 Task: Explore Airbnb accommodation in Fiche, Ethiopia from 10th December, 2023 to 15th December, 2023 for 7 adults. Place can be entire room or shared room with 4 bedrooms having 7 beds and 4 bathrooms. Property type can be house. Amenities needed are: wifi, TV, free parkinig on premises, gym, breakfast.
Action: Mouse moved to (551, 110)
Screenshot: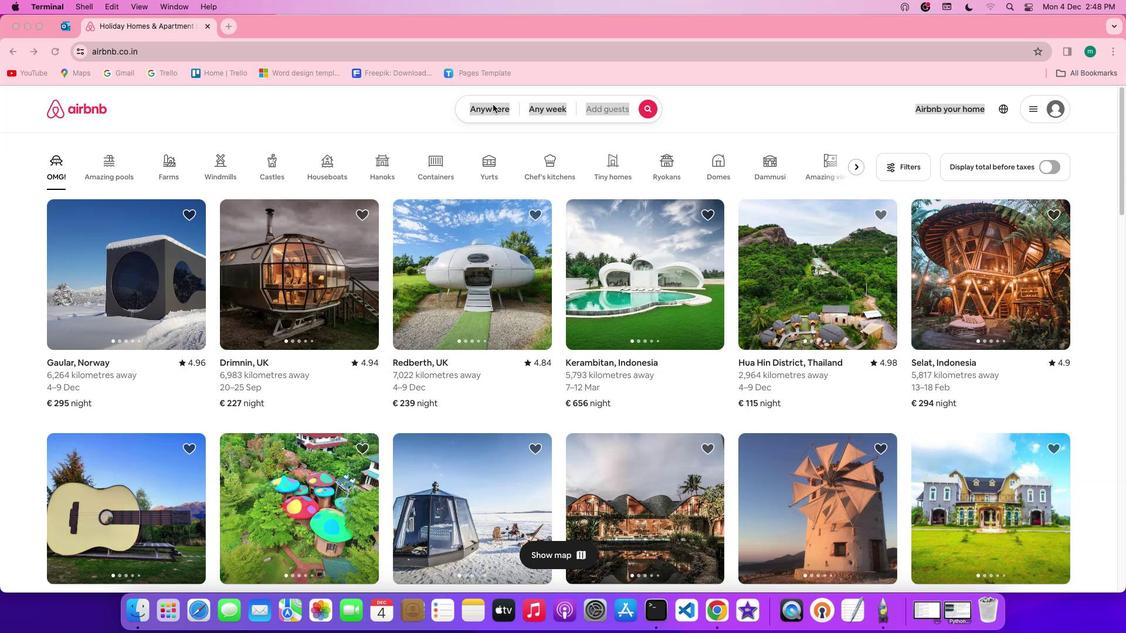 
Action: Mouse pressed left at (551, 110)
Screenshot: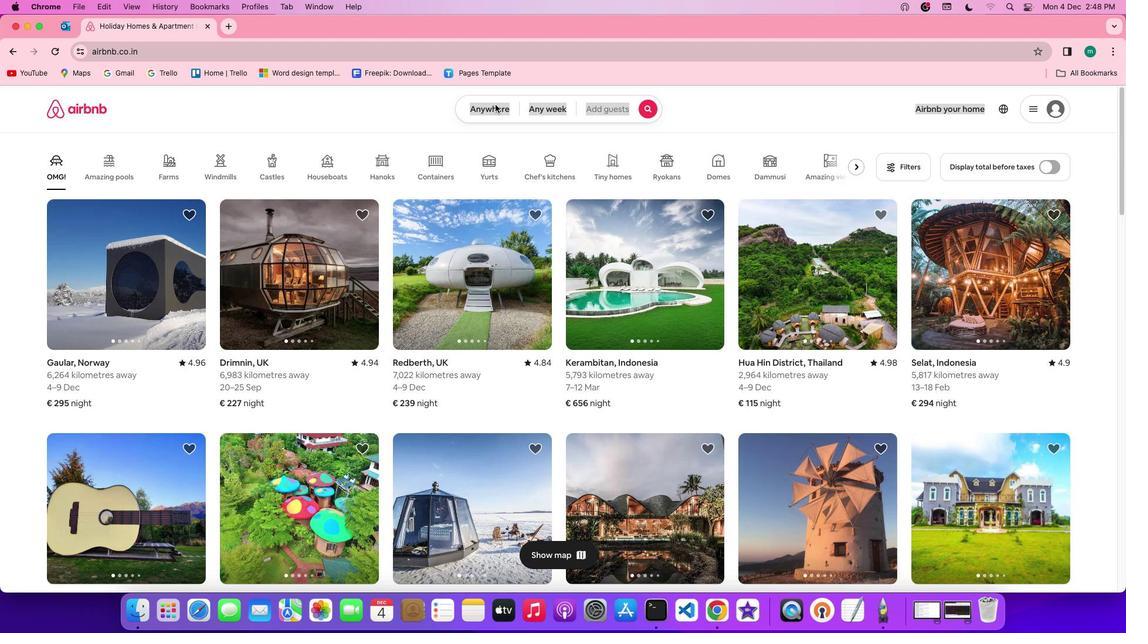 
Action: Mouse pressed left at (551, 110)
Screenshot: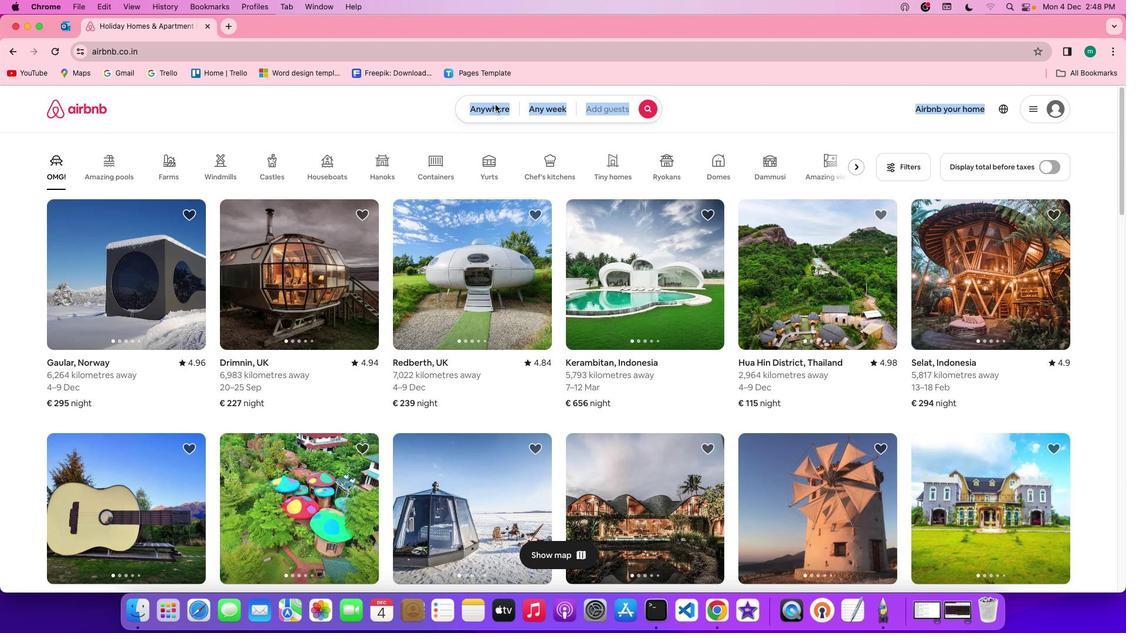 
Action: Mouse moved to (494, 158)
Screenshot: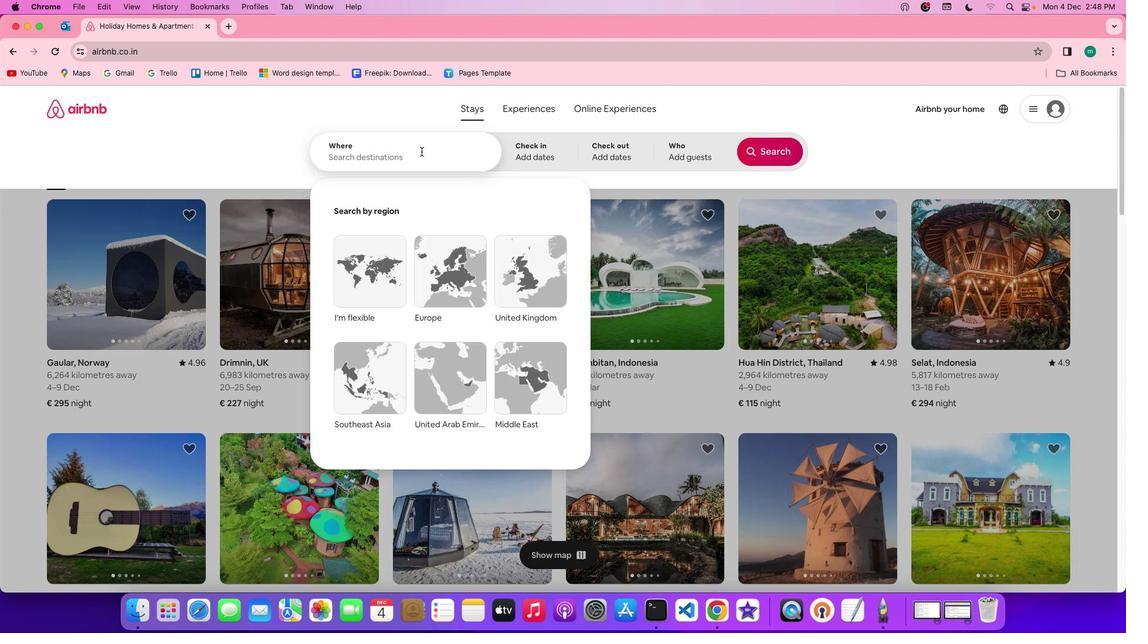 
Action: Mouse pressed left at (494, 158)
Screenshot: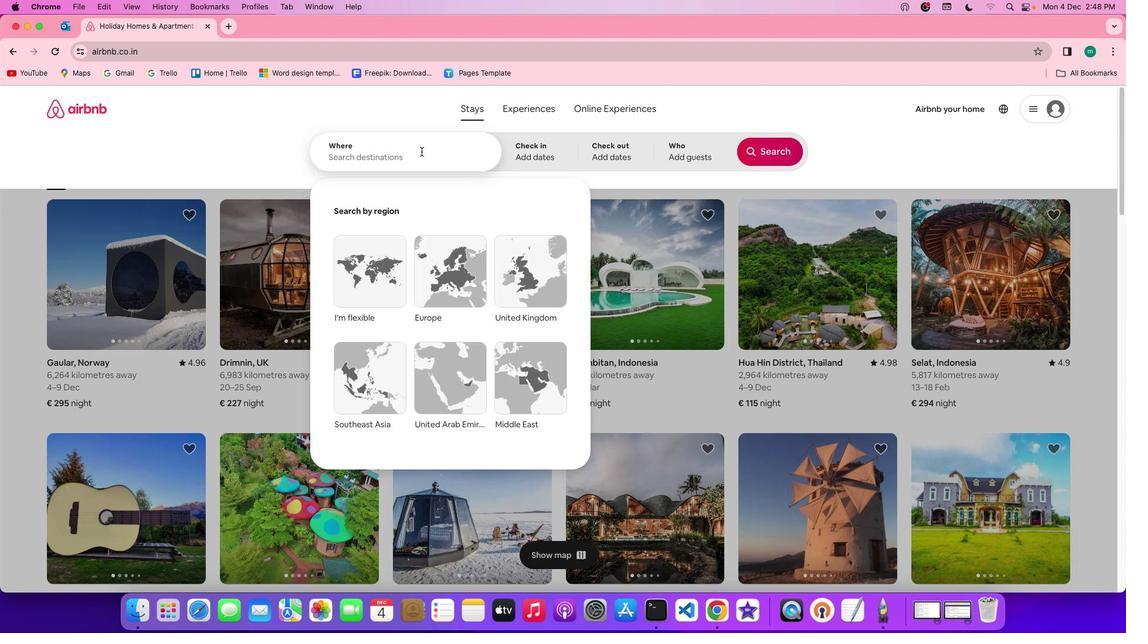 
Action: Mouse moved to (493, 158)
Screenshot: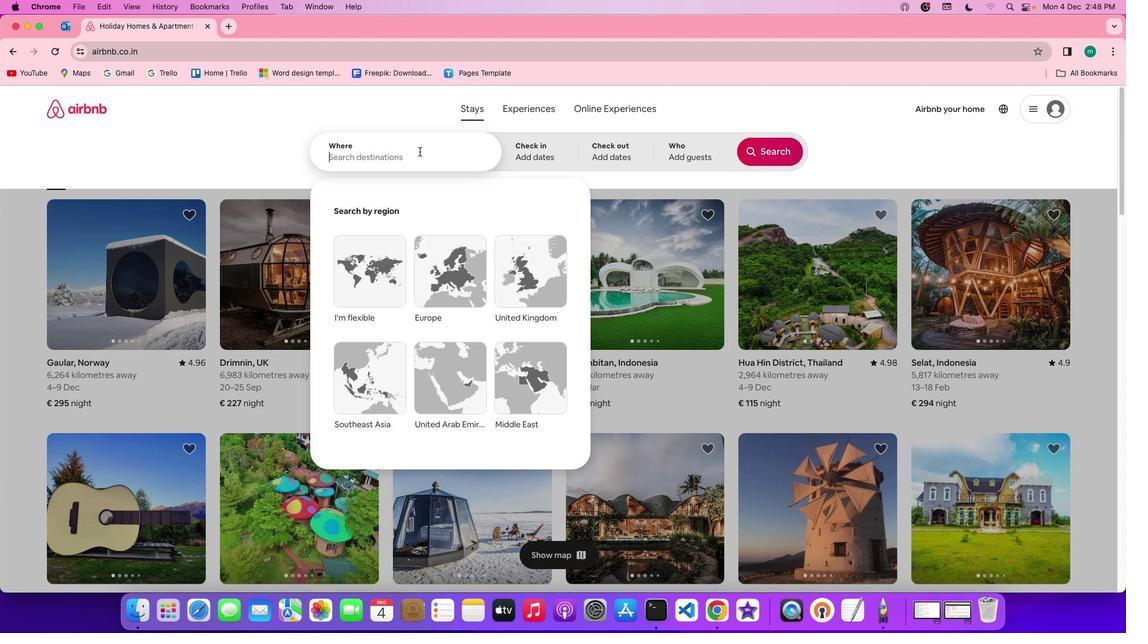 
Action: Key pressed Key.shift'F''i''c''h''e'','Key.spaceKey.shift'e''t''h''i''o''p''i''a'
Screenshot: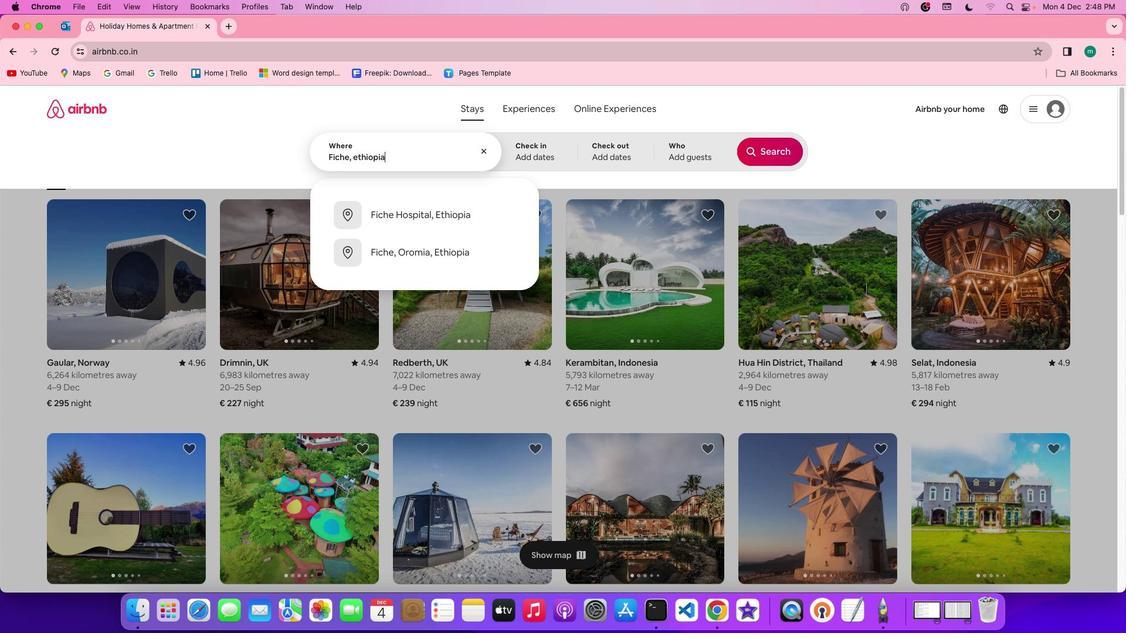 
Action: Mouse moved to (565, 147)
Screenshot: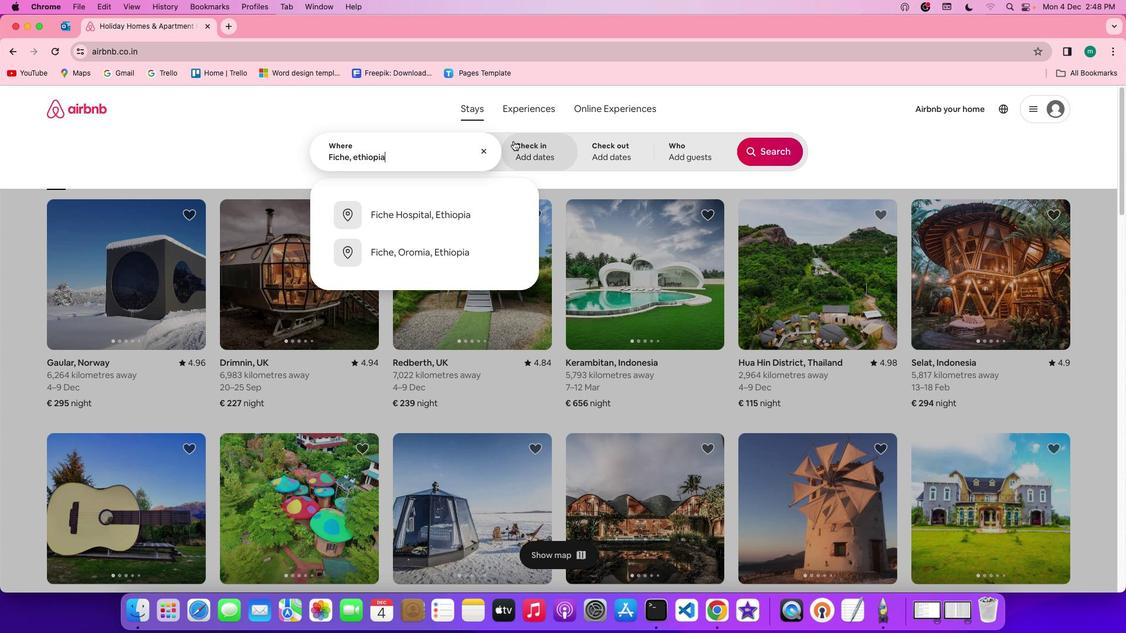 
Action: Mouse pressed left at (565, 147)
Screenshot: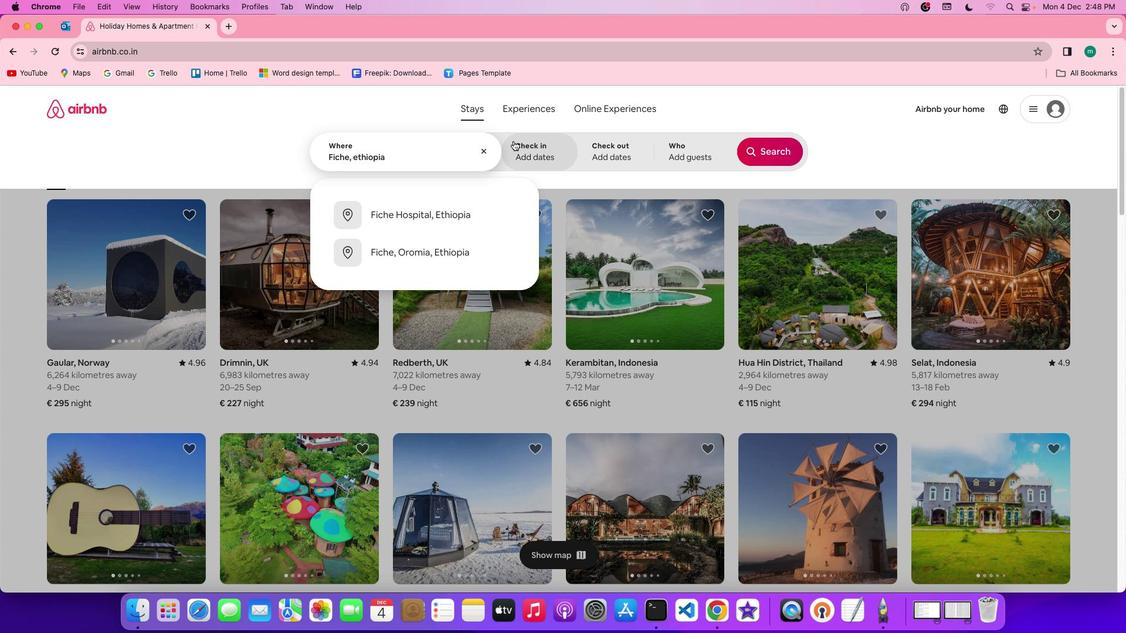
Action: Mouse moved to (433, 362)
Screenshot: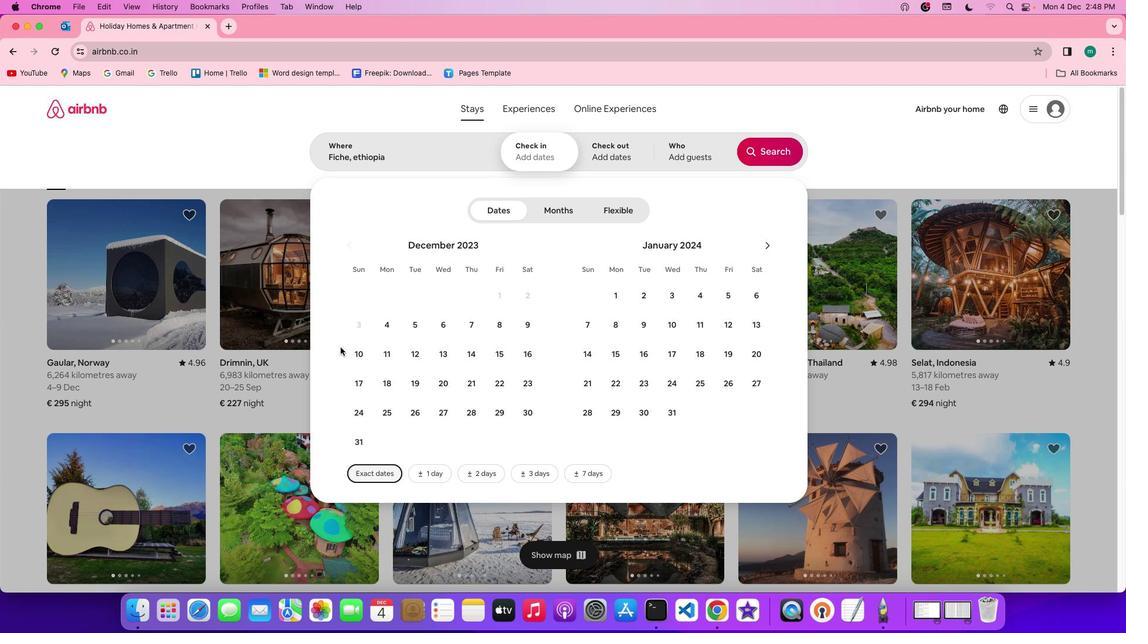
Action: Mouse pressed left at (433, 362)
Screenshot: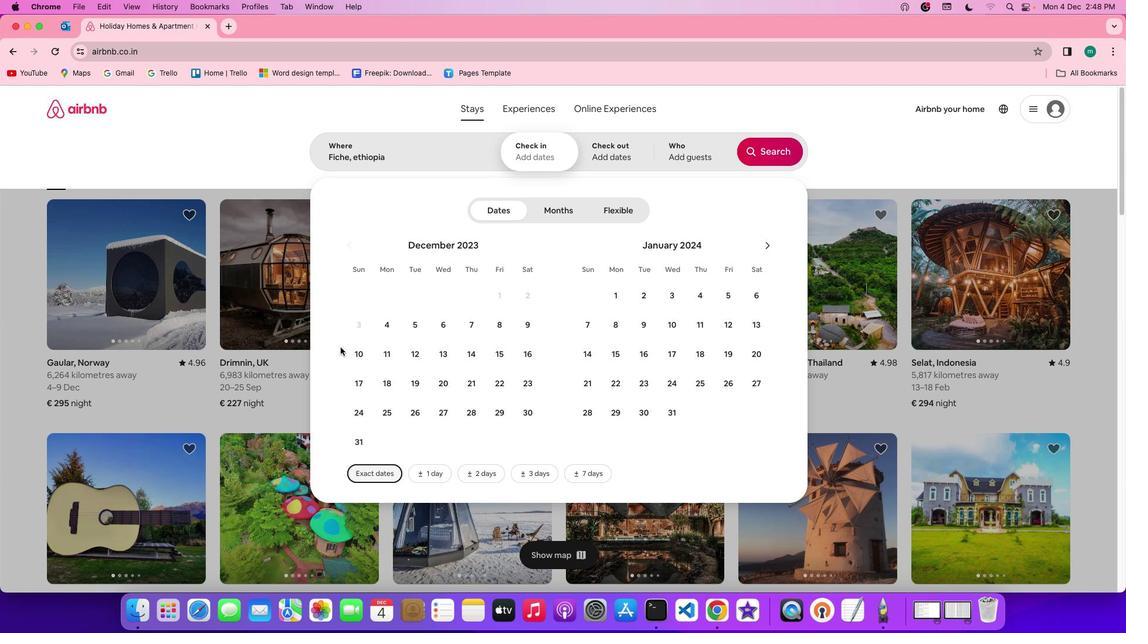 
Action: Mouse moved to (442, 366)
Screenshot: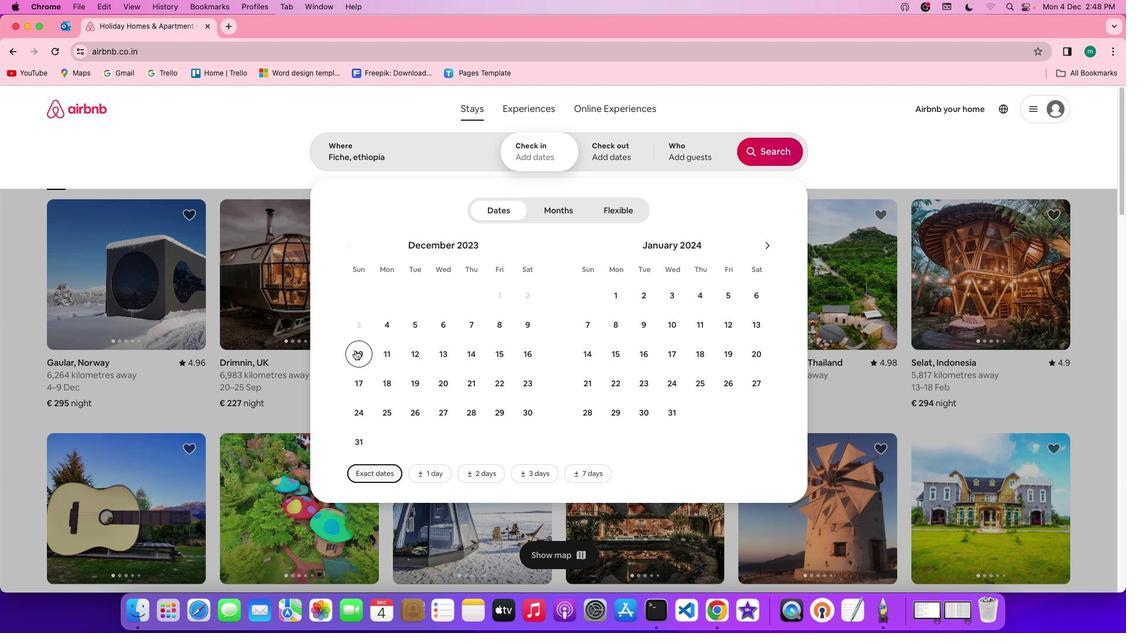 
Action: Mouse pressed left at (442, 366)
Screenshot: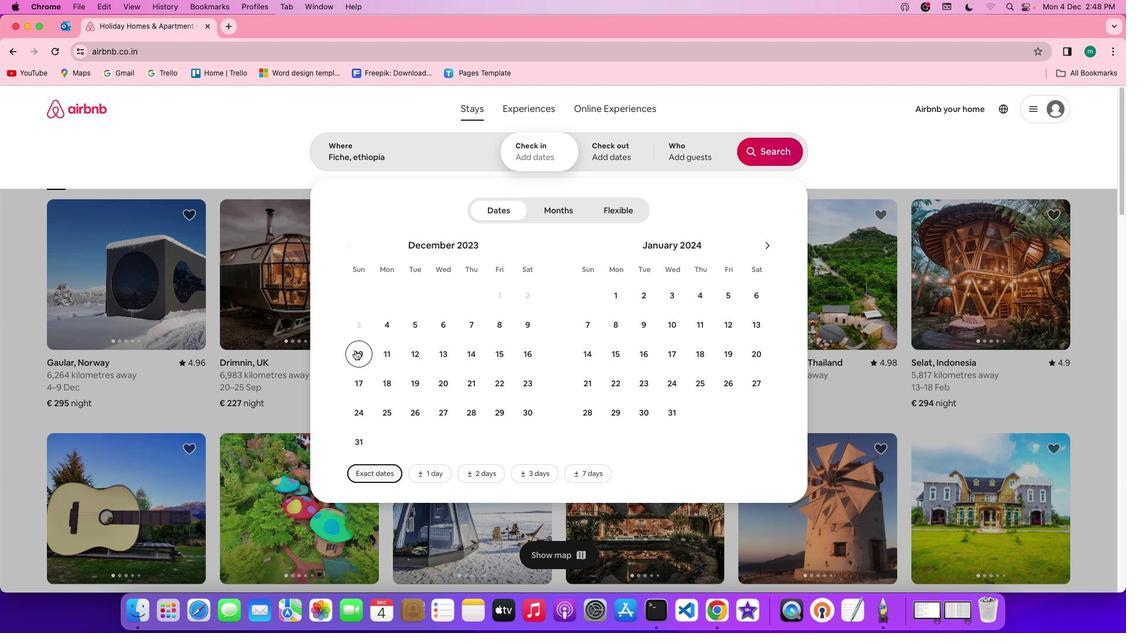 
Action: Mouse moved to (545, 382)
Screenshot: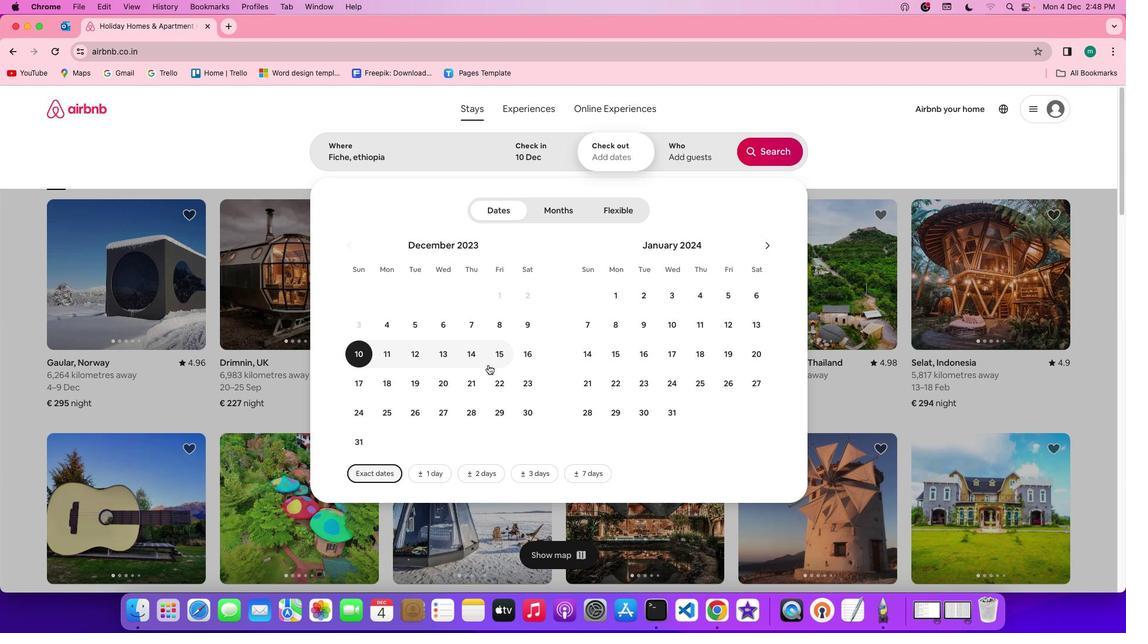
Action: Mouse pressed left at (545, 382)
Screenshot: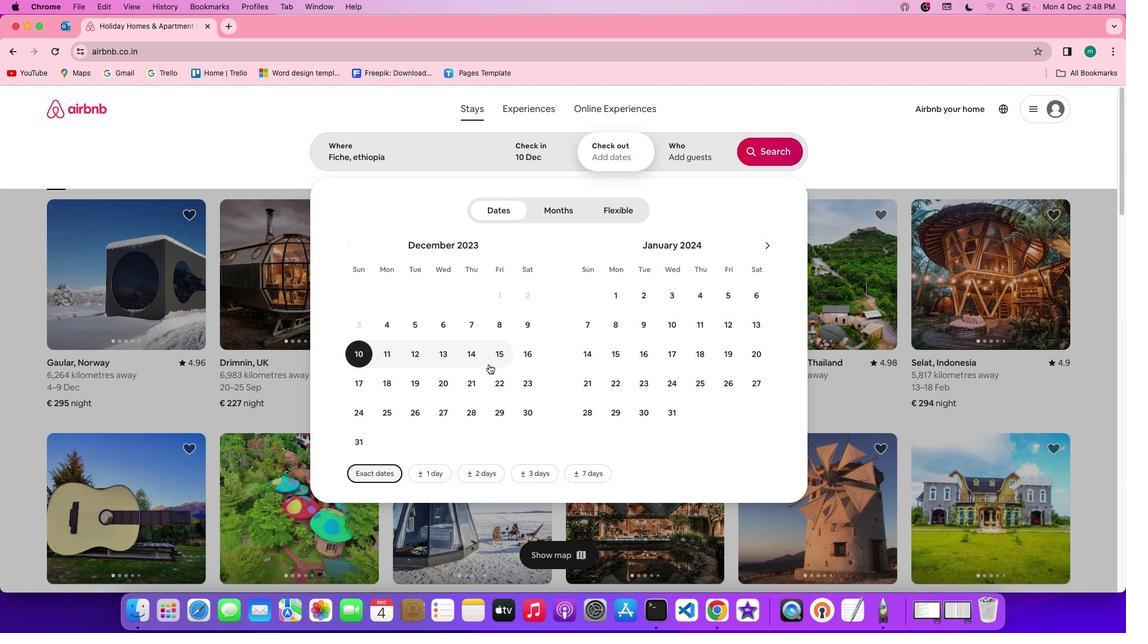 
Action: Mouse moved to (694, 160)
Screenshot: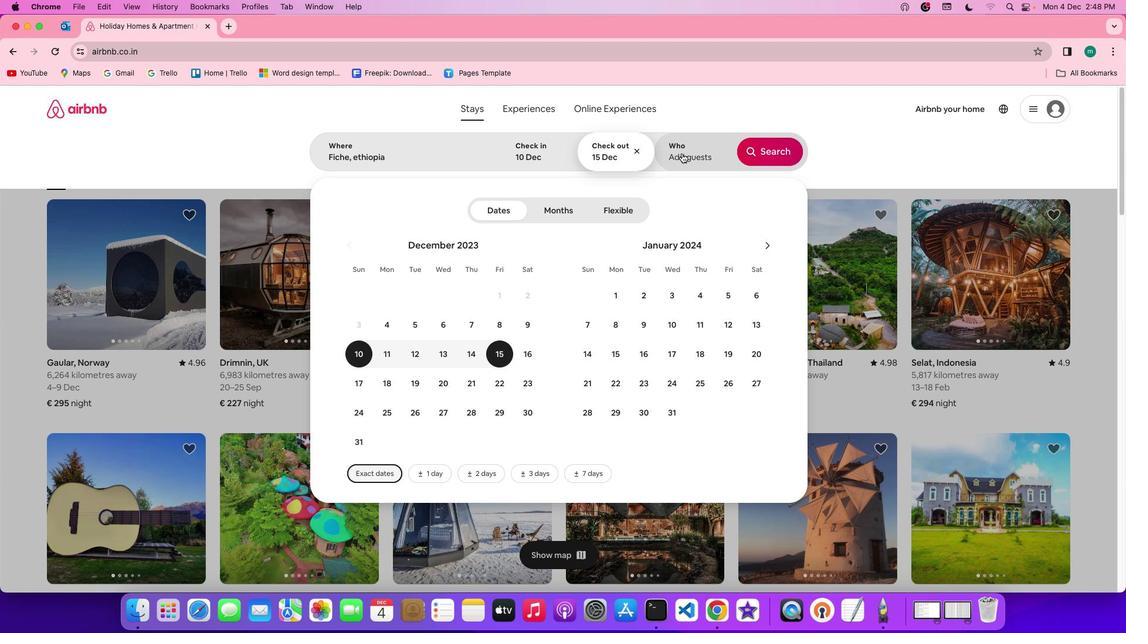 
Action: Mouse pressed left at (694, 160)
Screenshot: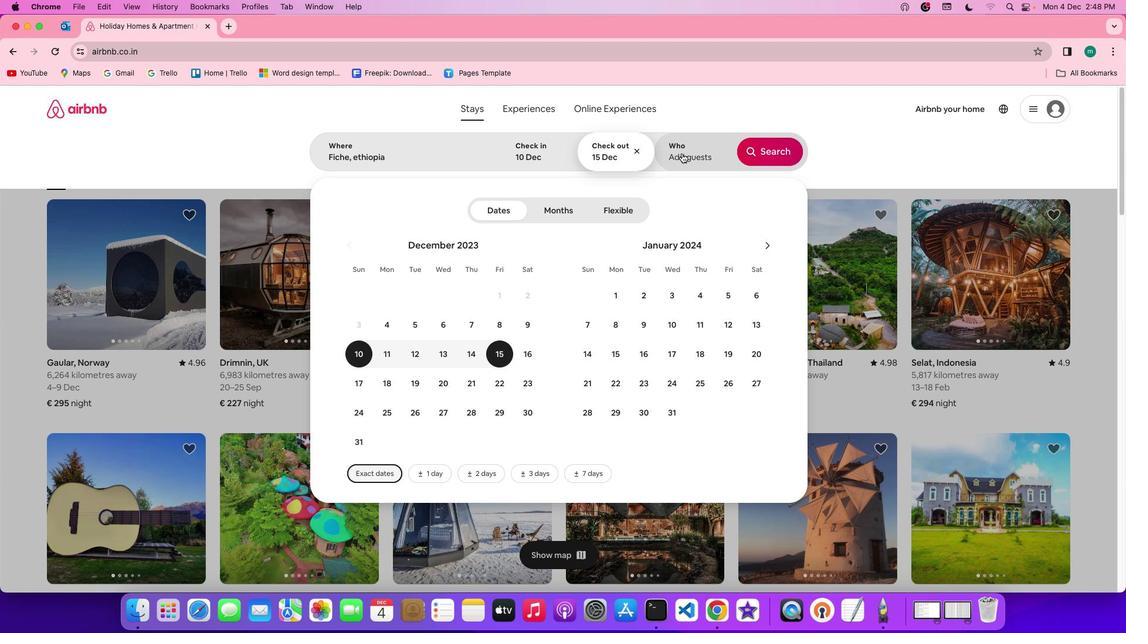 
Action: Mouse moved to (761, 221)
Screenshot: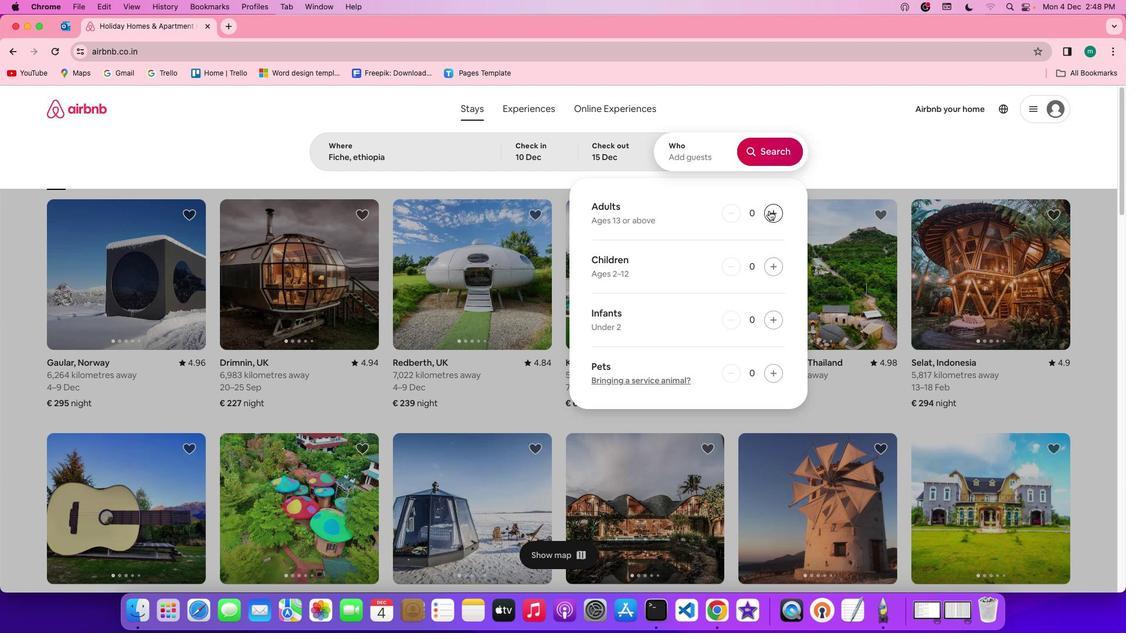 
Action: Mouse pressed left at (761, 221)
Screenshot: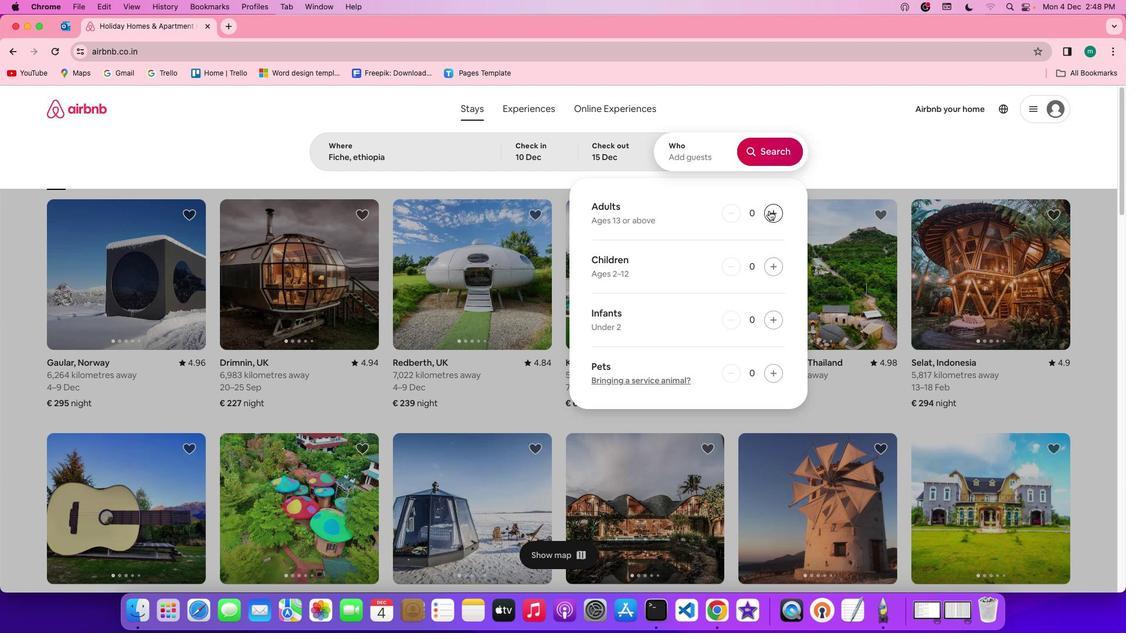 
Action: Mouse pressed left at (761, 221)
Screenshot: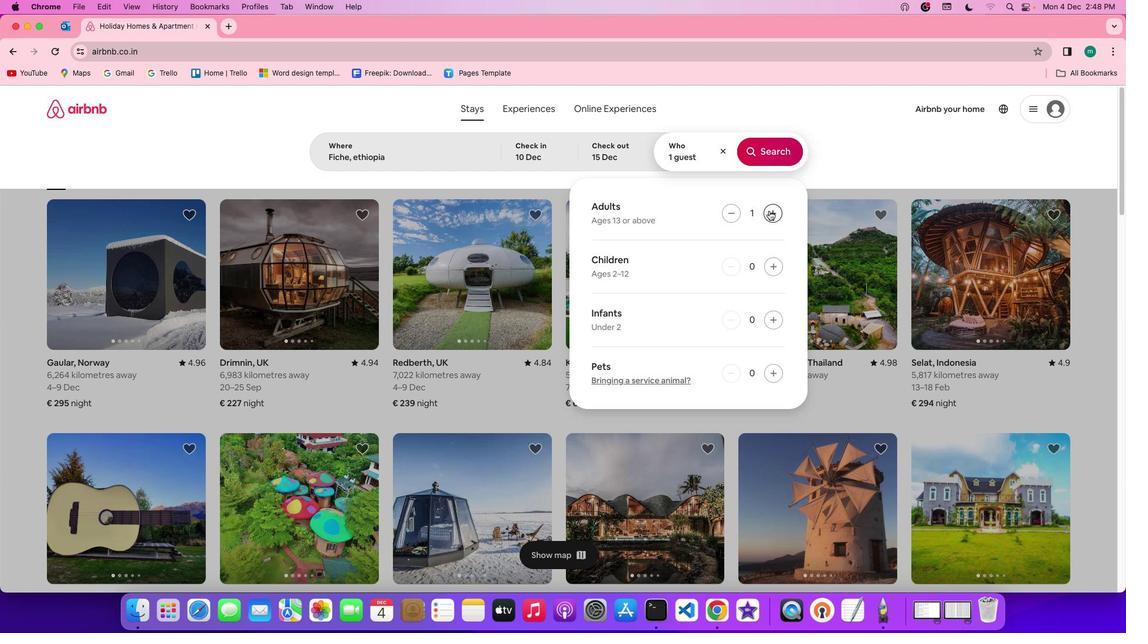 
Action: Mouse pressed left at (761, 221)
Screenshot: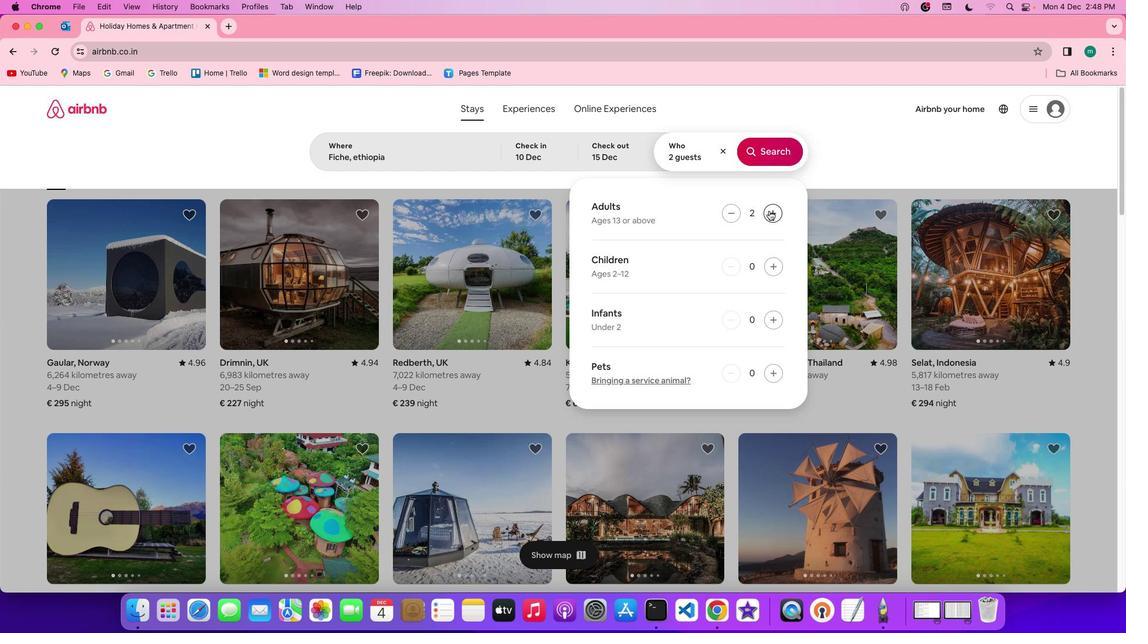 
Action: Mouse pressed left at (761, 221)
Screenshot: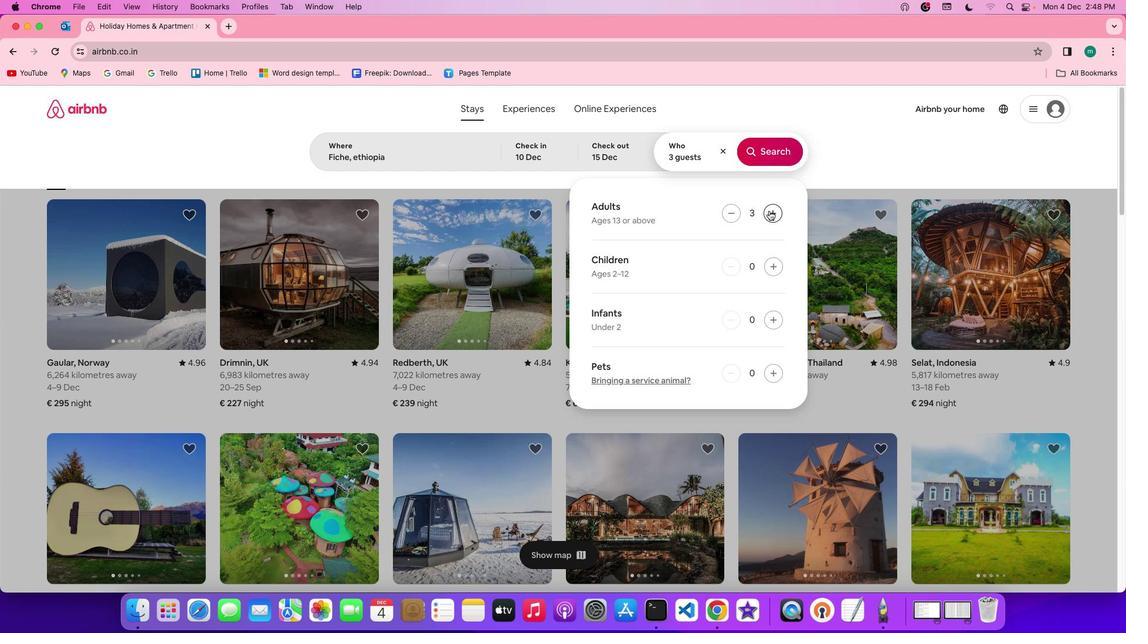 
Action: Mouse pressed left at (761, 221)
Screenshot: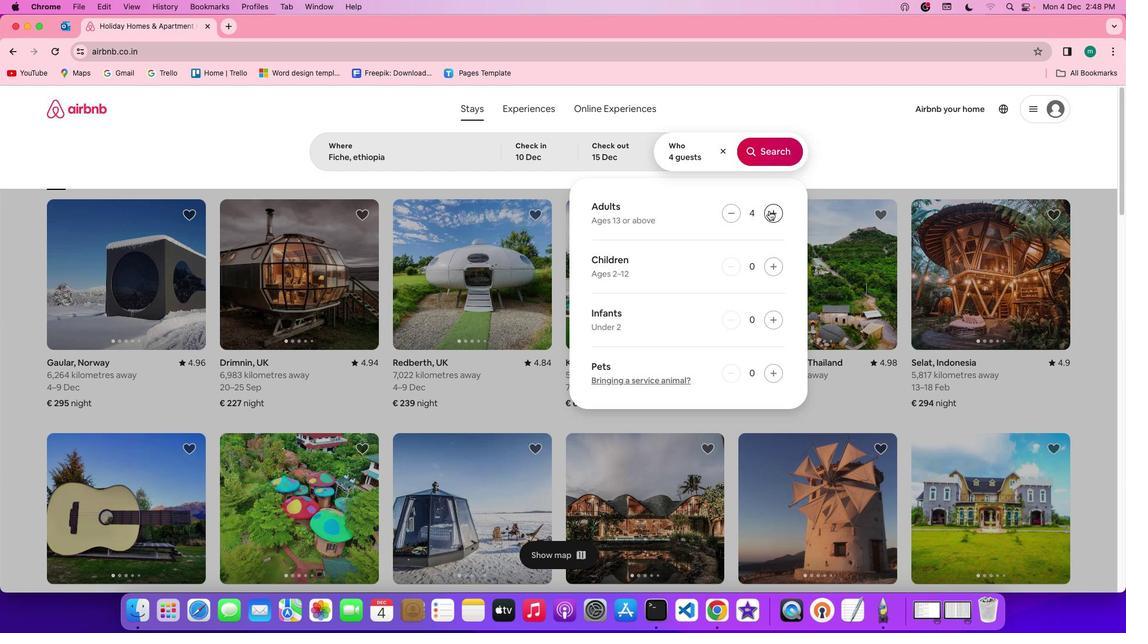 
Action: Mouse pressed left at (761, 221)
Screenshot: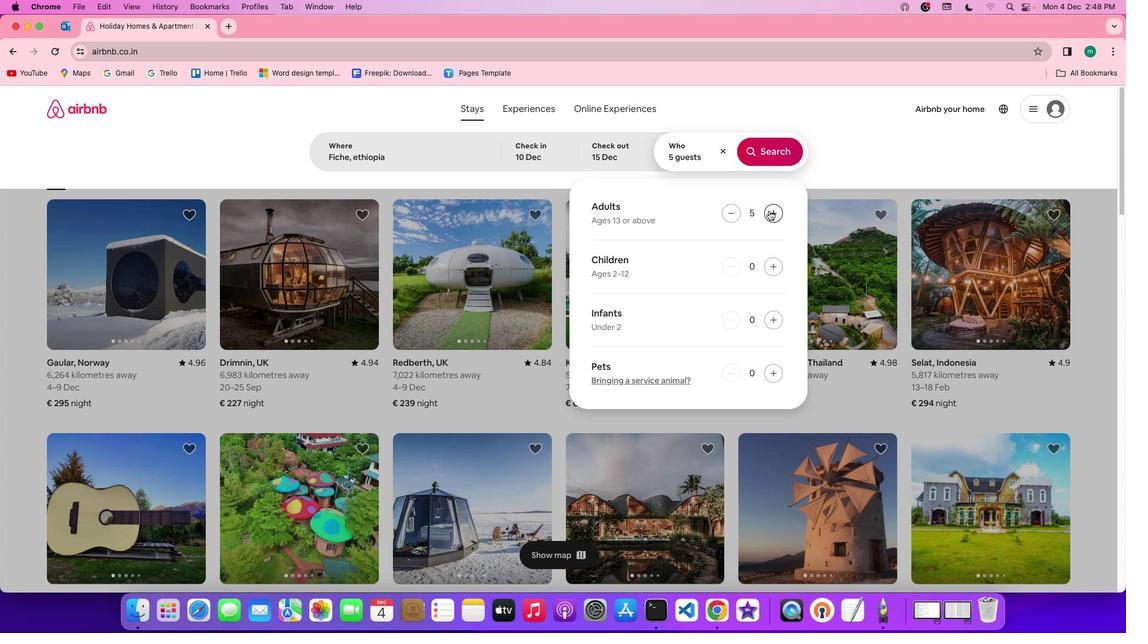 
Action: Mouse pressed left at (761, 221)
Screenshot: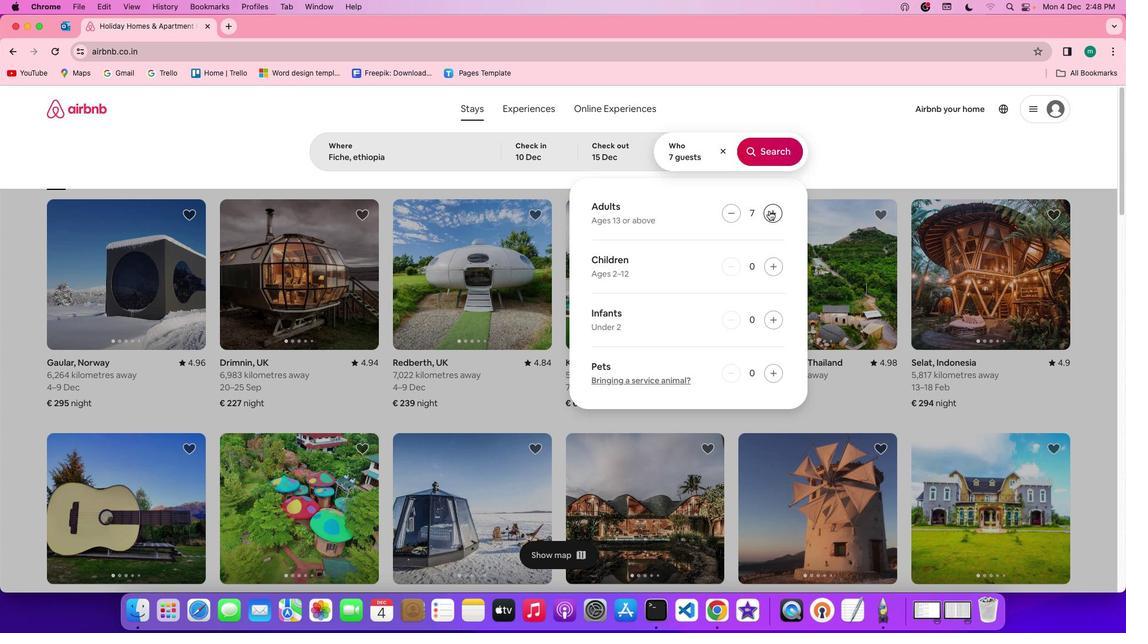 
Action: Mouse moved to (766, 158)
Screenshot: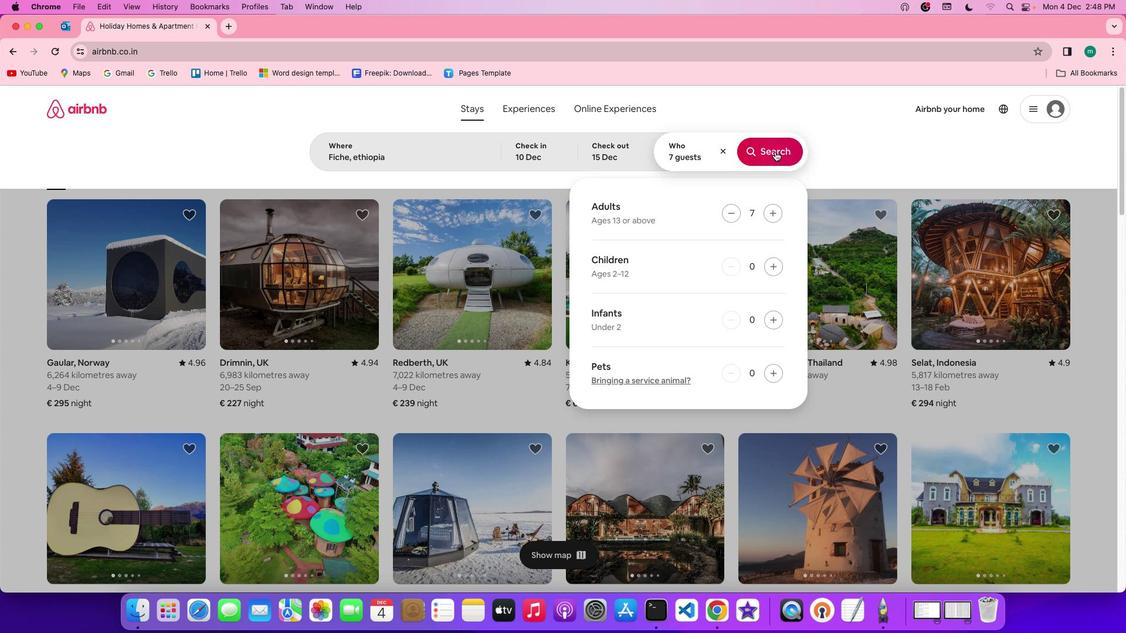 
Action: Mouse pressed left at (766, 158)
Screenshot: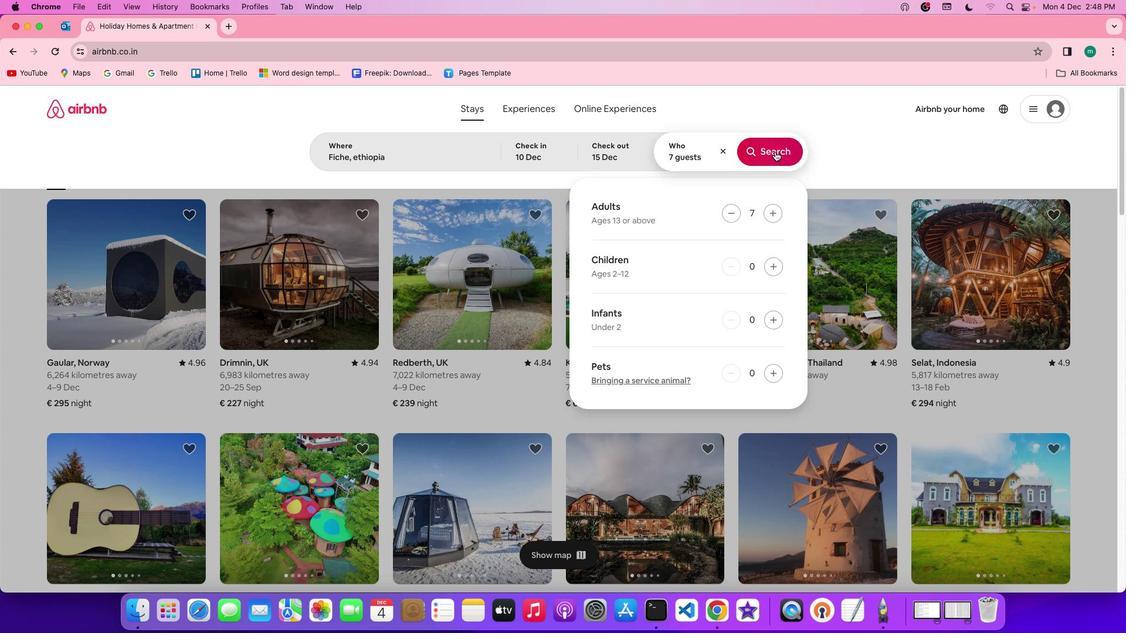 
Action: Mouse moved to (895, 165)
Screenshot: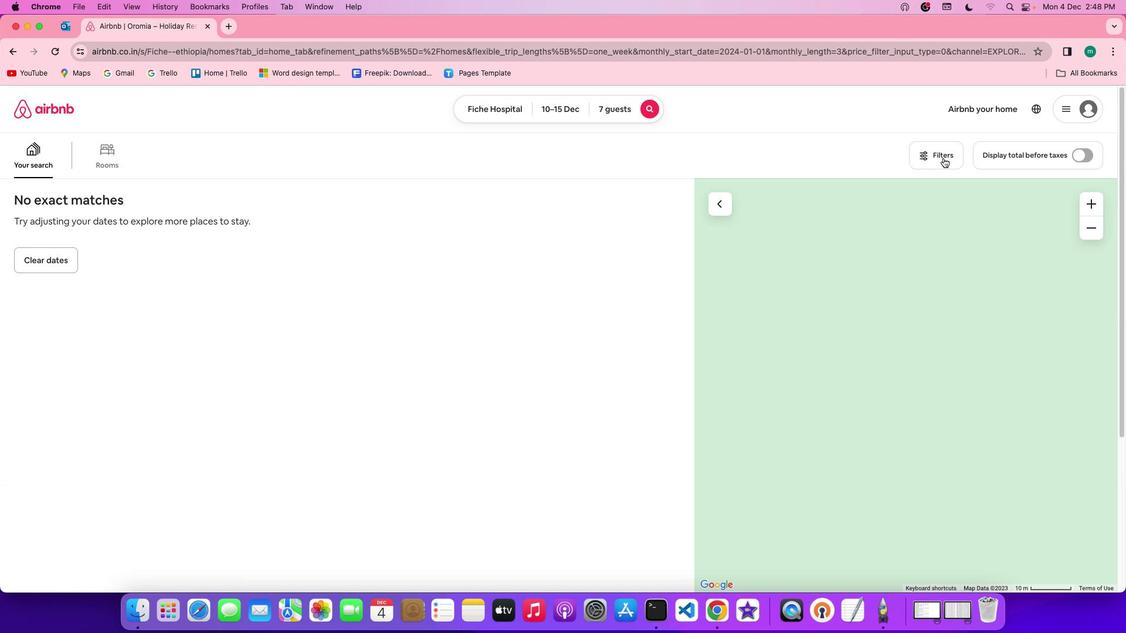 
Action: Mouse pressed left at (895, 165)
Screenshot: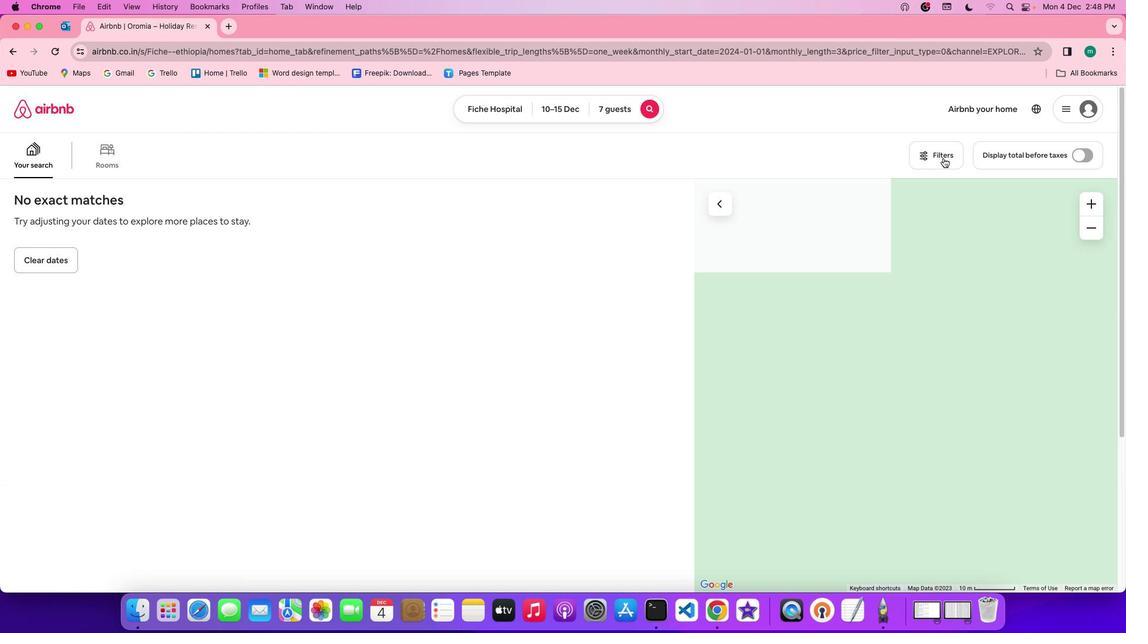 
Action: Mouse moved to (689, 290)
Screenshot: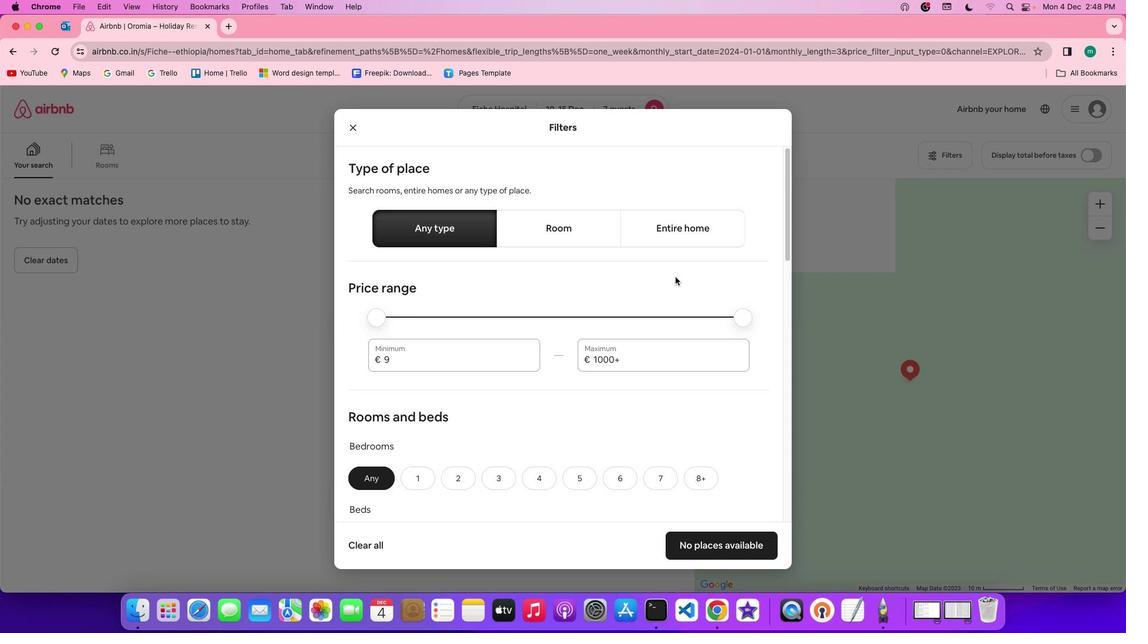
Action: Mouse scrolled (689, 290) with delta (170, 0)
Screenshot: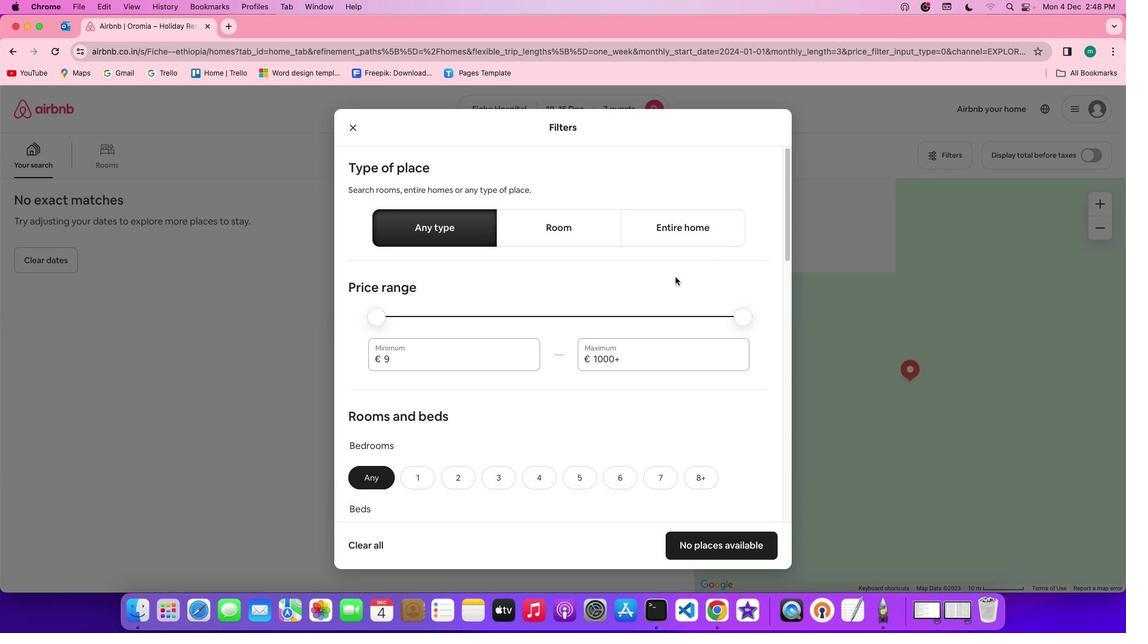
Action: Mouse scrolled (689, 290) with delta (170, 0)
Screenshot: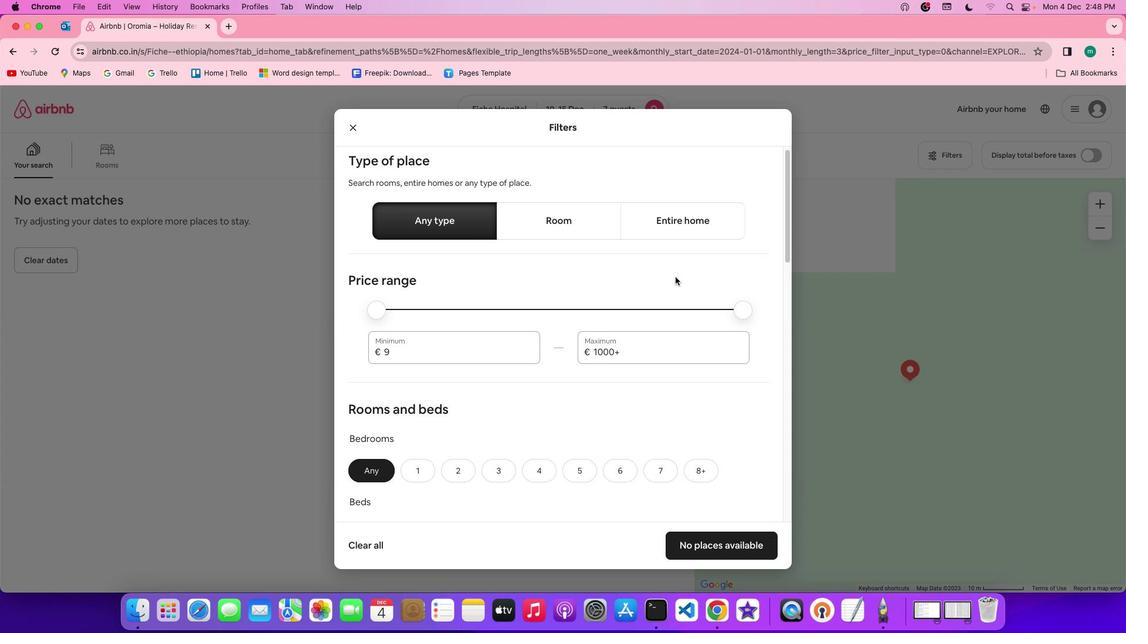 
Action: Mouse scrolled (689, 290) with delta (170, 0)
Screenshot: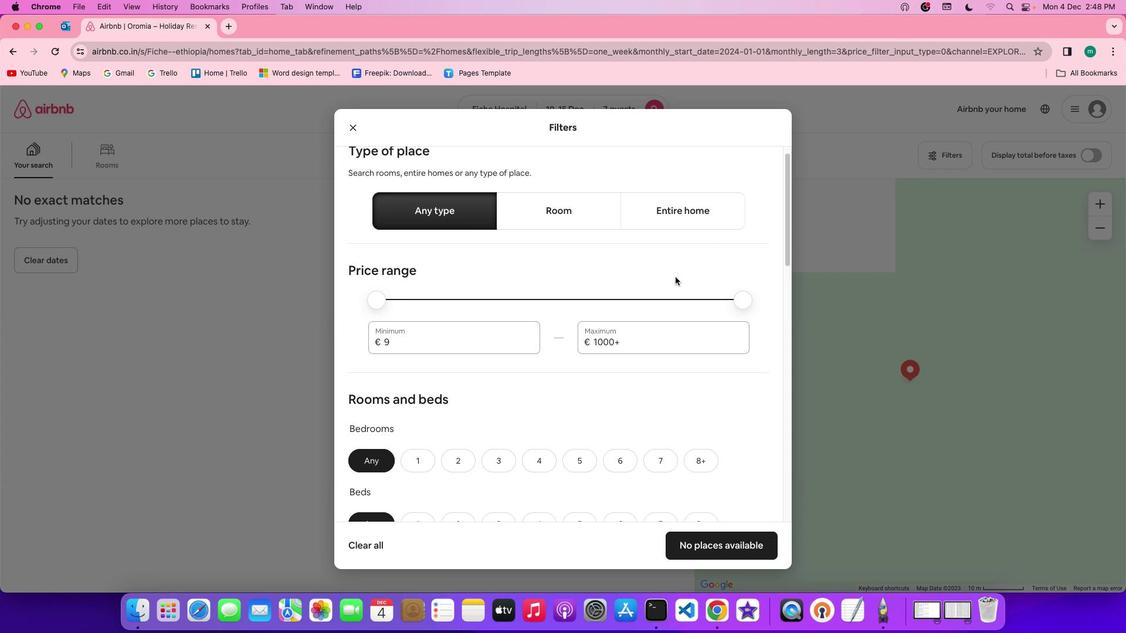 
Action: Mouse scrolled (689, 290) with delta (170, 0)
Screenshot: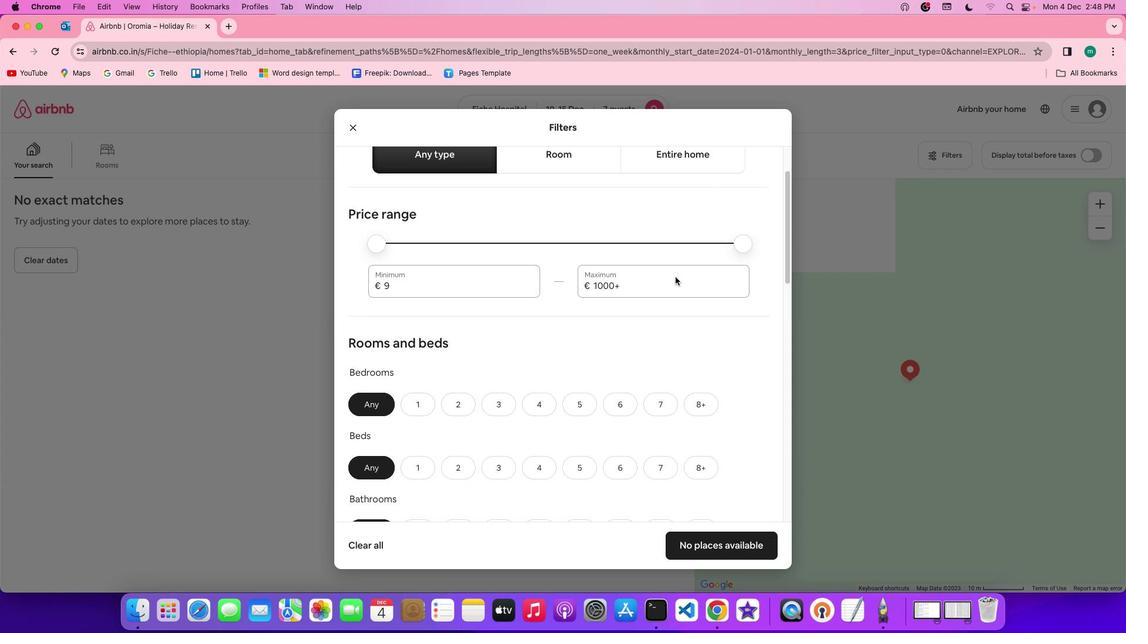 
Action: Mouse scrolled (689, 290) with delta (170, 0)
Screenshot: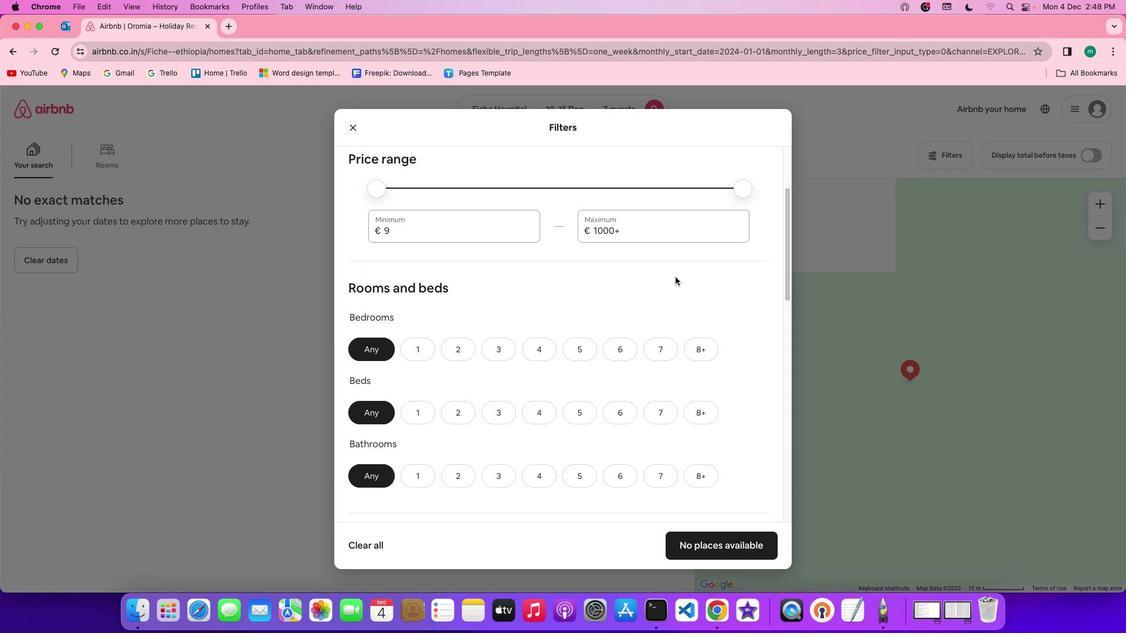 
Action: Mouse scrolled (689, 290) with delta (170, 0)
Screenshot: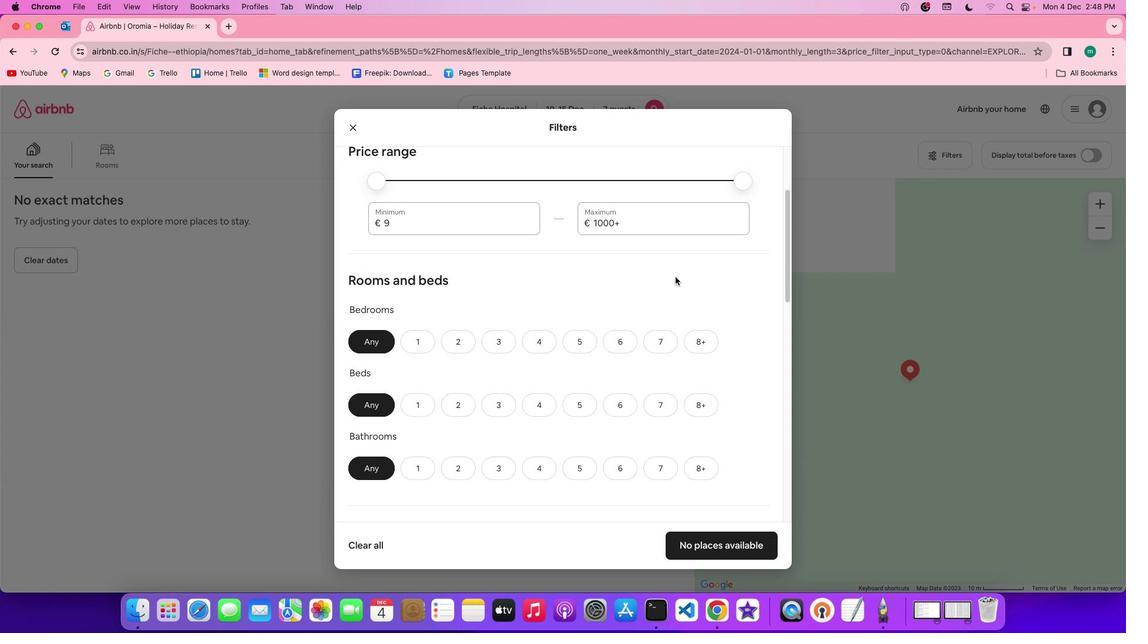 
Action: Mouse scrolled (689, 290) with delta (170, 0)
Screenshot: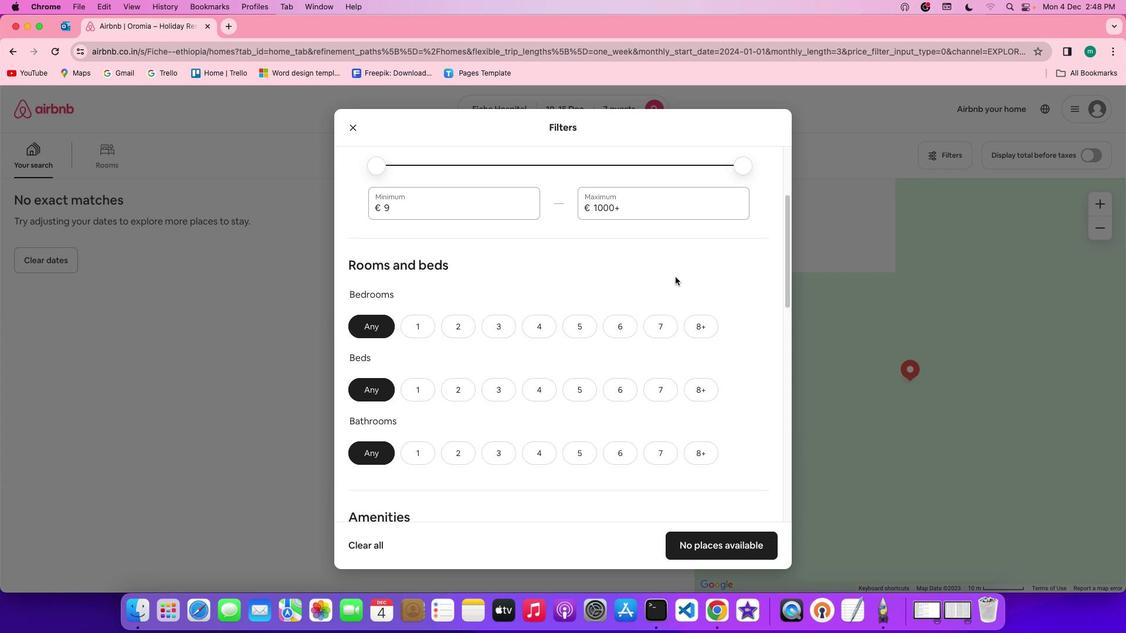 
Action: Mouse scrolled (689, 290) with delta (170, -1)
Screenshot: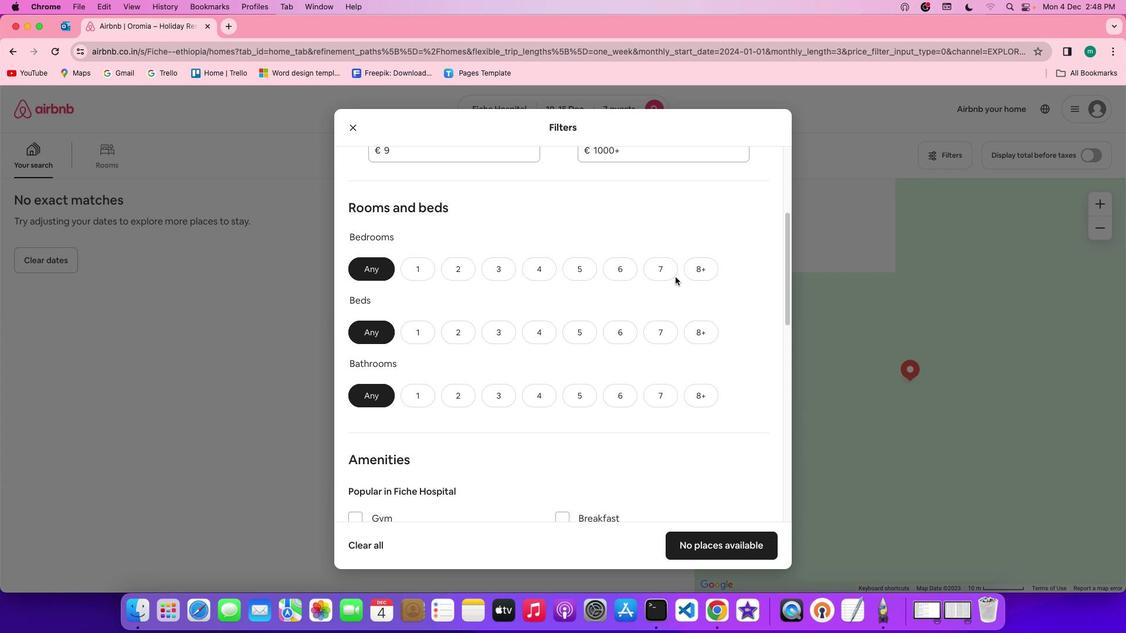 
Action: Mouse scrolled (689, 290) with delta (170, 0)
Screenshot: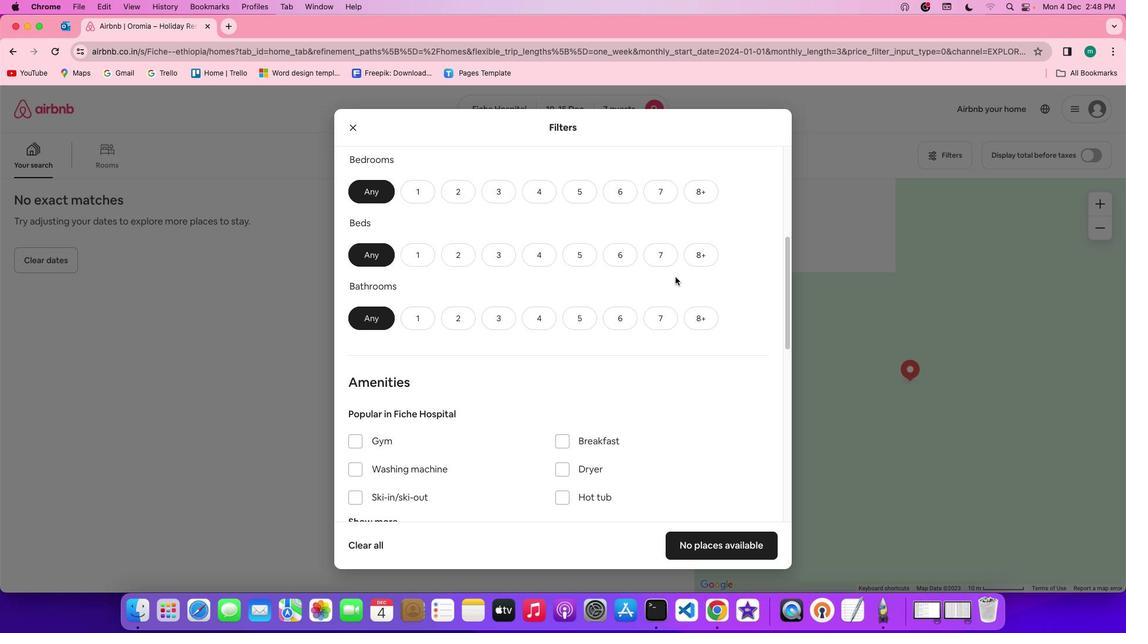 
Action: Mouse scrolled (689, 290) with delta (170, 0)
Screenshot: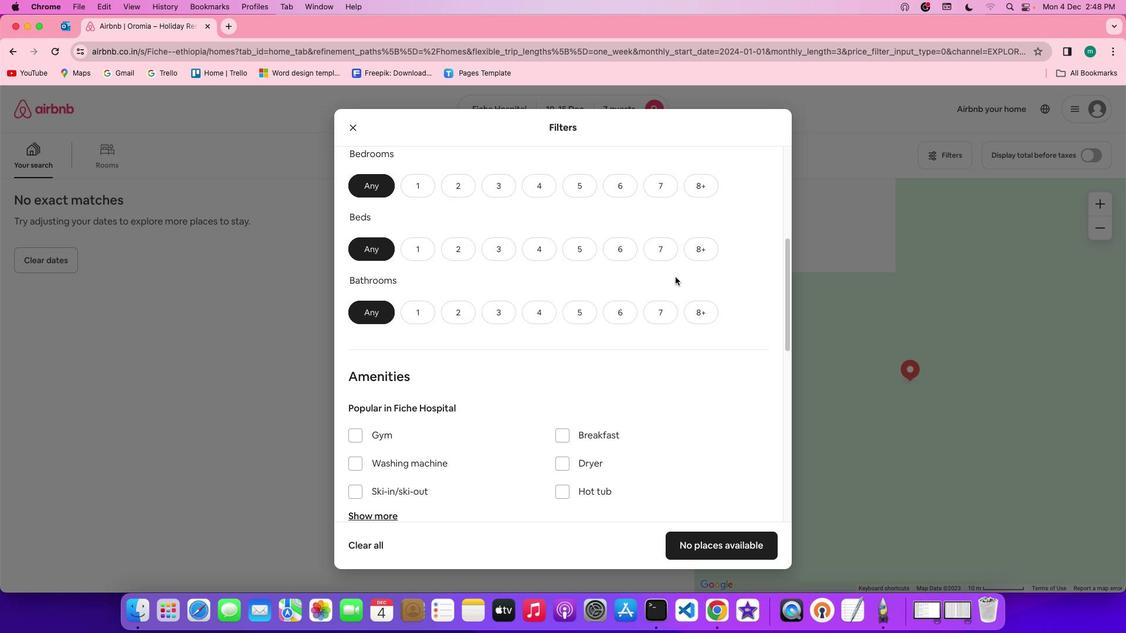 
Action: Mouse scrolled (689, 290) with delta (170, 0)
Screenshot: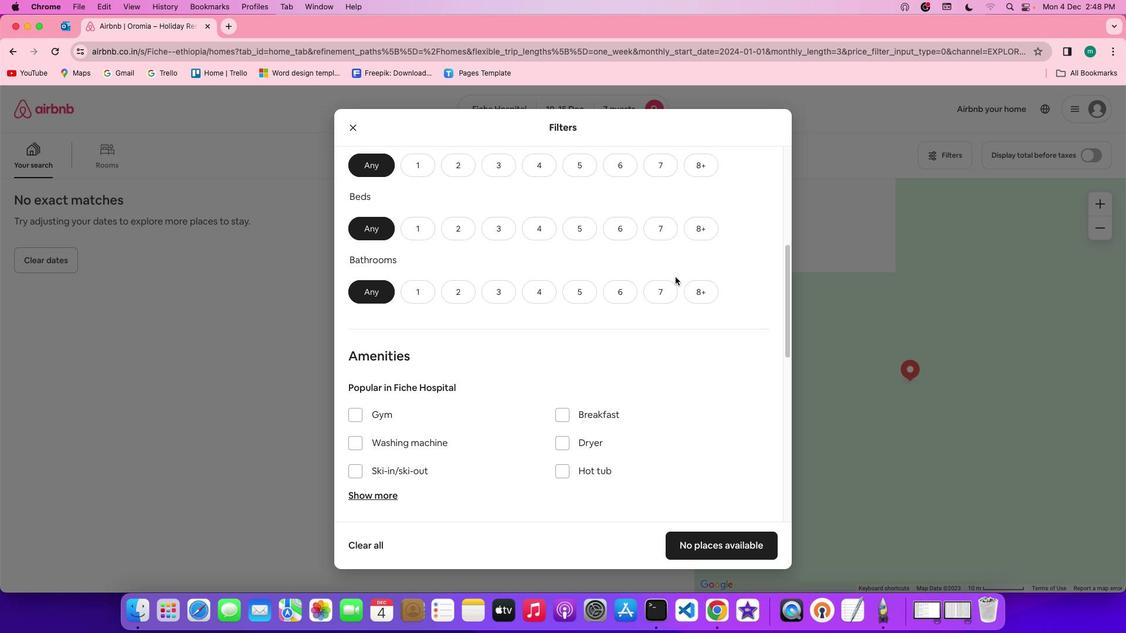 
Action: Mouse scrolled (689, 290) with delta (170, 0)
Screenshot: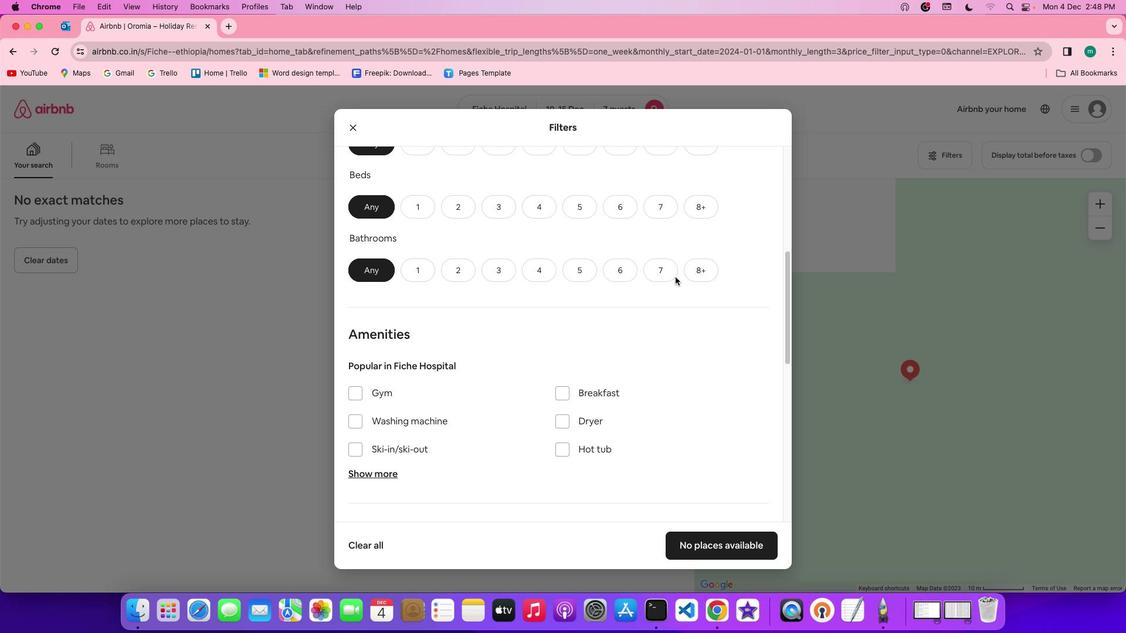 
Action: Mouse scrolled (689, 290) with delta (170, 0)
Screenshot: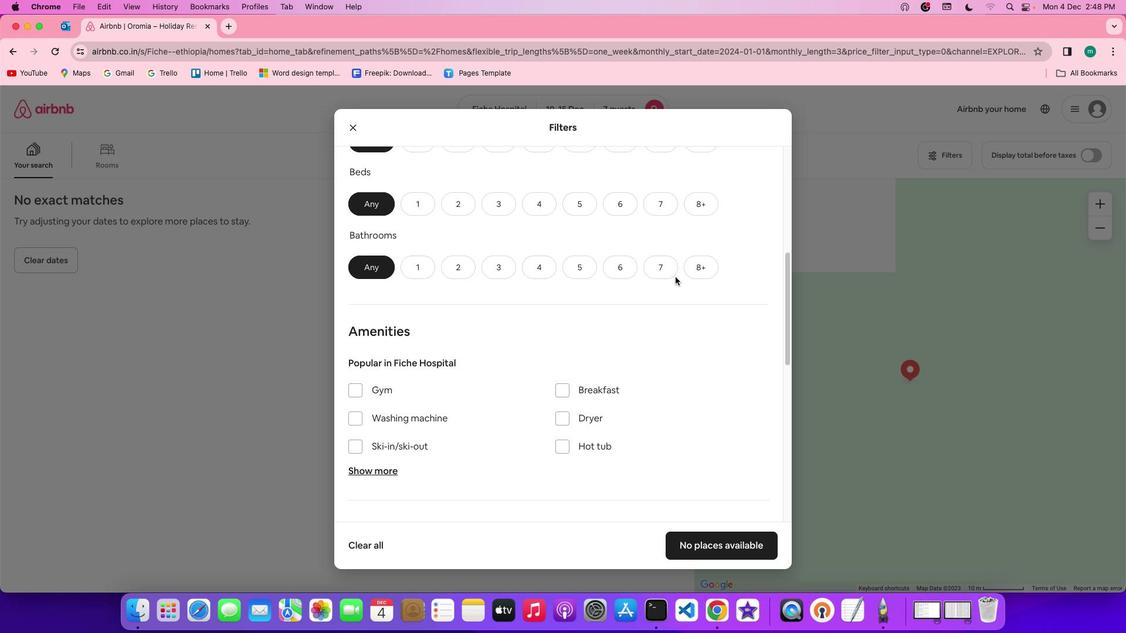 
Action: Mouse scrolled (689, 290) with delta (170, 1)
Screenshot: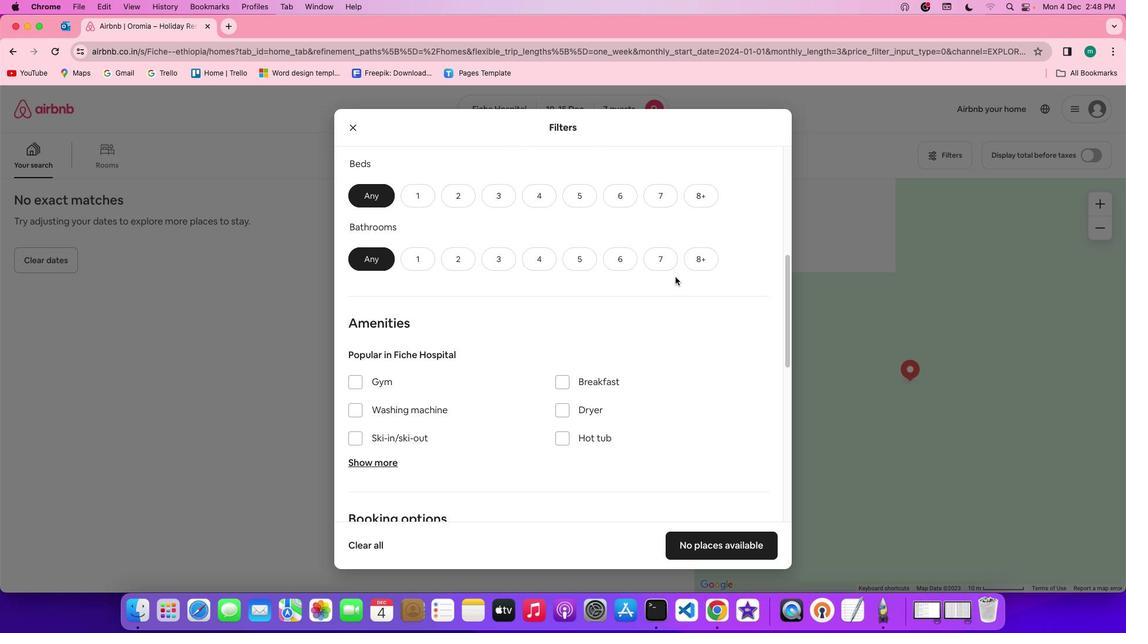 
Action: Mouse scrolled (689, 290) with delta (170, 1)
Screenshot: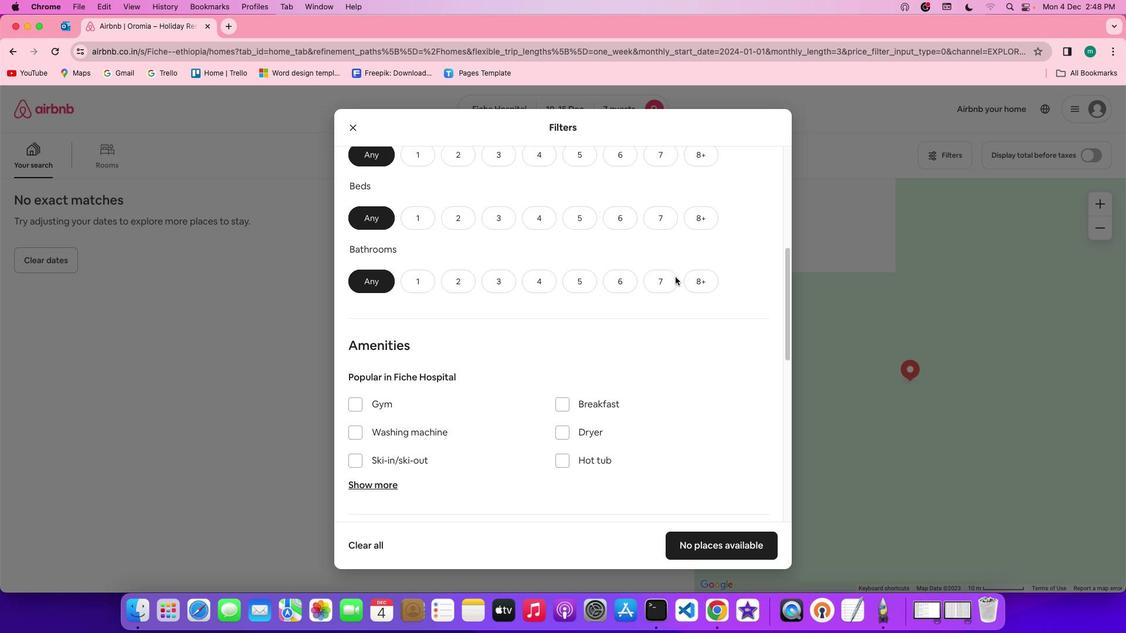 
Action: Mouse scrolled (689, 290) with delta (170, 2)
Screenshot: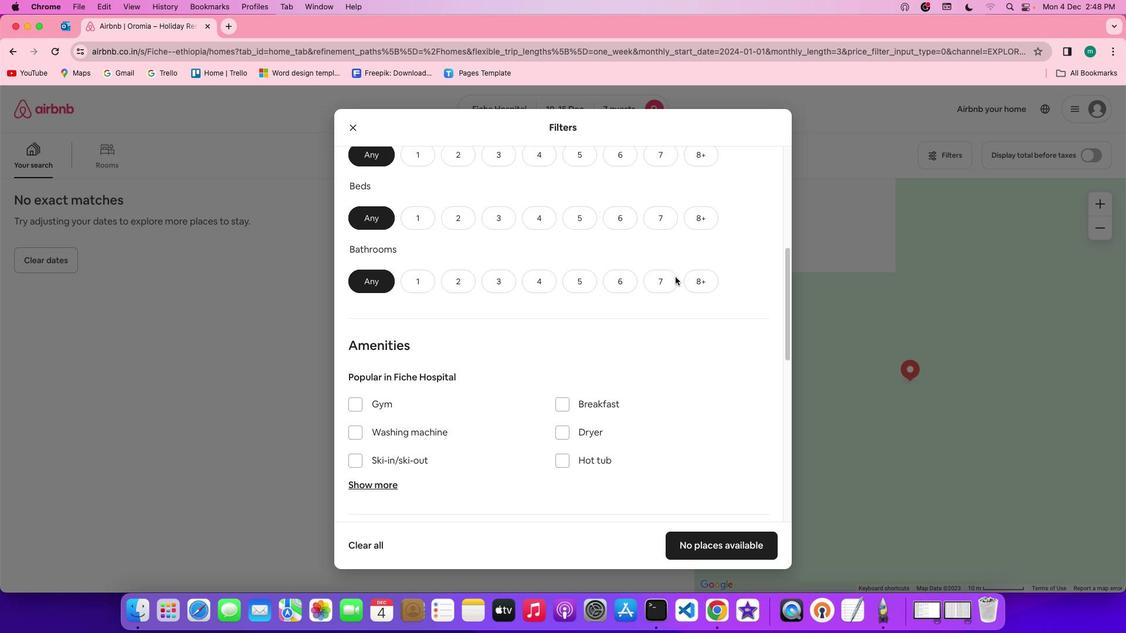 
Action: Mouse moved to (589, 262)
Screenshot: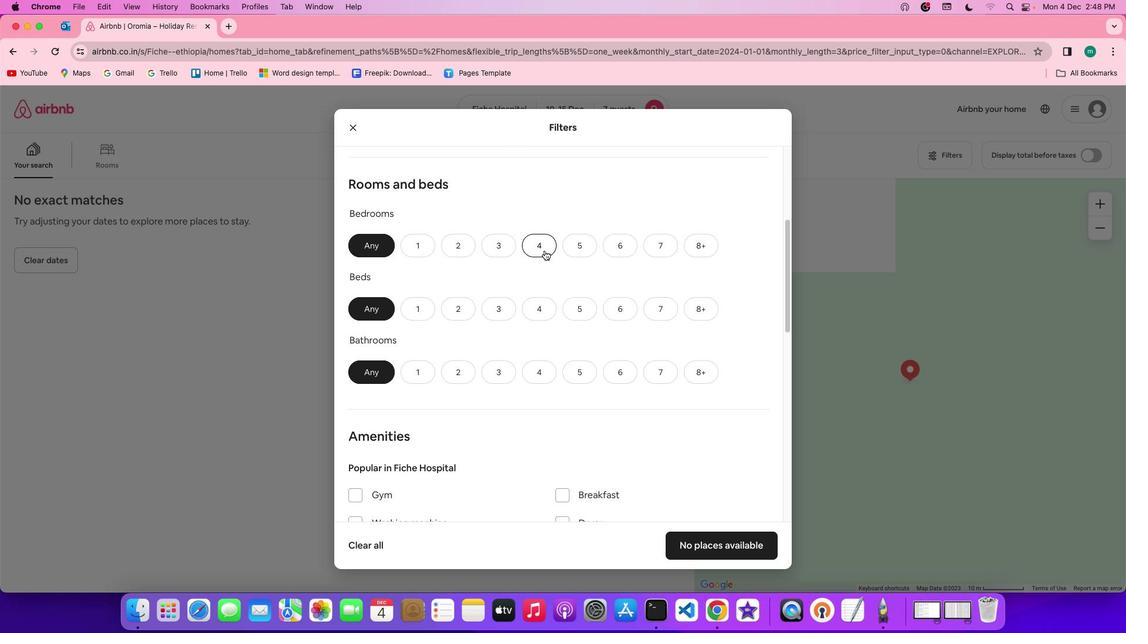
Action: Mouse pressed left at (589, 262)
Screenshot: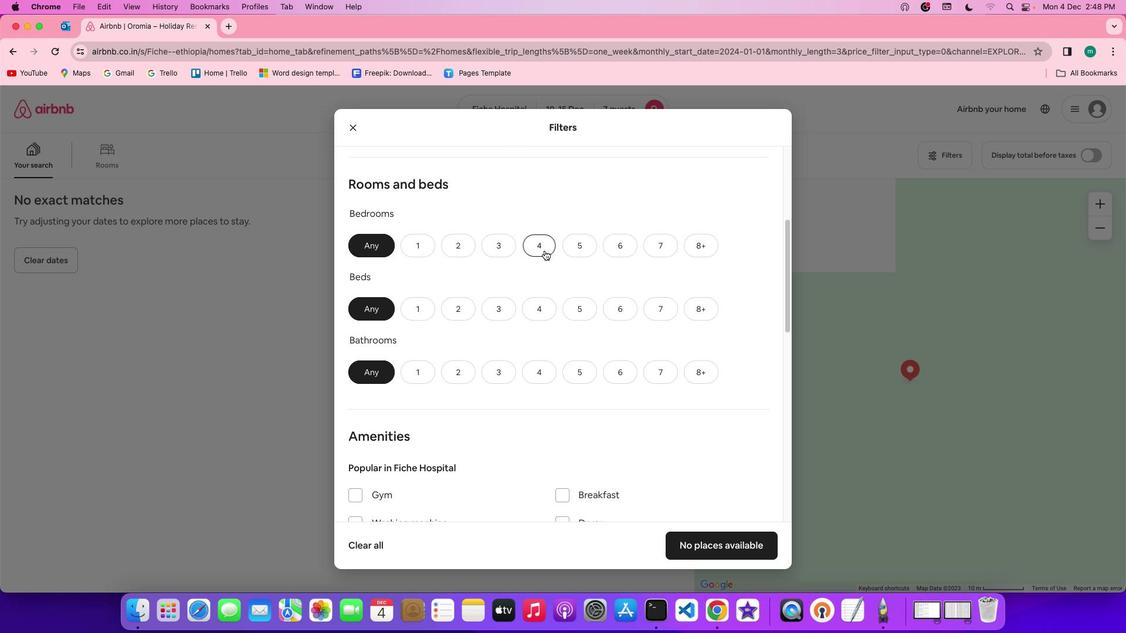 
Action: Mouse moved to (681, 314)
Screenshot: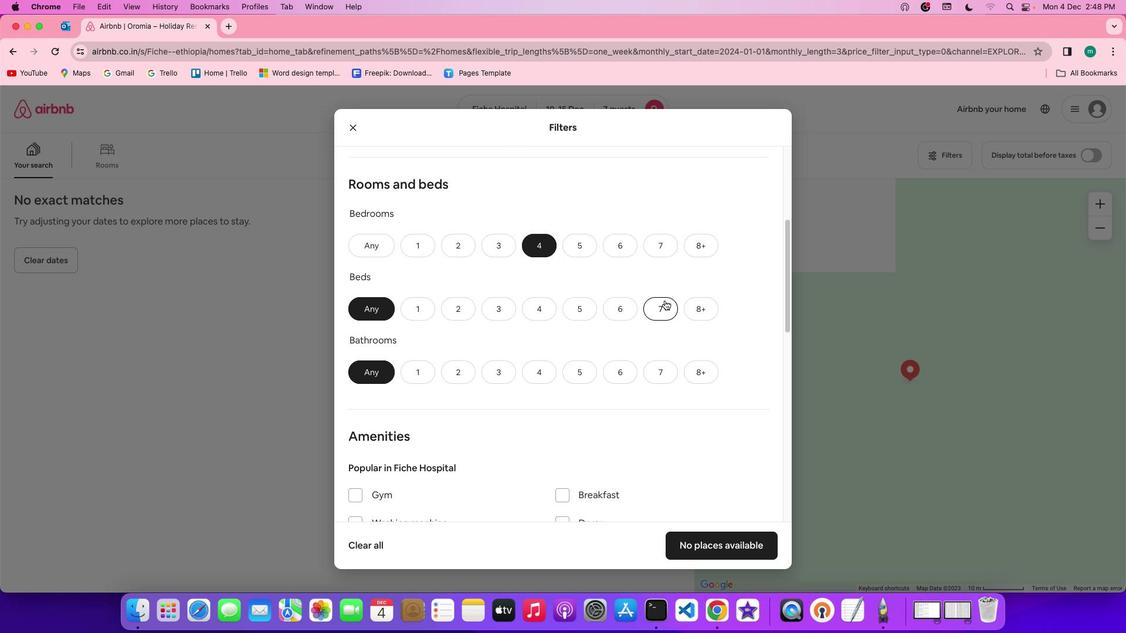 
Action: Mouse pressed left at (681, 314)
Screenshot: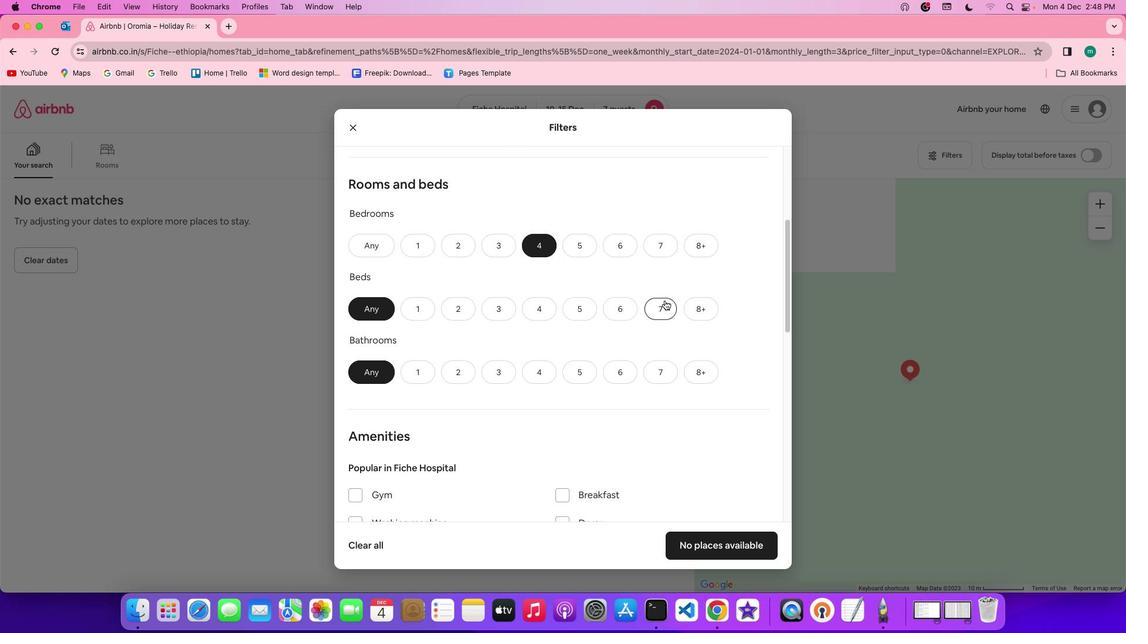 
Action: Mouse moved to (588, 381)
Screenshot: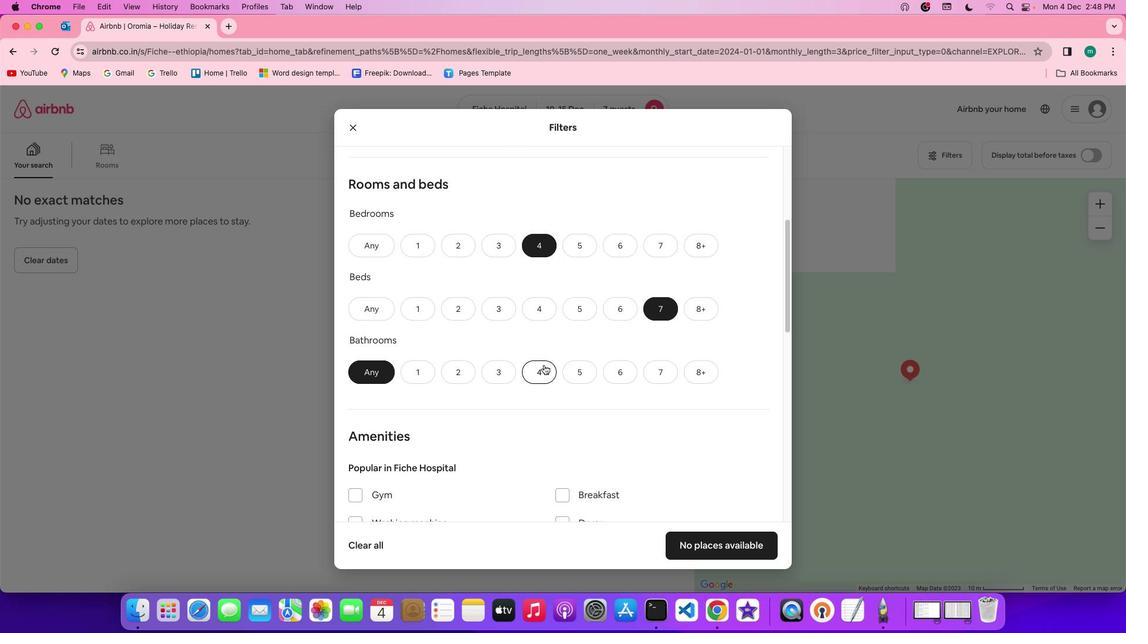 
Action: Mouse pressed left at (588, 381)
Screenshot: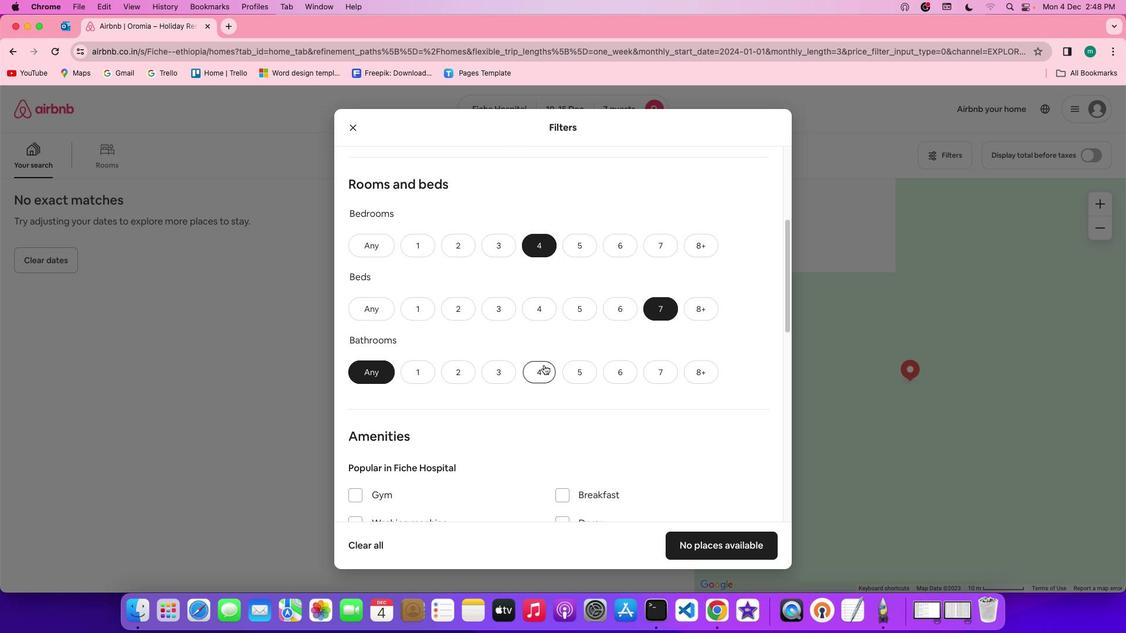 
Action: Mouse moved to (703, 389)
Screenshot: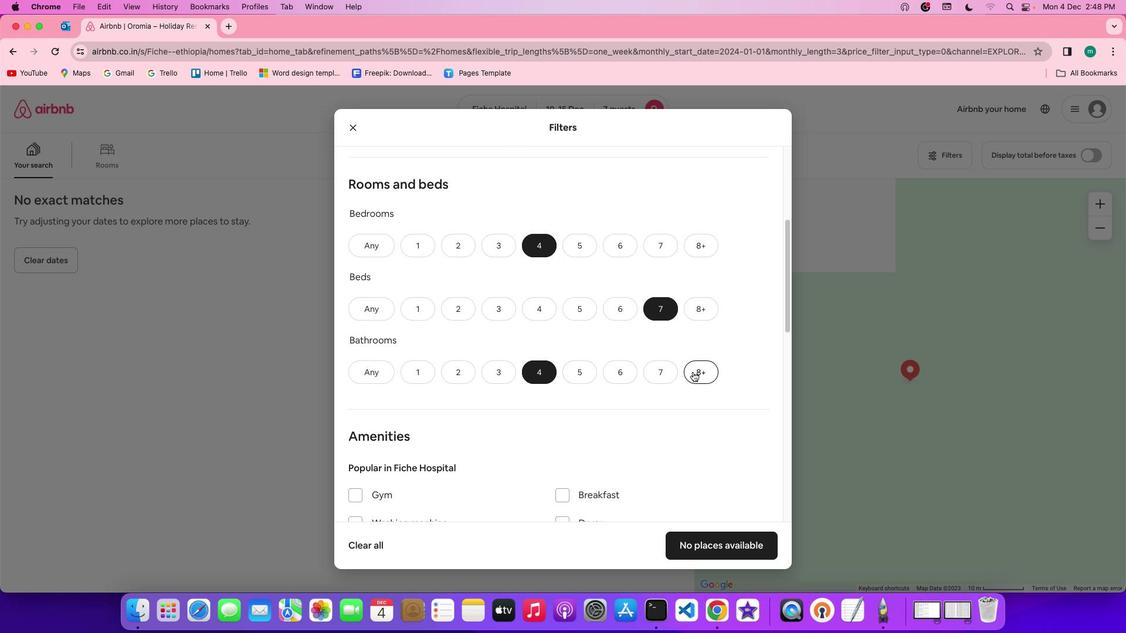 
Action: Mouse scrolled (703, 389) with delta (170, 0)
Screenshot: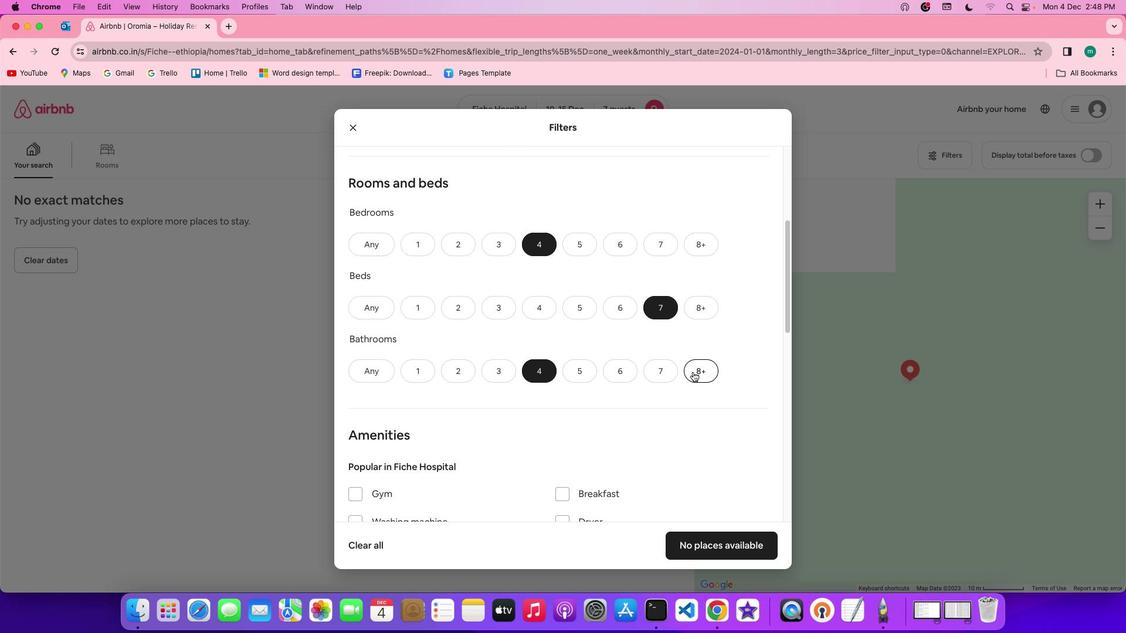 
Action: Mouse scrolled (703, 389) with delta (170, 0)
Screenshot: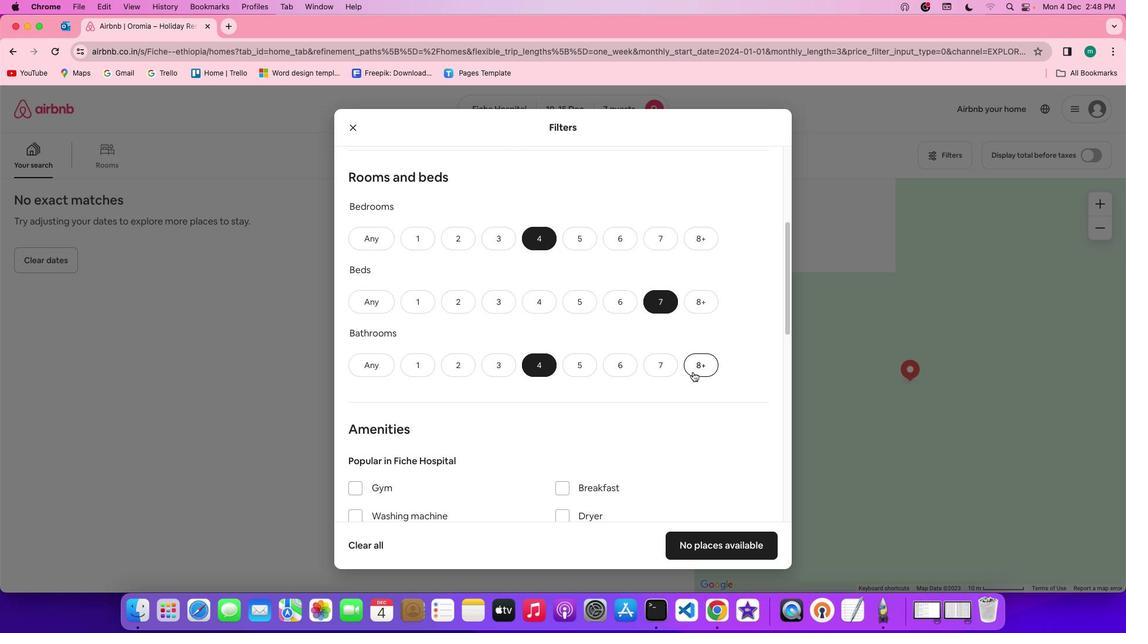 
Action: Mouse scrolled (703, 389) with delta (170, 0)
Screenshot: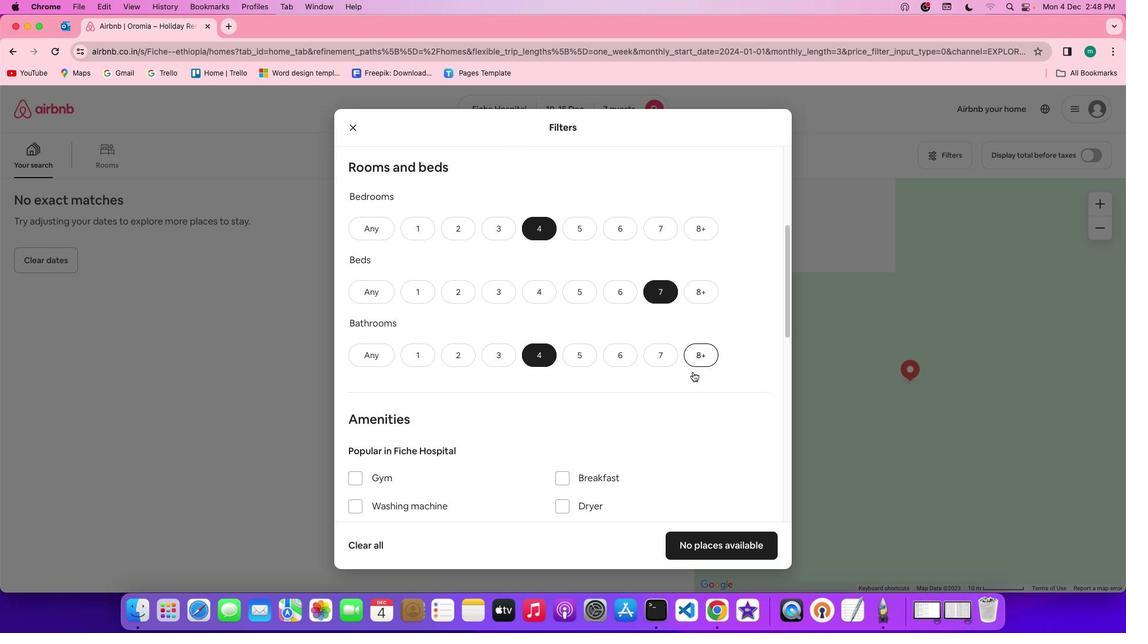 
Action: Mouse scrolled (703, 389) with delta (170, 0)
Screenshot: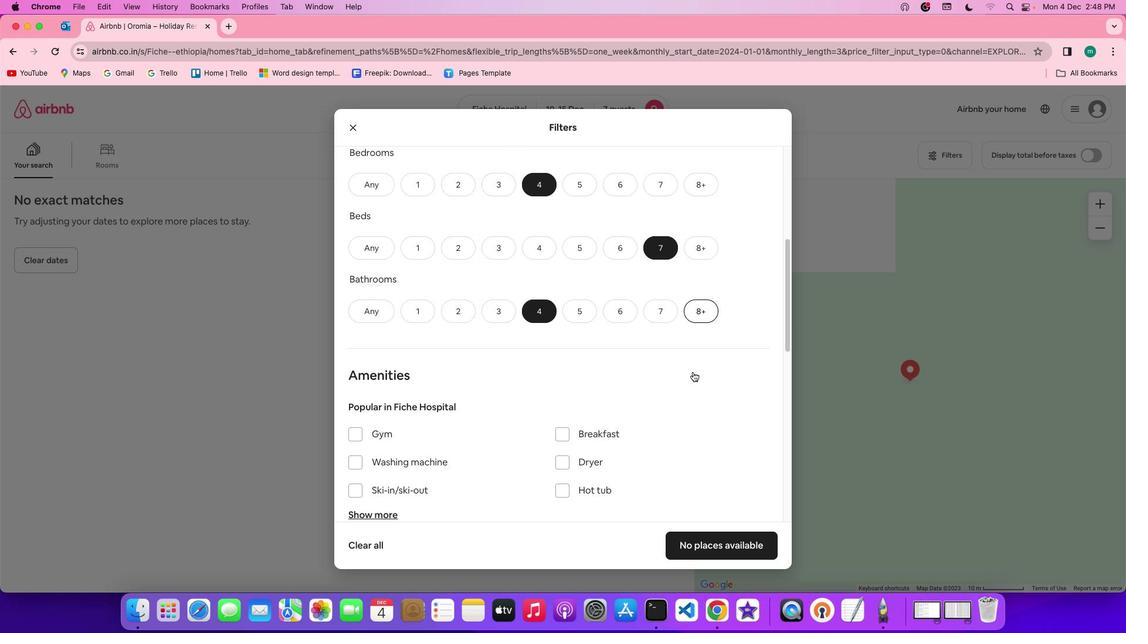 
Action: Mouse scrolled (703, 389) with delta (170, 0)
Screenshot: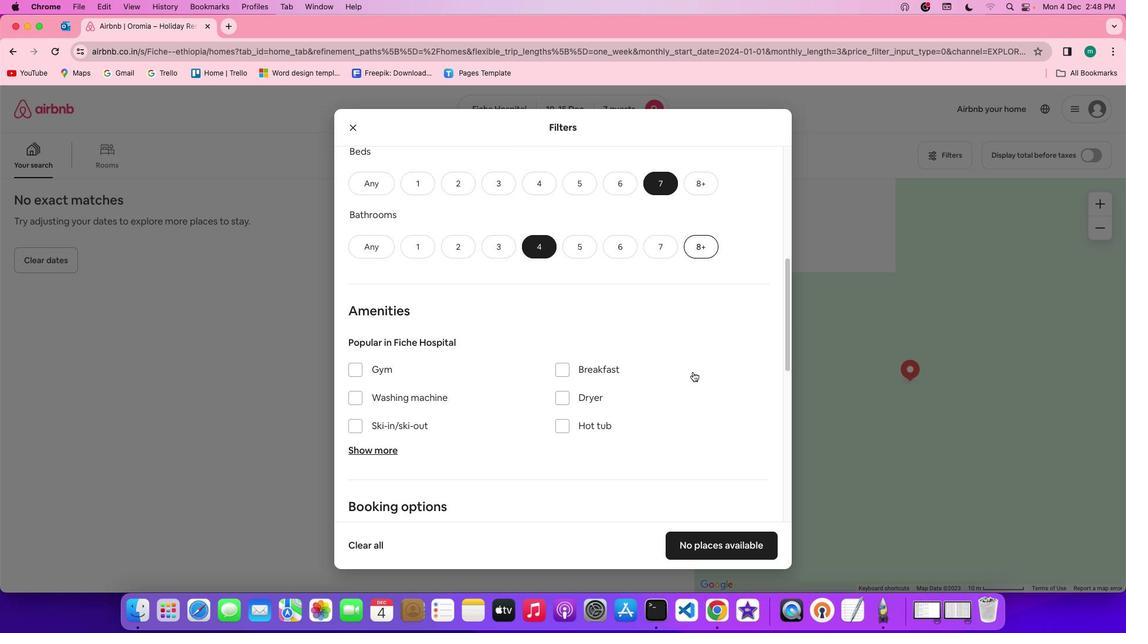 
Action: Mouse scrolled (703, 389) with delta (170, 0)
Screenshot: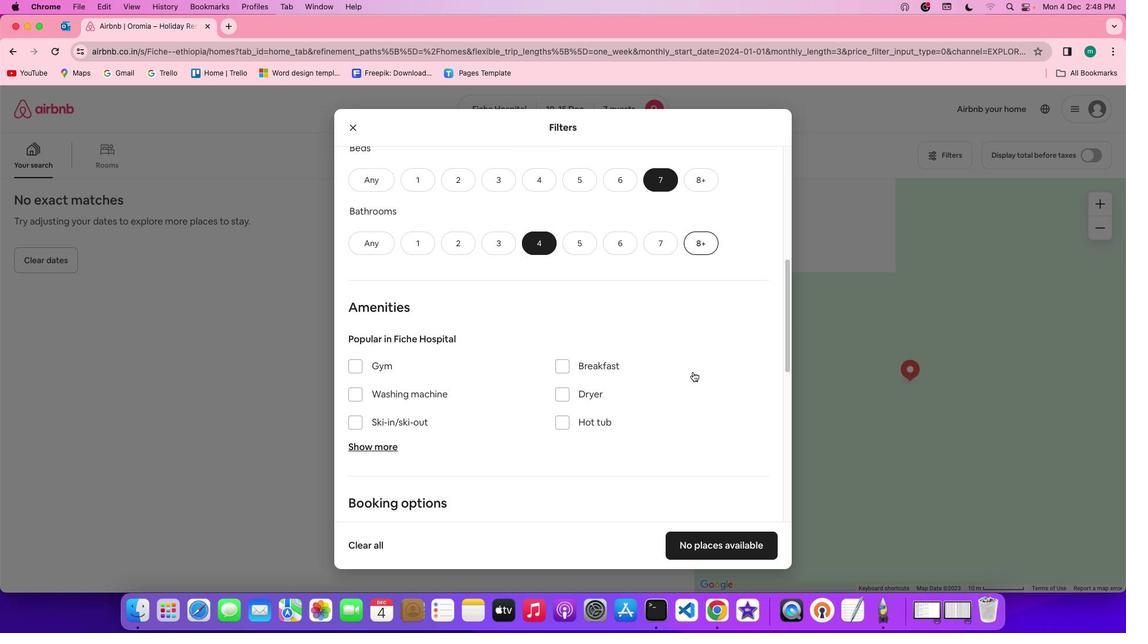 
Action: Mouse scrolled (703, 389) with delta (170, 0)
Screenshot: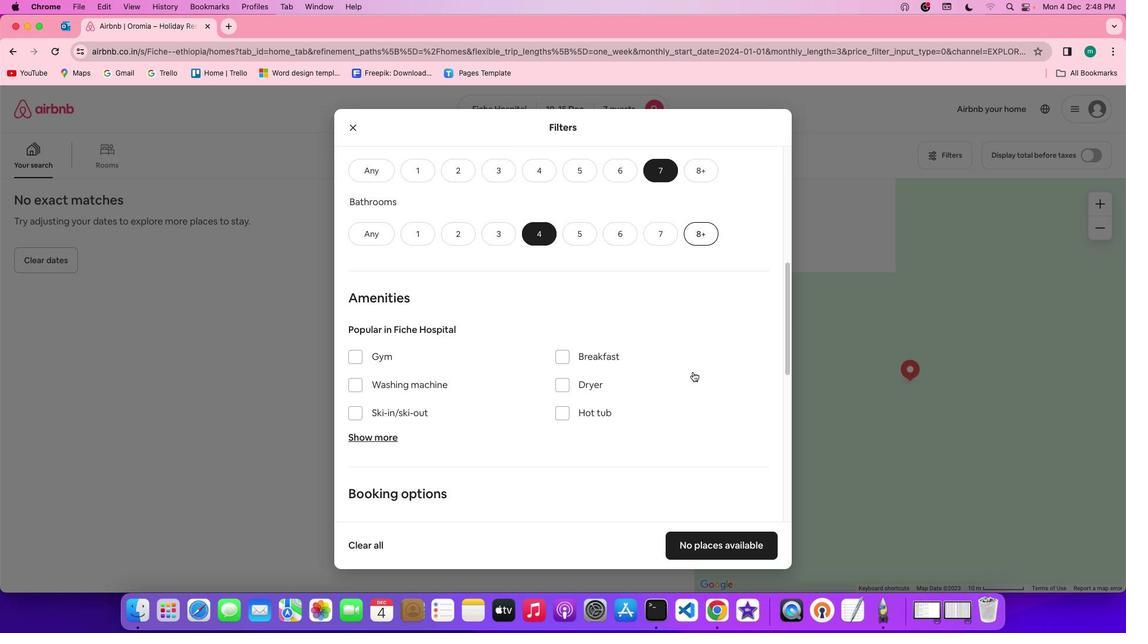 
Action: Mouse scrolled (703, 389) with delta (170, -1)
Screenshot: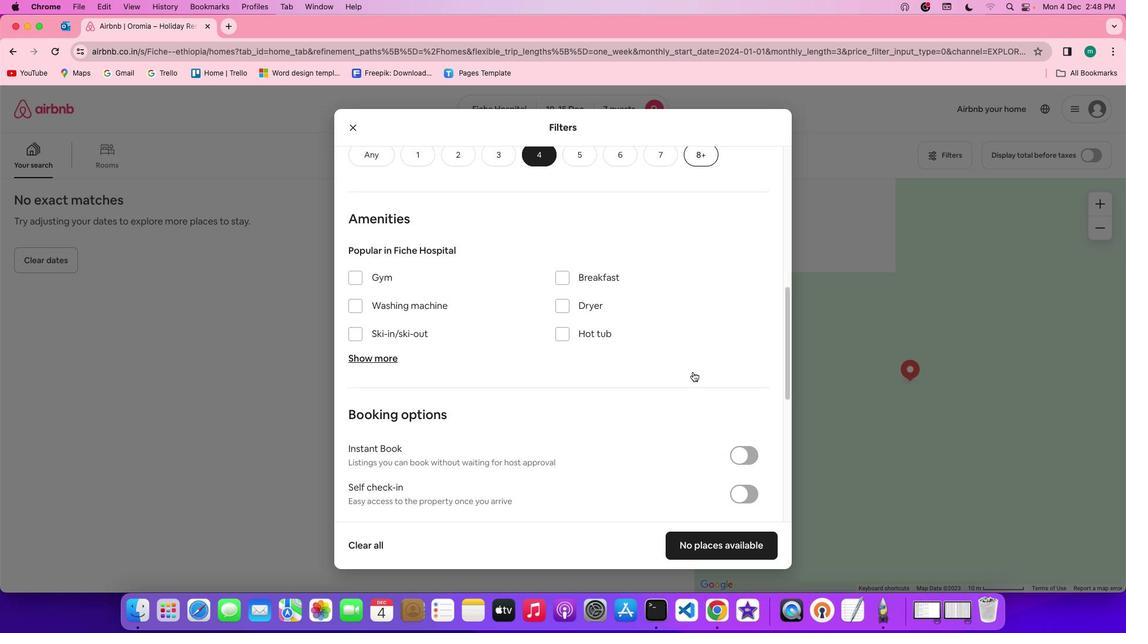 
Action: Mouse scrolled (703, 389) with delta (170, 0)
Screenshot: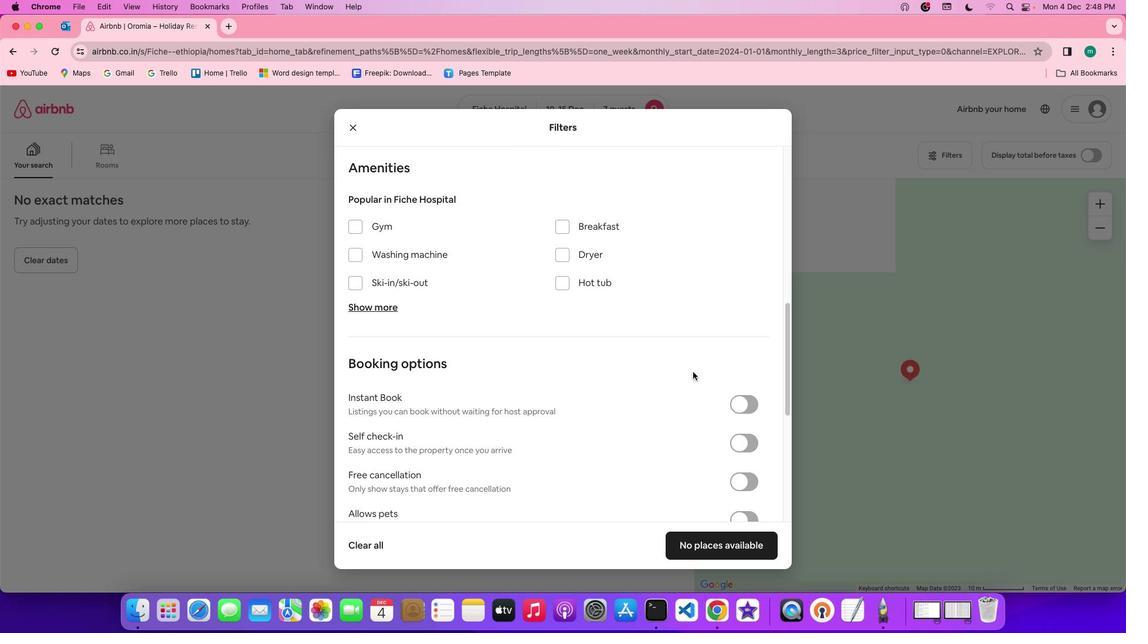 
Action: Mouse scrolled (703, 389) with delta (170, 0)
Screenshot: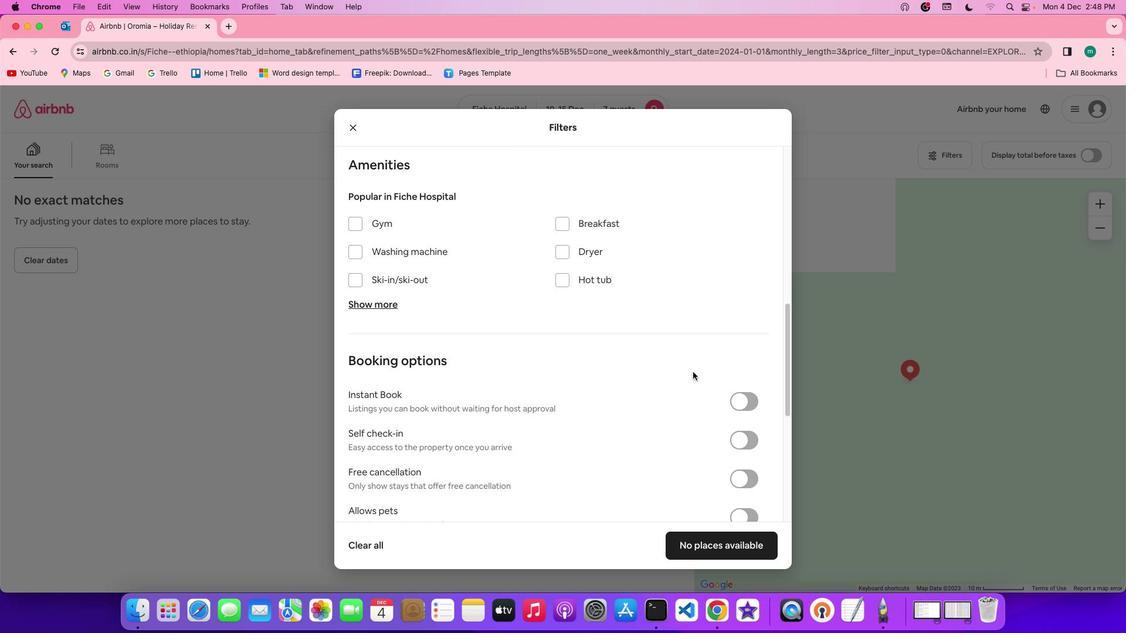 
Action: Mouse scrolled (703, 389) with delta (170, 0)
Screenshot: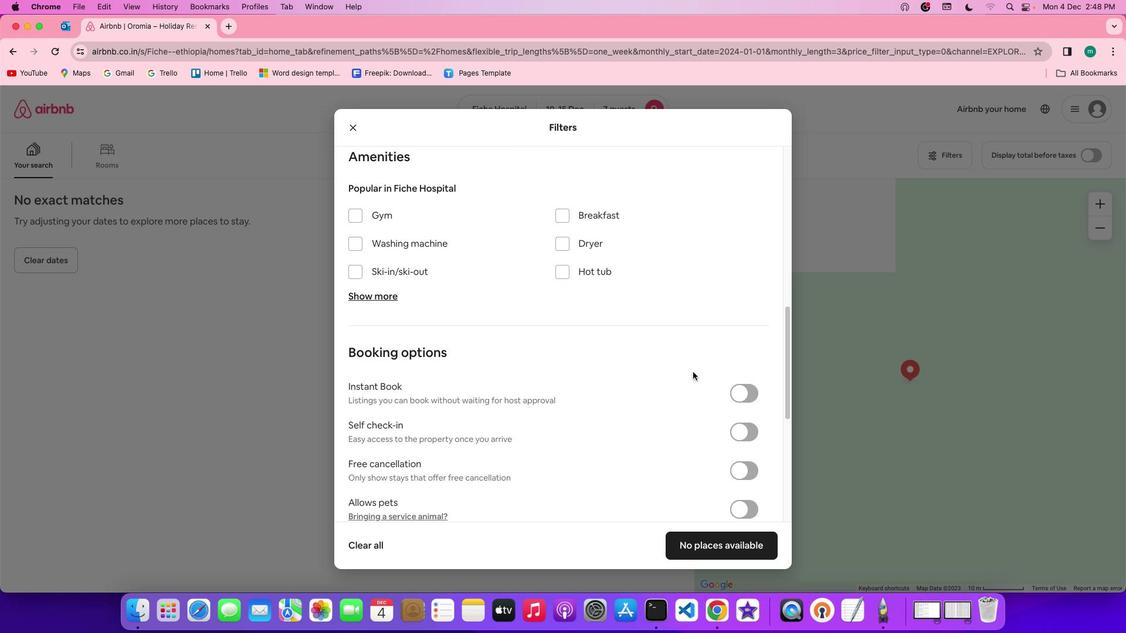 
Action: Mouse scrolled (703, 389) with delta (170, 0)
Screenshot: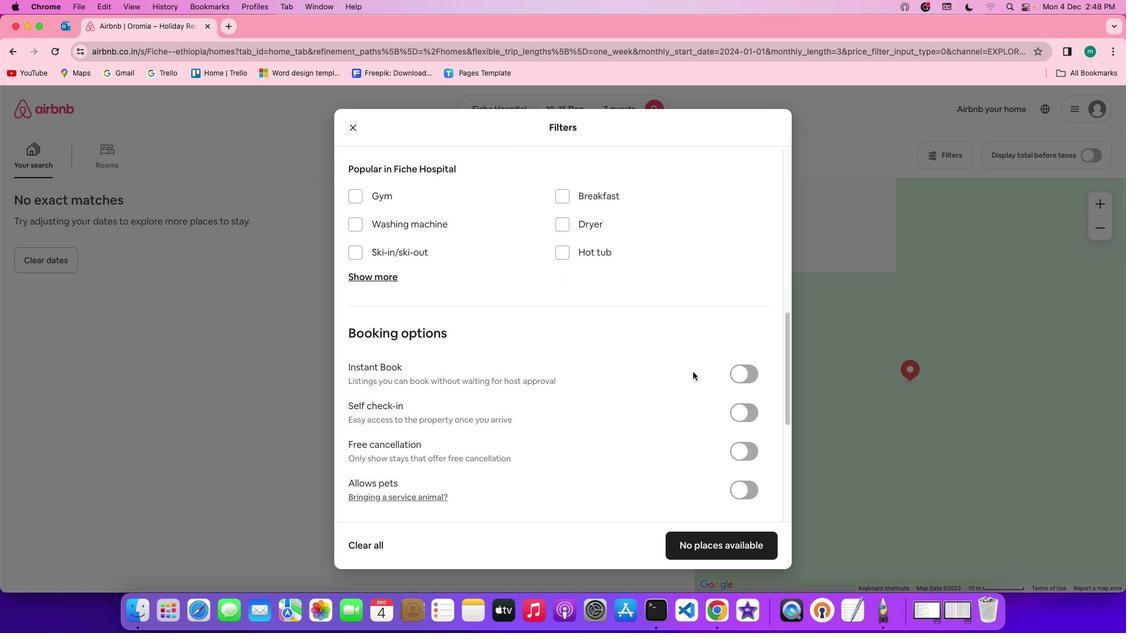 
Action: Mouse moved to (681, 375)
Screenshot: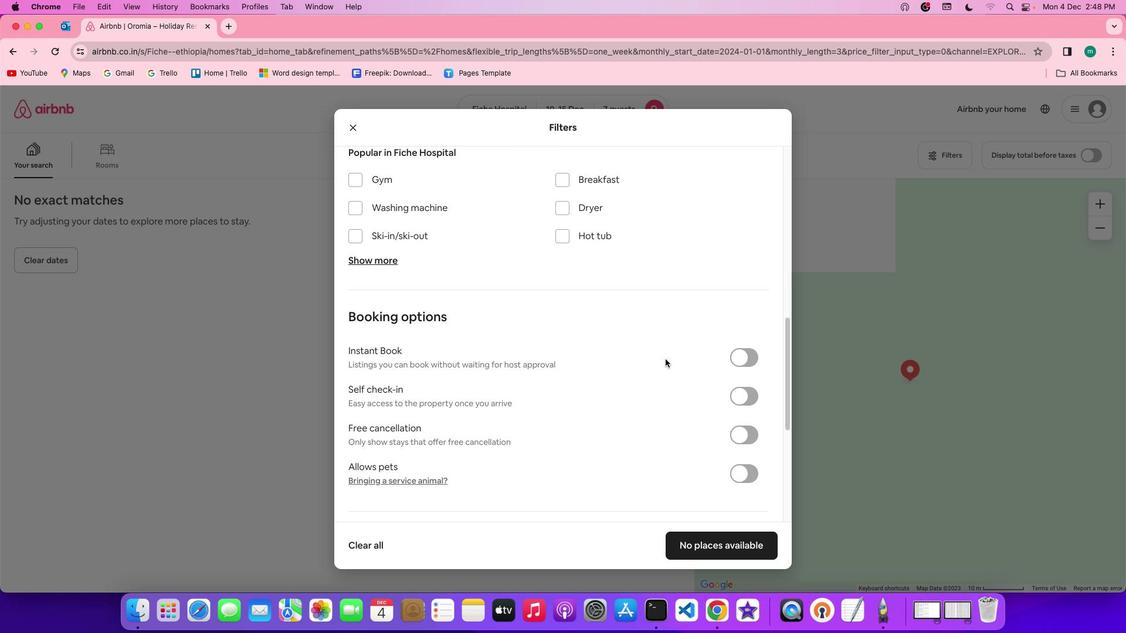 
Action: Mouse scrolled (681, 375) with delta (170, 1)
Screenshot: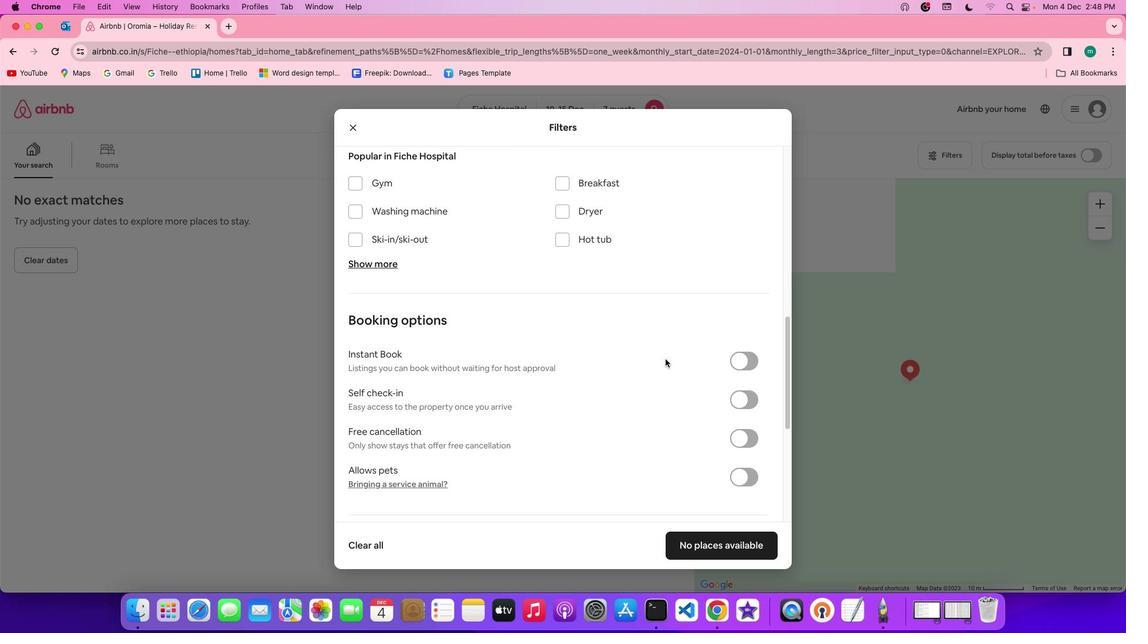 
Action: Mouse scrolled (681, 375) with delta (170, 1)
Screenshot: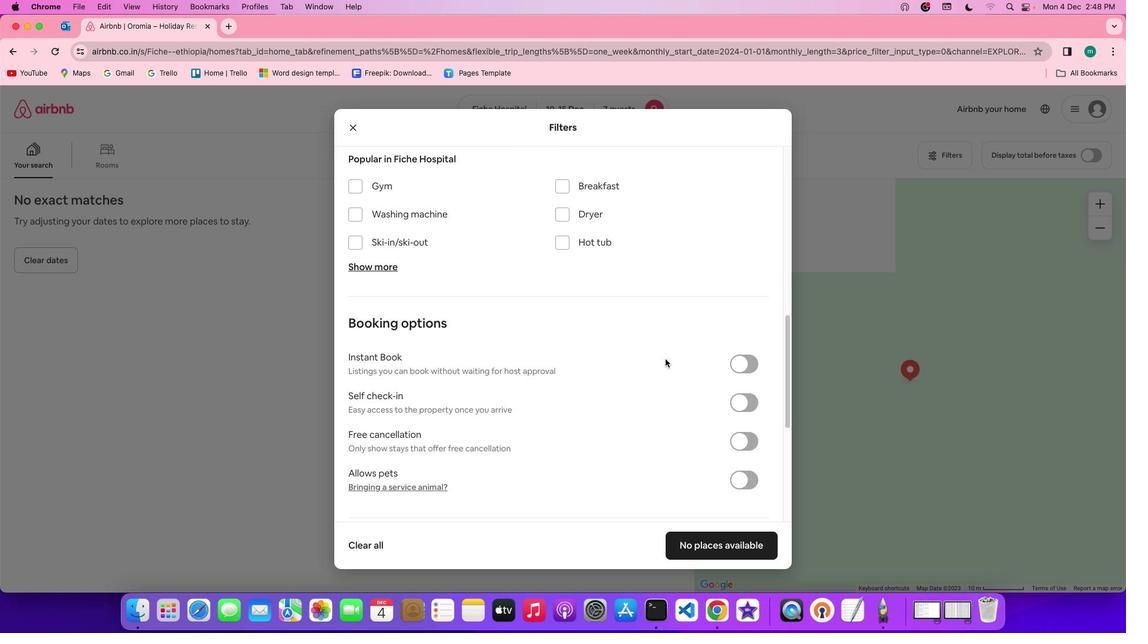 
Action: Mouse scrolled (681, 375) with delta (170, 1)
Screenshot: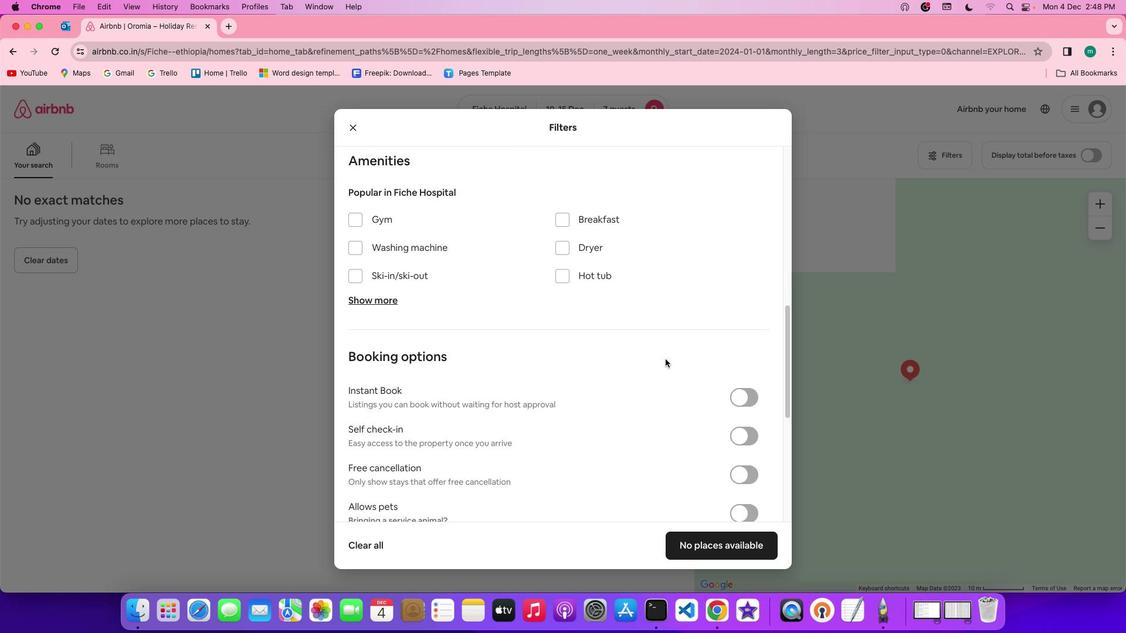 
Action: Mouse scrolled (681, 375) with delta (170, 2)
Screenshot: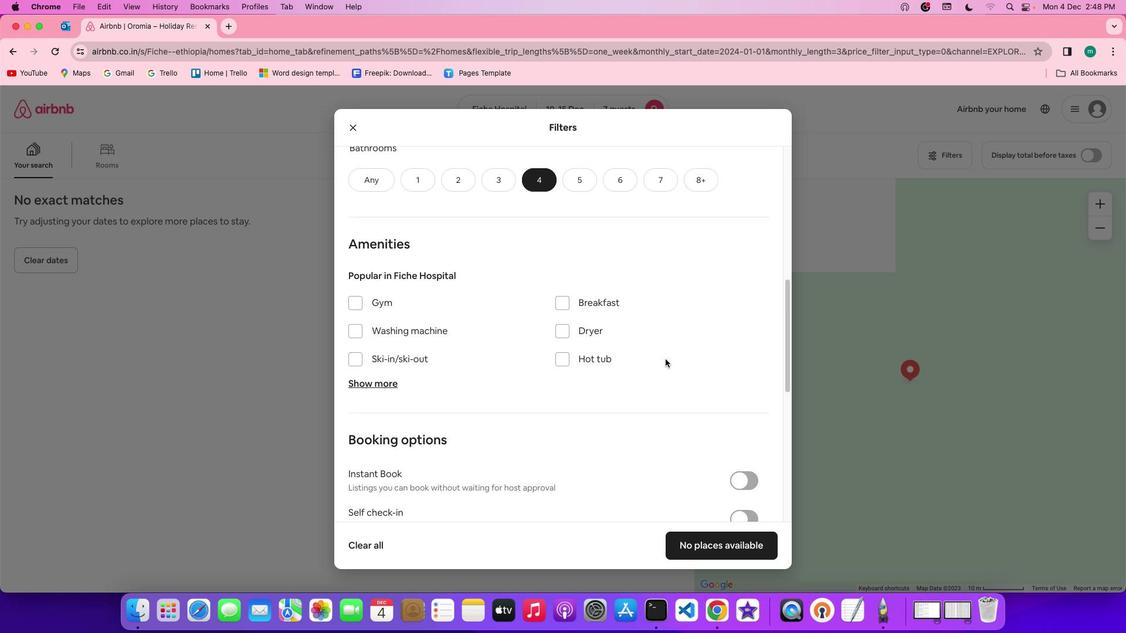 
Action: Mouse scrolled (681, 375) with delta (170, 0)
Screenshot: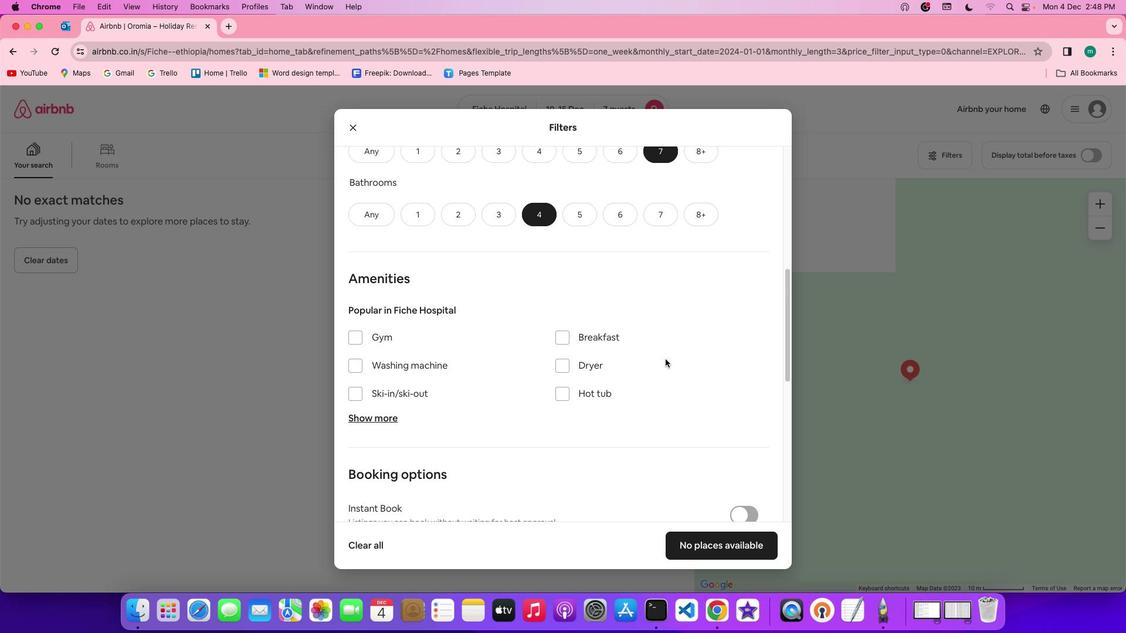 
Action: Mouse scrolled (681, 375) with delta (170, 0)
Screenshot: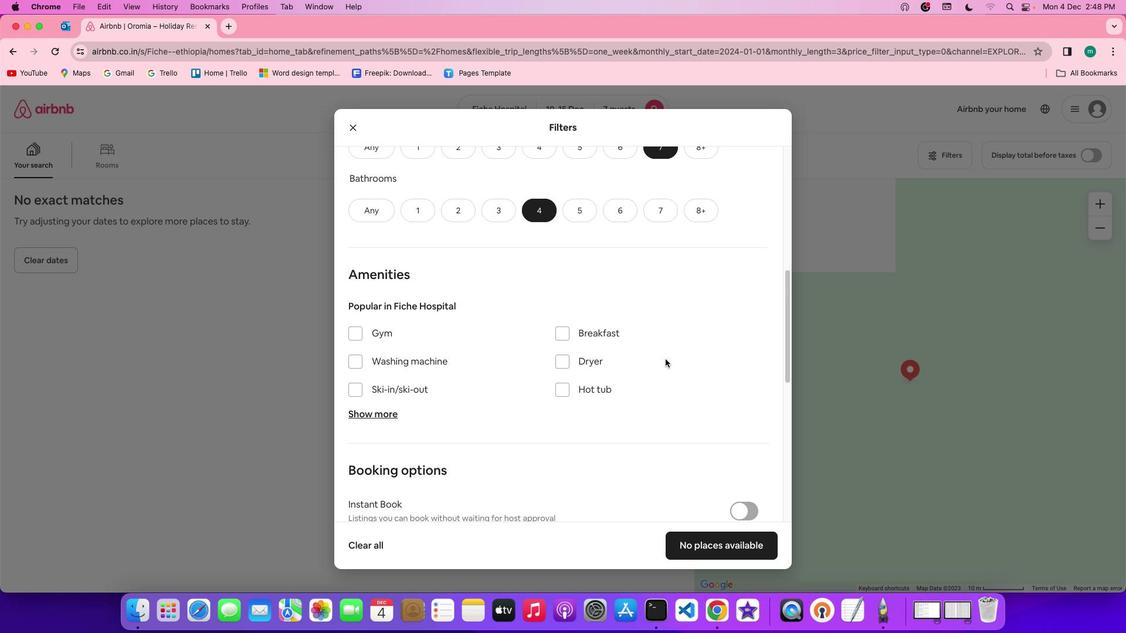 
Action: Mouse scrolled (681, 375) with delta (170, 0)
Screenshot: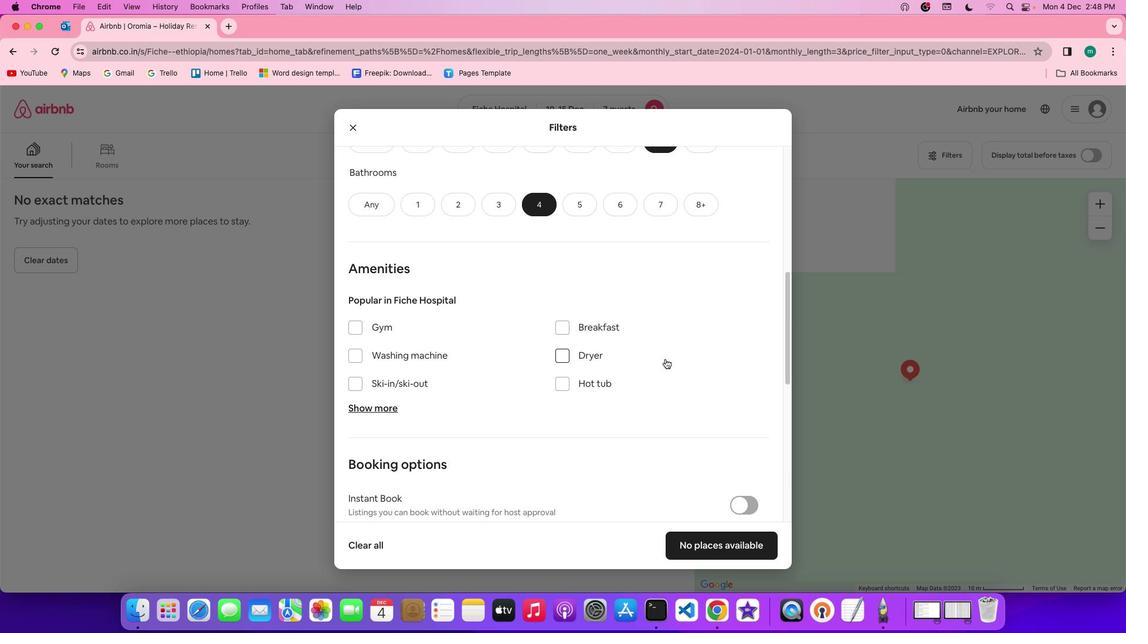 
Action: Mouse scrolled (681, 375) with delta (170, 0)
Screenshot: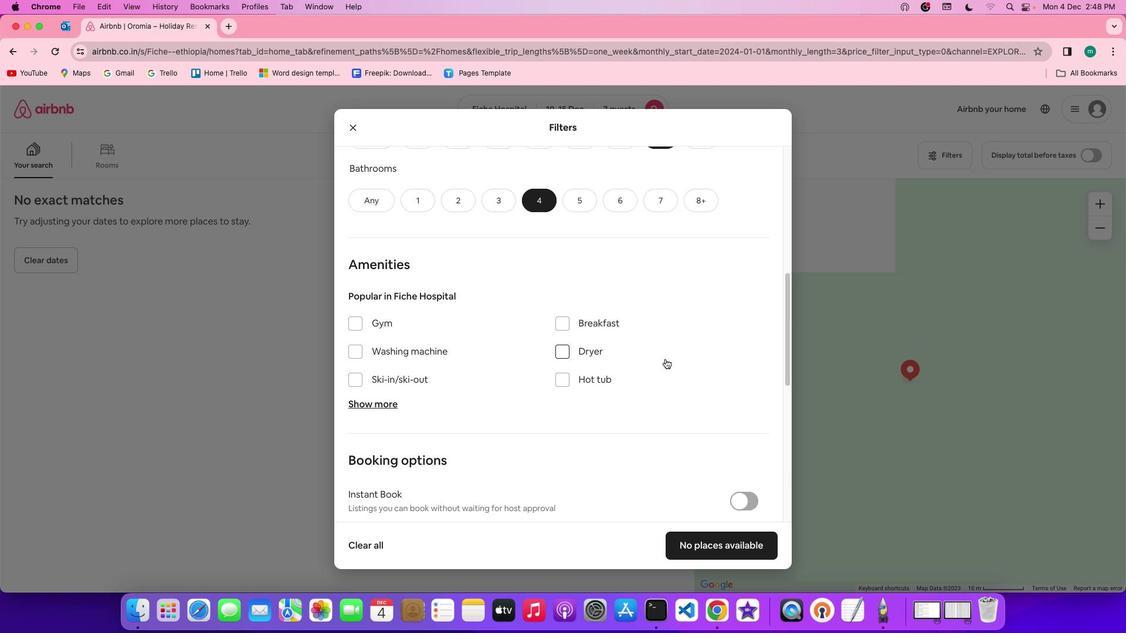 
Action: Mouse scrolled (681, 375) with delta (170, 0)
Screenshot: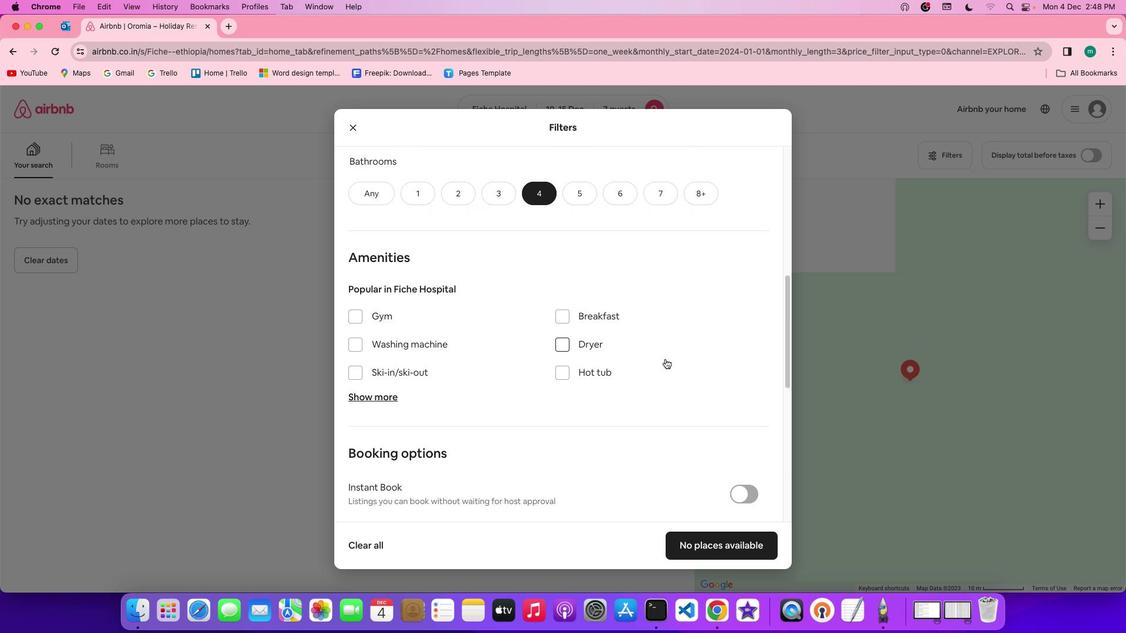 
Action: Mouse scrolled (681, 375) with delta (170, 0)
Screenshot: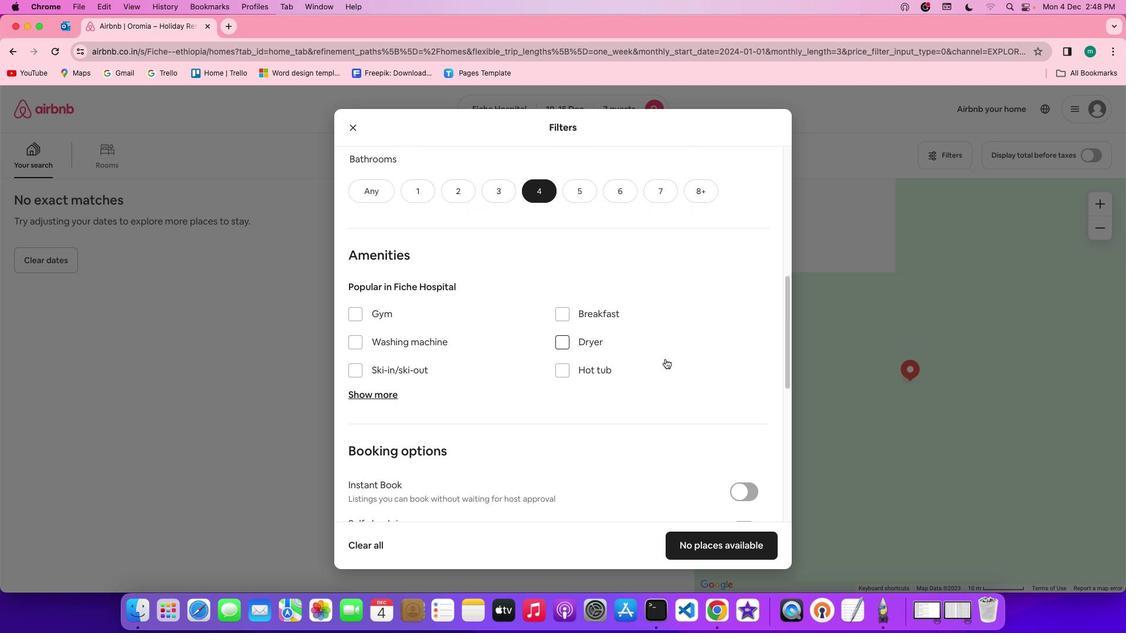 
Action: Mouse scrolled (681, 375) with delta (170, 0)
Screenshot: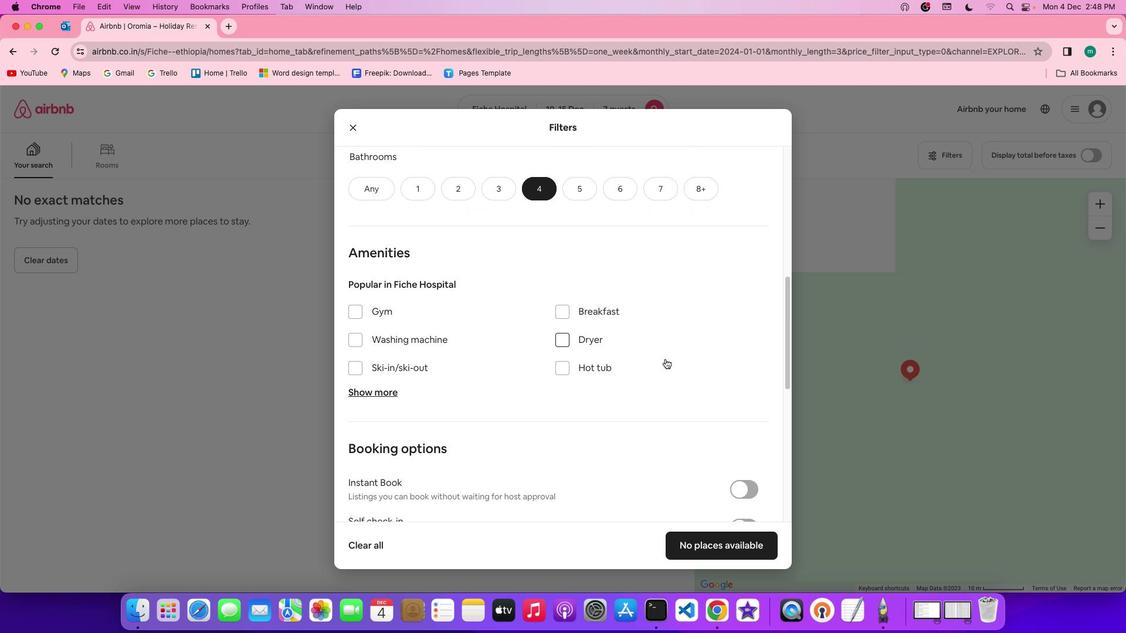 
Action: Mouse scrolled (681, 375) with delta (170, 0)
Screenshot: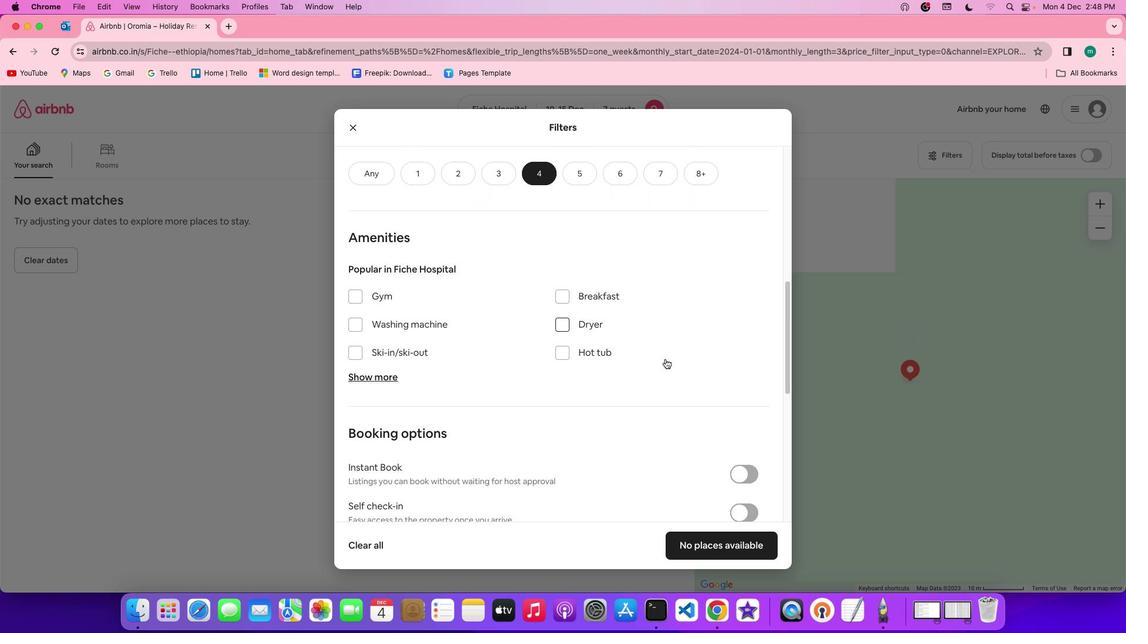 
Action: Mouse moved to (457, 386)
Screenshot: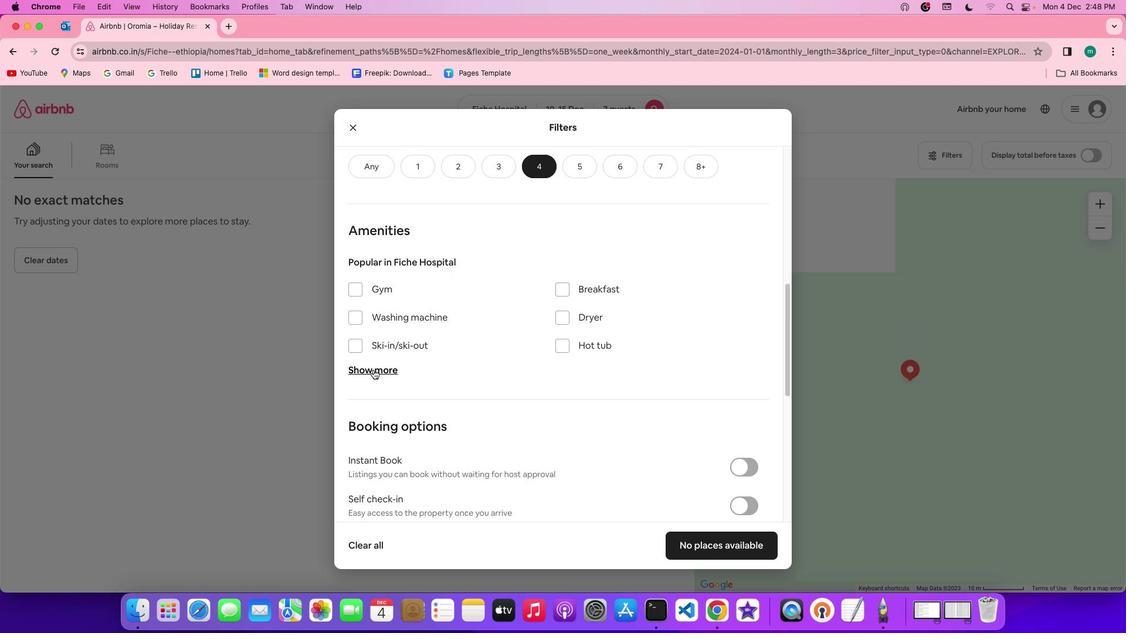 
Action: Mouse pressed left at (457, 386)
Screenshot: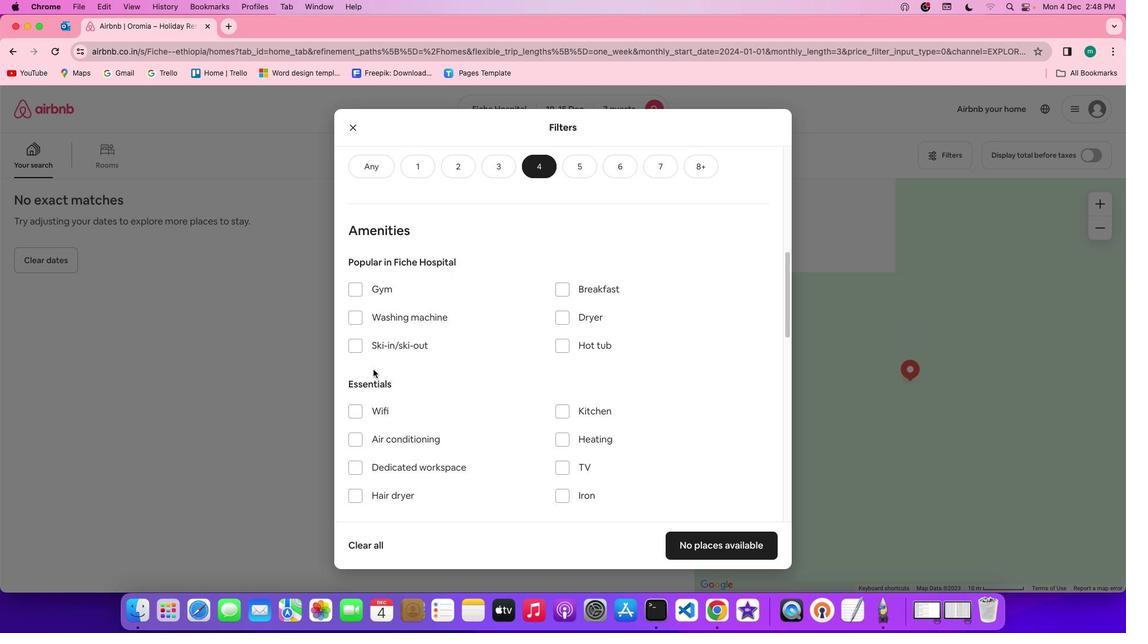 
Action: Mouse moved to (596, 403)
Screenshot: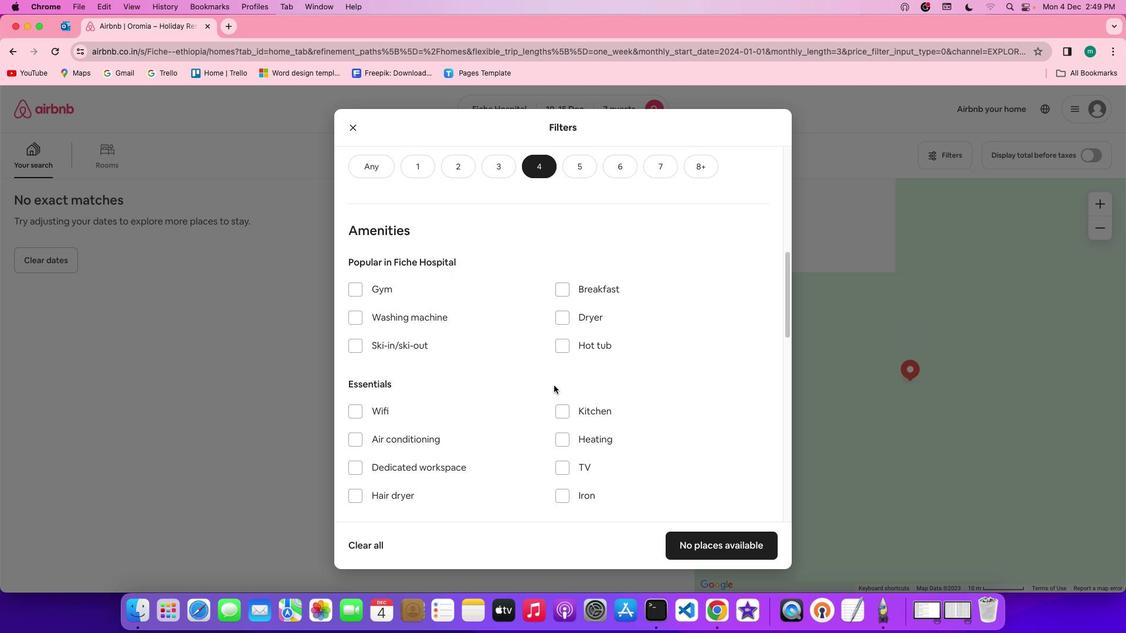 
Action: Mouse scrolled (596, 403) with delta (170, 0)
Screenshot: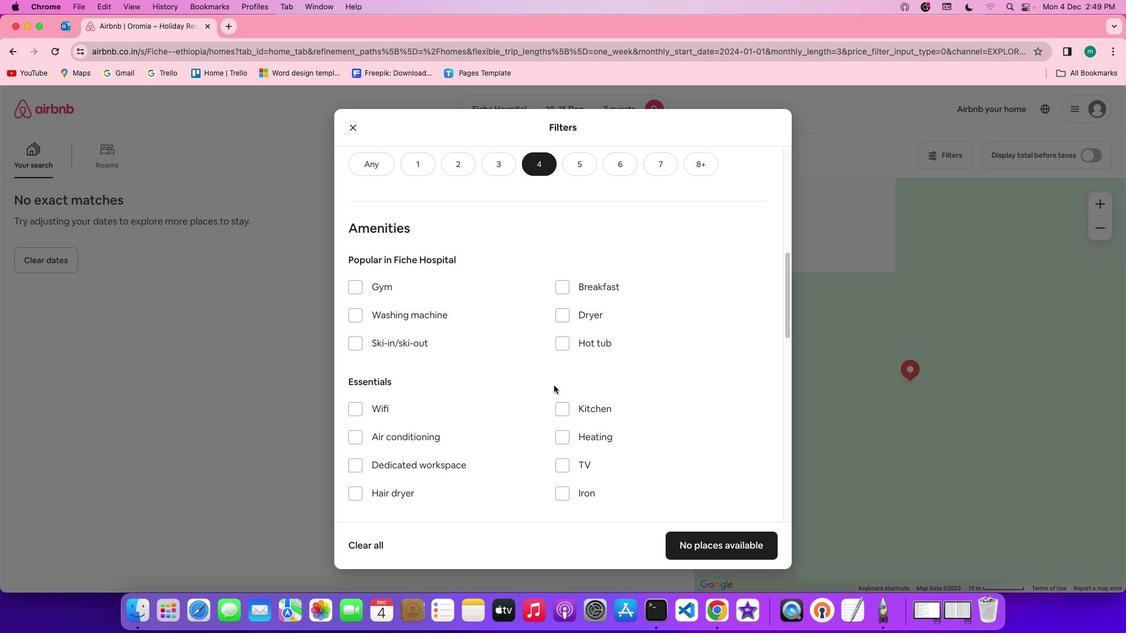 
Action: Mouse scrolled (596, 403) with delta (170, 0)
Screenshot: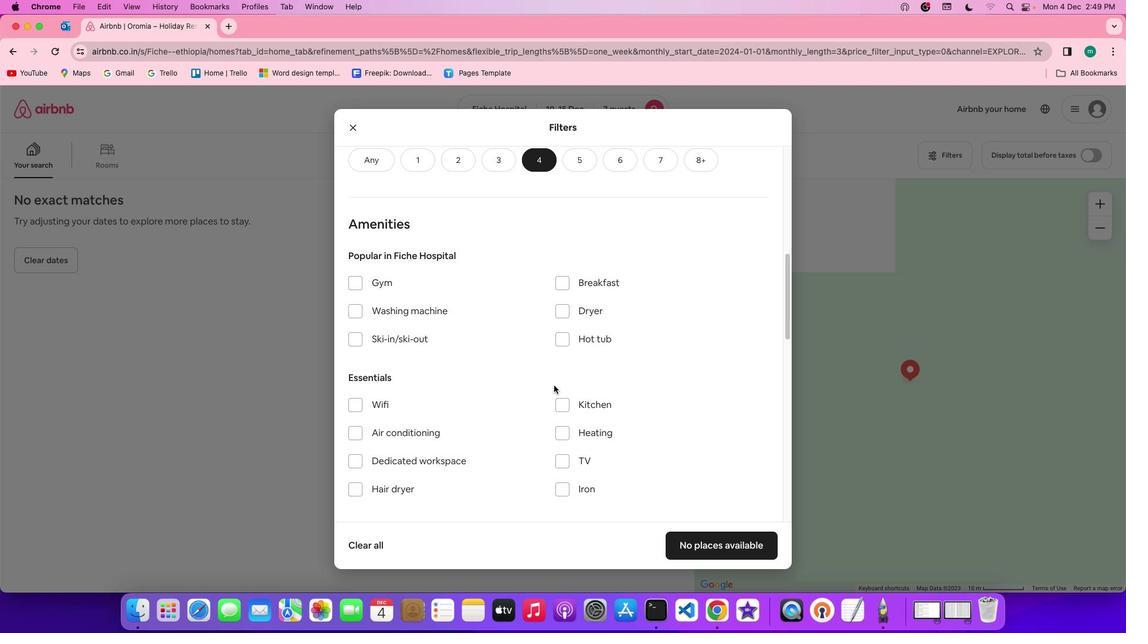 
Action: Mouse scrolled (596, 403) with delta (170, 0)
Screenshot: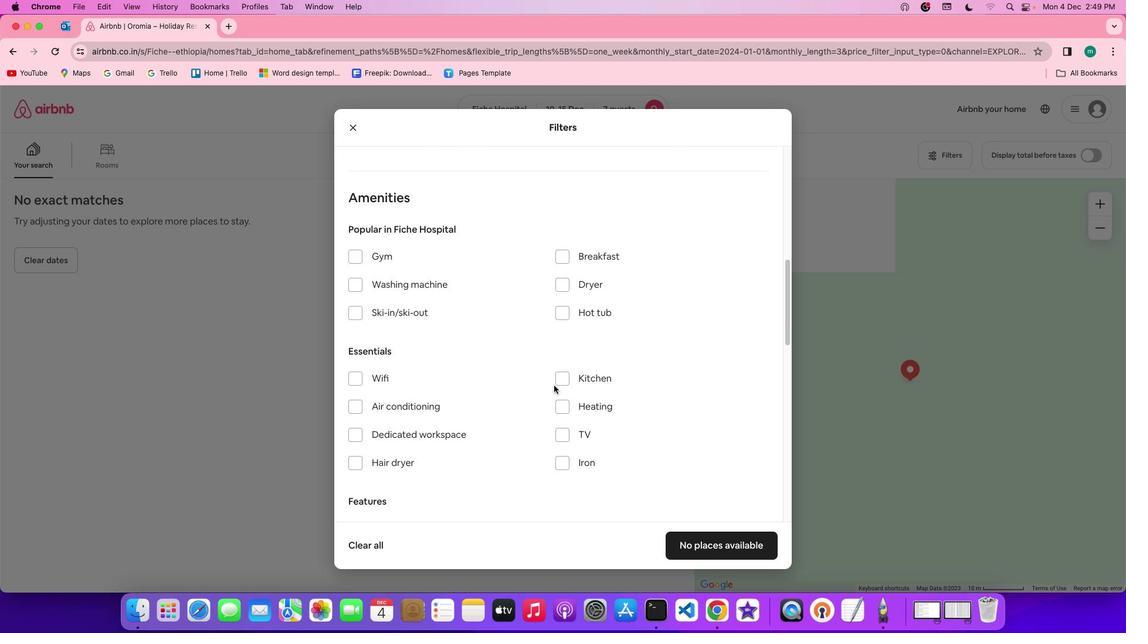 
Action: Mouse moved to (443, 349)
Screenshot: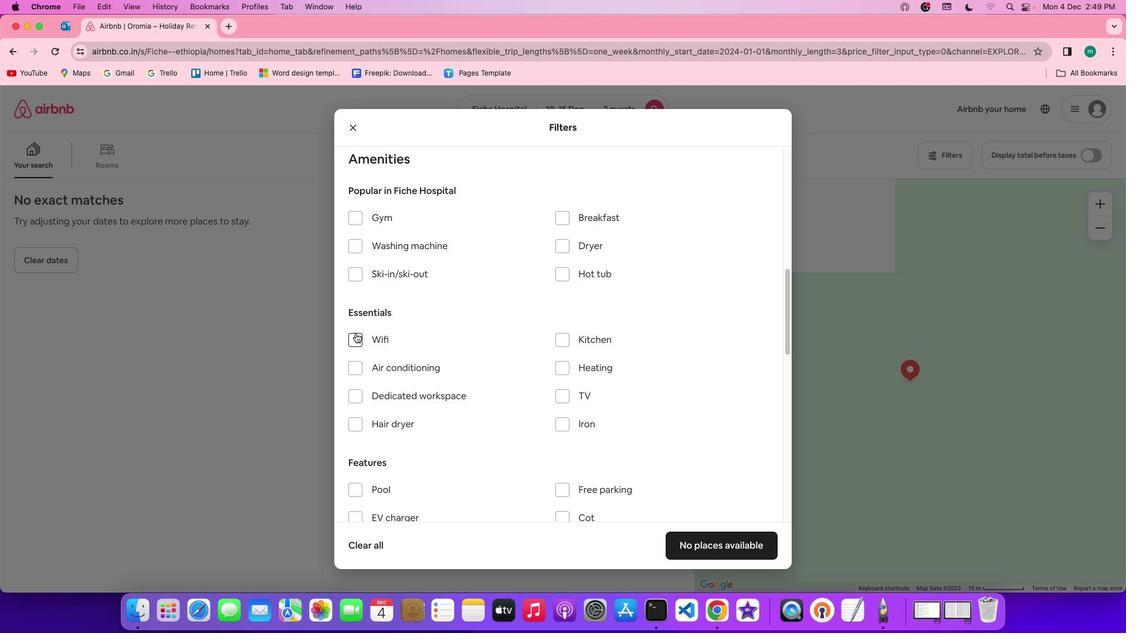 
Action: Mouse pressed left at (443, 349)
Screenshot: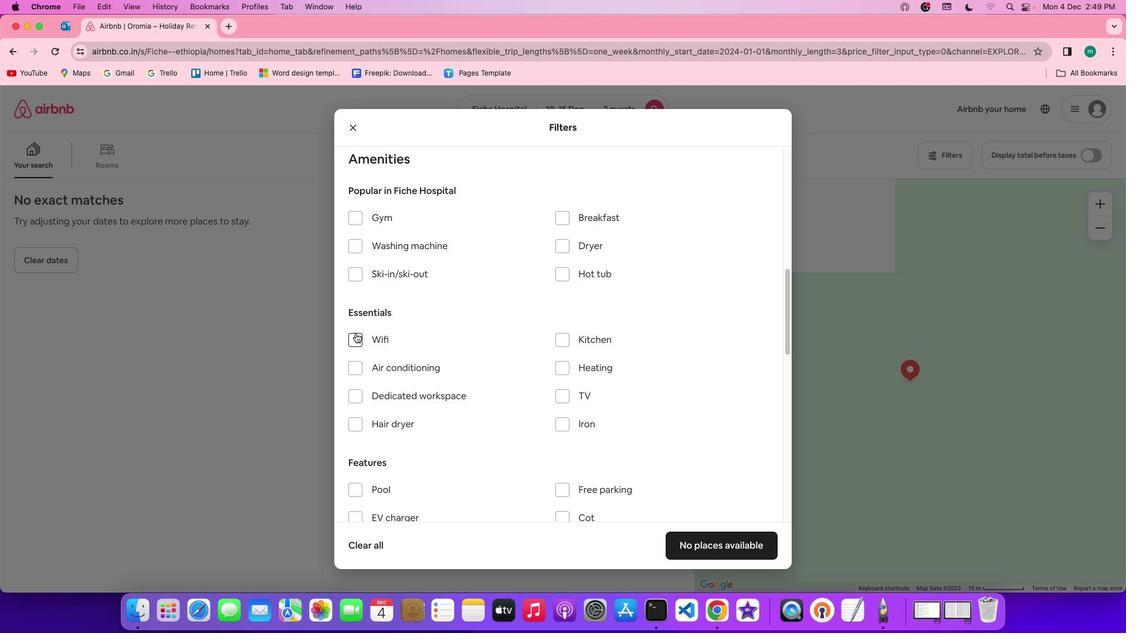
Action: Mouse moved to (600, 410)
Screenshot: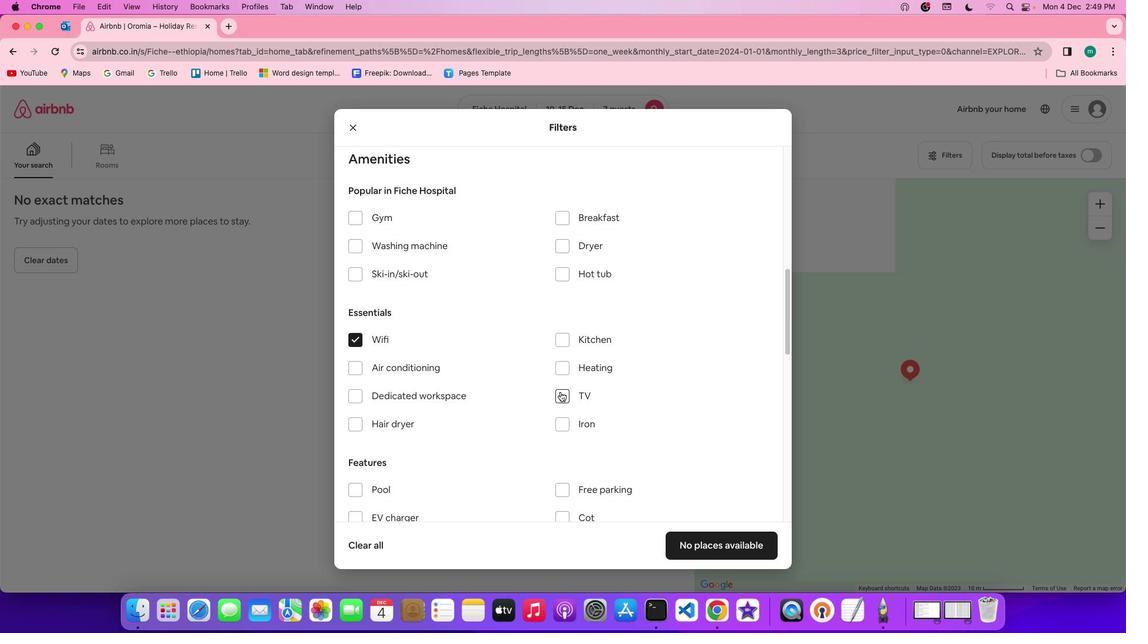 
Action: Mouse pressed left at (600, 410)
Screenshot: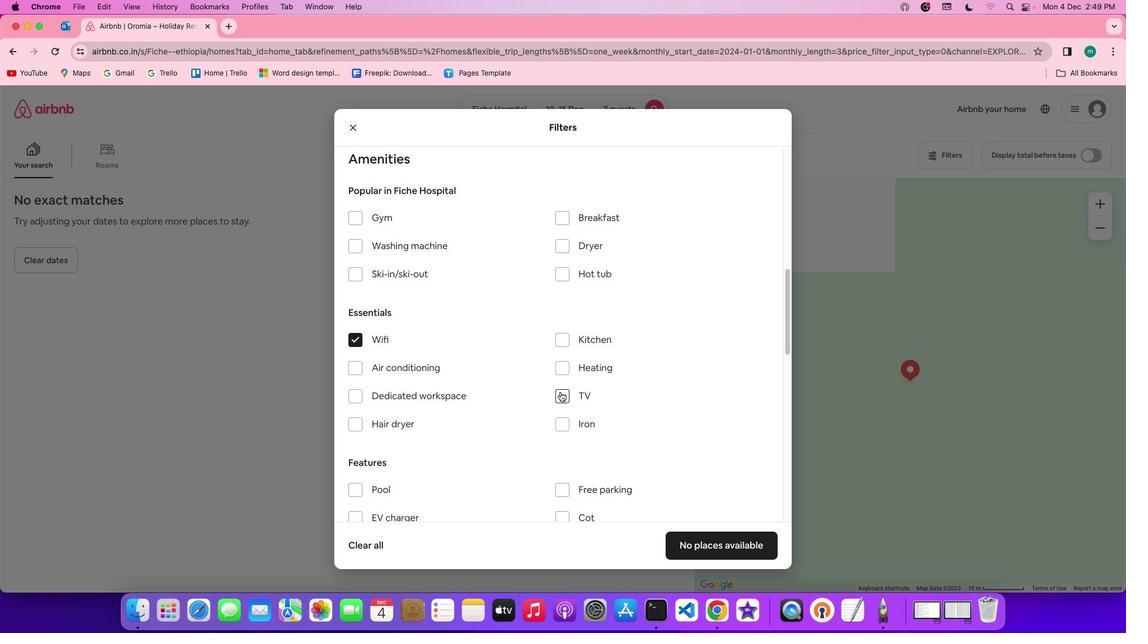 
Action: Mouse moved to (683, 424)
Screenshot: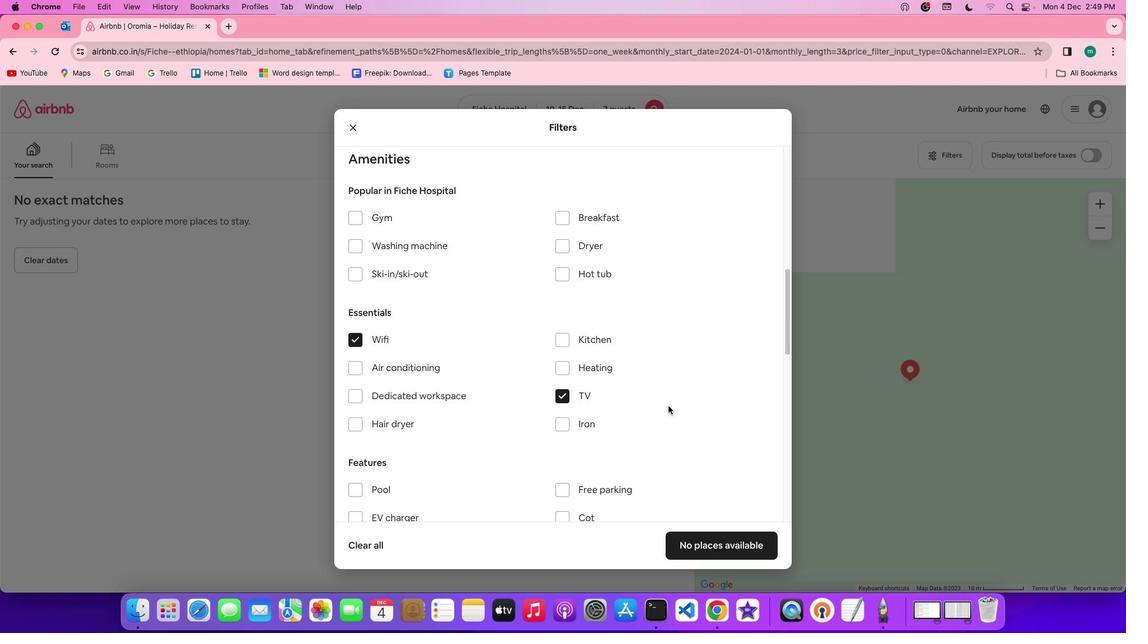 
Action: Mouse scrolled (683, 424) with delta (170, 0)
Screenshot: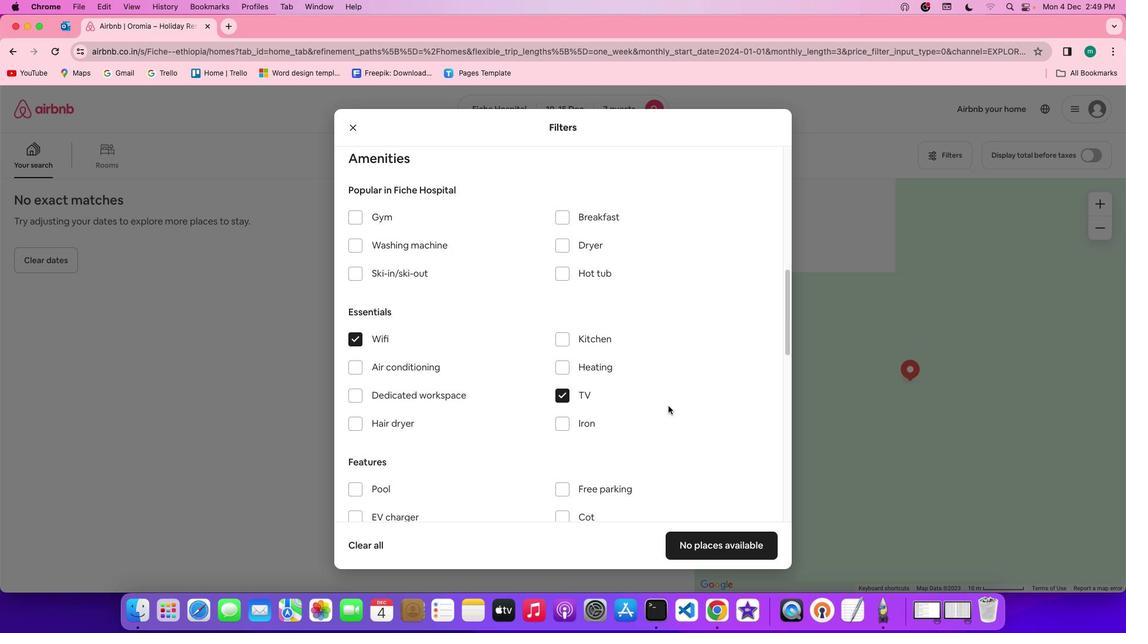
Action: Mouse scrolled (683, 424) with delta (170, 0)
Screenshot: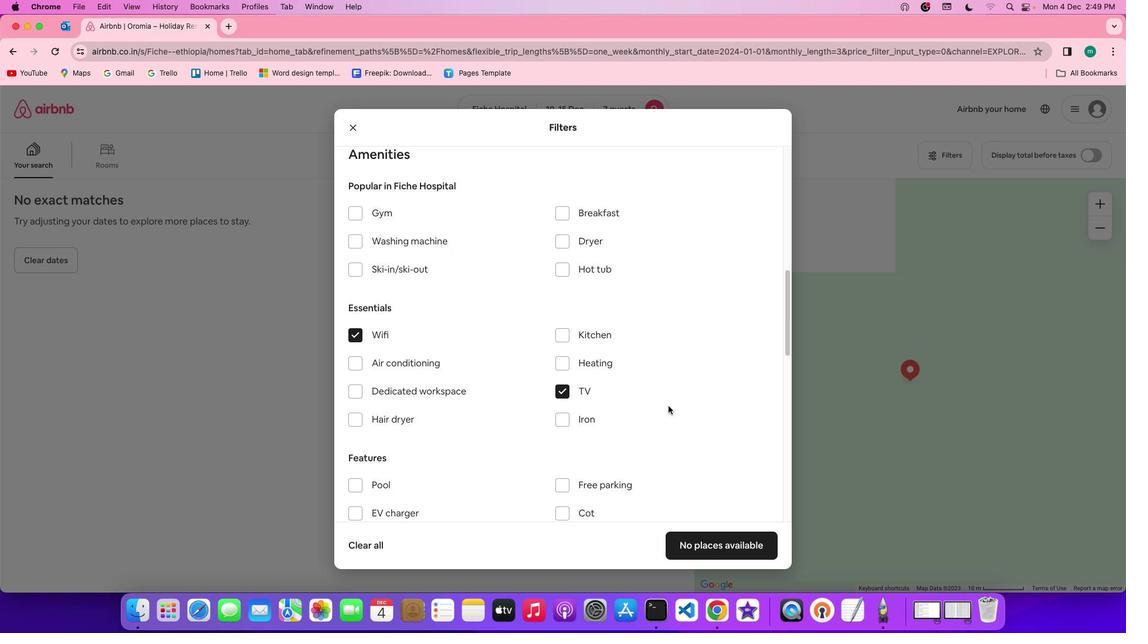 
Action: Mouse scrolled (683, 424) with delta (170, 0)
Screenshot: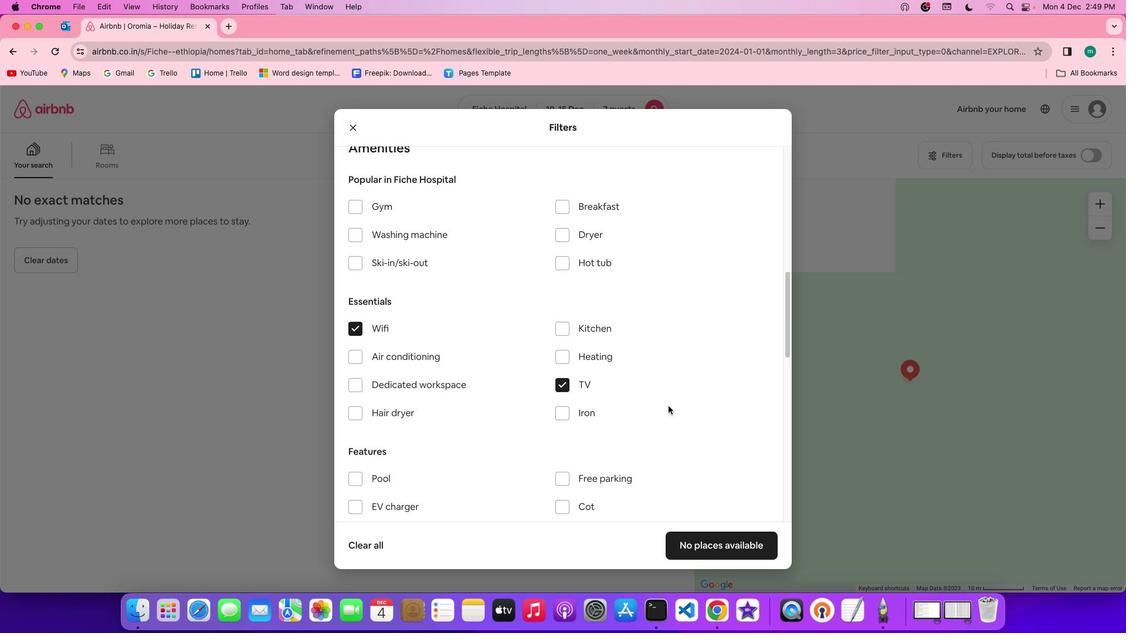 
Action: Mouse scrolled (683, 424) with delta (170, 0)
Screenshot: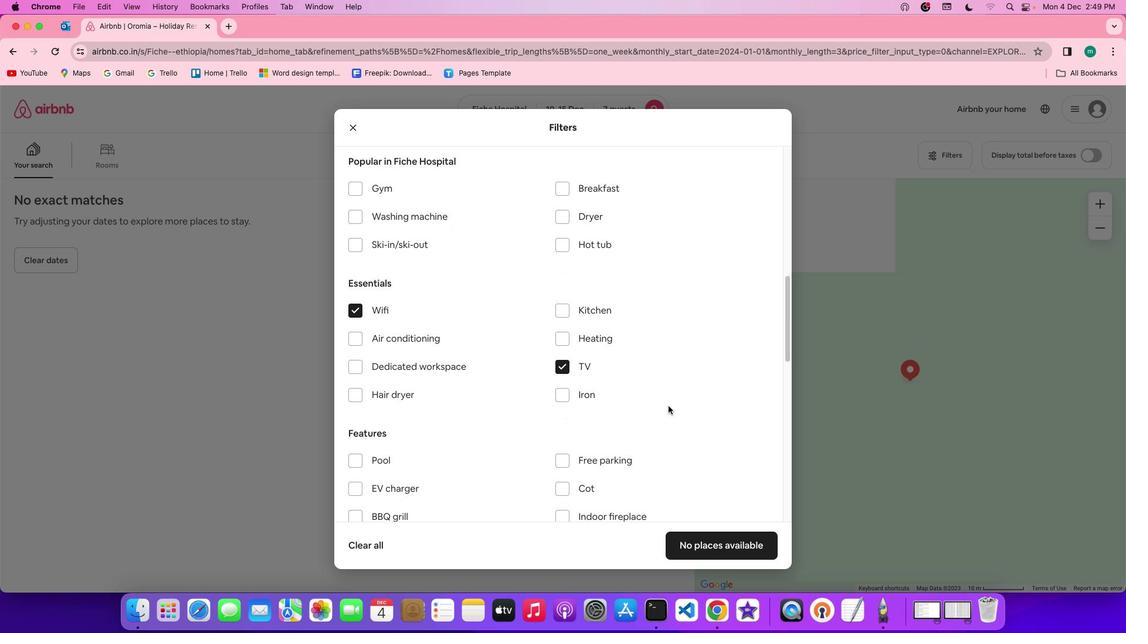 
Action: Mouse scrolled (683, 424) with delta (170, 0)
Screenshot: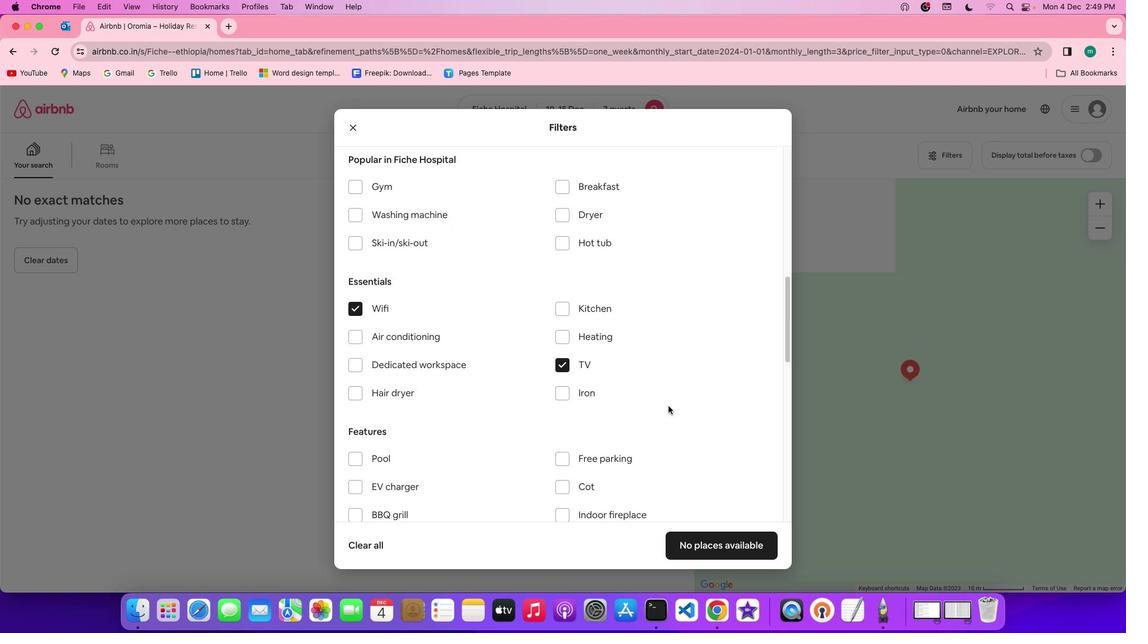 
Action: Mouse scrolled (683, 424) with delta (170, 0)
Screenshot: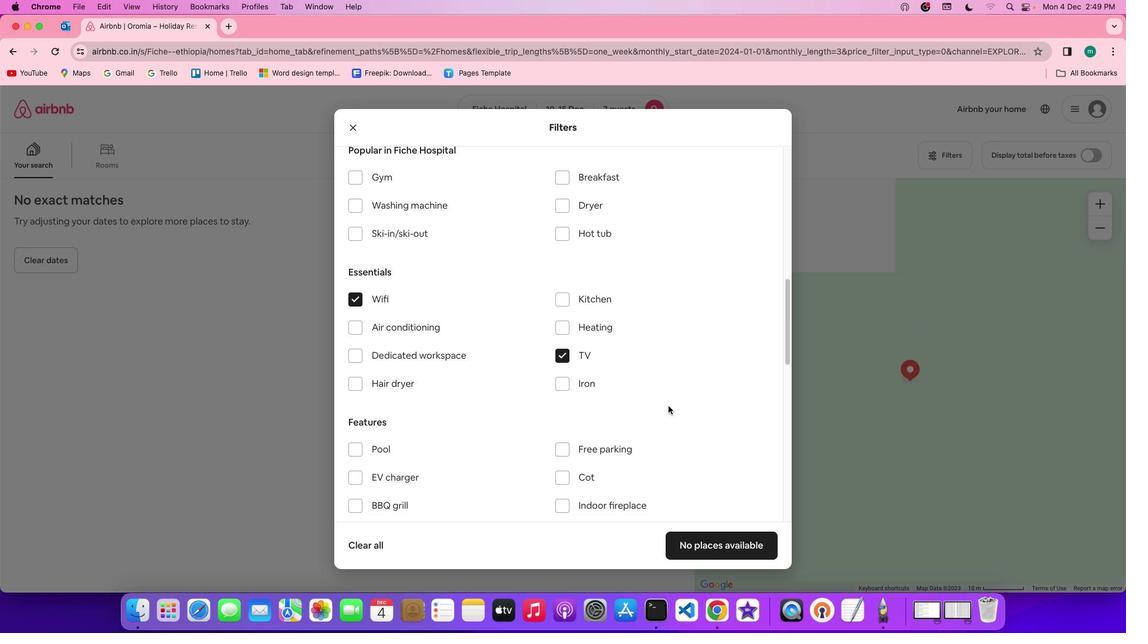 
Action: Mouse scrolled (683, 424) with delta (170, 0)
Screenshot: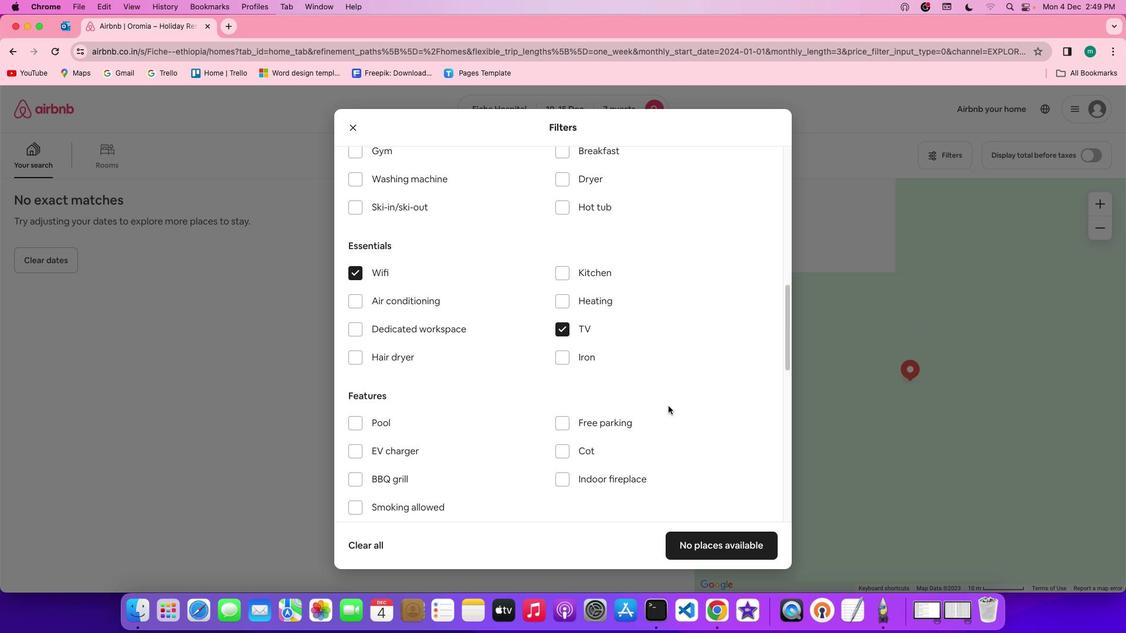 
Action: Mouse scrolled (683, 424) with delta (170, 1)
Screenshot: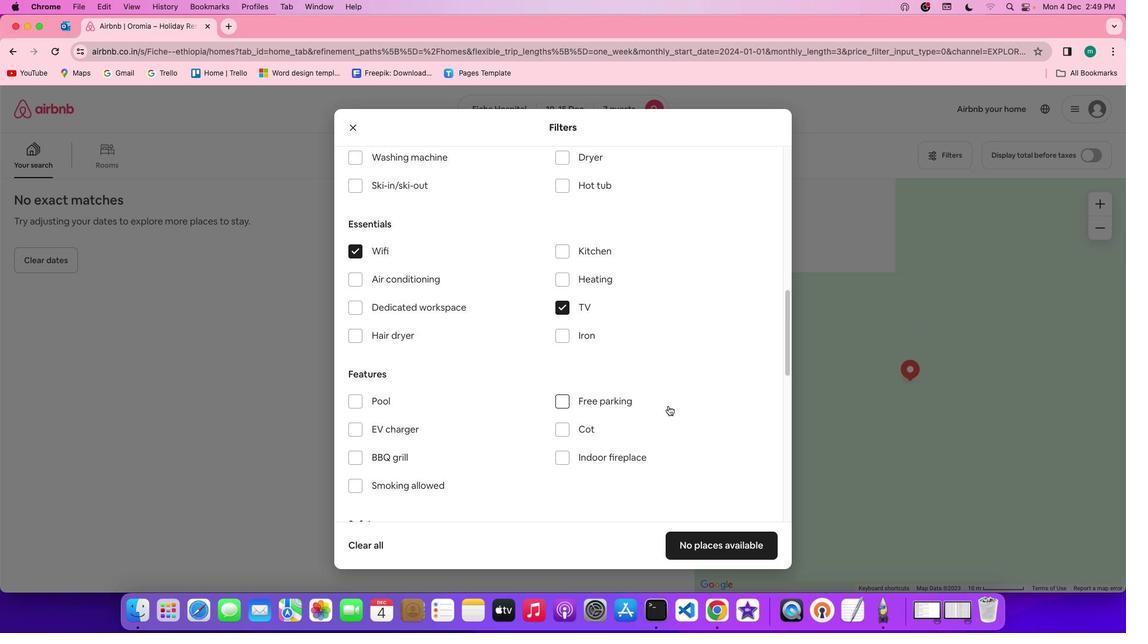 
Action: Mouse scrolled (683, 424) with delta (170, 1)
Screenshot: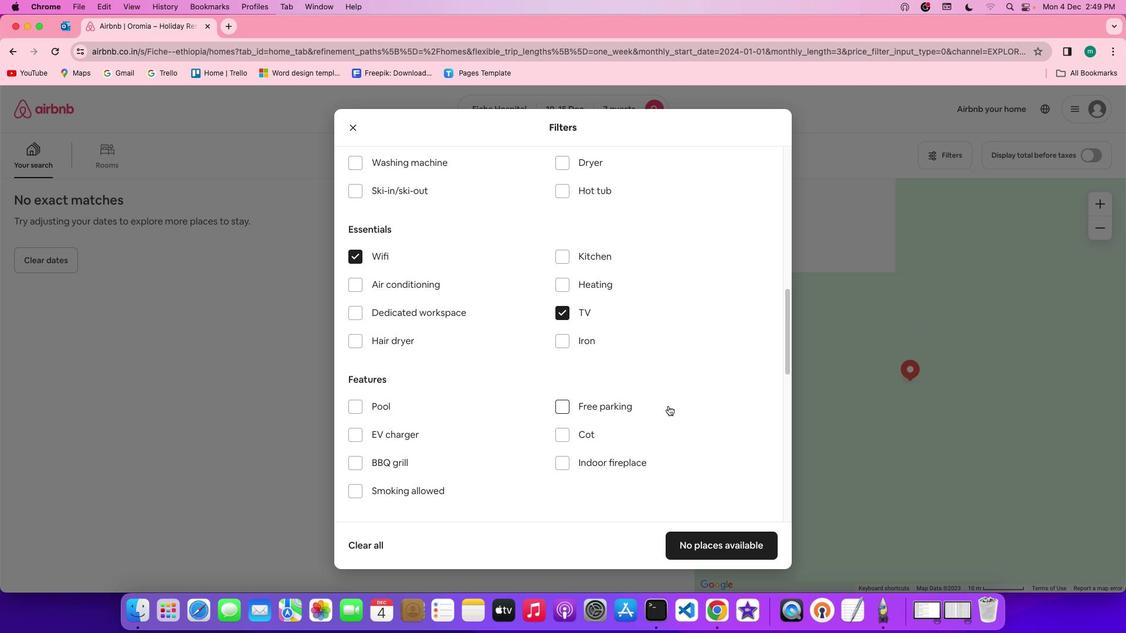 
Action: Mouse scrolled (683, 424) with delta (170, 1)
Screenshot: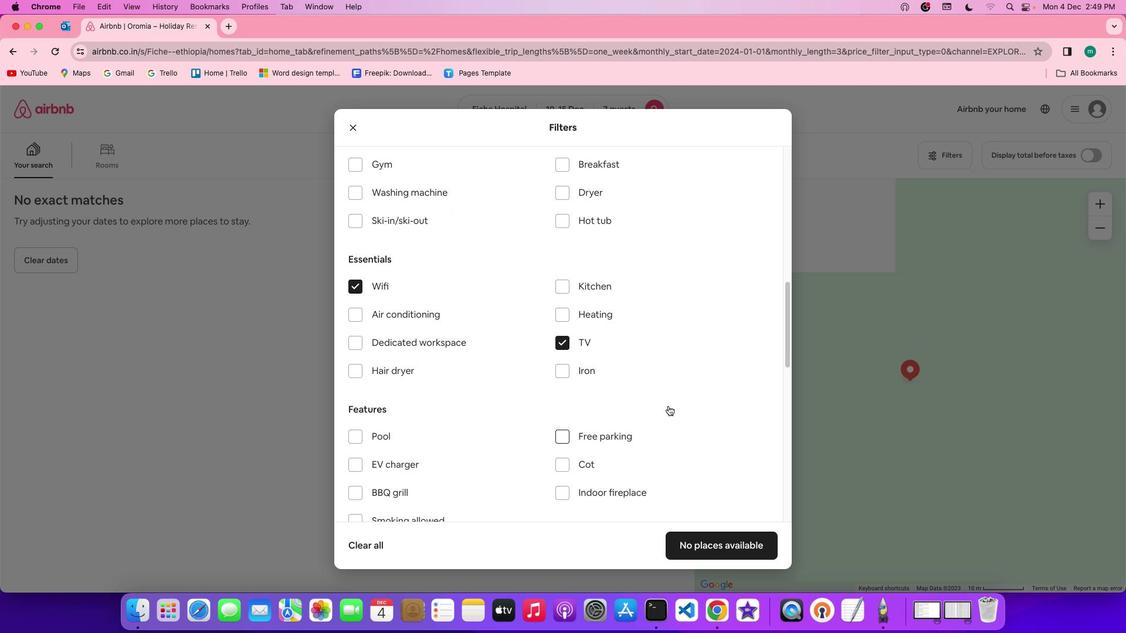 
Action: Mouse scrolled (683, 424) with delta (170, 0)
Screenshot: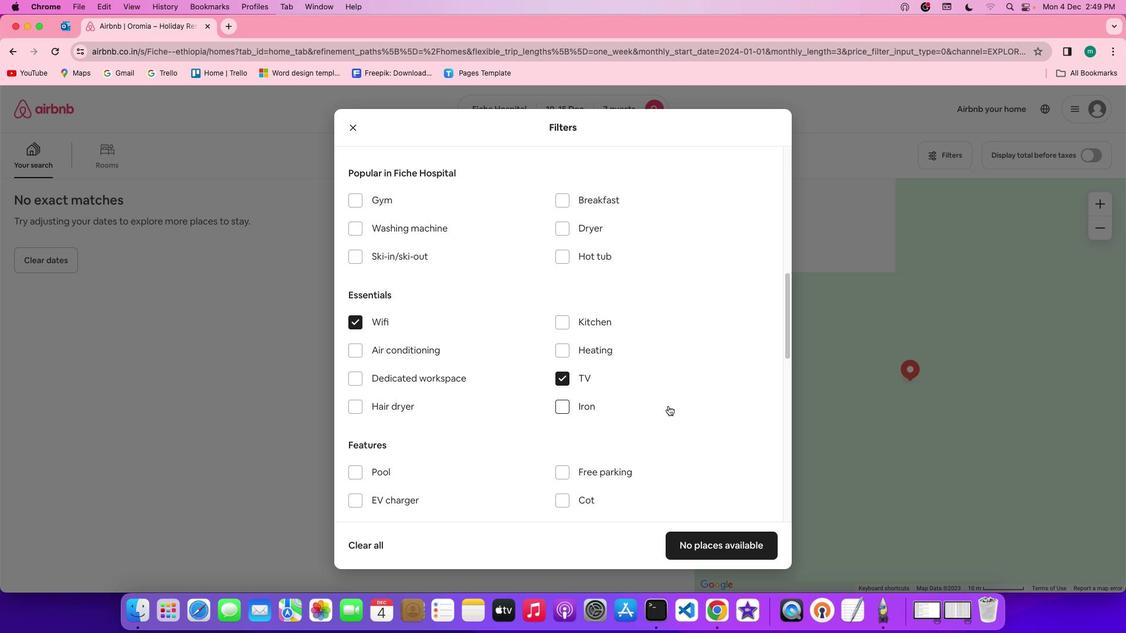
Action: Mouse scrolled (683, 424) with delta (170, 0)
Screenshot: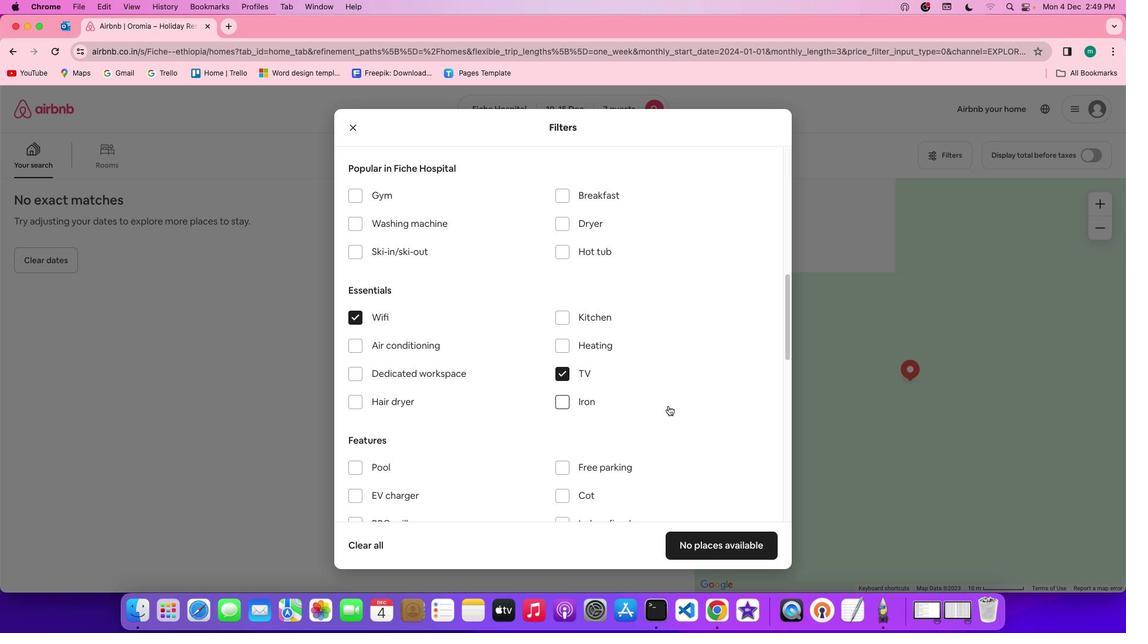 
Action: Mouse scrolled (683, 424) with delta (170, 0)
Screenshot: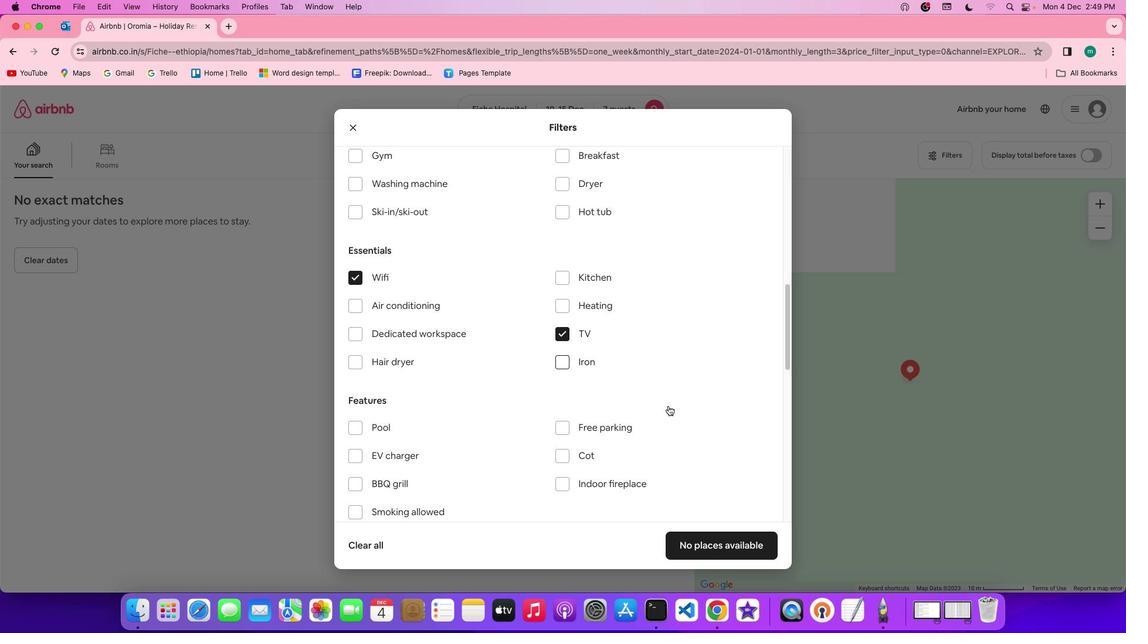 
Action: Mouse scrolled (683, 424) with delta (170, 0)
Screenshot: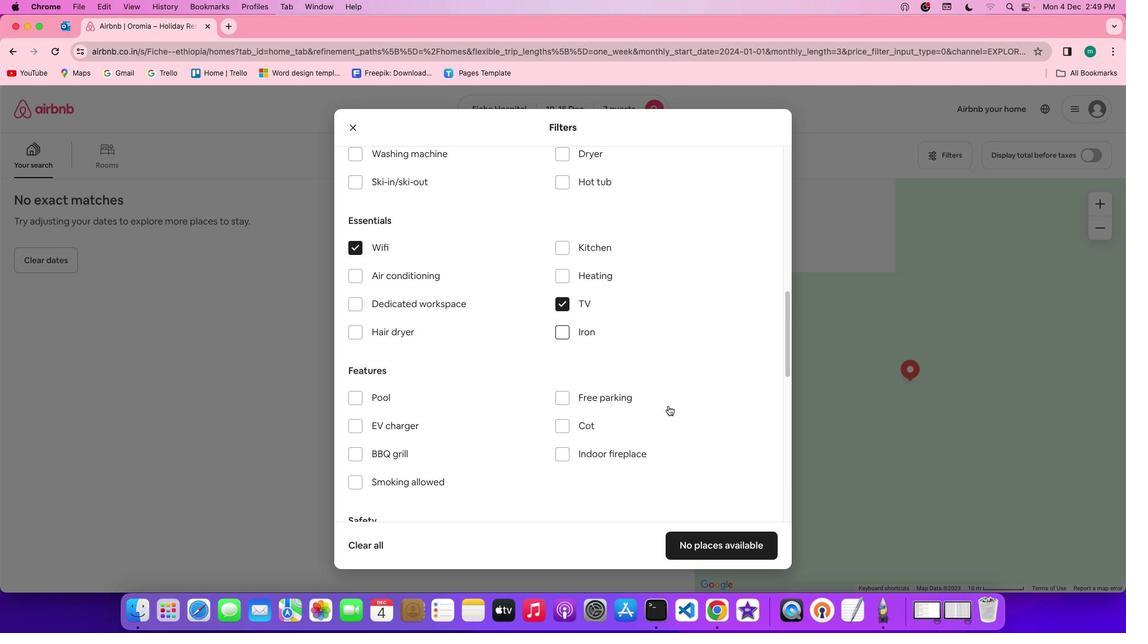 
Action: Mouse moved to (637, 408)
Screenshot: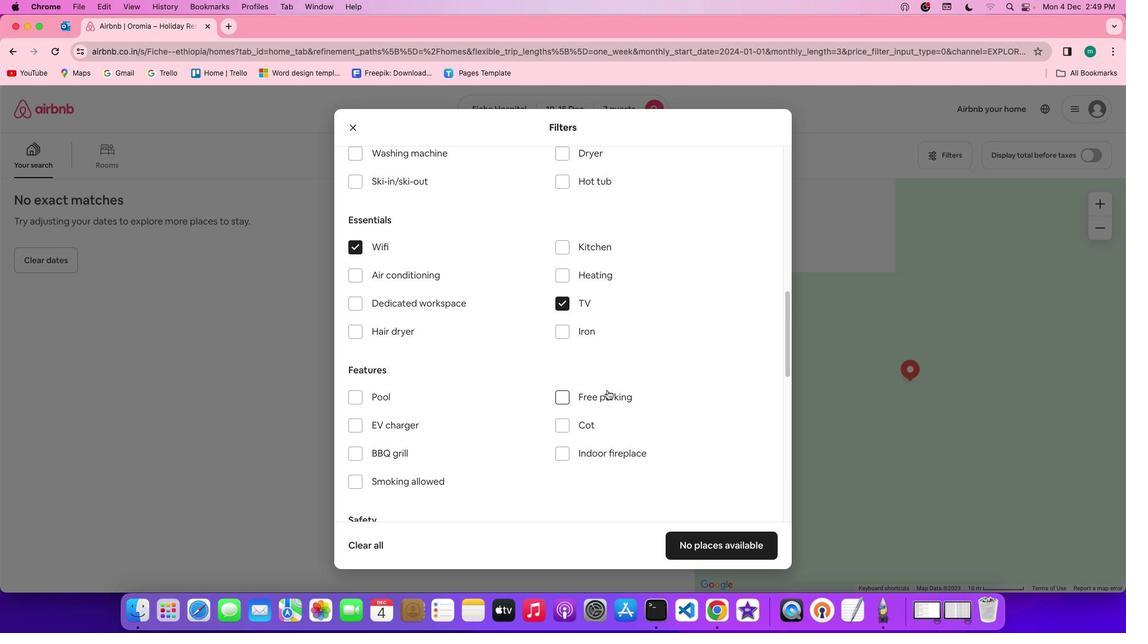
Action: Mouse scrolled (637, 408) with delta (170, 0)
Screenshot: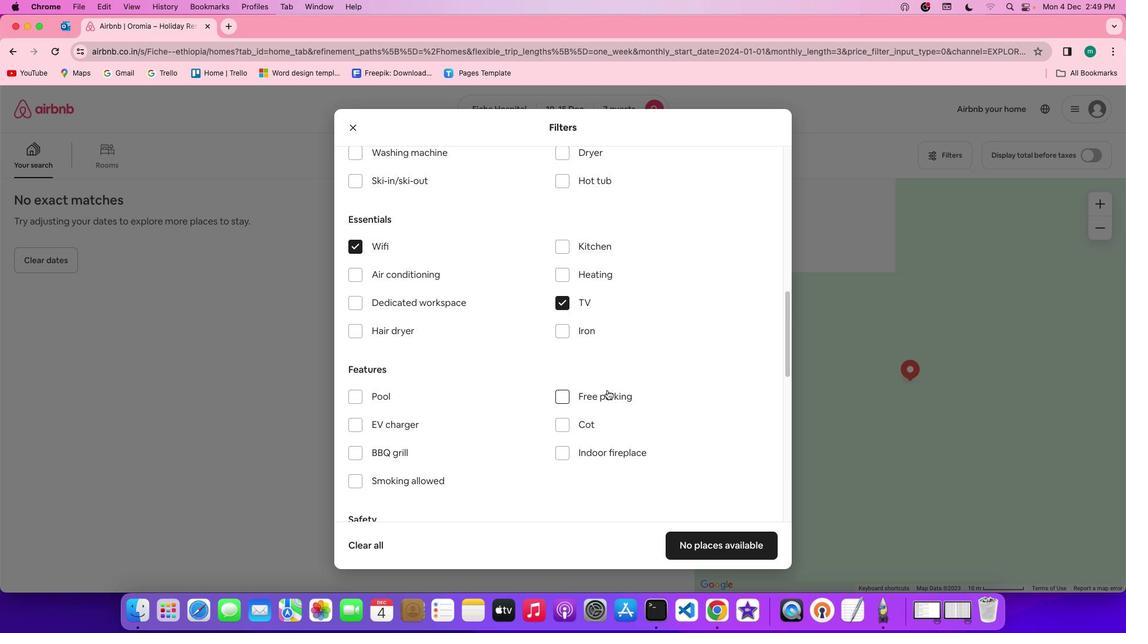 
Action: Mouse scrolled (637, 408) with delta (170, 0)
Screenshot: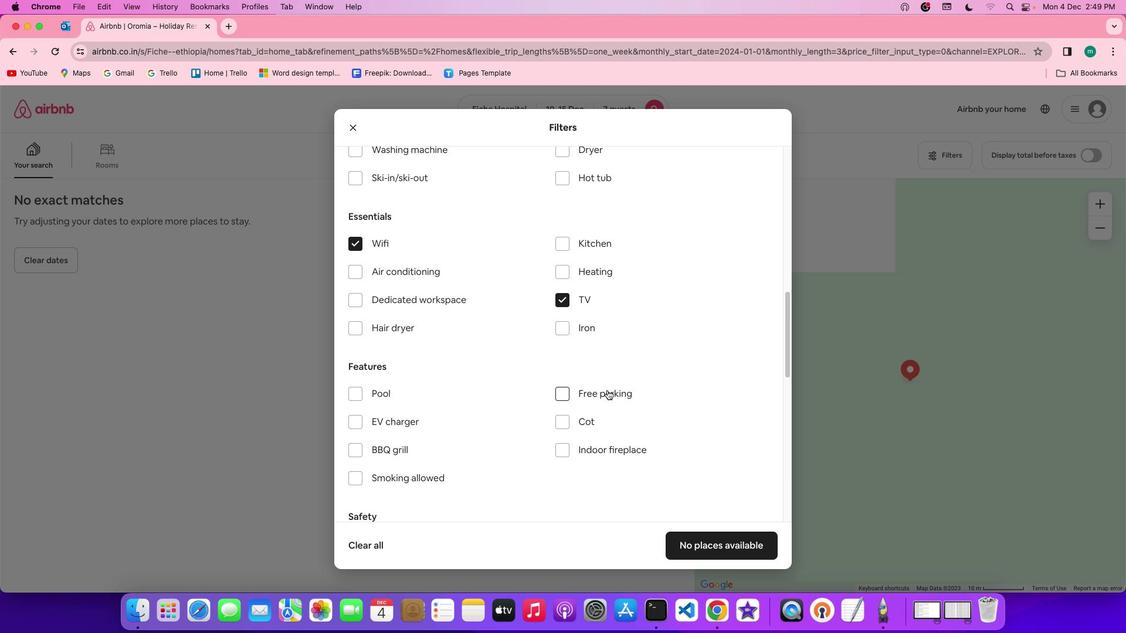 
Action: Mouse scrolled (637, 408) with delta (170, 0)
Screenshot: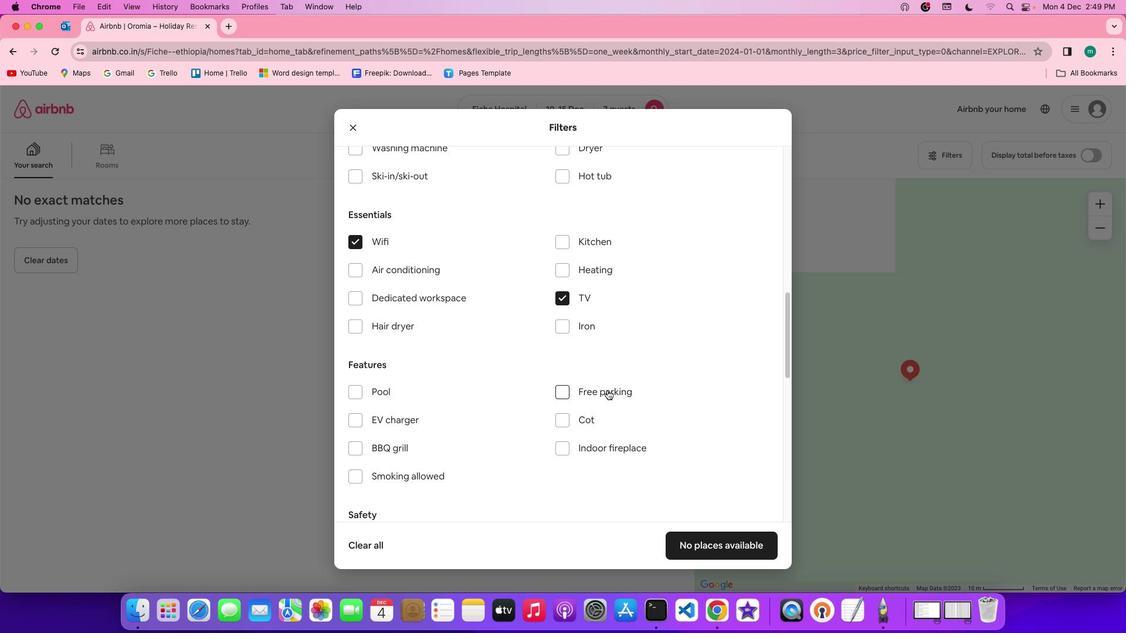 
Action: Mouse scrolled (637, 408) with delta (170, 1)
Screenshot: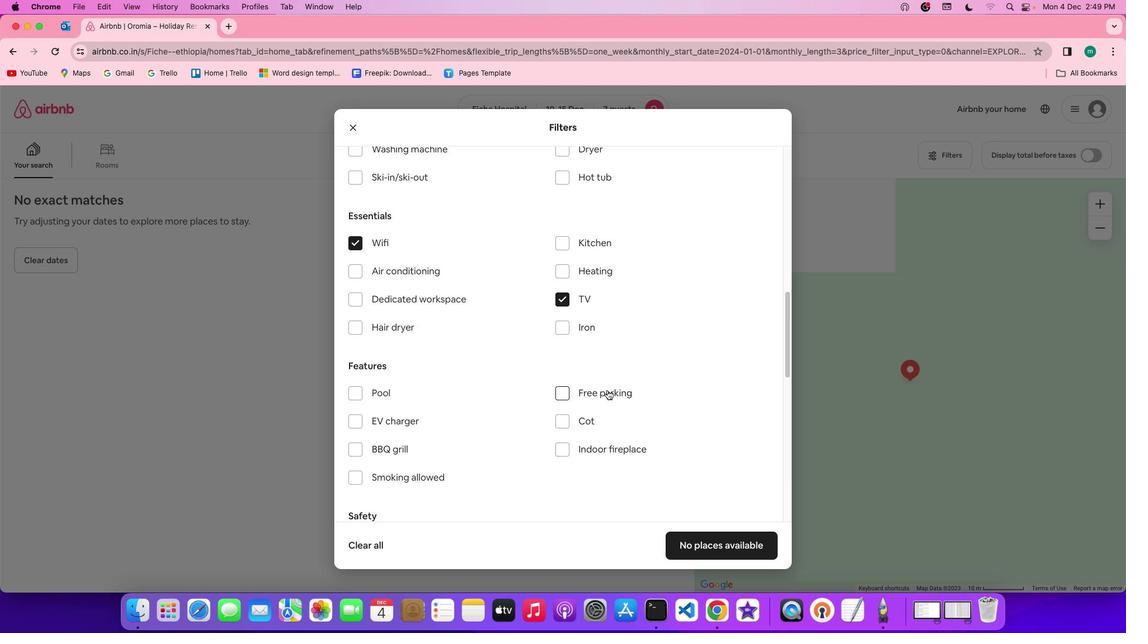 
Action: Mouse scrolled (637, 408) with delta (170, 1)
Screenshot: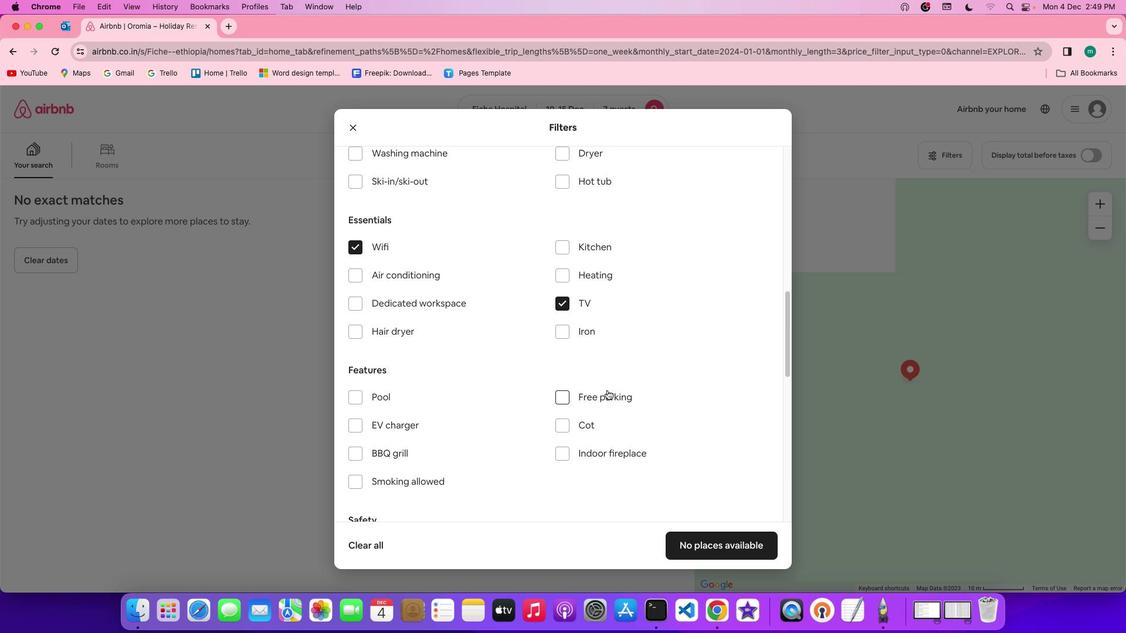 
Action: Mouse scrolled (637, 408) with delta (170, 1)
Screenshot: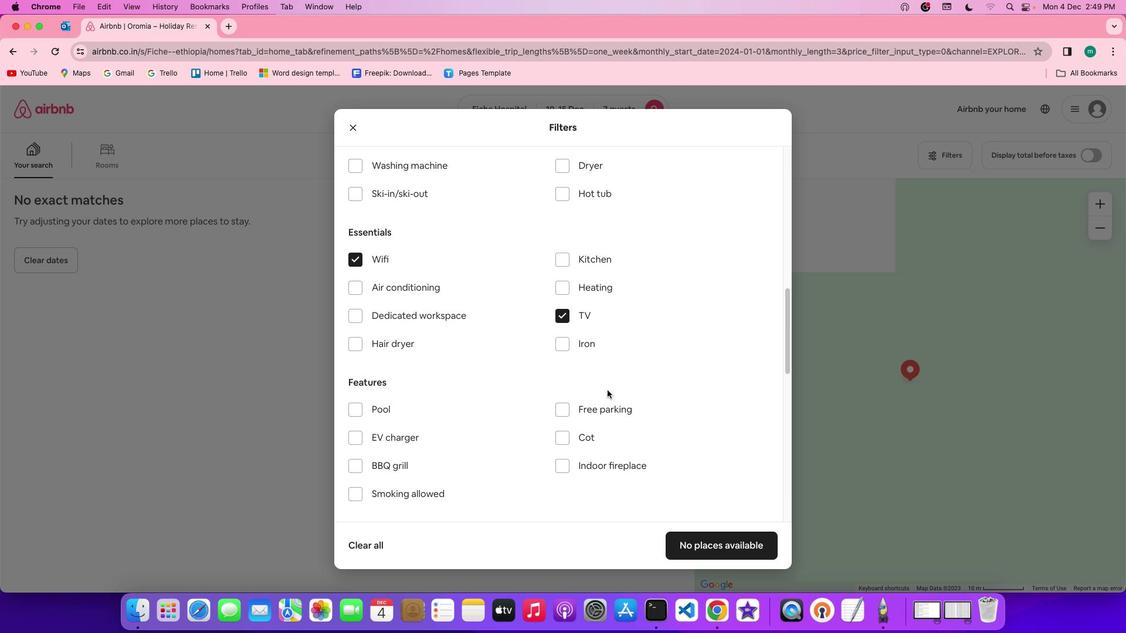 
Action: Mouse scrolled (637, 408) with delta (170, 1)
Screenshot: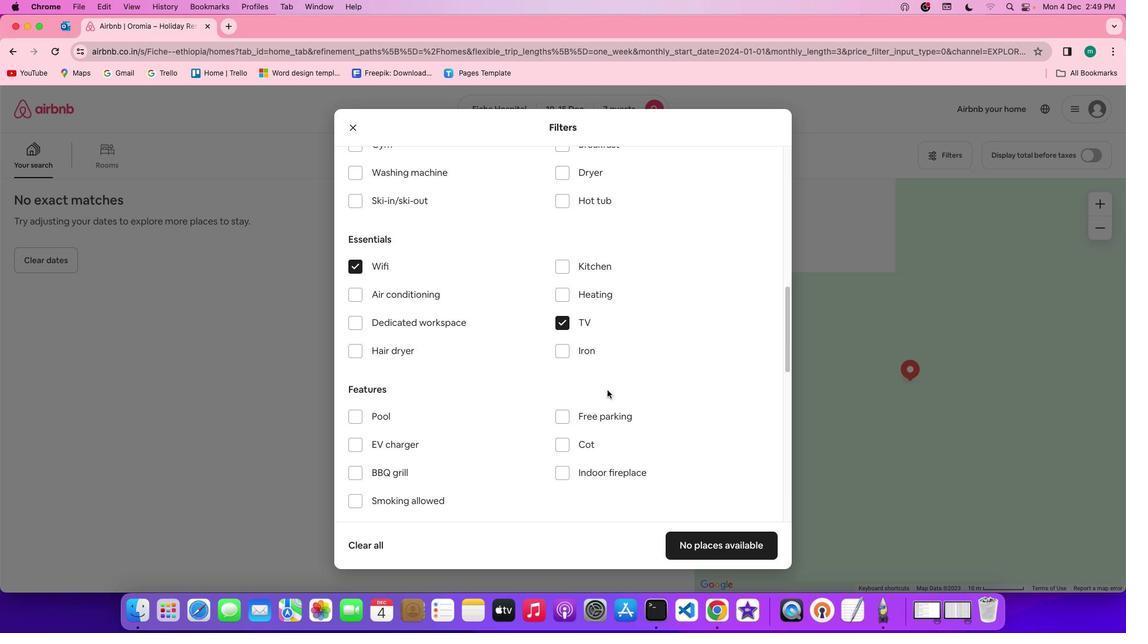 
Action: Mouse scrolled (637, 408) with delta (170, 1)
Screenshot: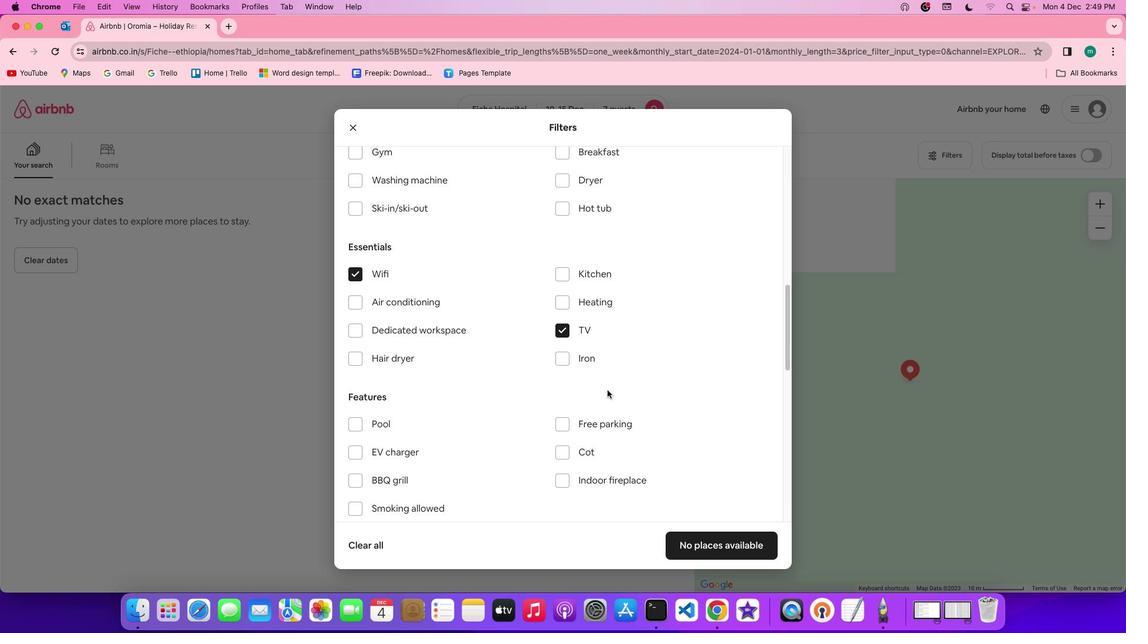 
Action: Mouse scrolled (637, 408) with delta (170, 1)
Screenshot: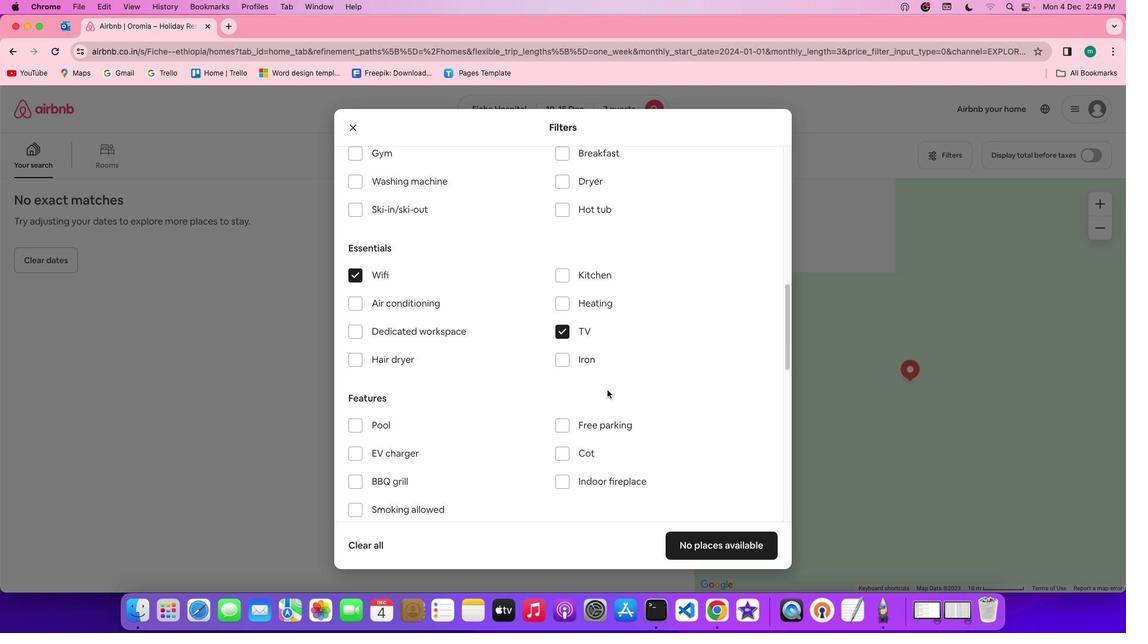 
Action: Mouse scrolled (637, 408) with delta (170, 1)
Screenshot: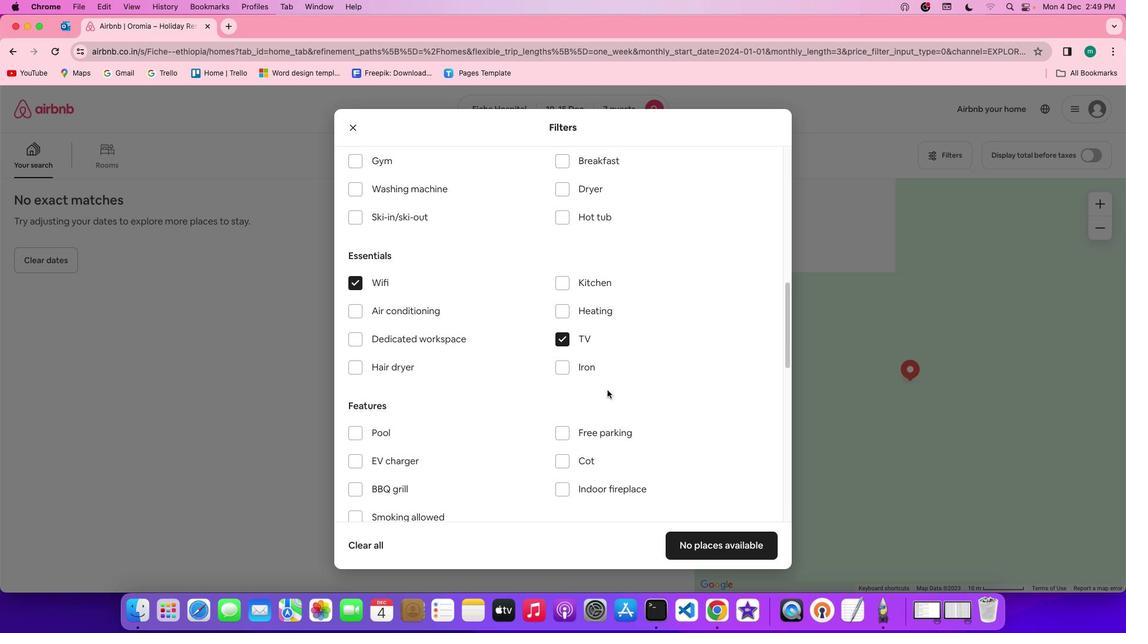 
Action: Mouse scrolled (637, 408) with delta (170, 0)
Screenshot: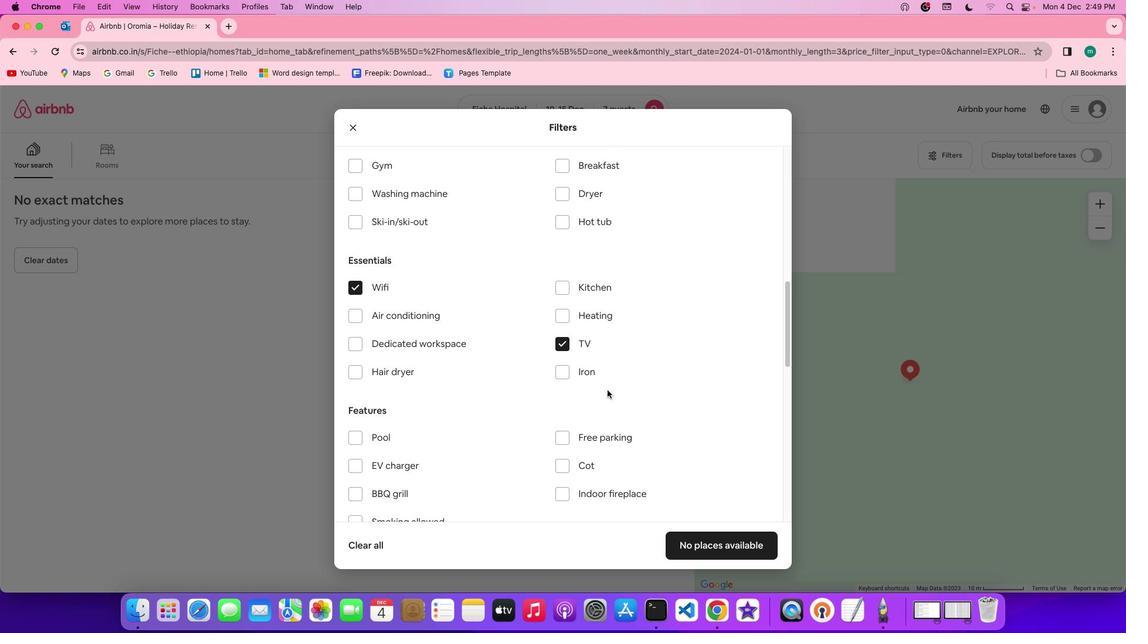 
Action: Mouse scrolled (637, 408) with delta (170, 0)
Screenshot: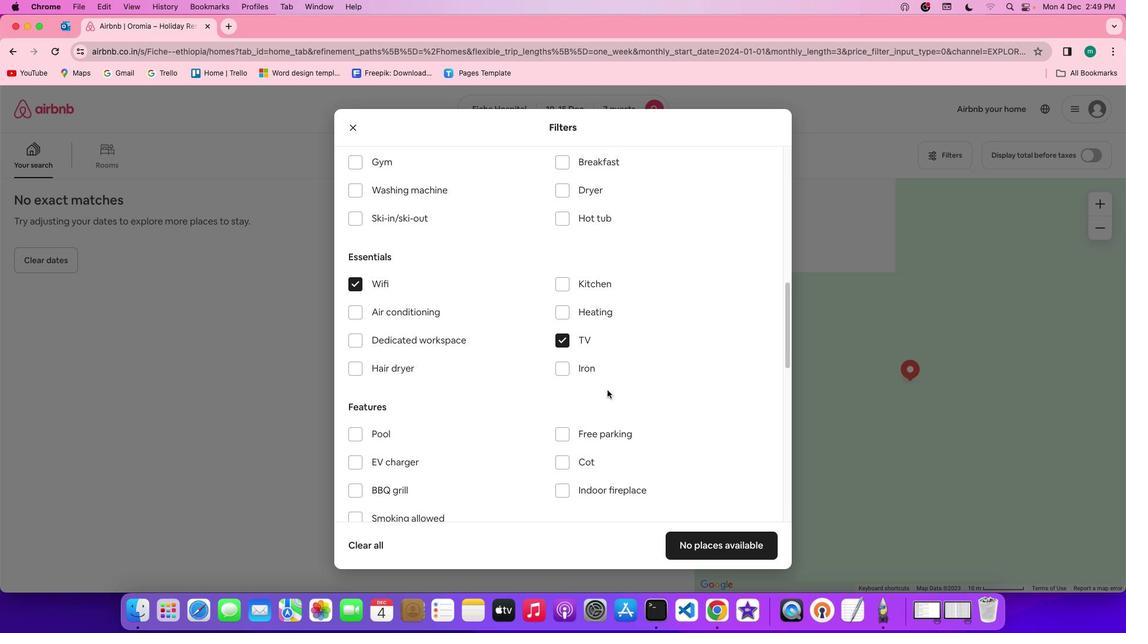 
Action: Mouse scrolled (637, 408) with delta (170, 0)
Screenshot: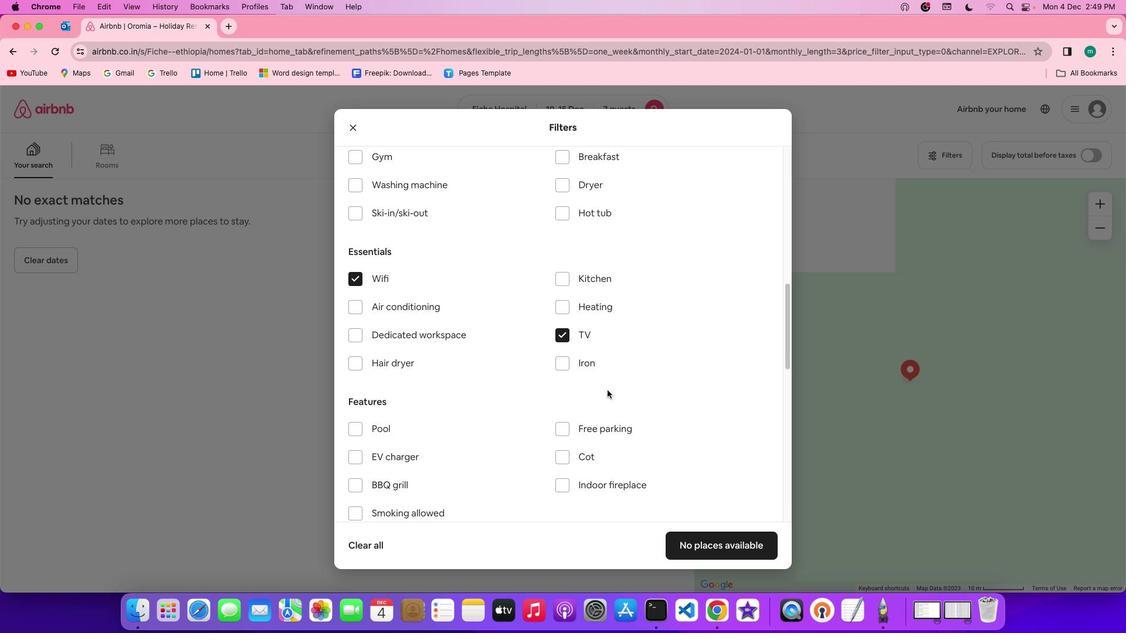 
Action: Mouse scrolled (637, 408) with delta (170, 0)
Screenshot: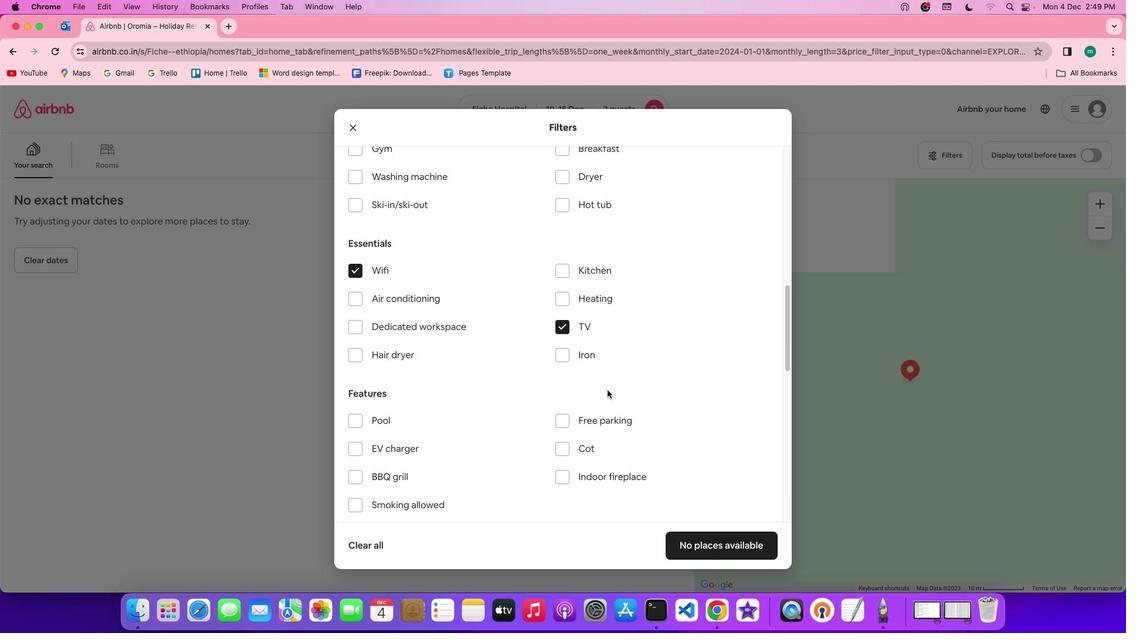 
Action: Mouse scrolled (637, 408) with delta (170, 0)
Screenshot: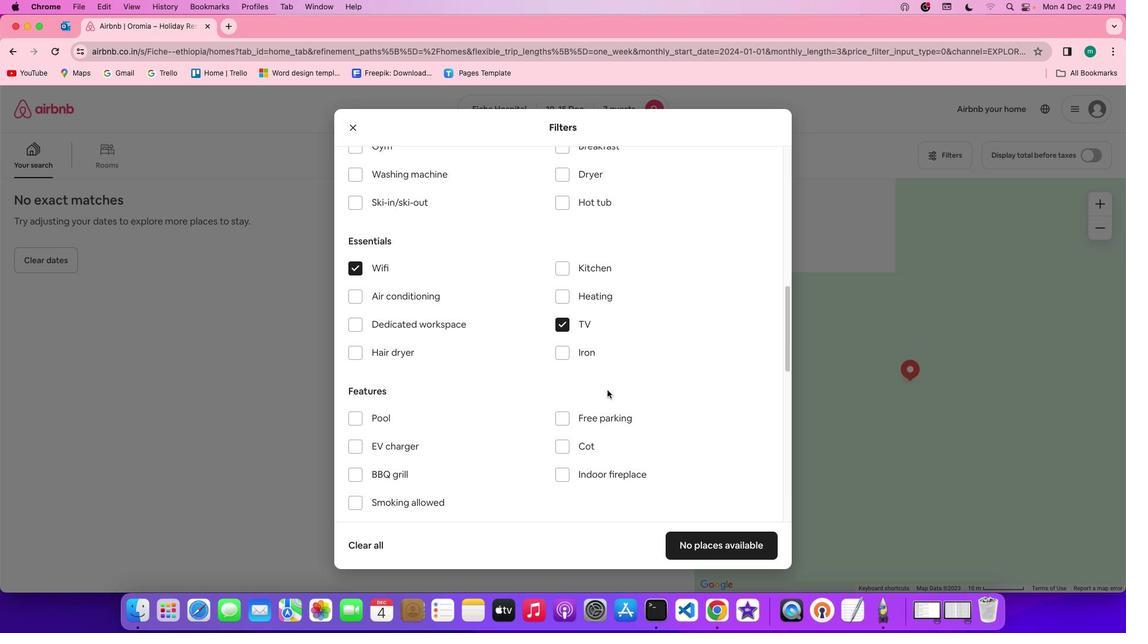 
Action: Mouse scrolled (637, 408) with delta (170, 0)
Screenshot: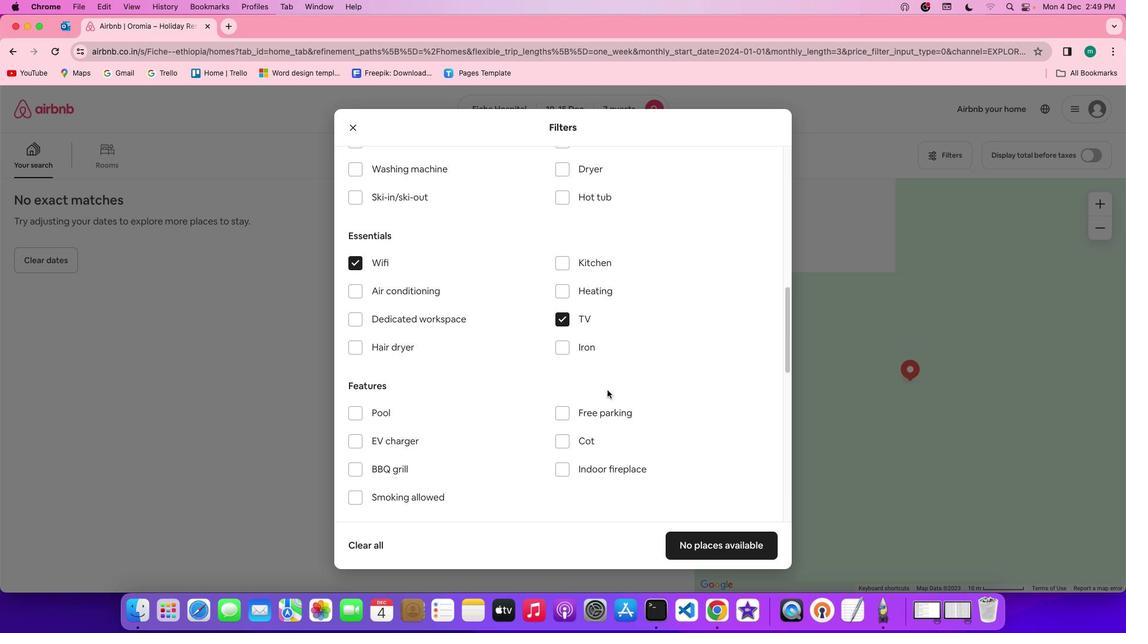 
Action: Mouse scrolled (637, 408) with delta (170, 0)
Screenshot: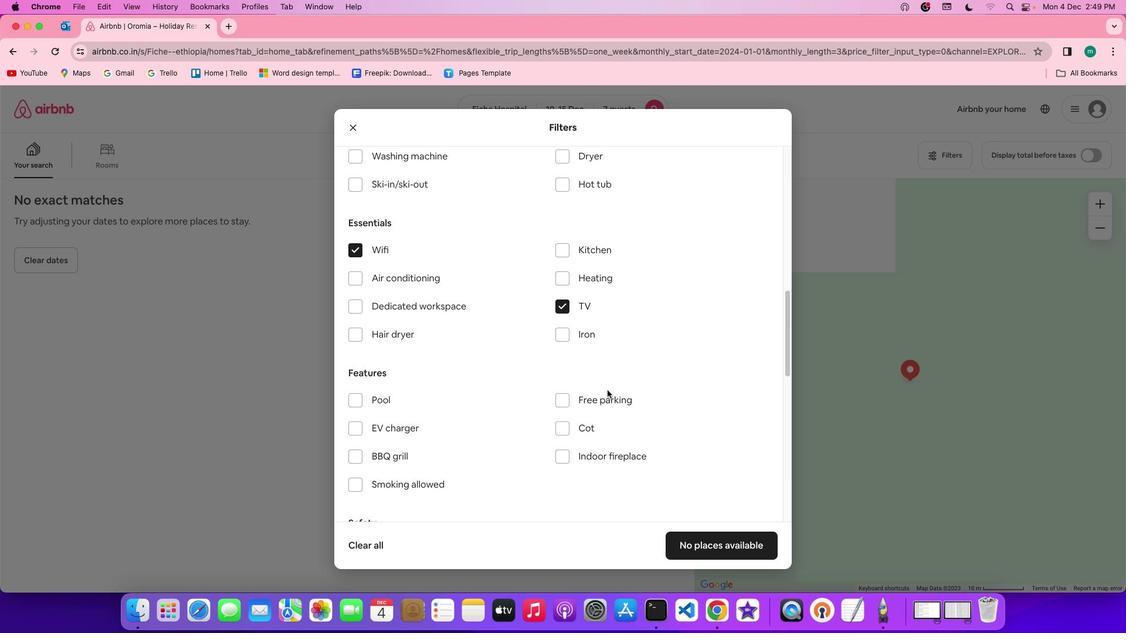 
Action: Mouse scrolled (637, 408) with delta (170, 0)
Screenshot: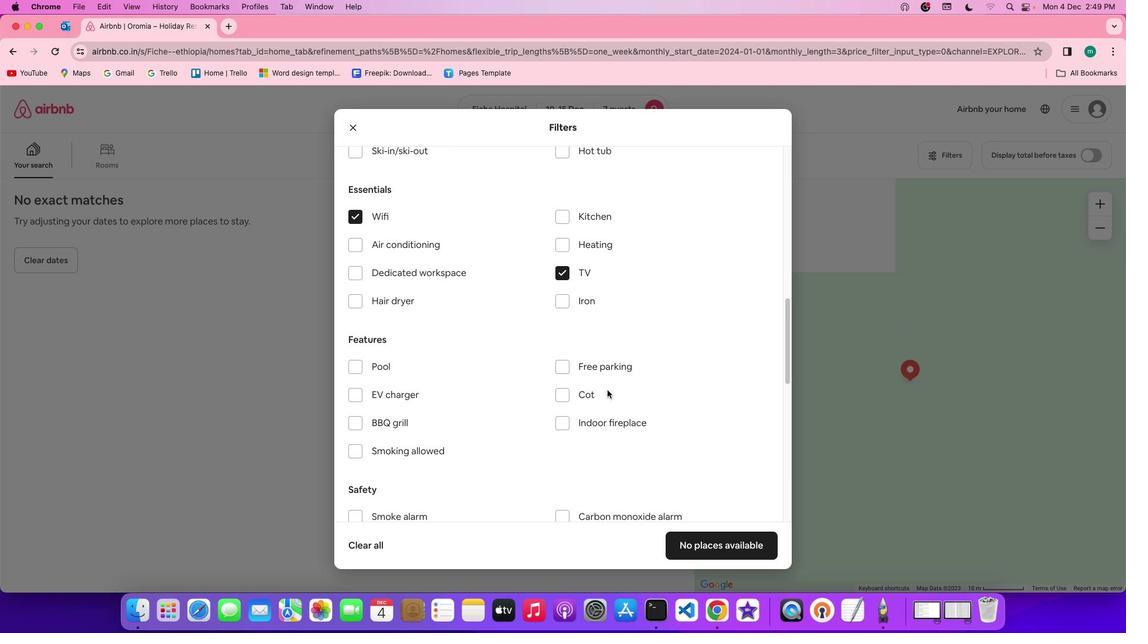 
Action: Mouse scrolled (637, 408) with delta (170, 0)
Screenshot: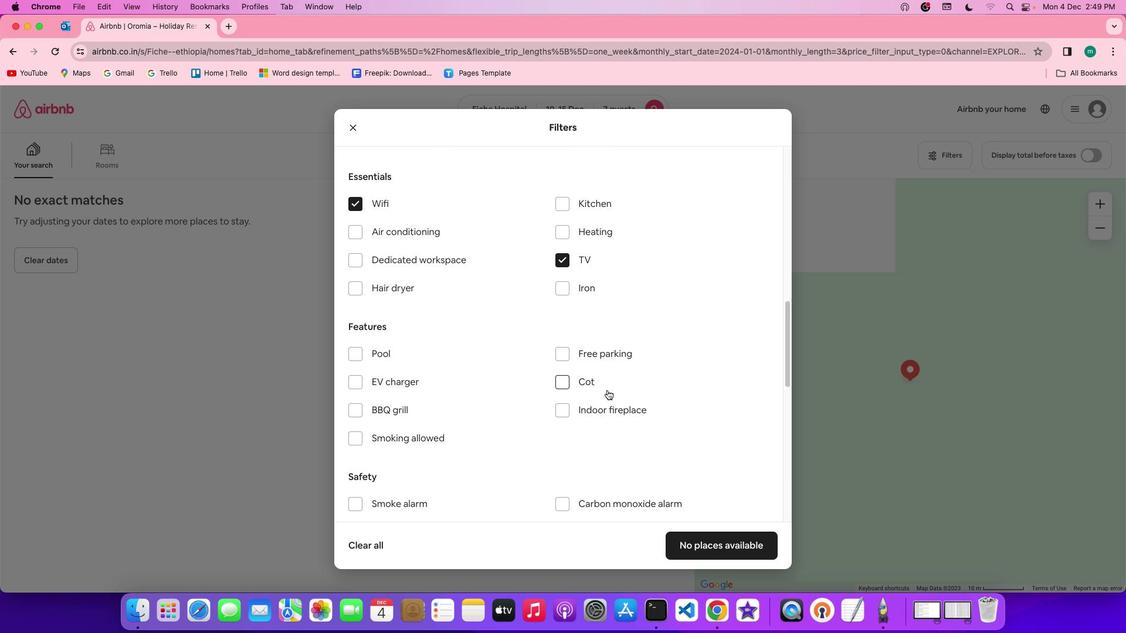 
Action: Mouse scrolled (637, 408) with delta (170, 0)
Screenshot: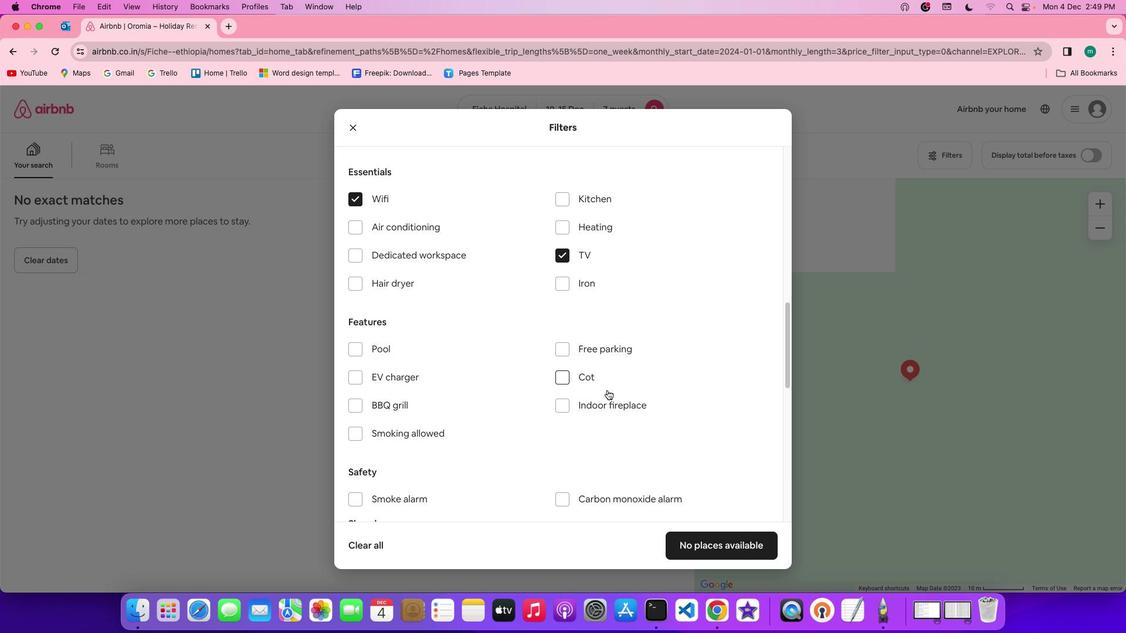 
Action: Mouse moved to (629, 354)
Screenshot: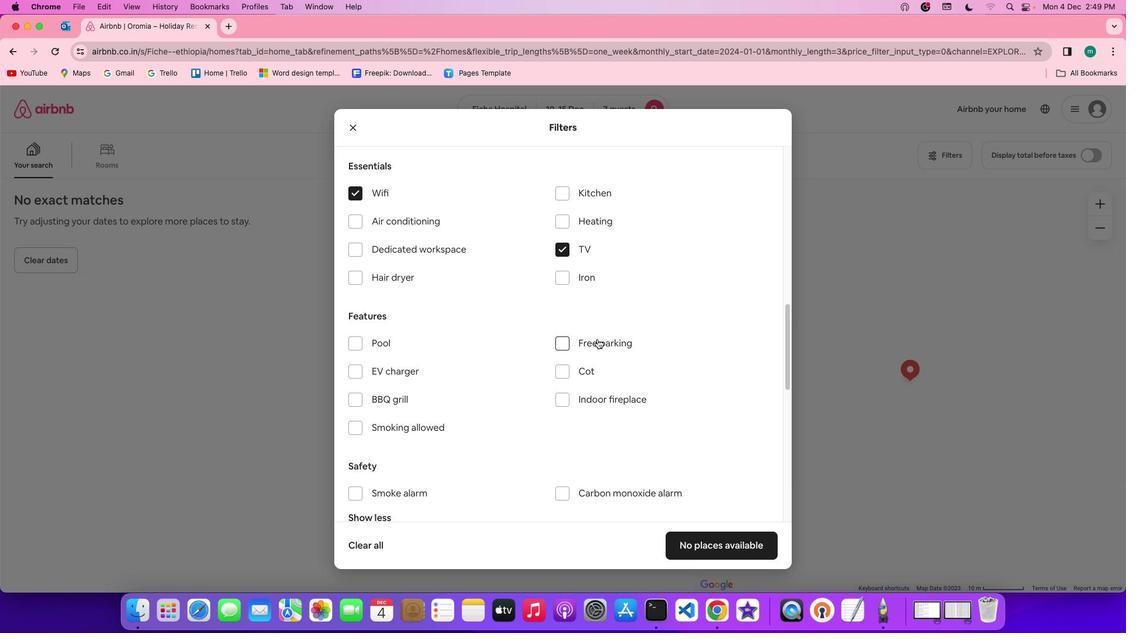 
Action: Mouse pressed left at (629, 354)
Screenshot: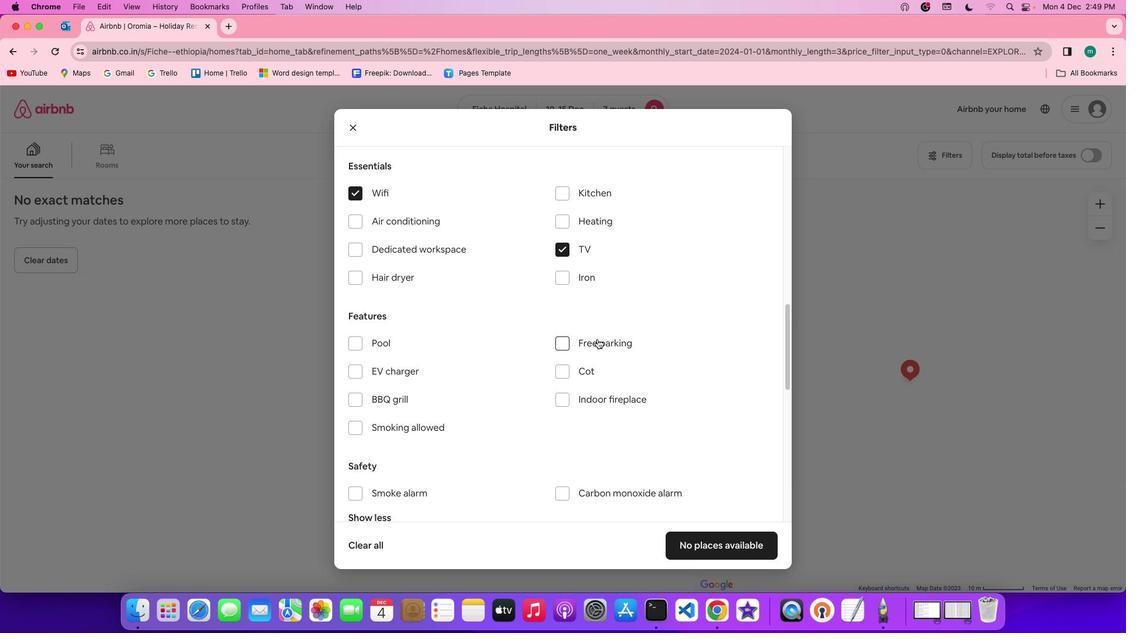 
Action: Mouse moved to (688, 379)
Screenshot: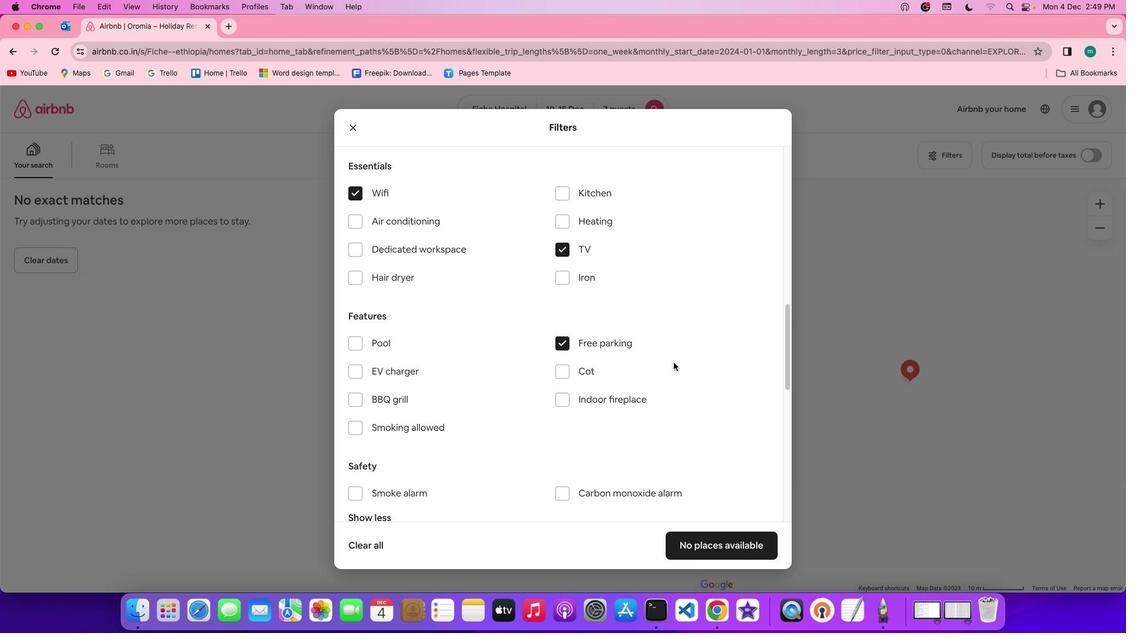 
Action: Mouse scrolled (688, 379) with delta (170, 0)
Screenshot: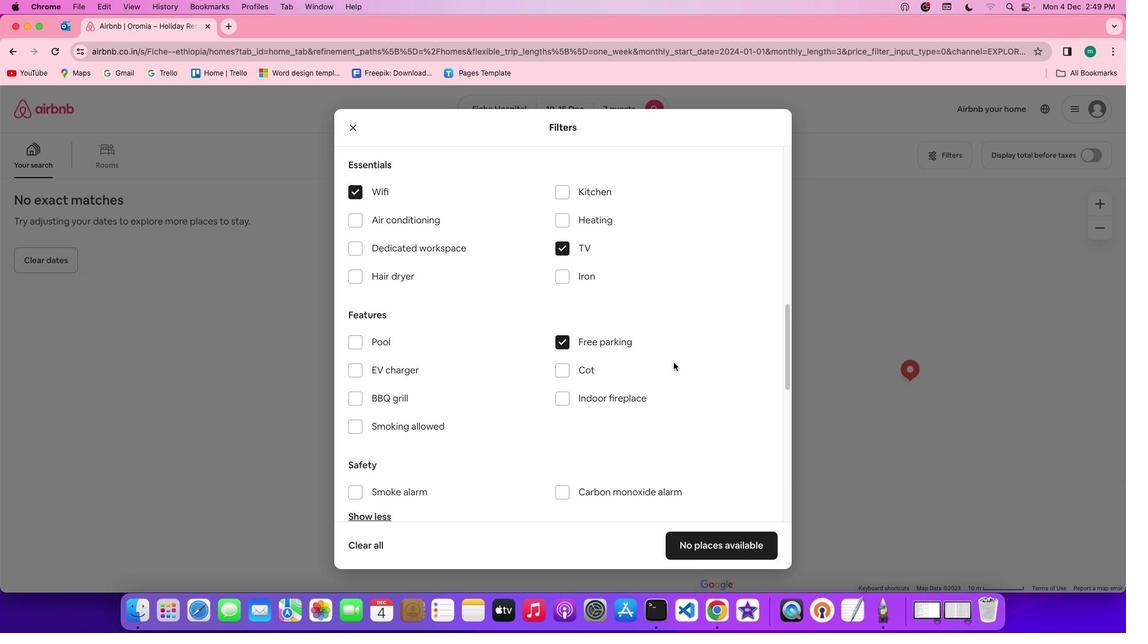 
Action: Mouse scrolled (688, 379) with delta (170, 0)
Screenshot: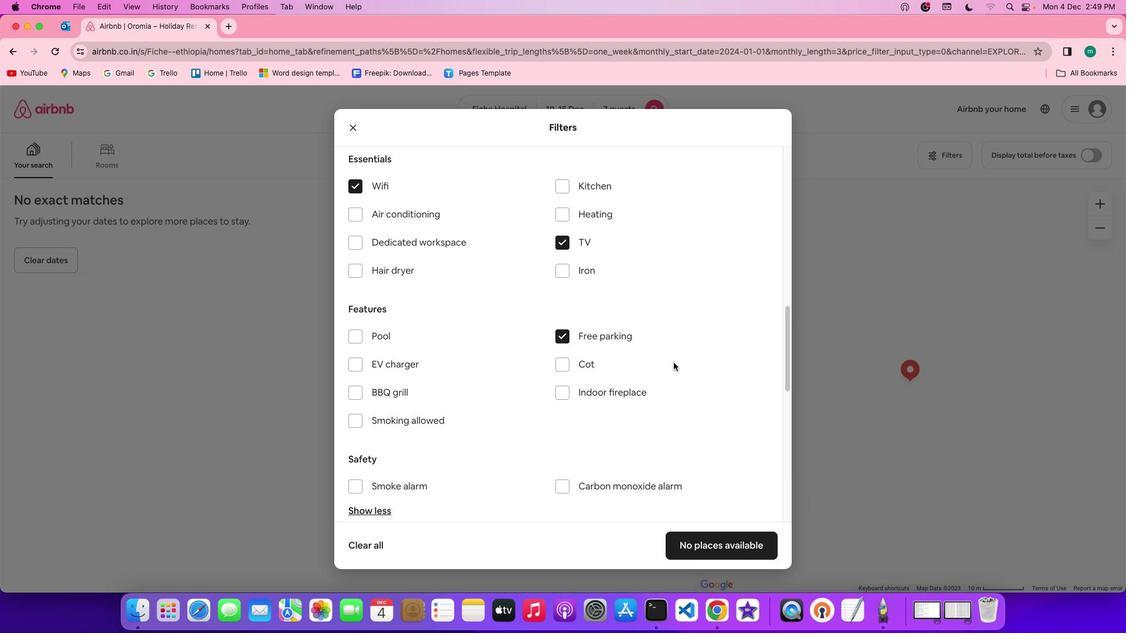 
Action: Mouse scrolled (688, 379) with delta (170, 0)
Screenshot: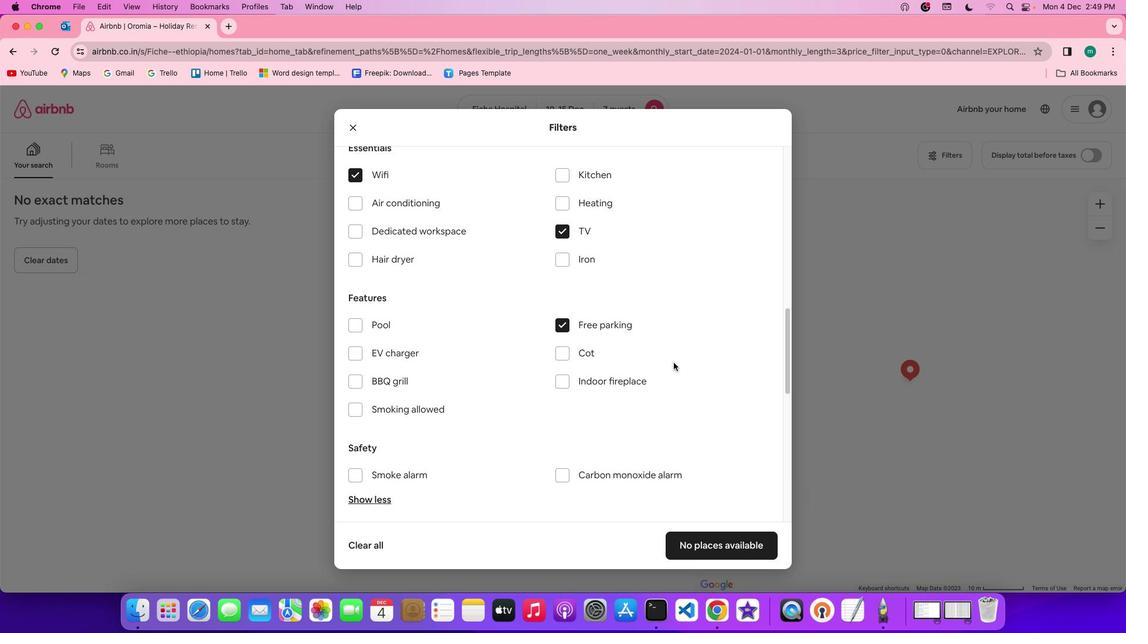 
Action: Mouse scrolled (688, 379) with delta (170, 0)
Screenshot: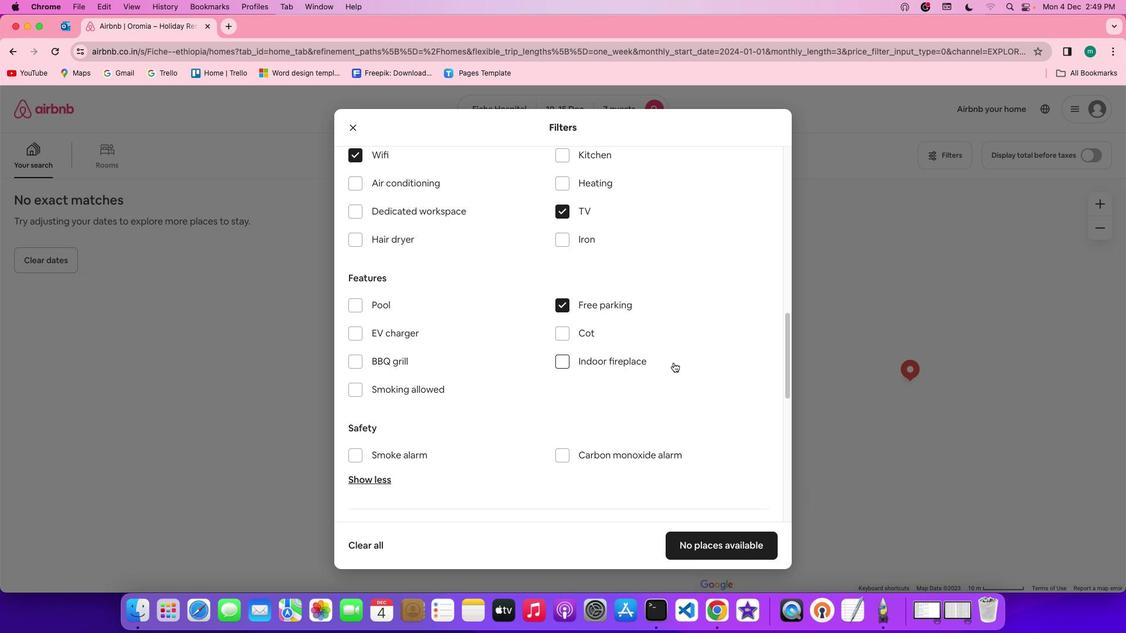 
Action: Mouse scrolled (688, 379) with delta (170, 0)
Screenshot: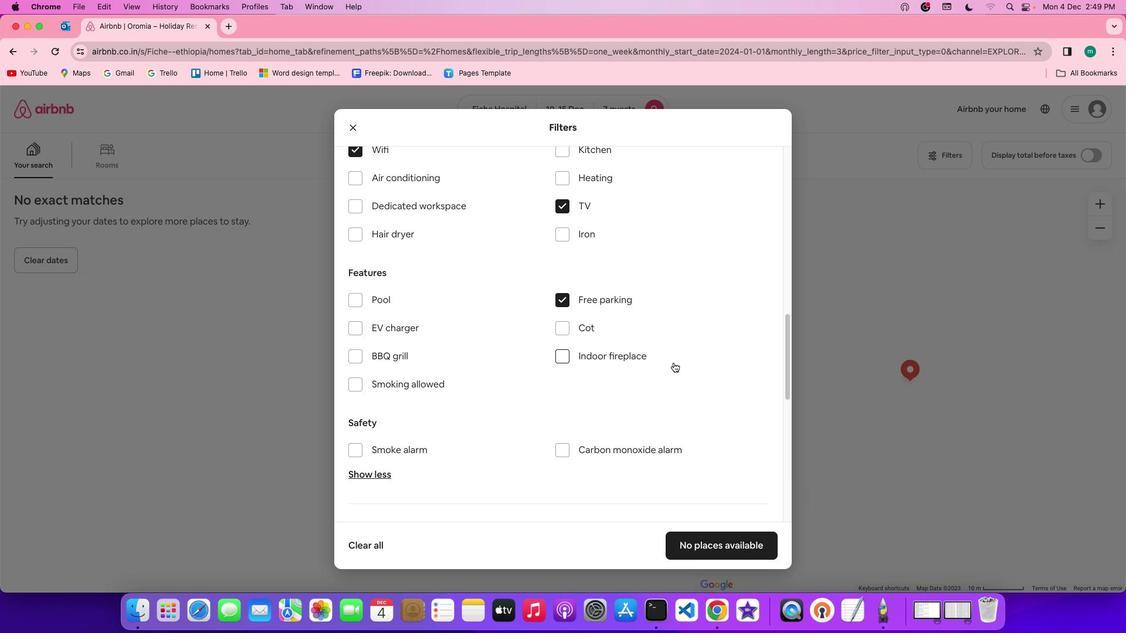 
Action: Mouse scrolled (688, 379) with delta (170, 0)
Screenshot: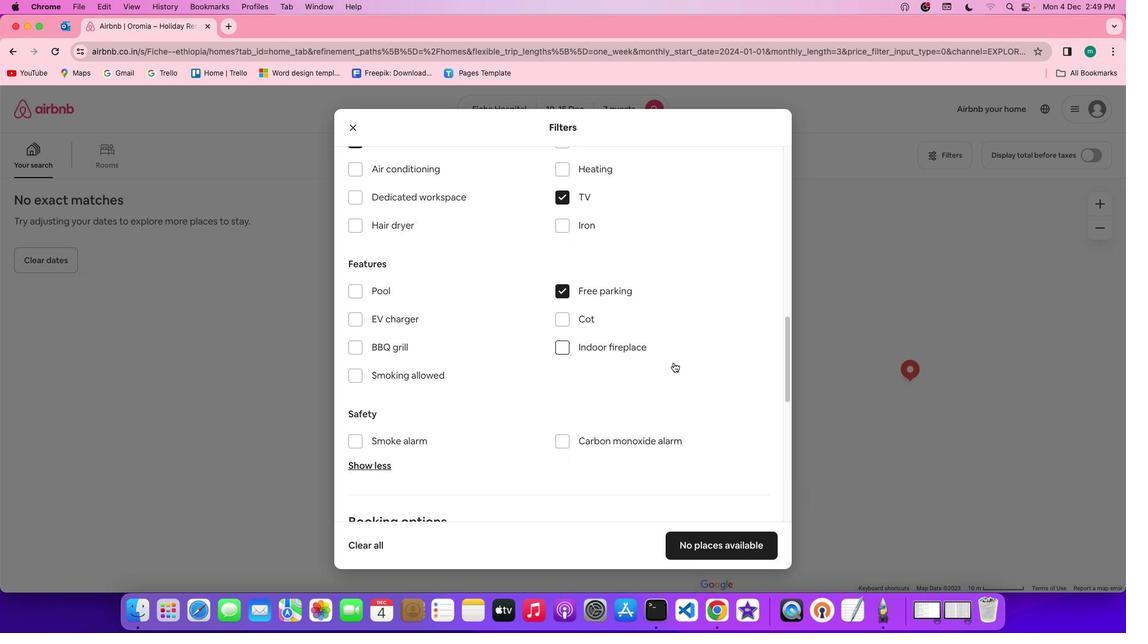 
Action: Mouse moved to (610, 365)
Screenshot: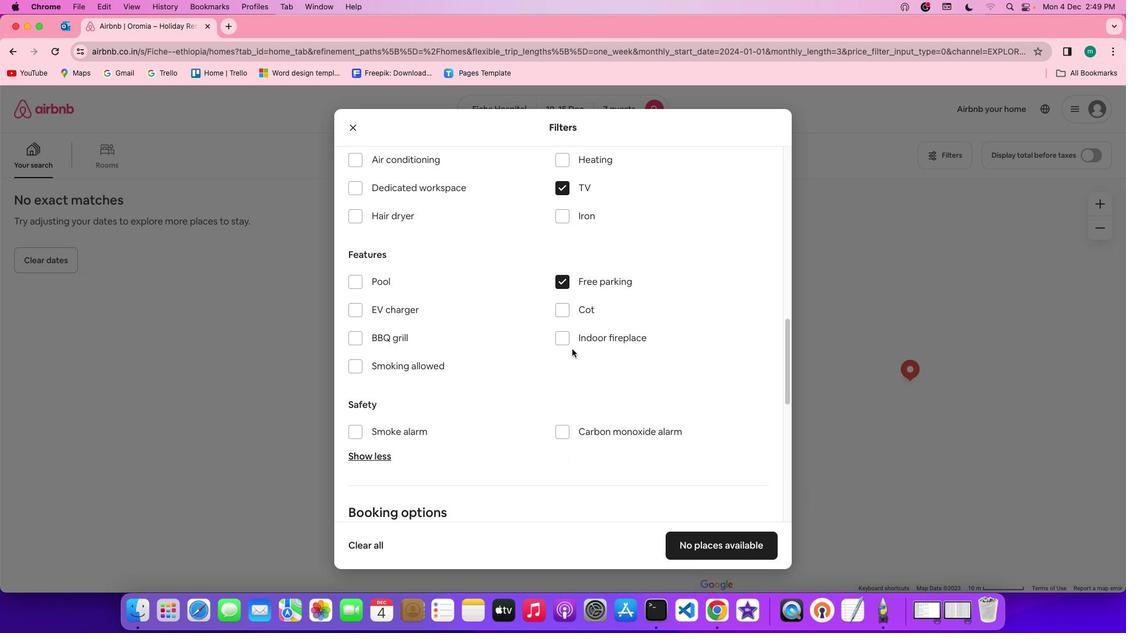 
Action: Mouse scrolled (610, 365) with delta (170, 0)
Screenshot: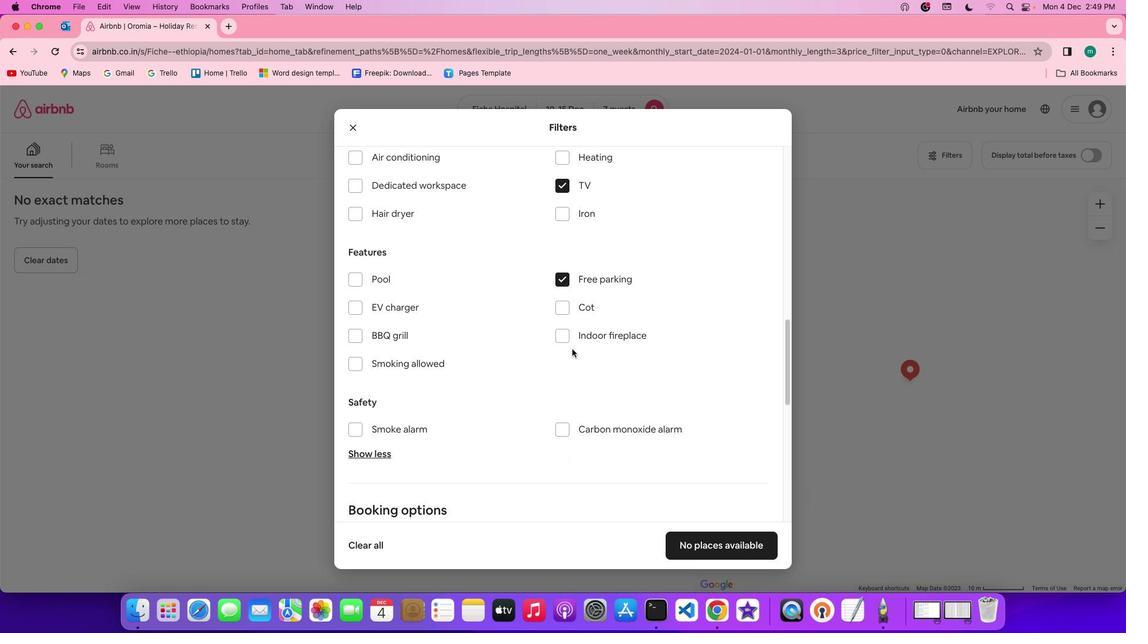 
Action: Mouse scrolled (610, 365) with delta (170, 0)
Screenshot: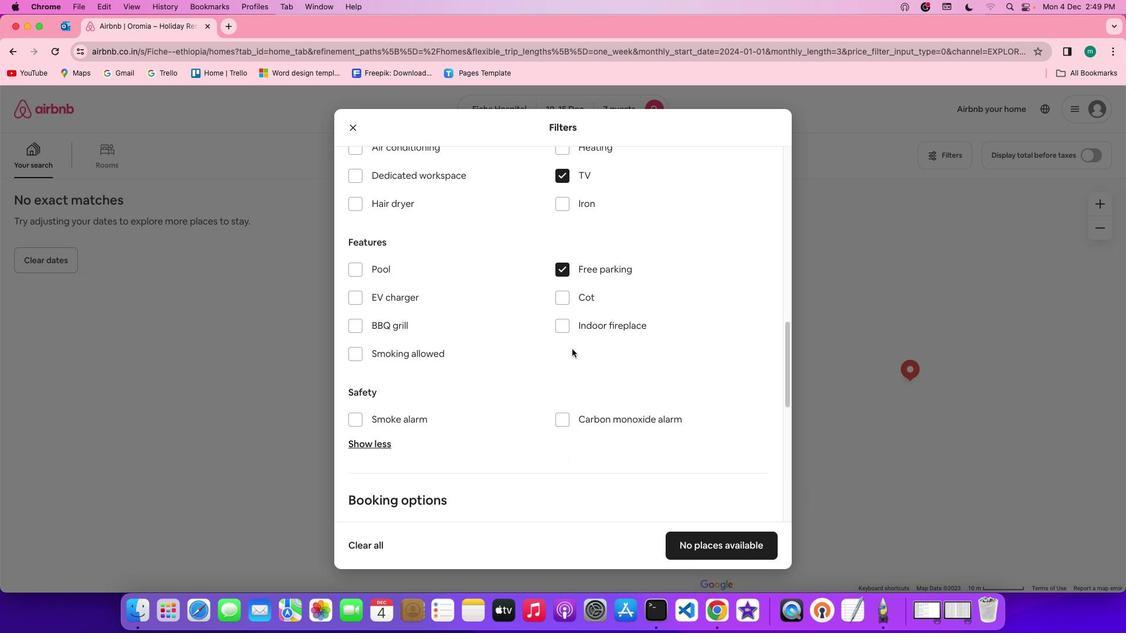 
Action: Mouse scrolled (610, 365) with delta (170, 0)
Screenshot: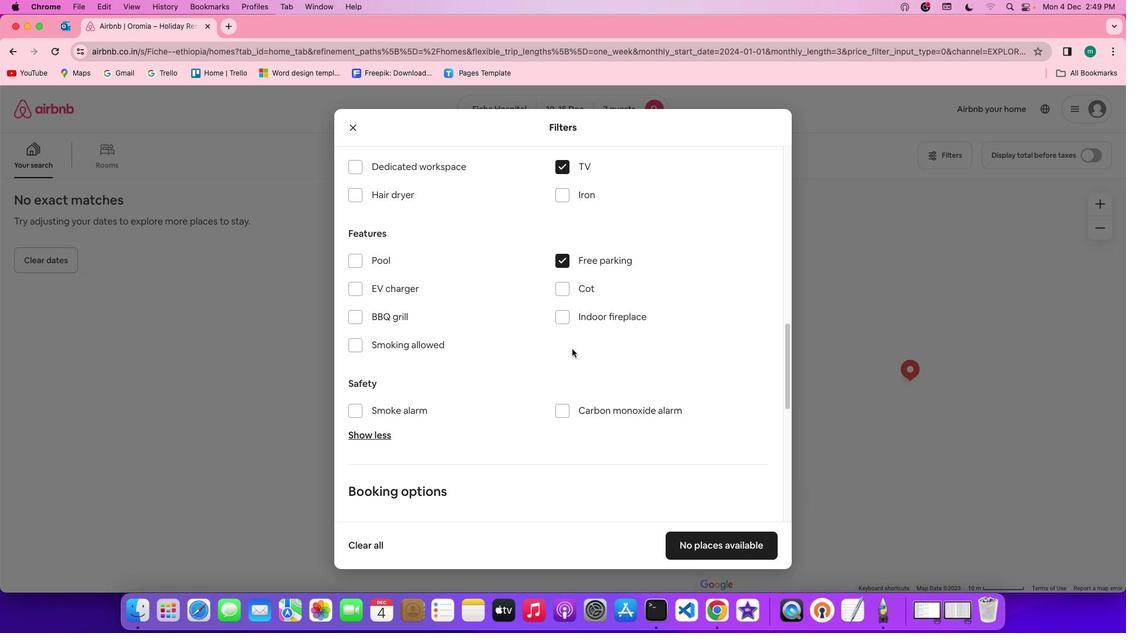 
Action: Mouse scrolled (610, 365) with delta (170, 1)
Screenshot: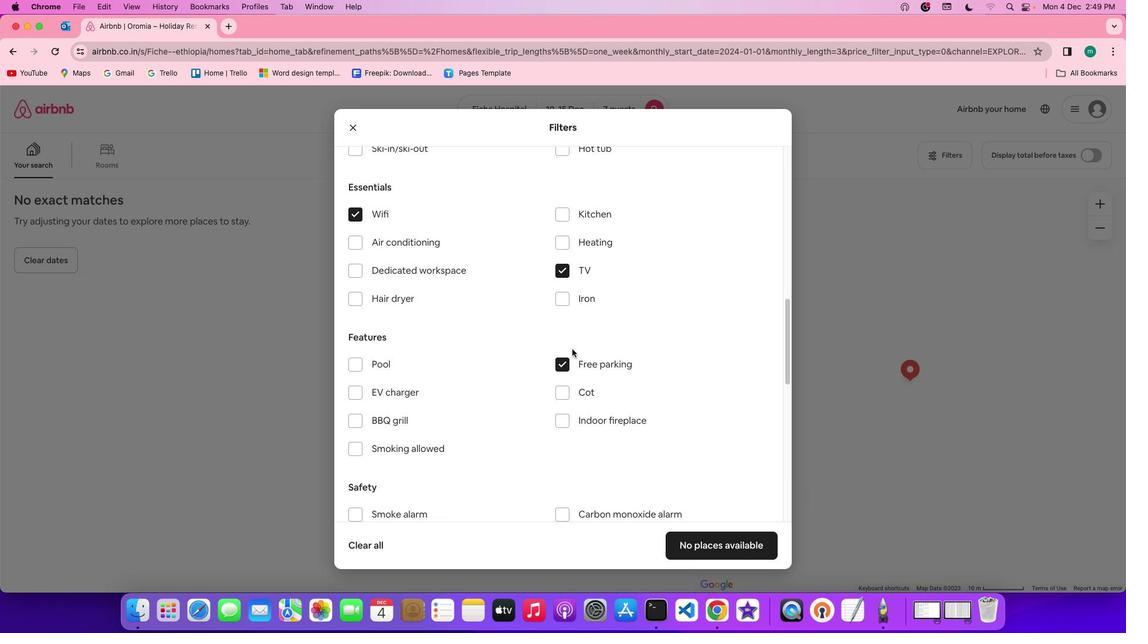 
Action: Mouse scrolled (610, 365) with delta (170, 1)
Screenshot: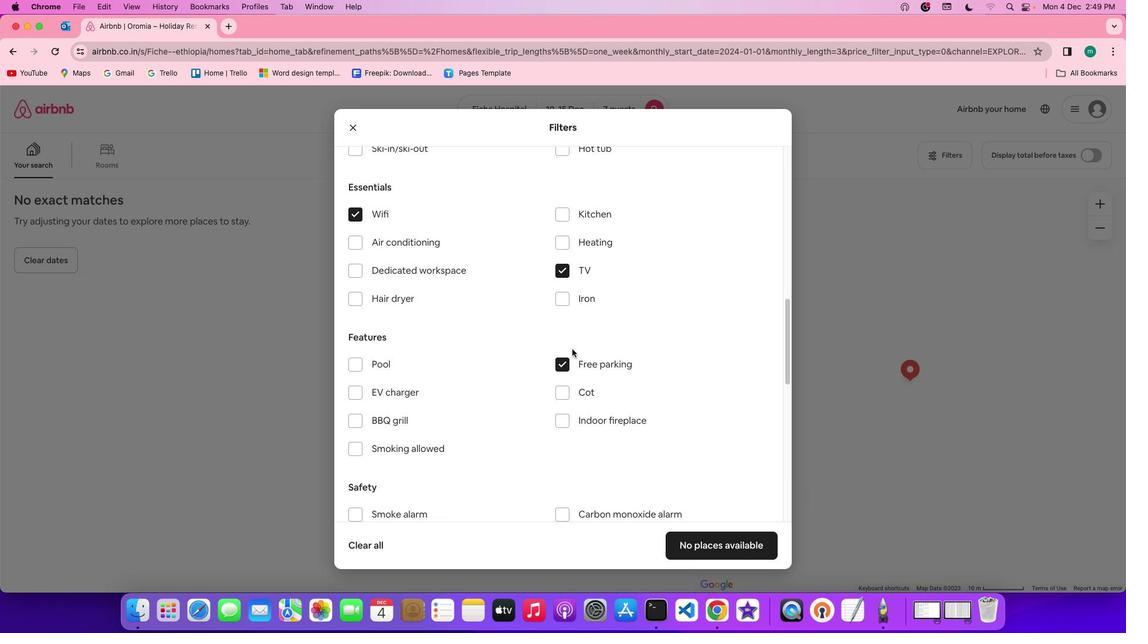 
Action: Mouse scrolled (610, 365) with delta (170, 2)
Screenshot: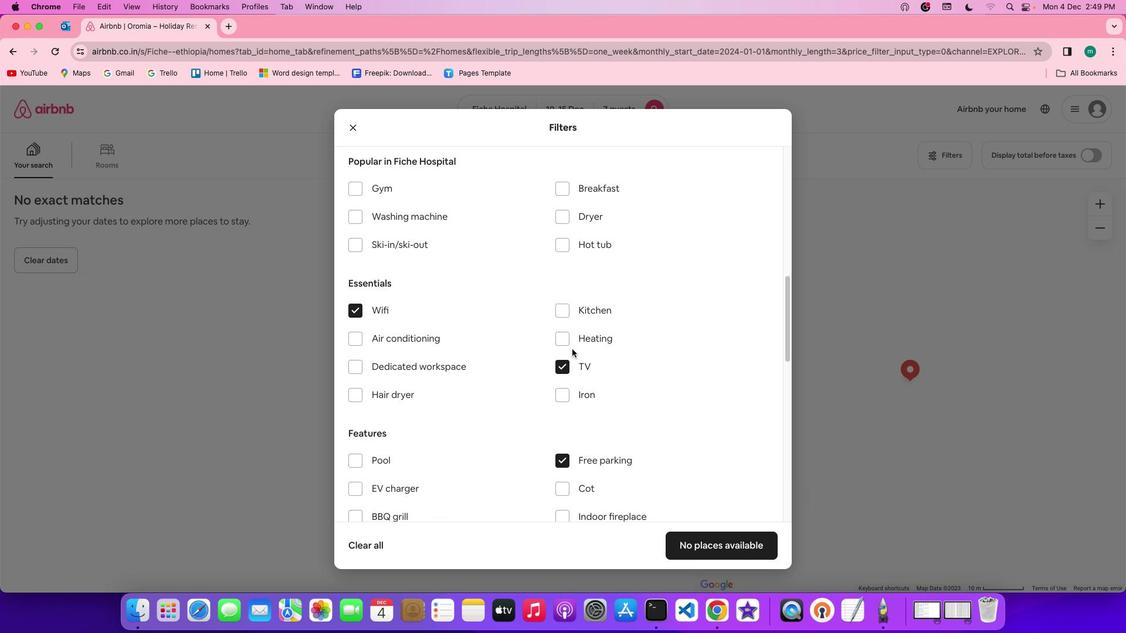 
Action: Mouse scrolled (610, 365) with delta (170, 3)
Screenshot: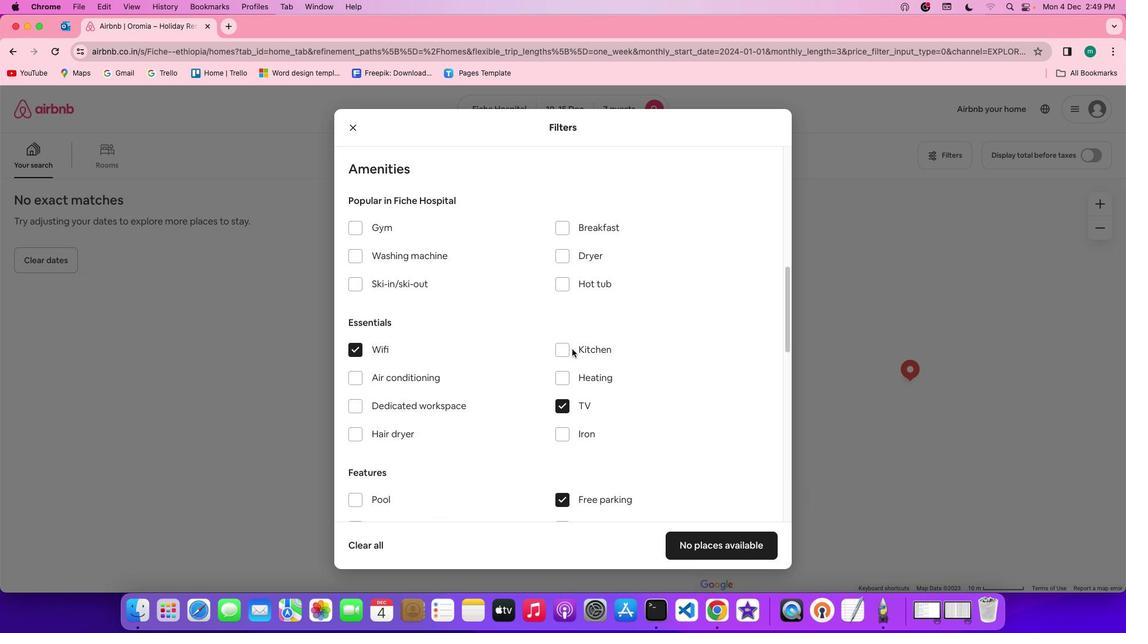 
Action: Mouse moved to (454, 235)
Screenshot: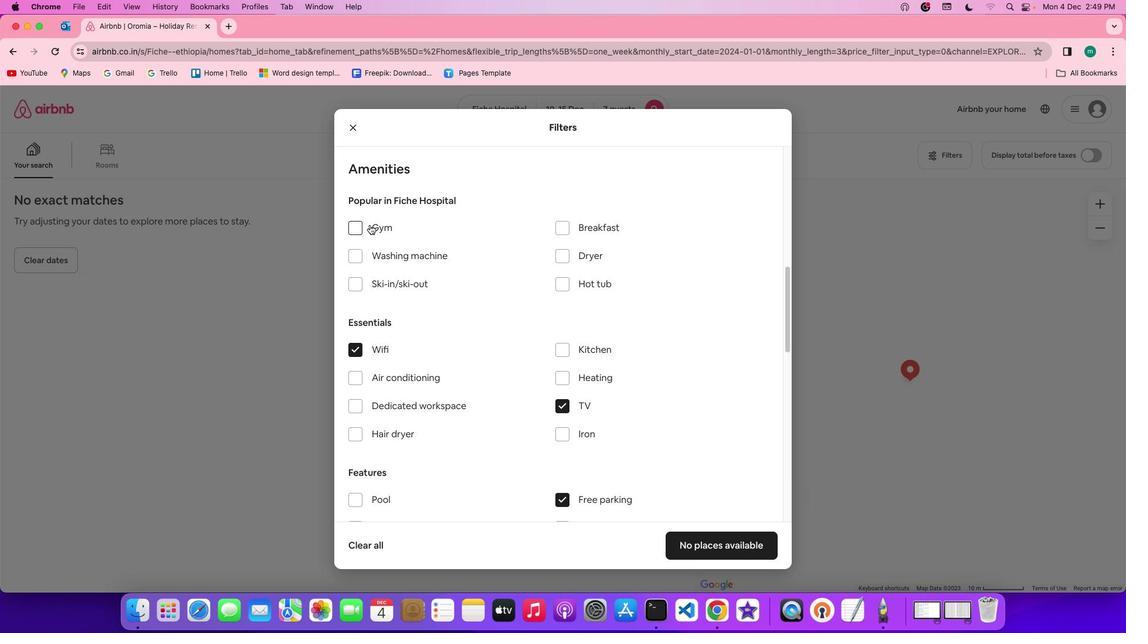 
Action: Mouse pressed left at (454, 235)
Screenshot: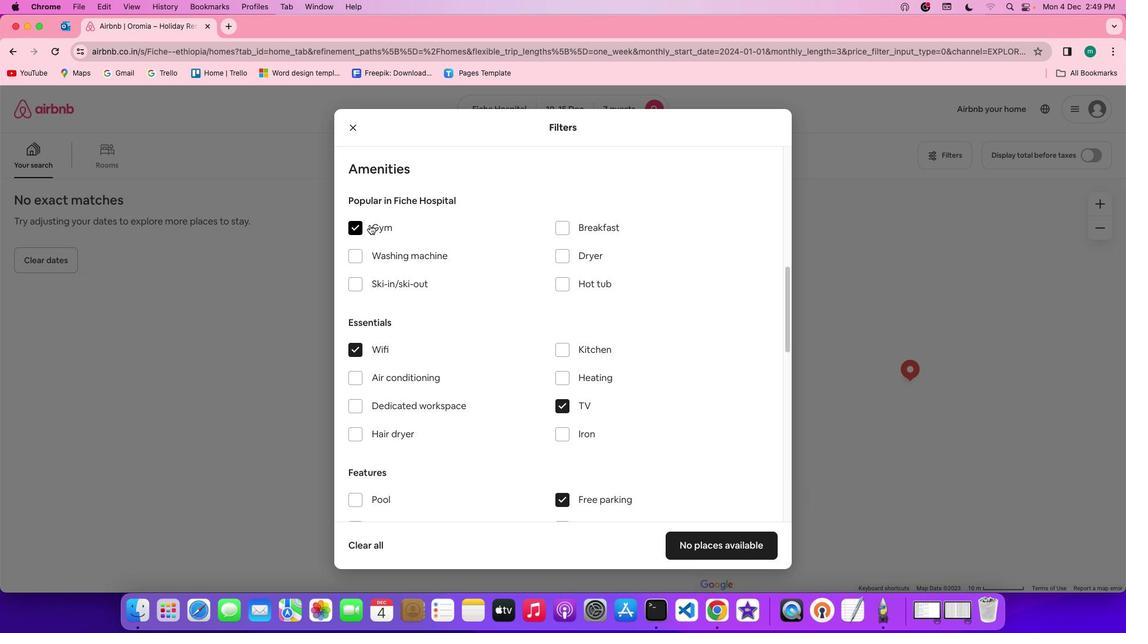 
Action: Mouse moved to (662, 325)
Screenshot: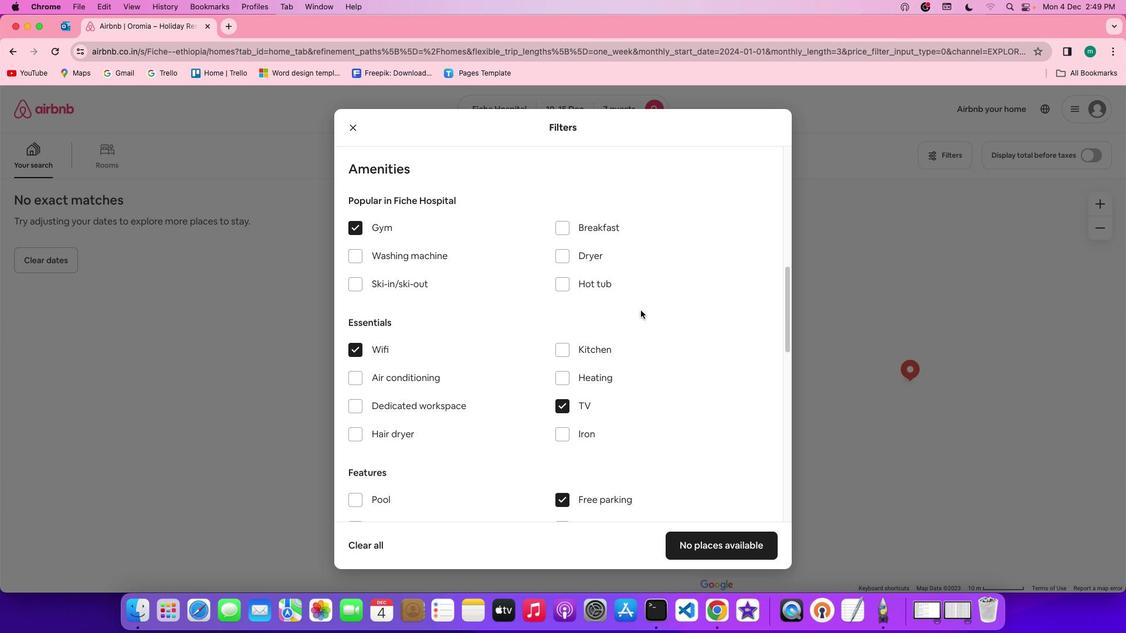 
Action: Mouse scrolled (662, 325) with delta (170, 0)
Screenshot: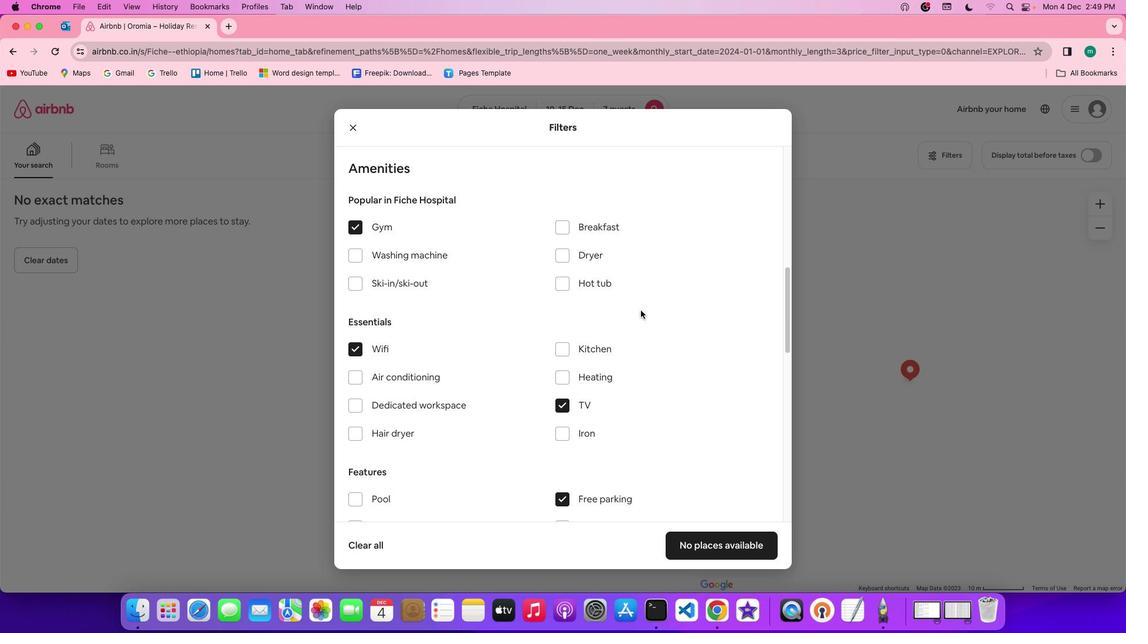 
Action: Mouse scrolled (662, 325) with delta (170, 0)
Screenshot: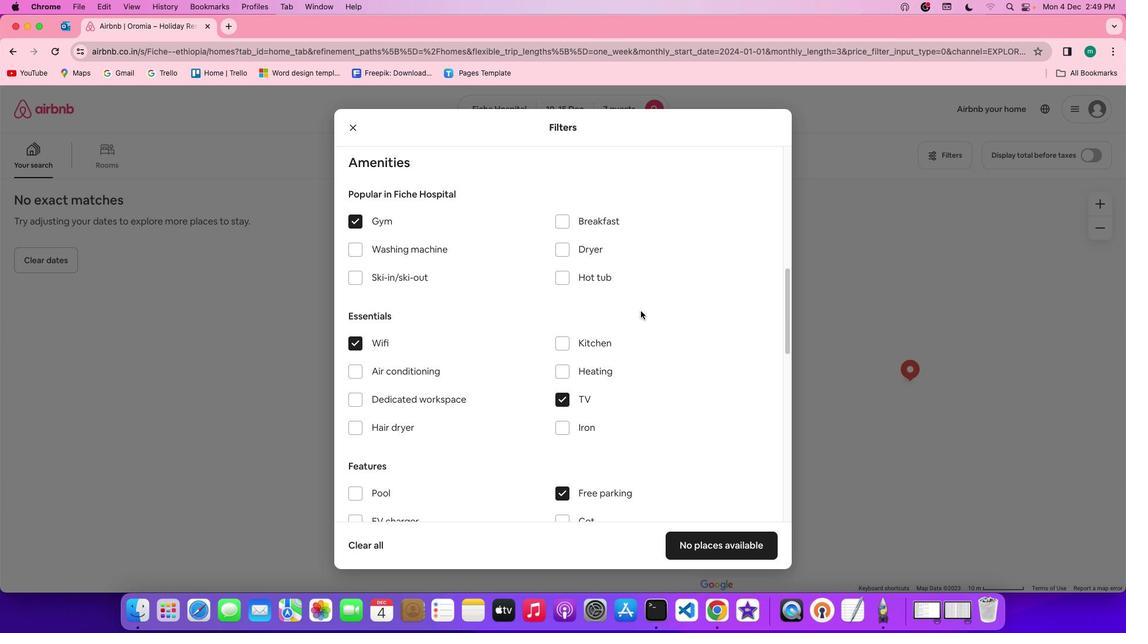 
Action: Mouse scrolled (662, 325) with delta (170, 0)
Screenshot: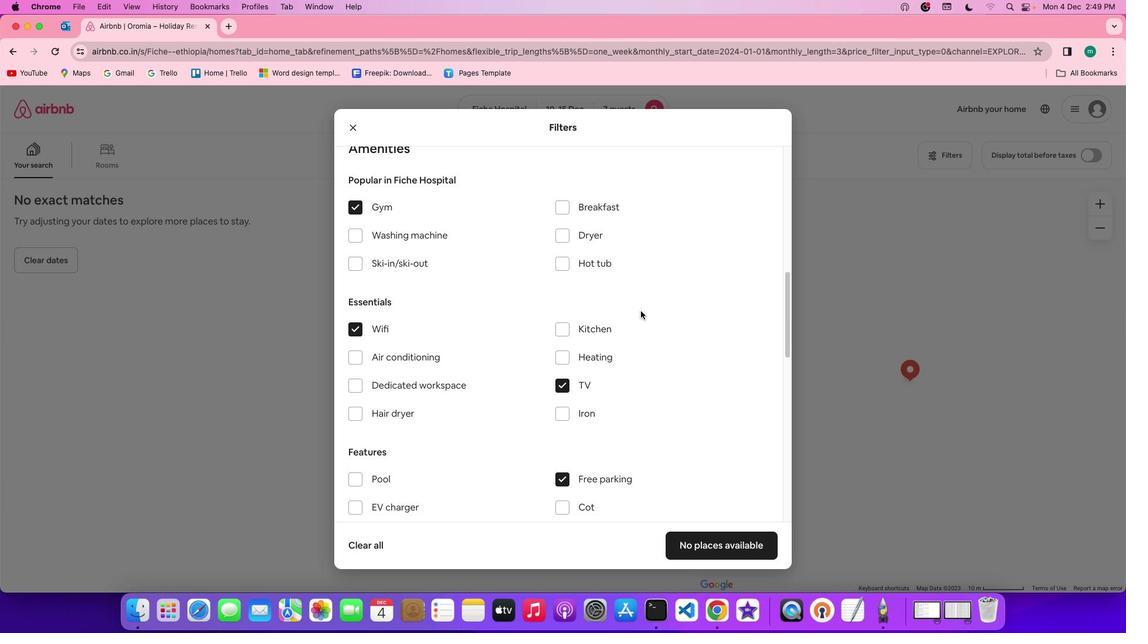 
Action: Mouse moved to (662, 325)
Screenshot: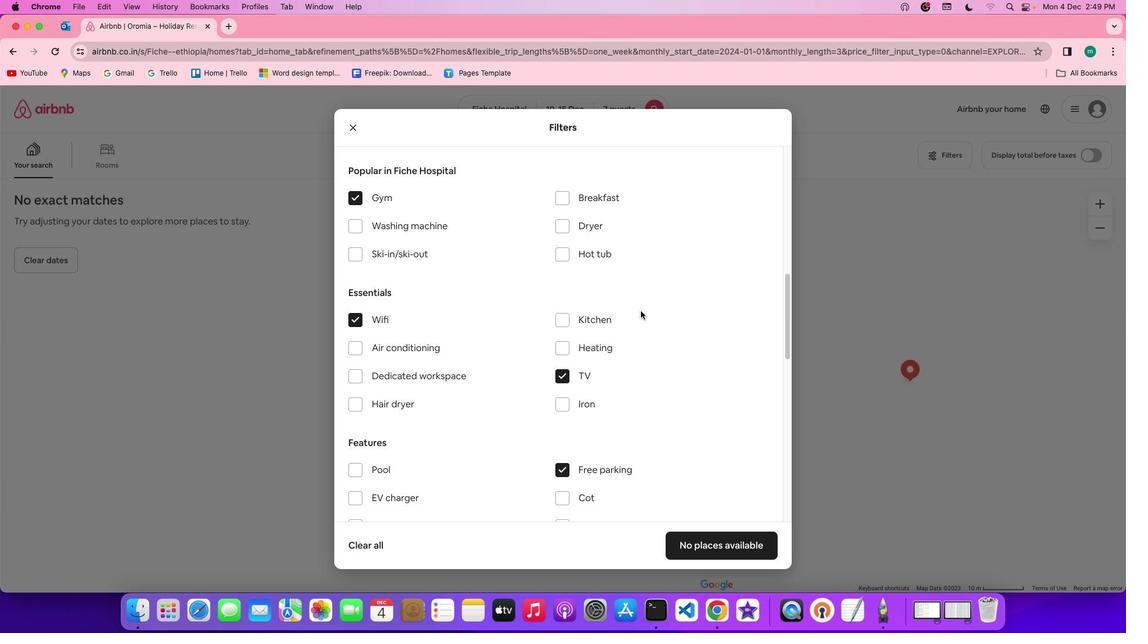 
Action: Mouse scrolled (662, 325) with delta (170, 0)
Screenshot: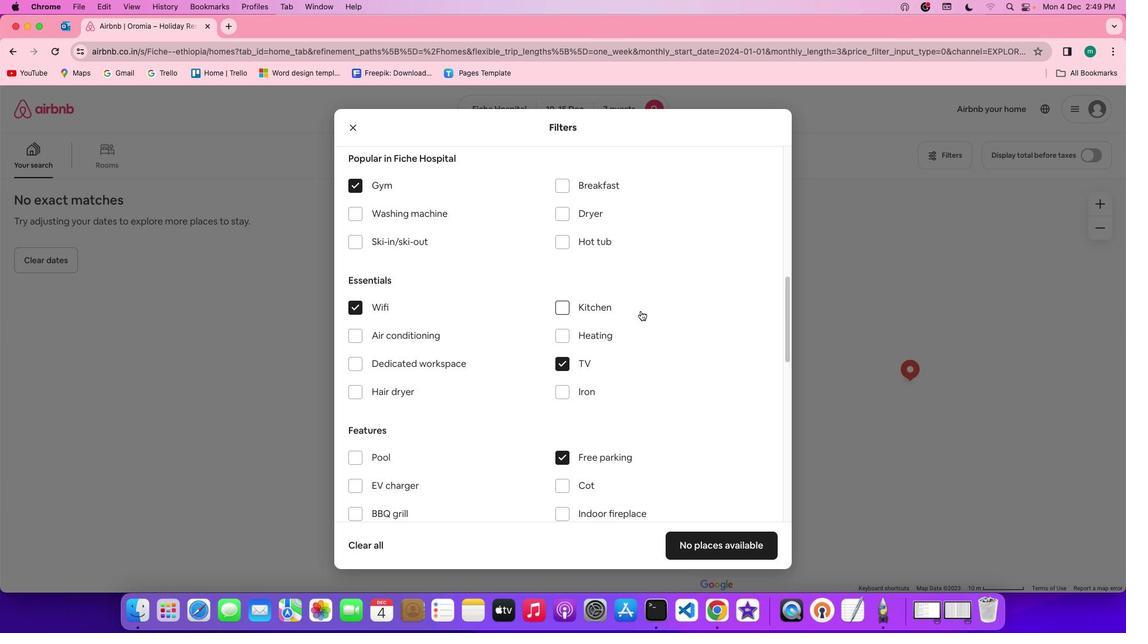 
Action: Mouse scrolled (662, 325) with delta (170, 0)
Screenshot: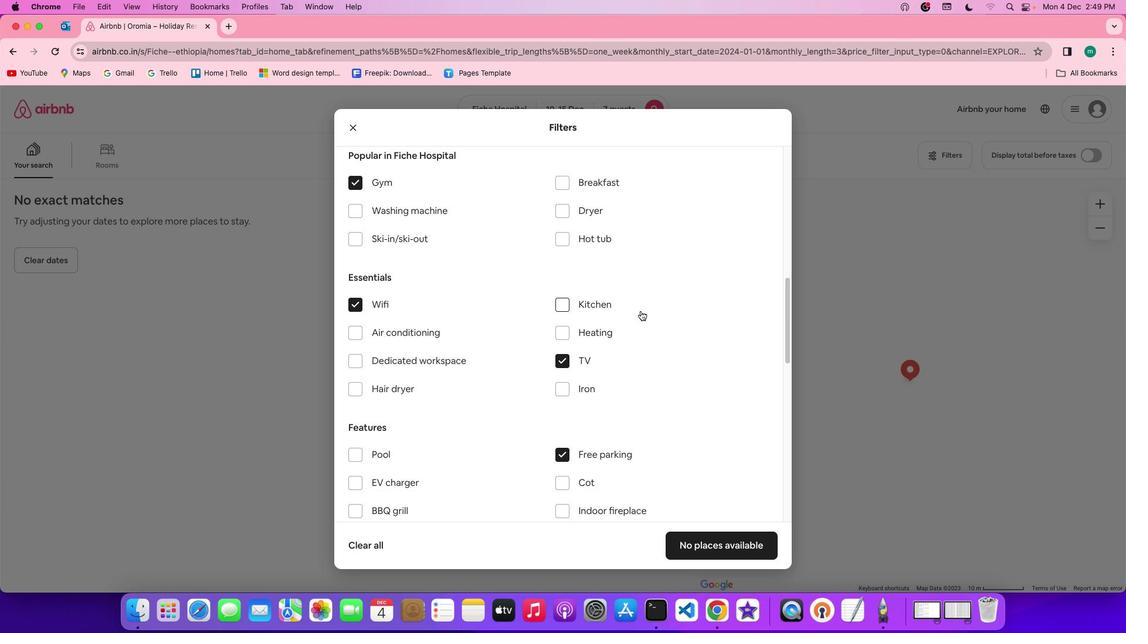 
Action: Mouse scrolled (662, 325) with delta (170, 0)
Screenshot: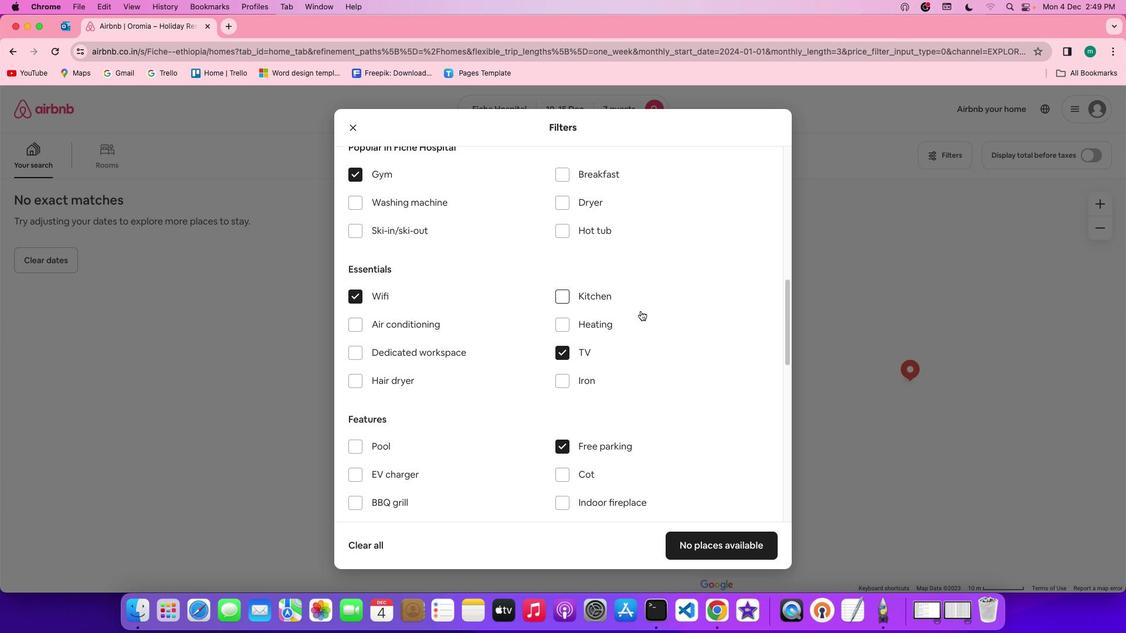 
Action: Mouse scrolled (662, 325) with delta (170, 0)
Screenshot: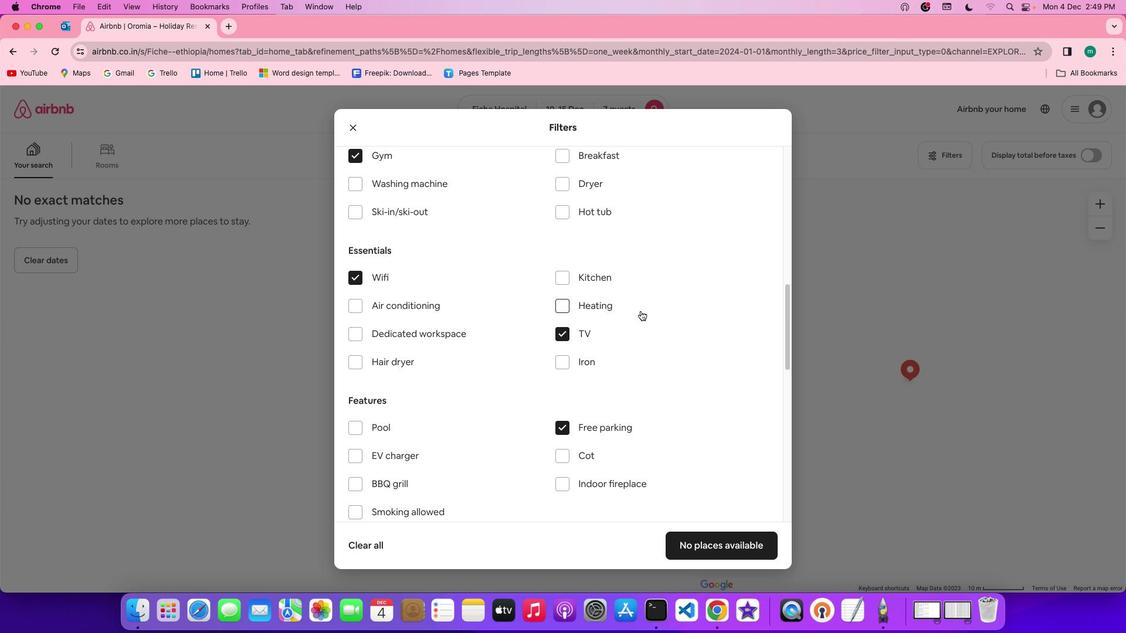 
Action: Mouse scrolled (662, 325) with delta (170, 0)
Screenshot: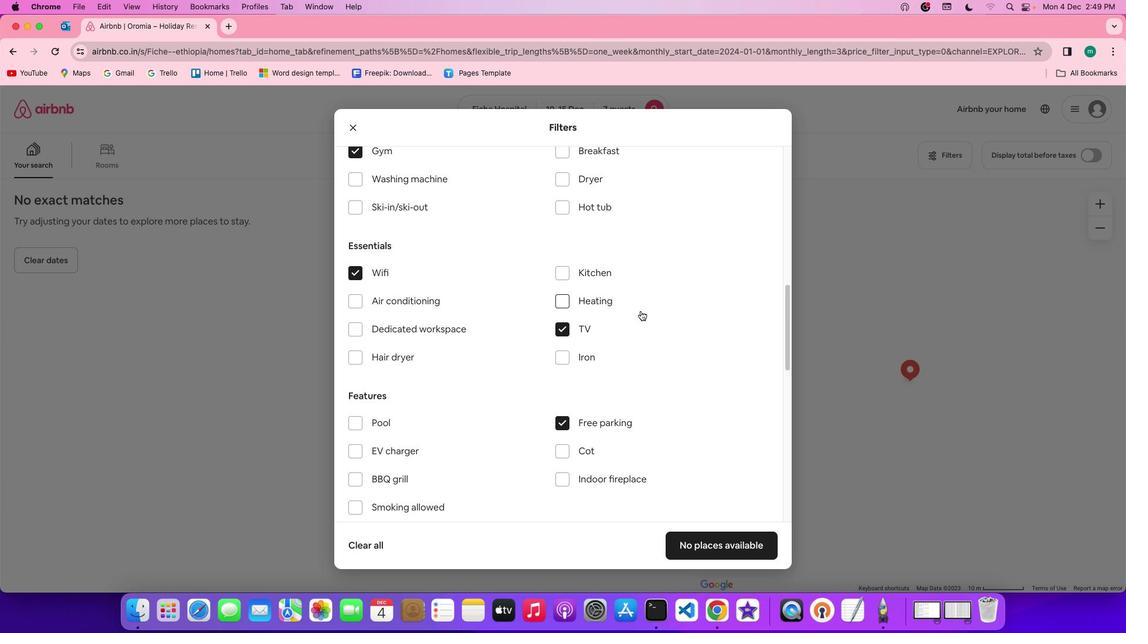 
Action: Mouse scrolled (662, 325) with delta (170, 0)
Screenshot: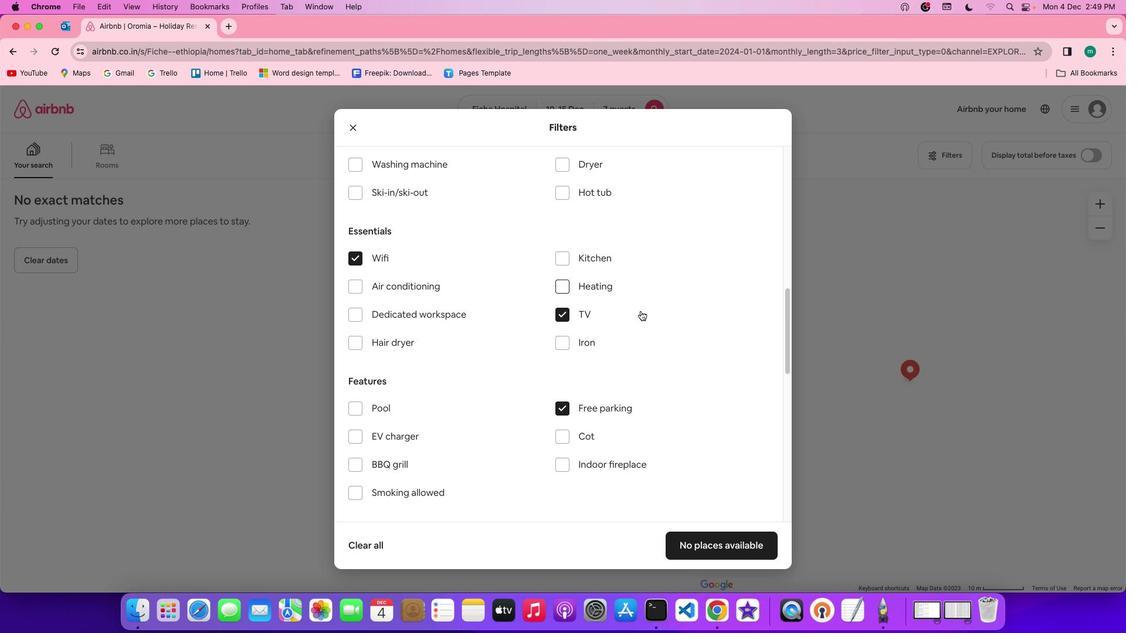 
Action: Mouse scrolled (662, 325) with delta (170, 0)
Screenshot: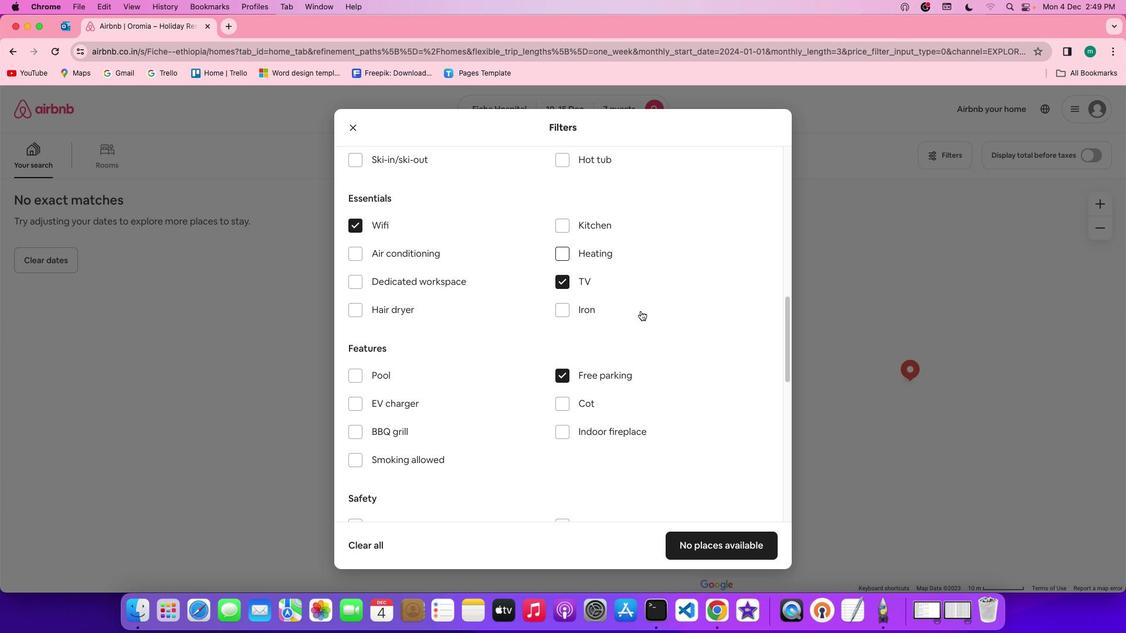 
Action: Mouse scrolled (662, 325) with delta (170, 0)
Screenshot: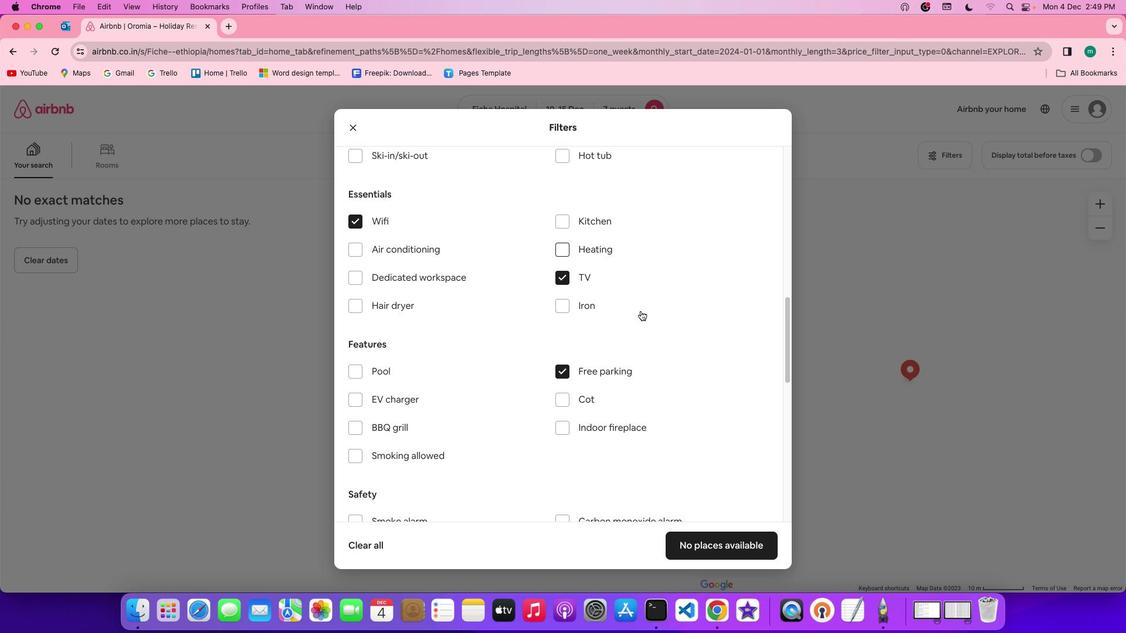 
Action: Mouse scrolled (662, 325) with delta (170, 0)
Screenshot: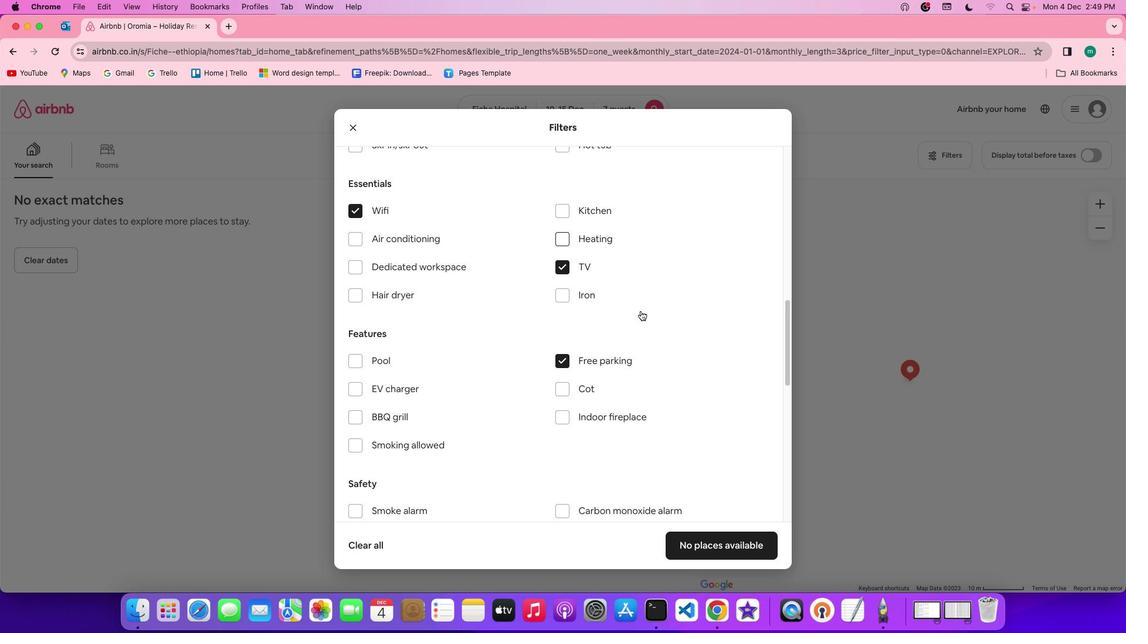 
Action: Mouse scrolled (662, 325) with delta (170, 0)
Screenshot: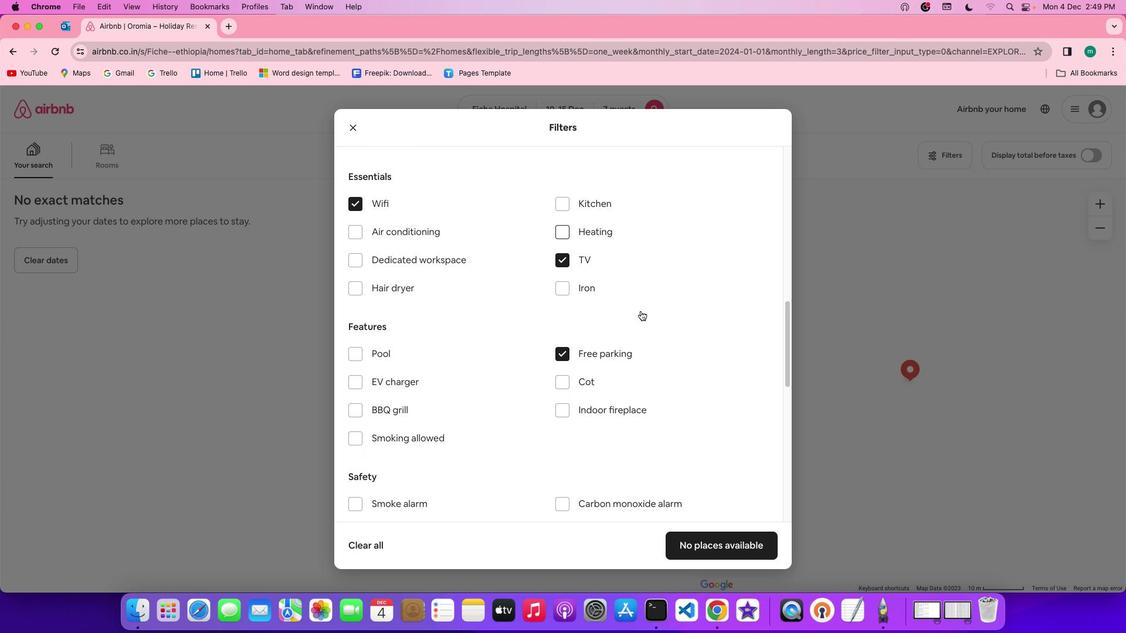 
Action: Mouse scrolled (662, 325) with delta (170, 0)
Screenshot: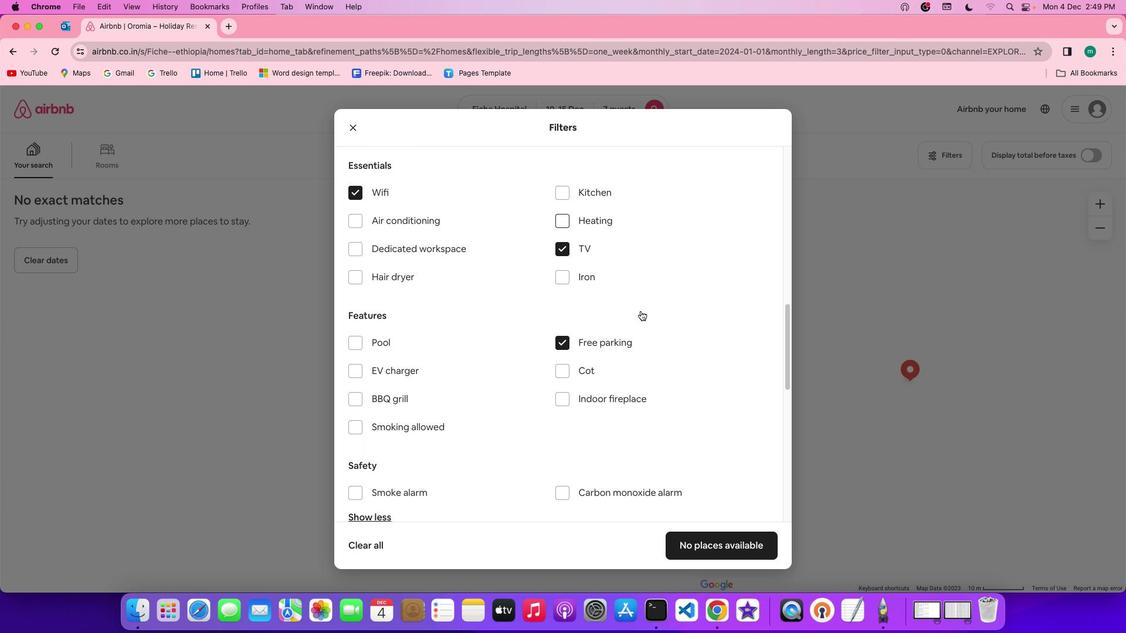 
Action: Mouse moved to (635, 335)
Screenshot: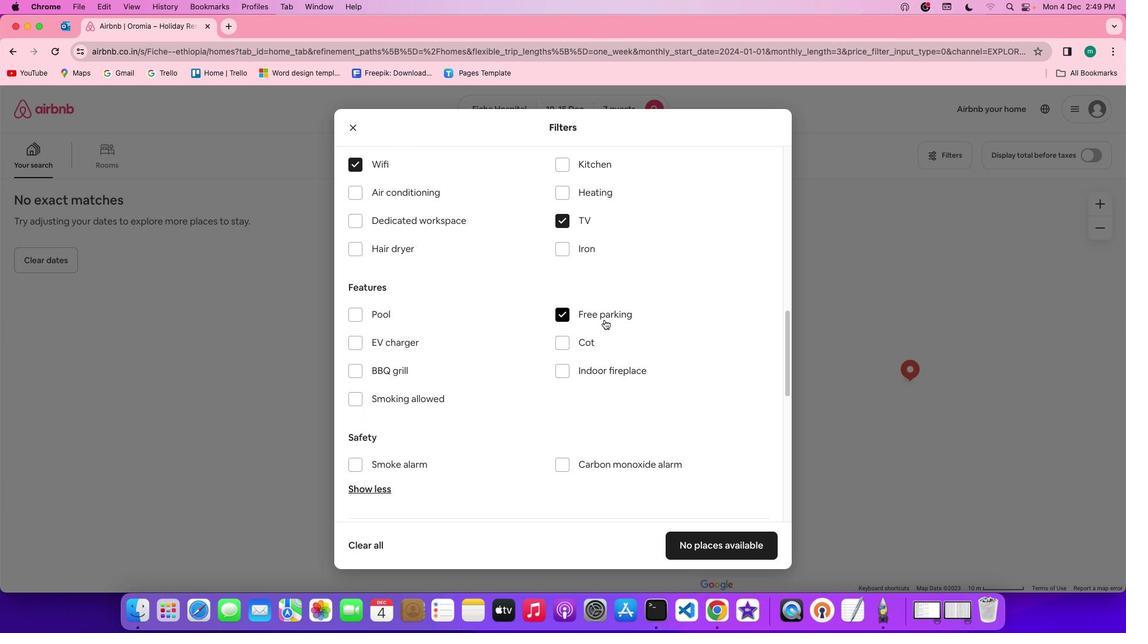 
Action: Mouse scrolled (635, 335) with delta (170, 0)
Screenshot: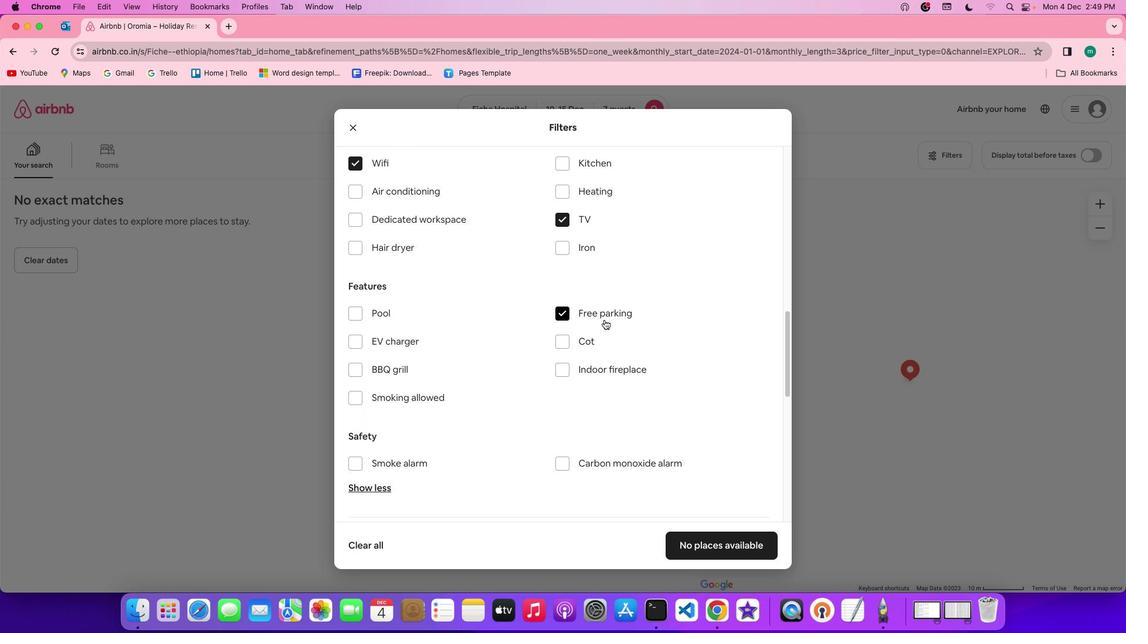 
Action: Mouse scrolled (635, 335) with delta (170, 0)
Screenshot: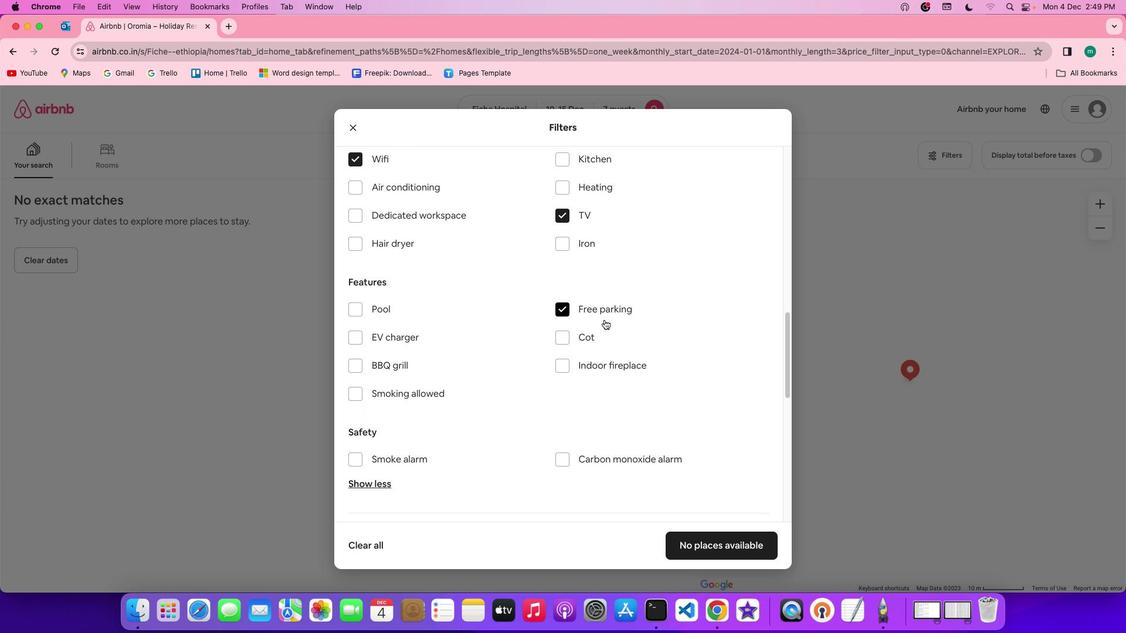 
Action: Mouse scrolled (635, 335) with delta (170, 0)
Screenshot: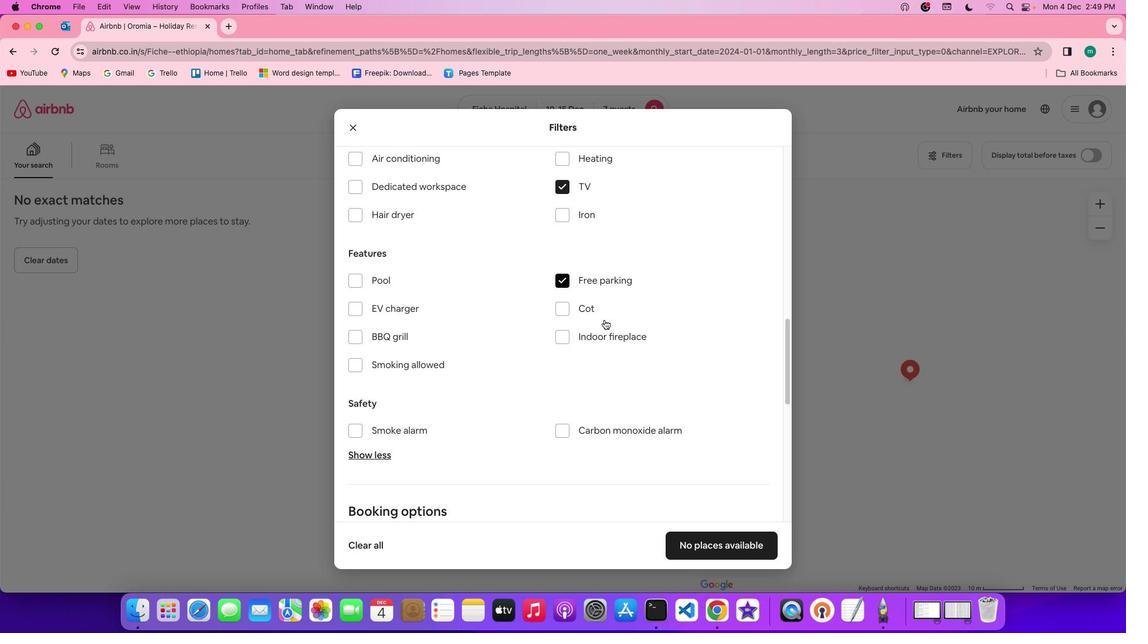 
Action: Mouse moved to (635, 339)
Screenshot: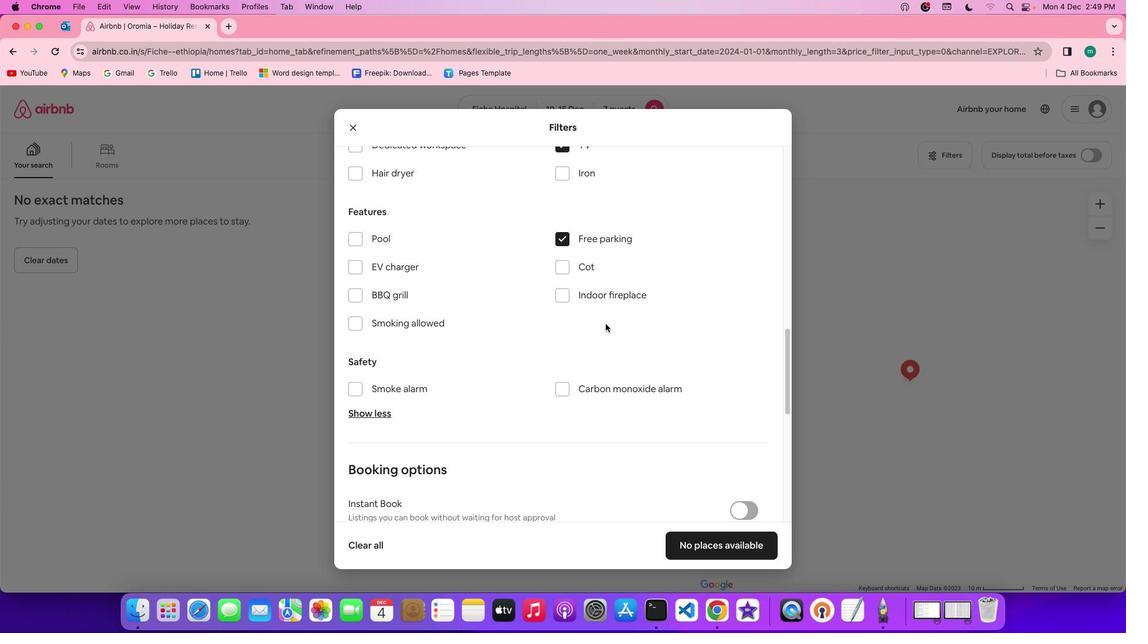 
Action: Mouse scrolled (635, 339) with delta (170, 1)
Screenshot: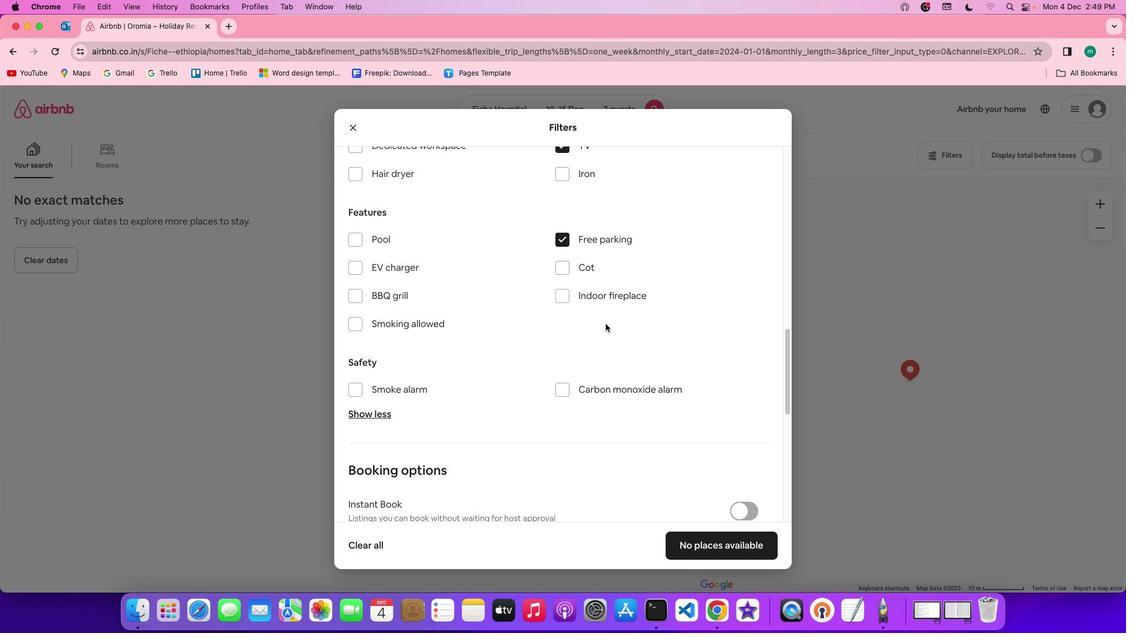
Action: Mouse scrolled (635, 339) with delta (170, 1)
Screenshot: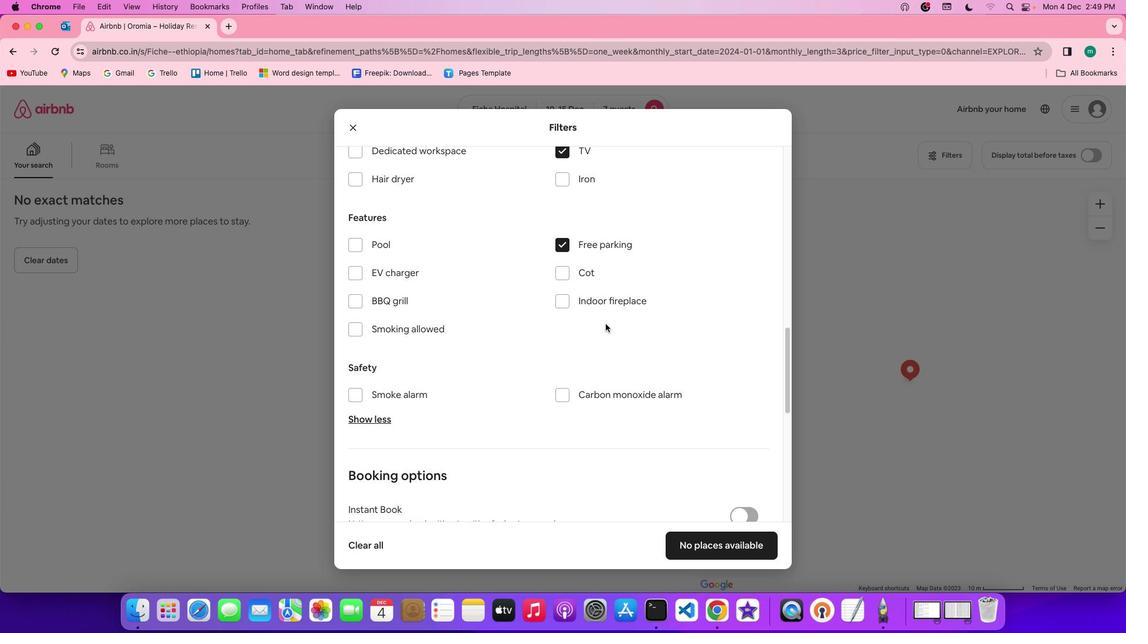 
Action: Mouse scrolled (635, 339) with delta (170, 1)
Screenshot: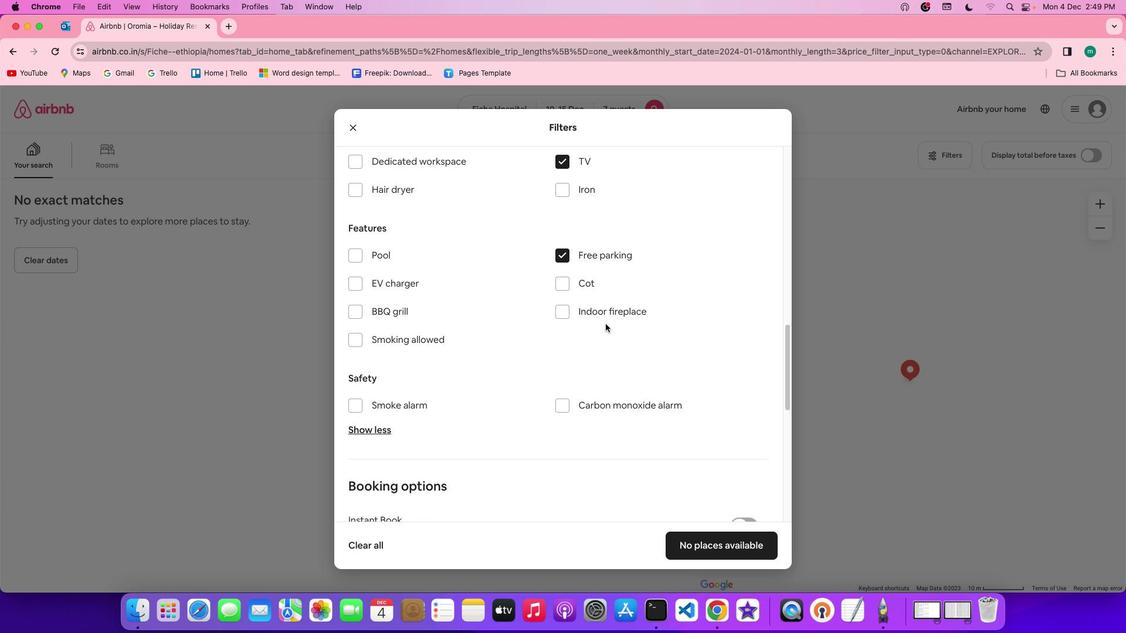 
Action: Mouse scrolled (635, 339) with delta (170, 2)
Screenshot: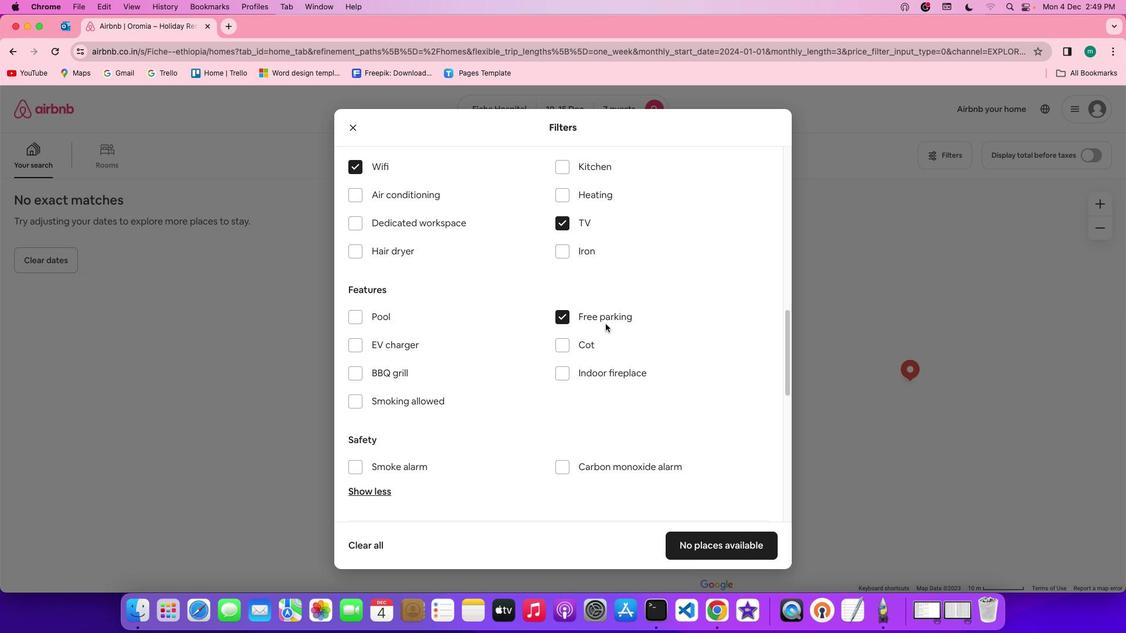 
Action: Mouse scrolled (635, 339) with delta (170, 1)
Screenshot: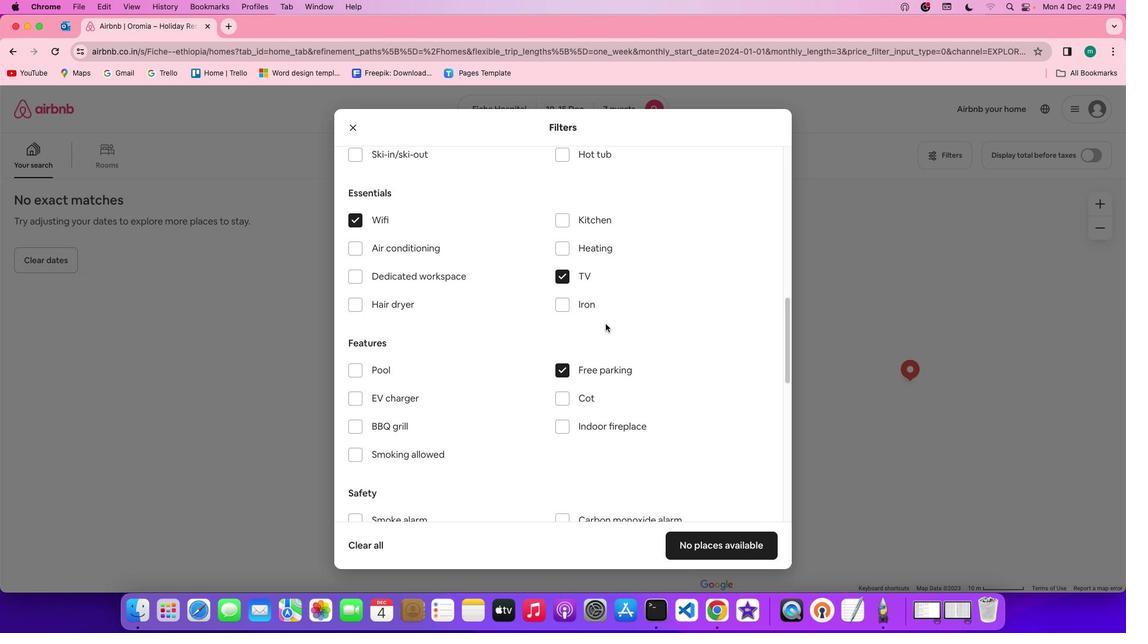 
Action: Mouse scrolled (635, 339) with delta (170, 1)
Screenshot: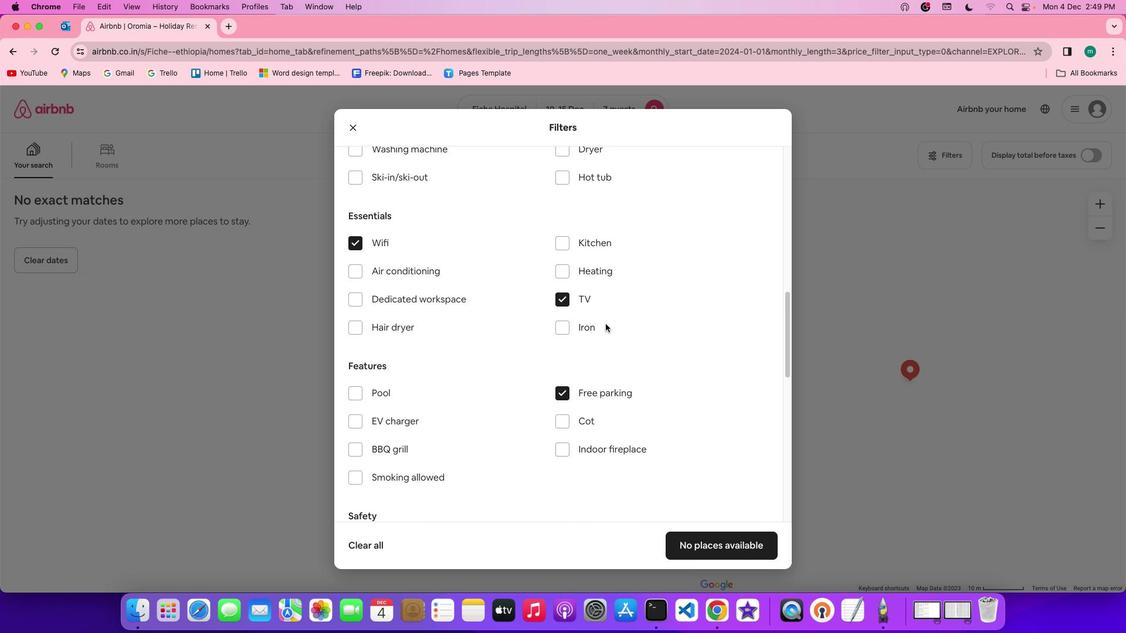 
Action: Mouse scrolled (635, 339) with delta (170, 1)
Screenshot: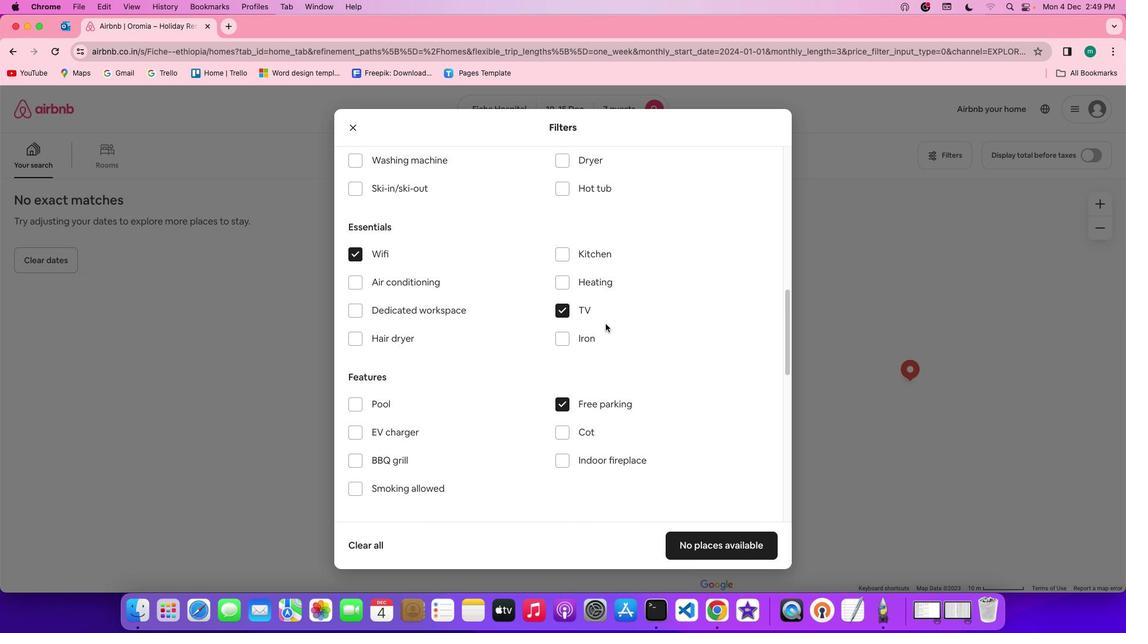 
Action: Mouse moved to (635, 191)
Screenshot: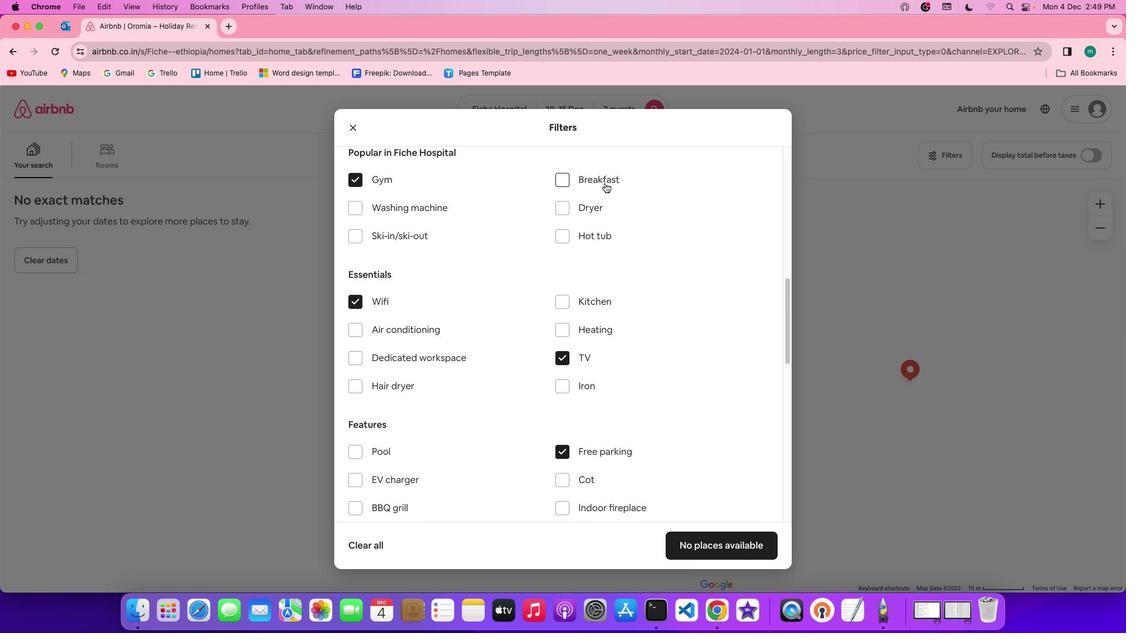 
Action: Mouse pressed left at (635, 191)
Screenshot: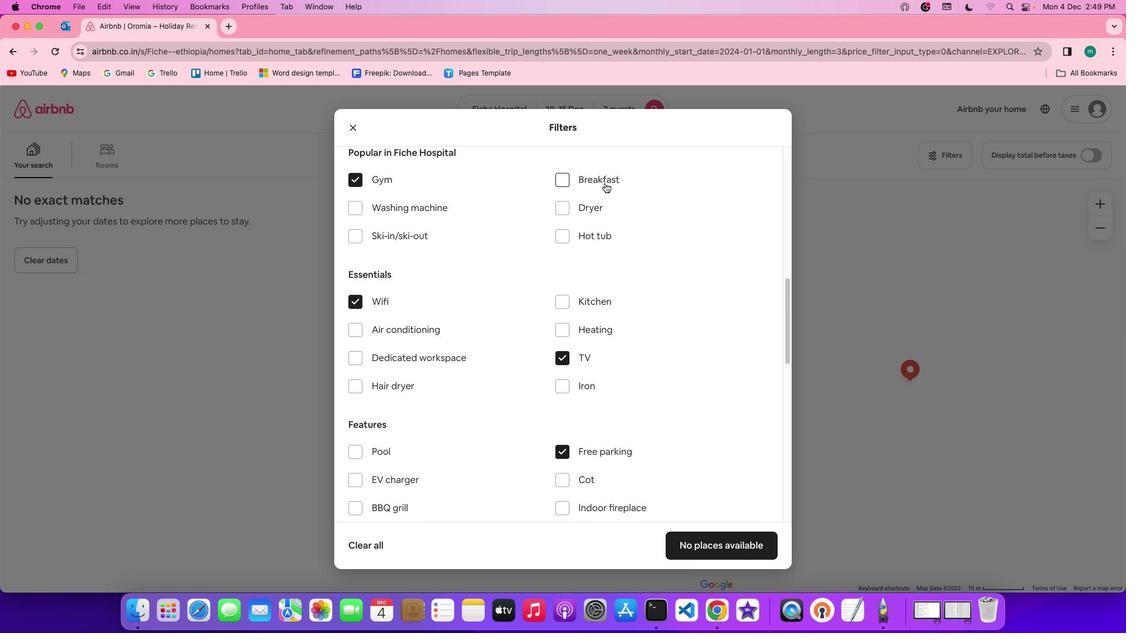 
Action: Mouse moved to (685, 424)
Screenshot: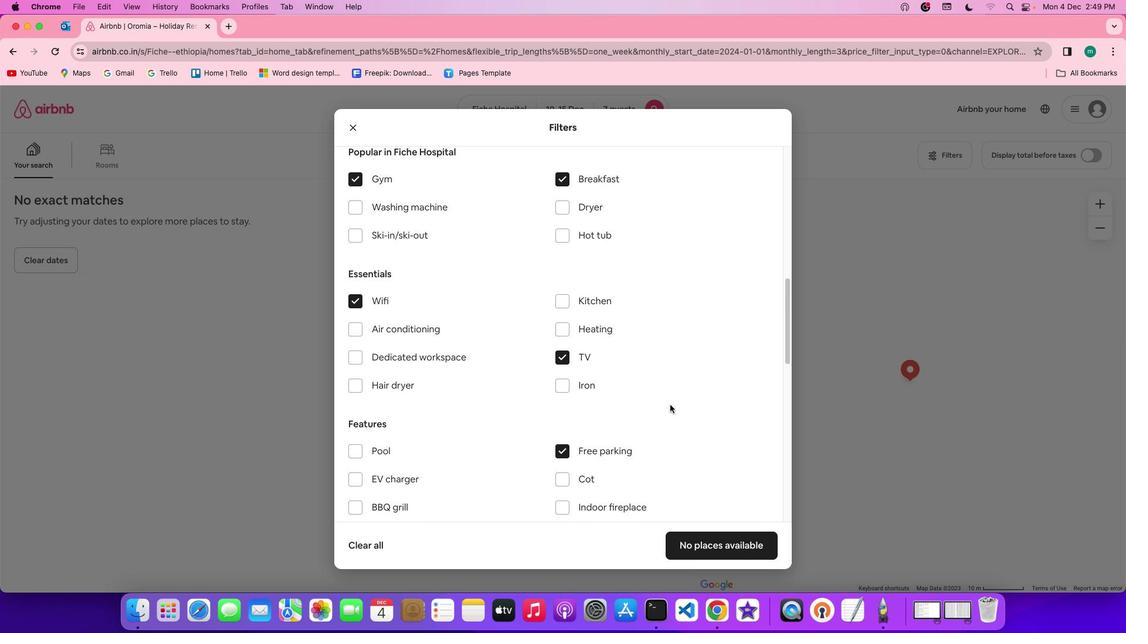 
Action: Mouse scrolled (685, 424) with delta (170, 0)
Screenshot: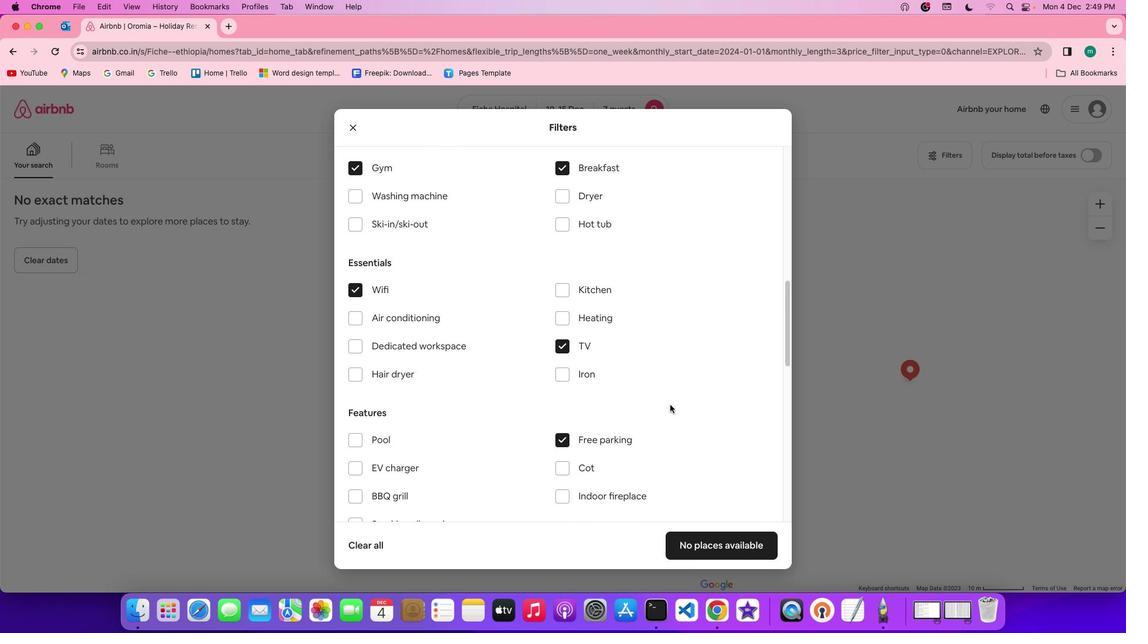 
Action: Mouse scrolled (685, 424) with delta (170, 0)
Screenshot: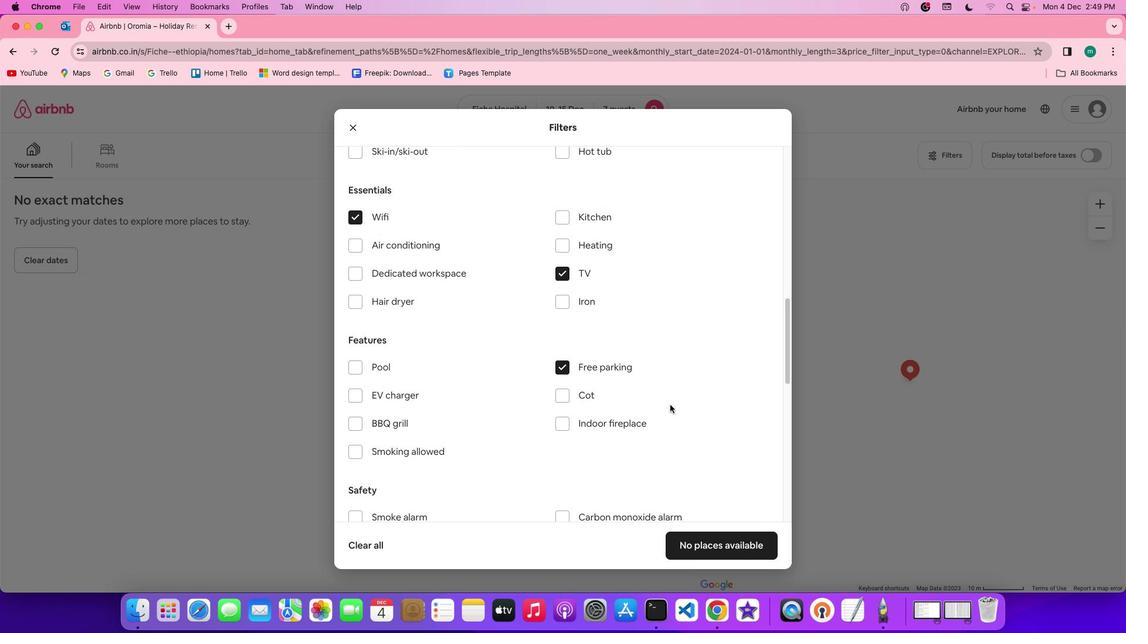 
Action: Mouse scrolled (685, 424) with delta (170, -1)
Screenshot: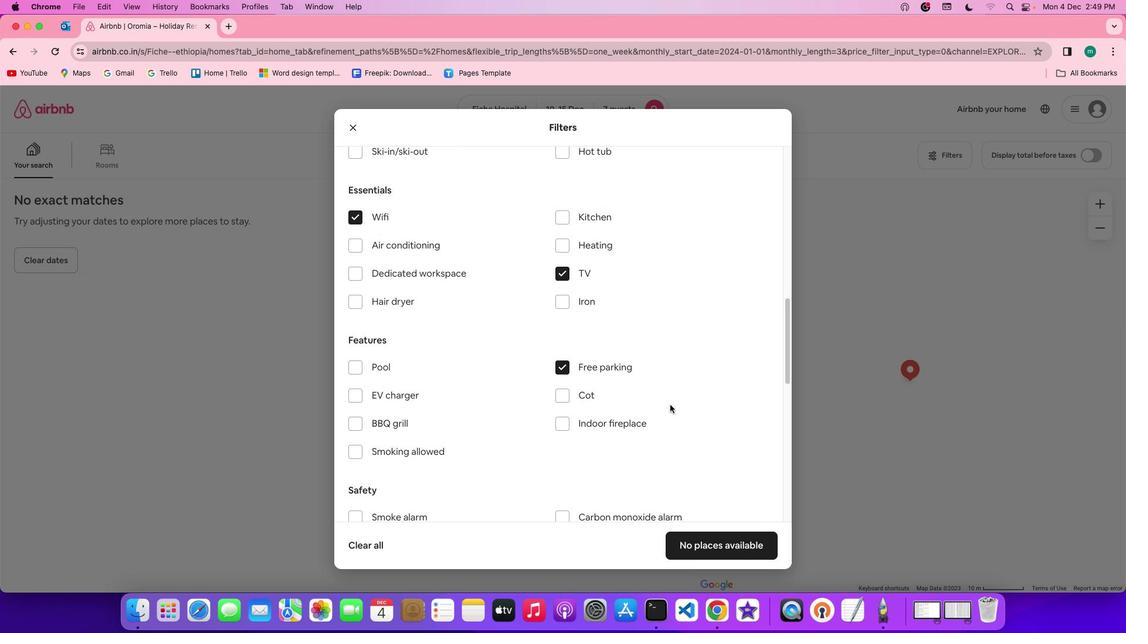 
Action: Mouse scrolled (685, 424) with delta (170, -2)
Screenshot: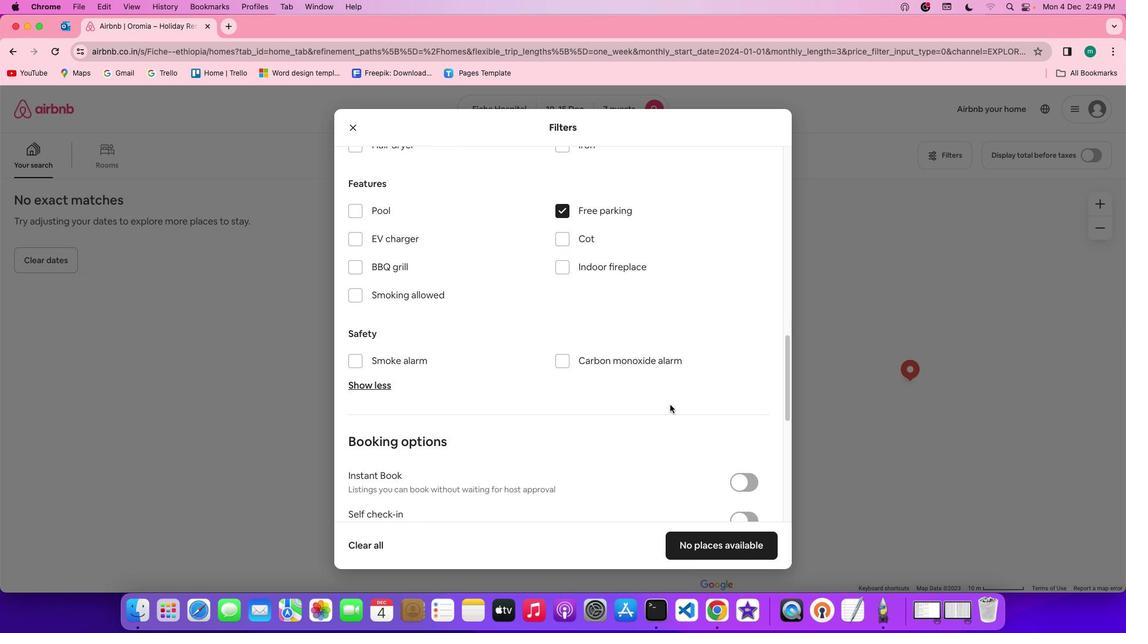 
Action: Mouse scrolled (685, 424) with delta (170, -2)
Screenshot: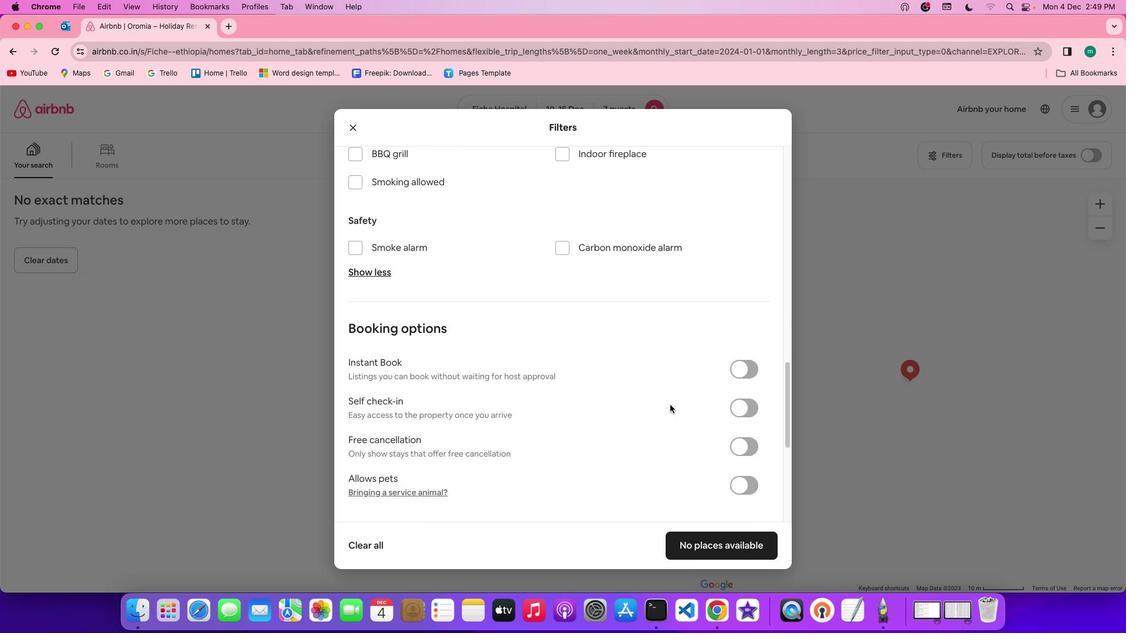 
Action: Mouse scrolled (685, 424) with delta (170, 0)
Screenshot: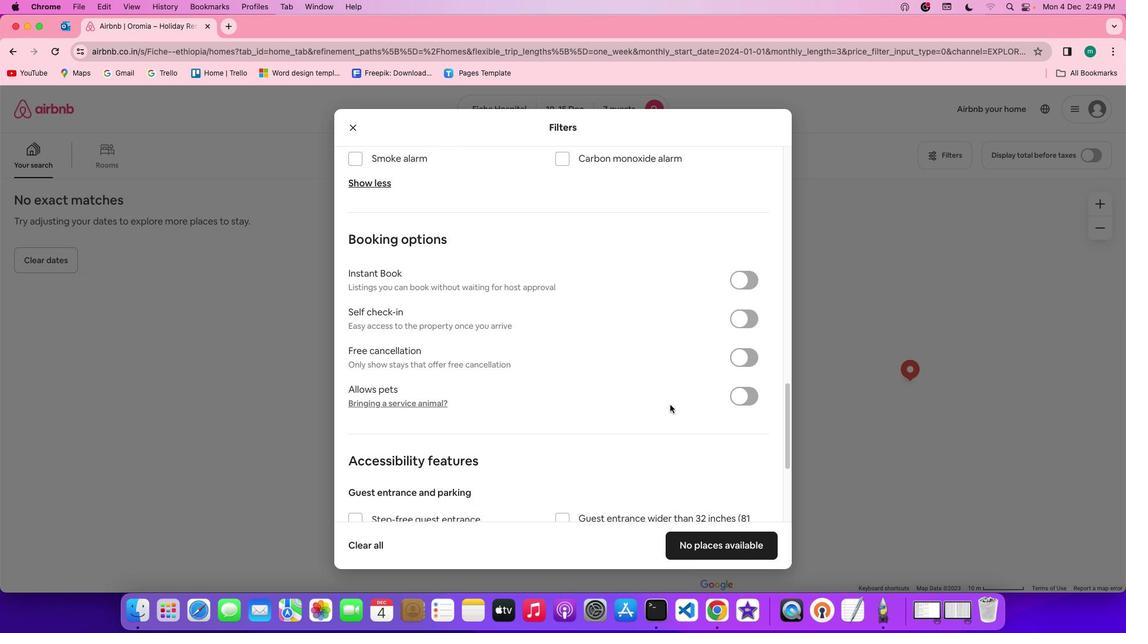 
Action: Mouse scrolled (685, 424) with delta (170, 0)
Screenshot: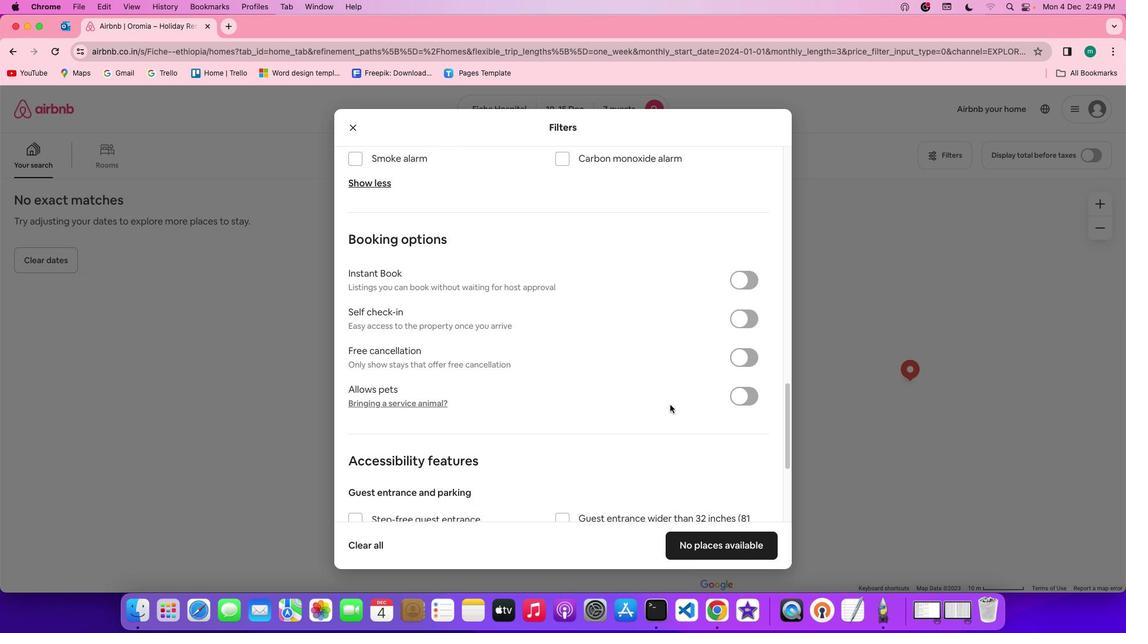 
Action: Mouse scrolled (685, 424) with delta (170, -1)
Screenshot: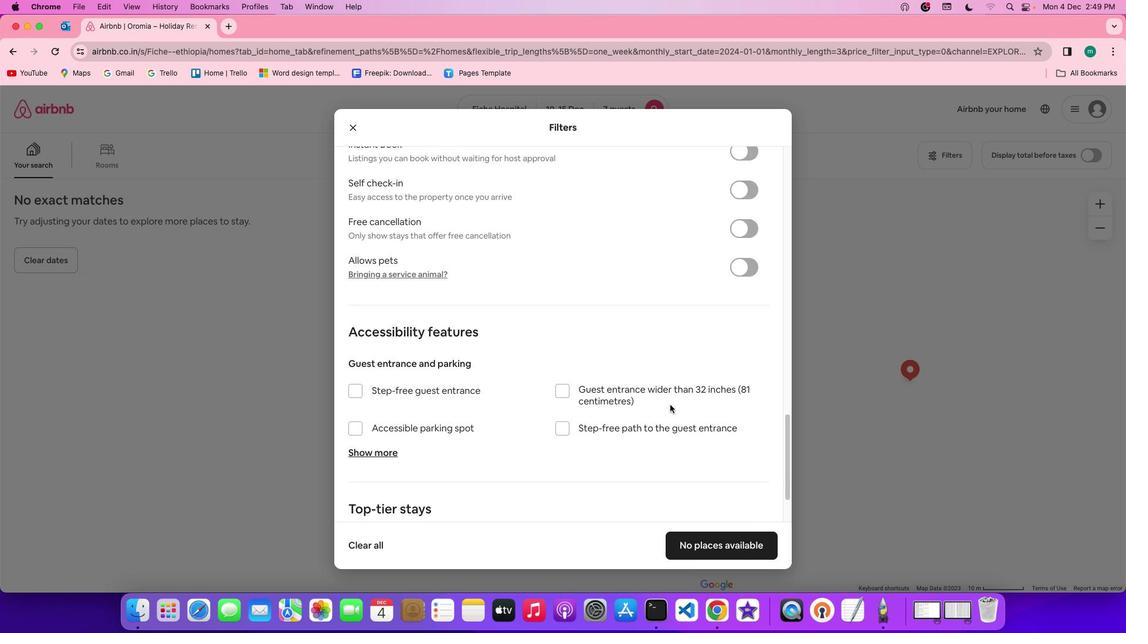 
Action: Mouse scrolled (685, 424) with delta (170, -2)
Screenshot: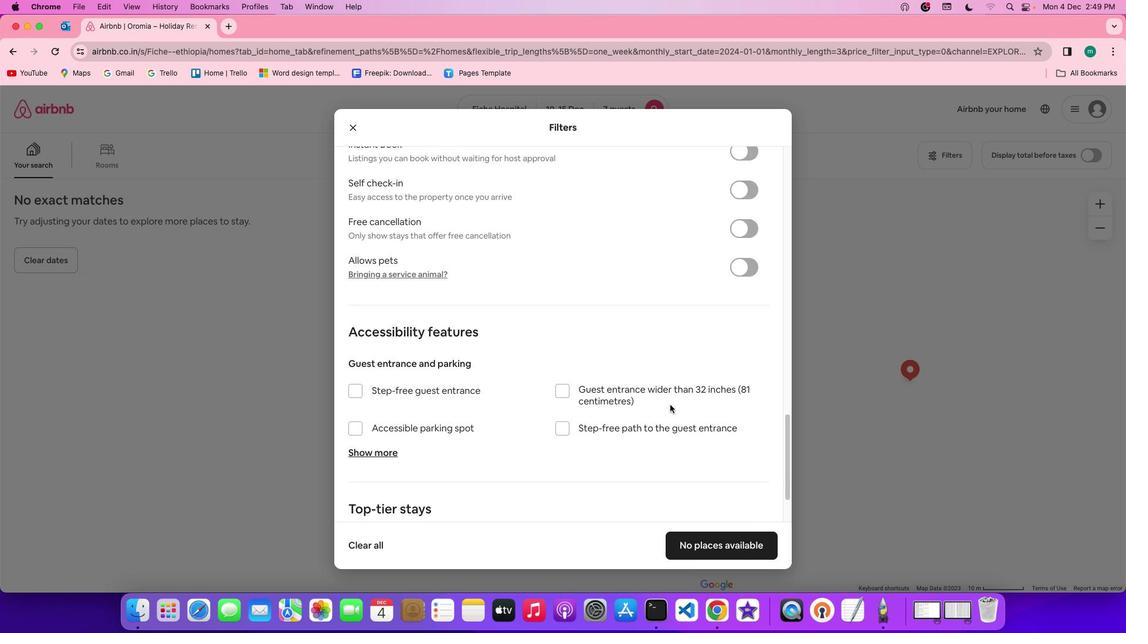 
Action: Mouse scrolled (685, 424) with delta (170, -2)
Screenshot: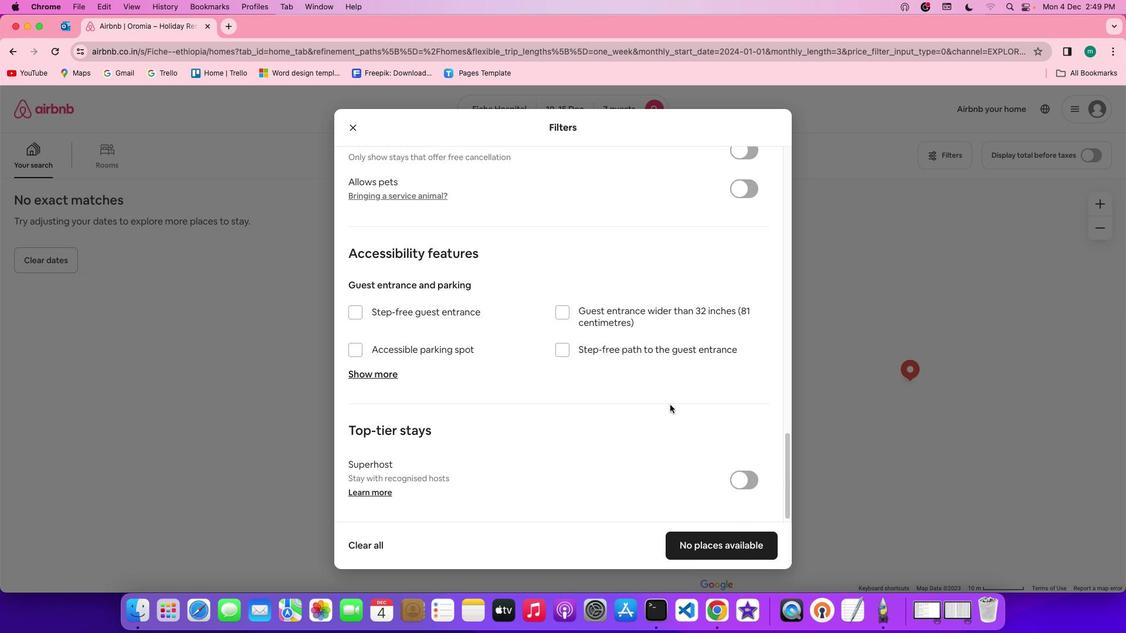 
Action: Mouse scrolled (685, 424) with delta (170, -2)
Screenshot: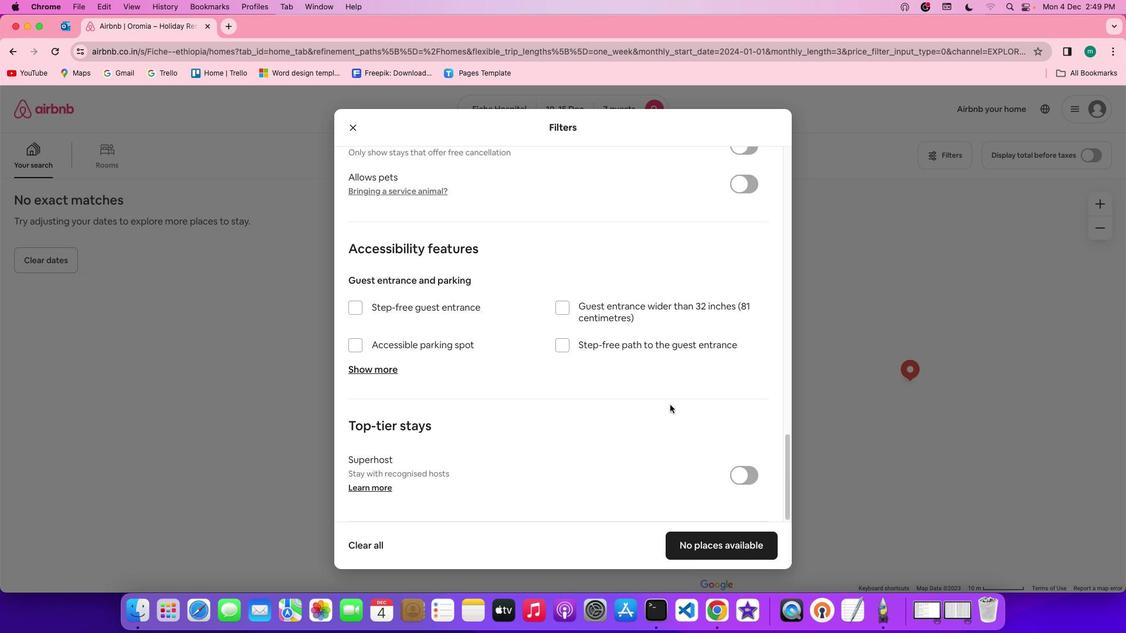 
Action: Mouse scrolled (685, 424) with delta (170, 0)
Screenshot: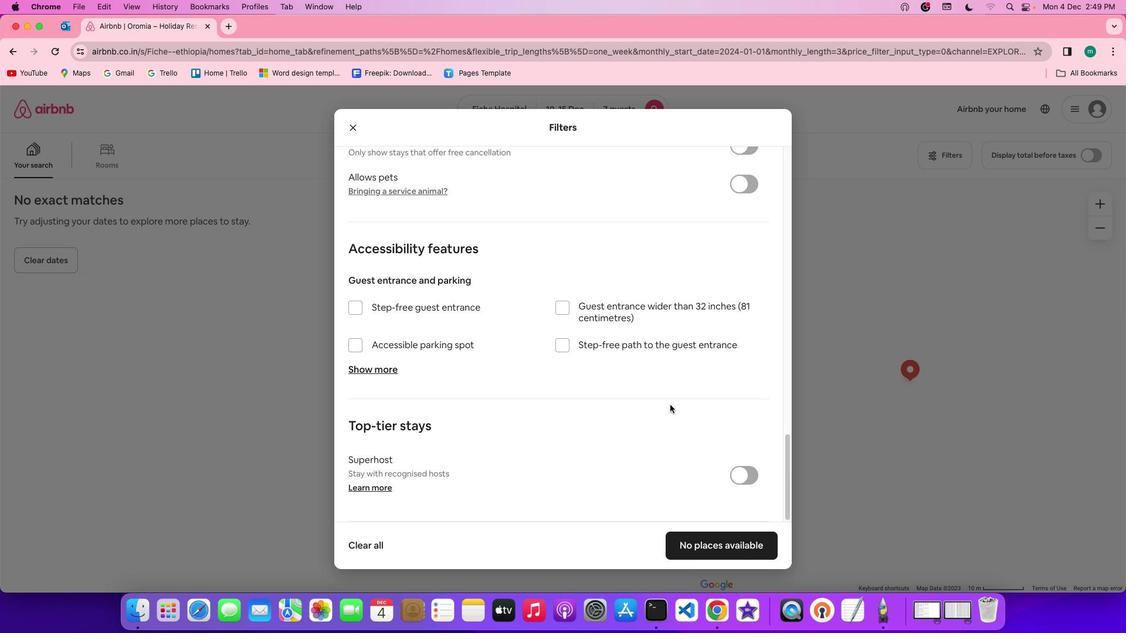 
Action: Mouse scrolled (685, 424) with delta (170, 0)
Screenshot: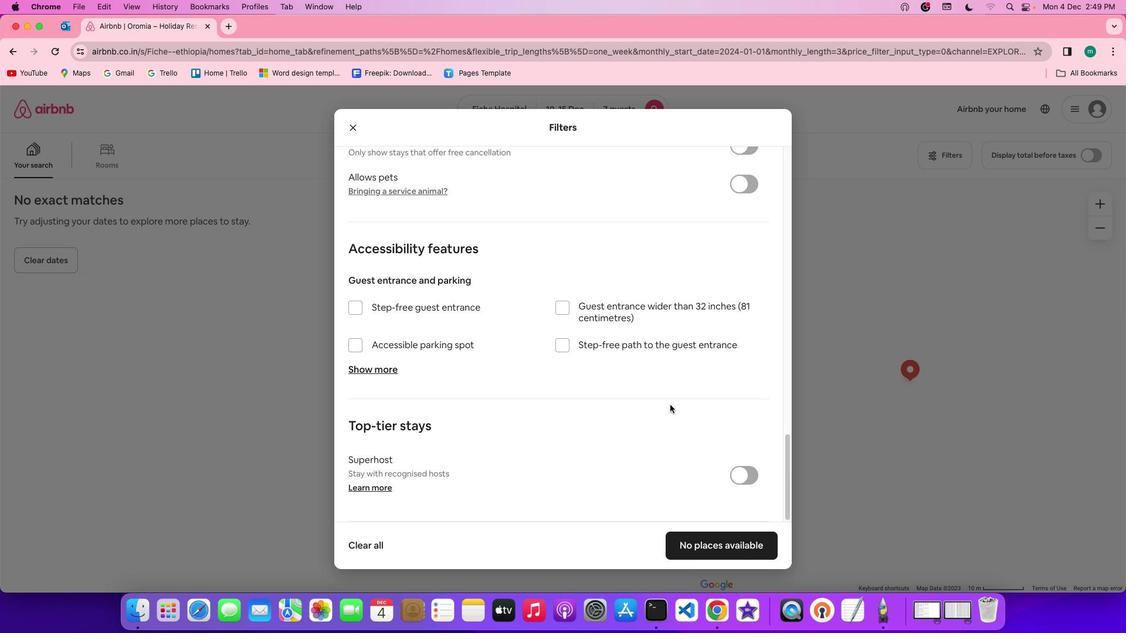 
Action: Mouse scrolled (685, 424) with delta (170, -1)
Screenshot: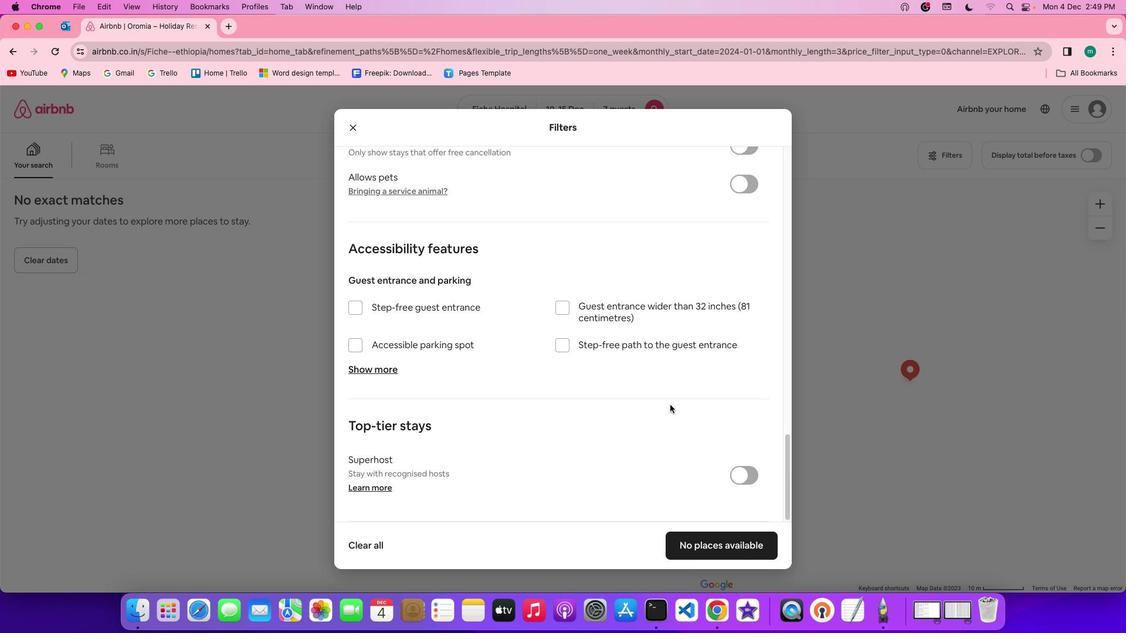 
Action: Mouse scrolled (685, 424) with delta (170, -2)
Screenshot: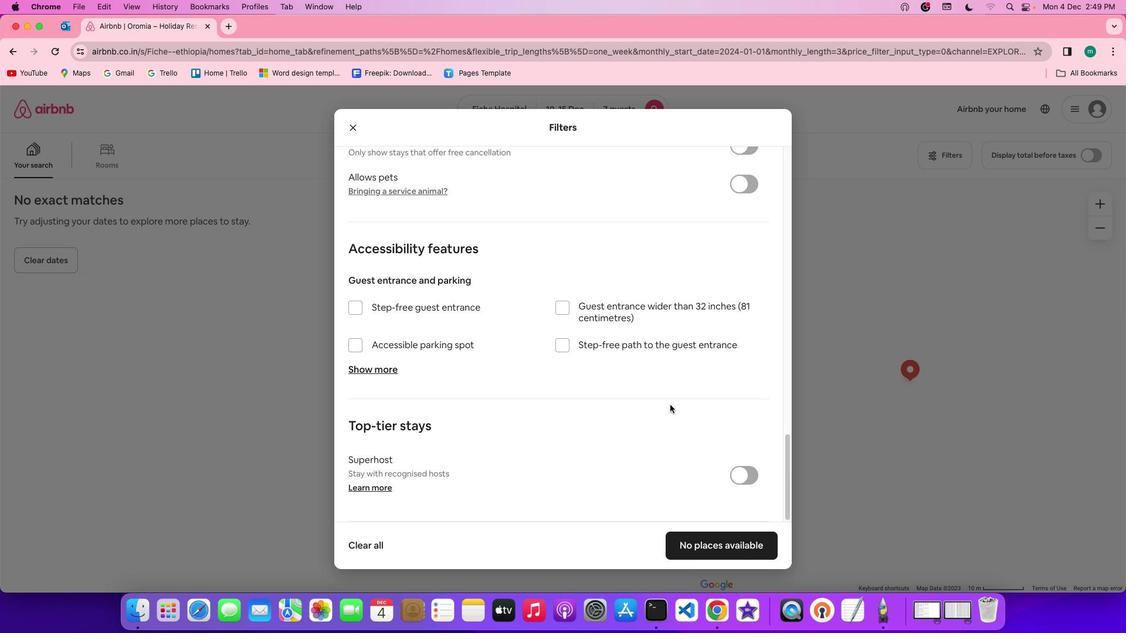 
Action: Mouse scrolled (685, 424) with delta (170, -2)
Screenshot: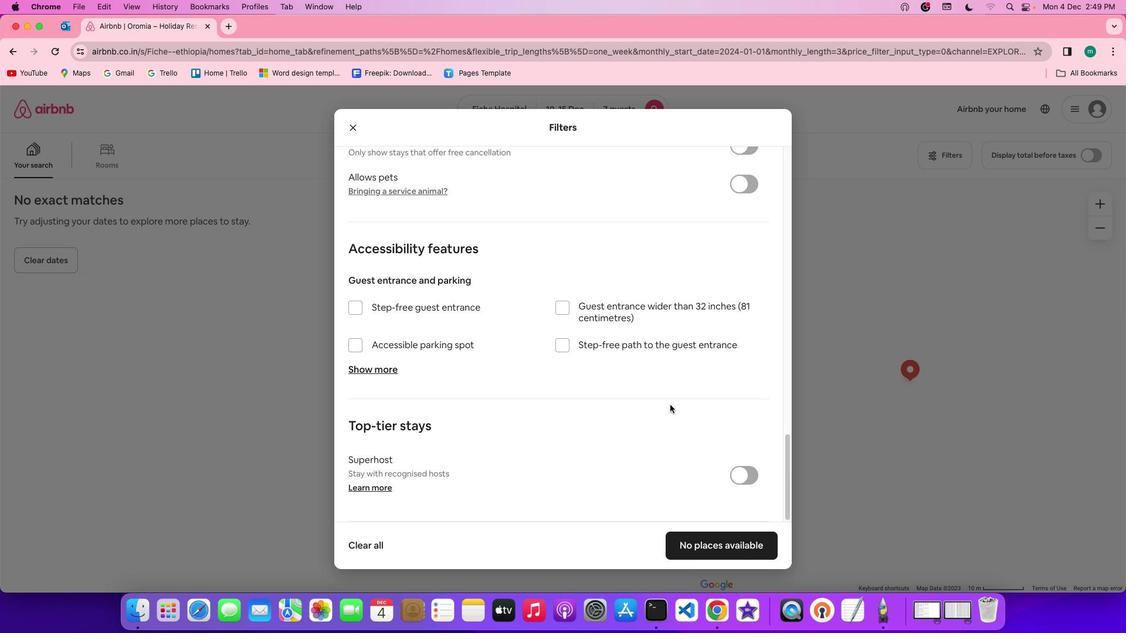 
Action: Mouse scrolled (685, 424) with delta (170, -2)
Screenshot: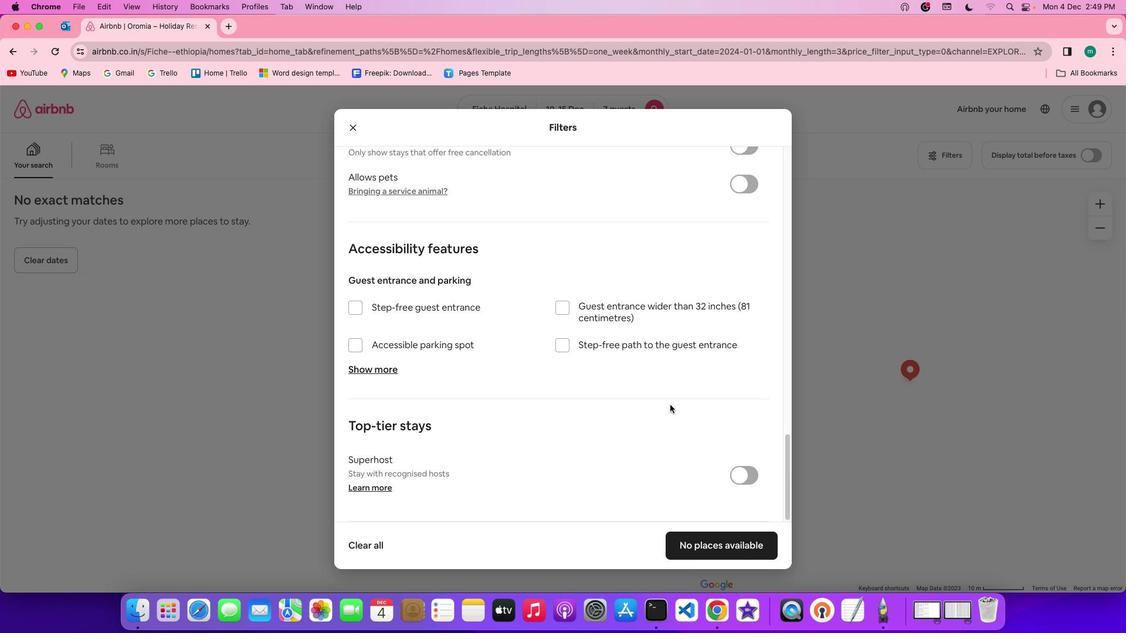 
Action: Mouse moved to (724, 569)
Screenshot: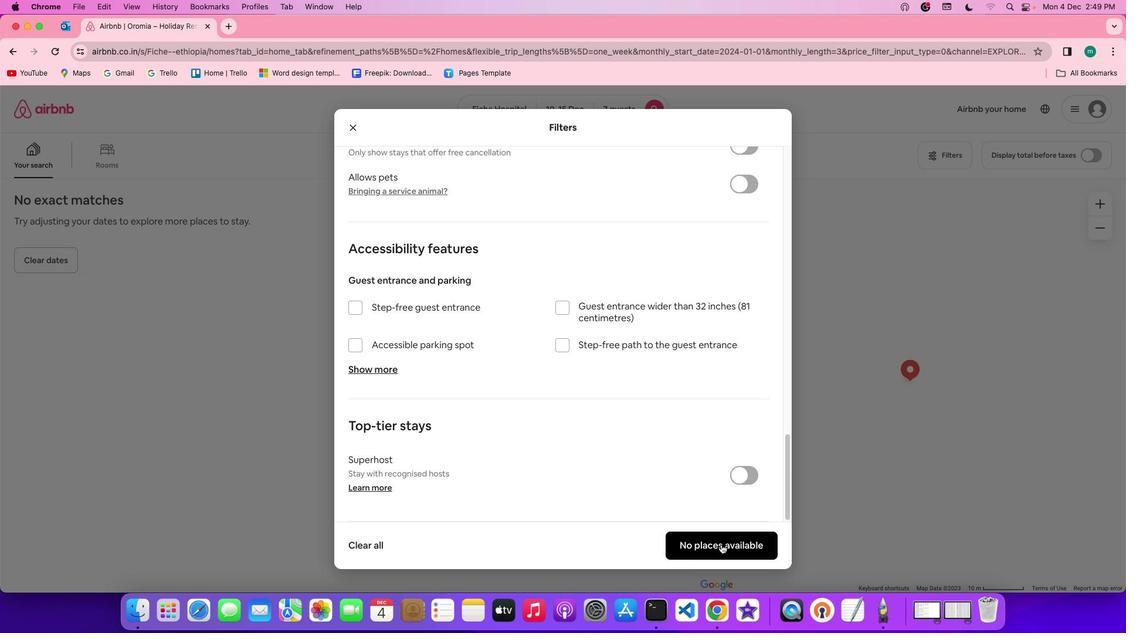 
Action: Mouse pressed left at (724, 569)
Screenshot: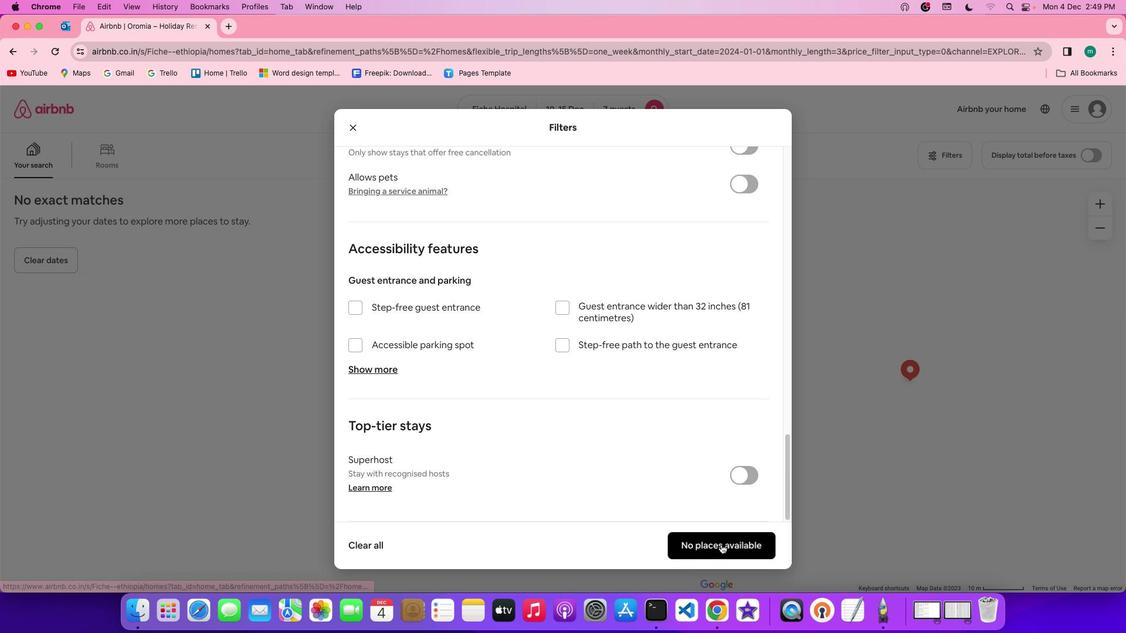 
Action: Mouse moved to (339, 370)
Screenshot: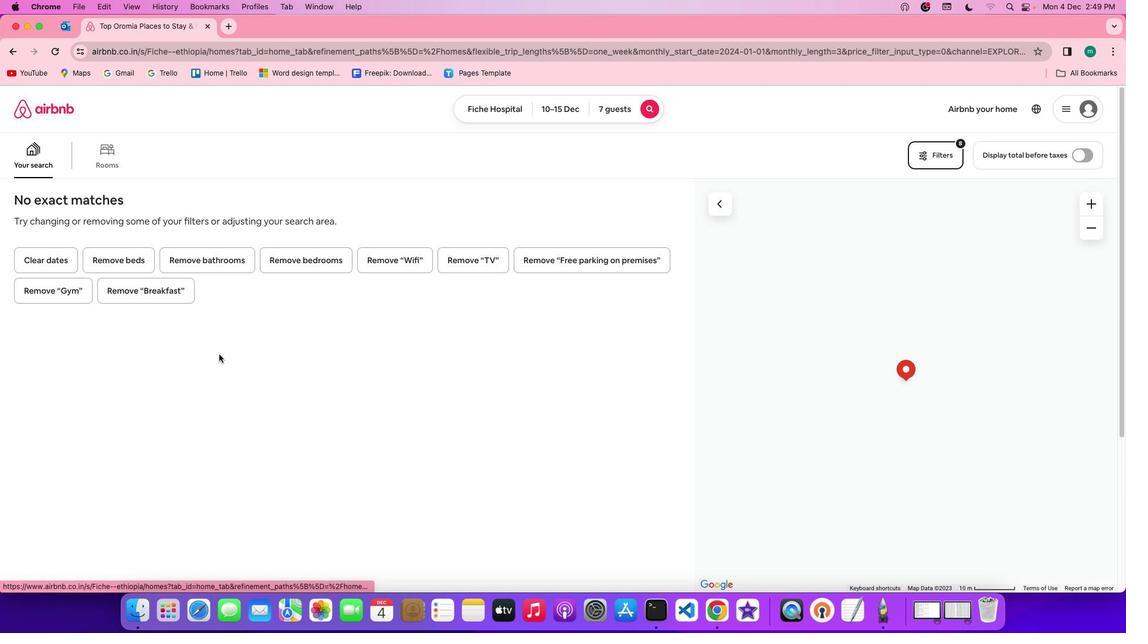 
